 Task: Find a one-way flight from Baltimore (BWI) to Saipan (SPN) for 3 passengers in premium economy on May 9th, departing between 08:00 and 09:00.
Action: Mouse moved to (392, 128)
Screenshot: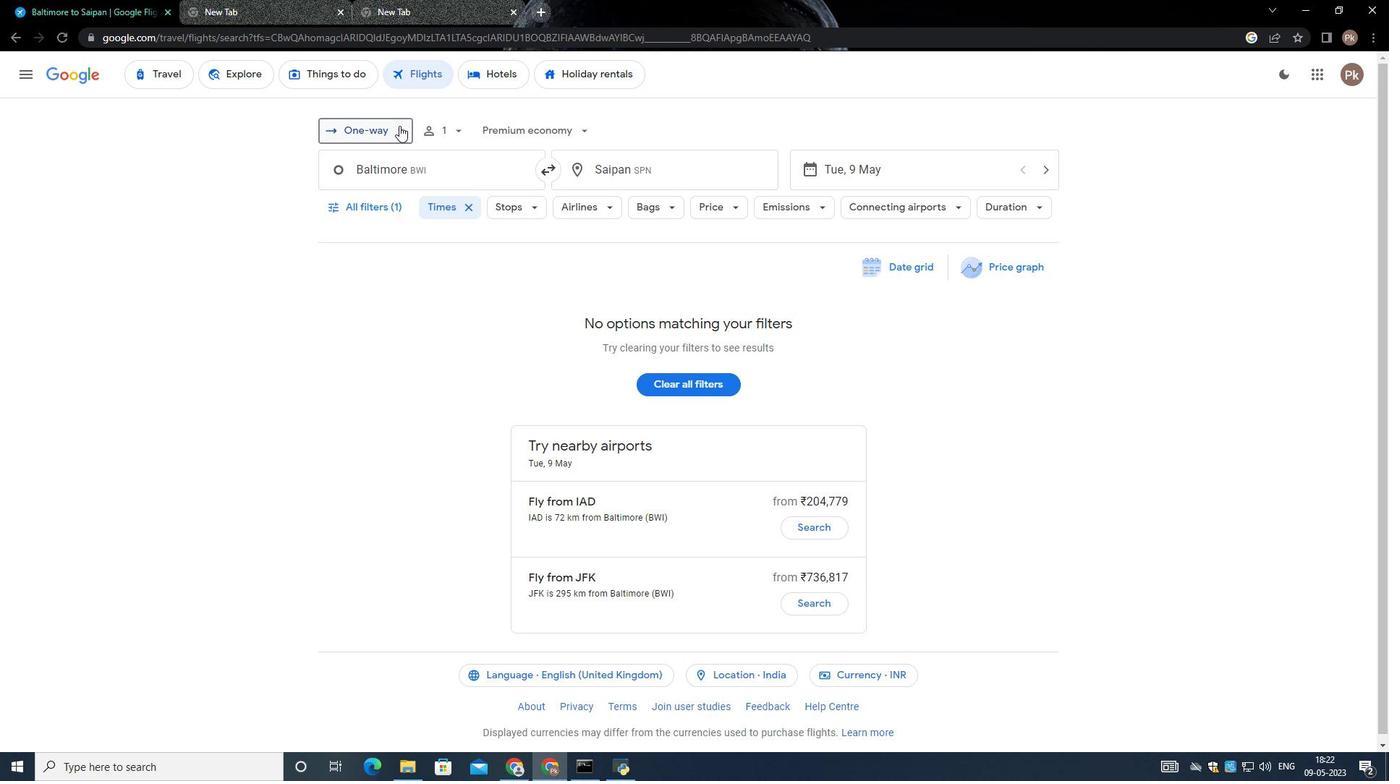 
Action: Mouse pressed left at (392, 128)
Screenshot: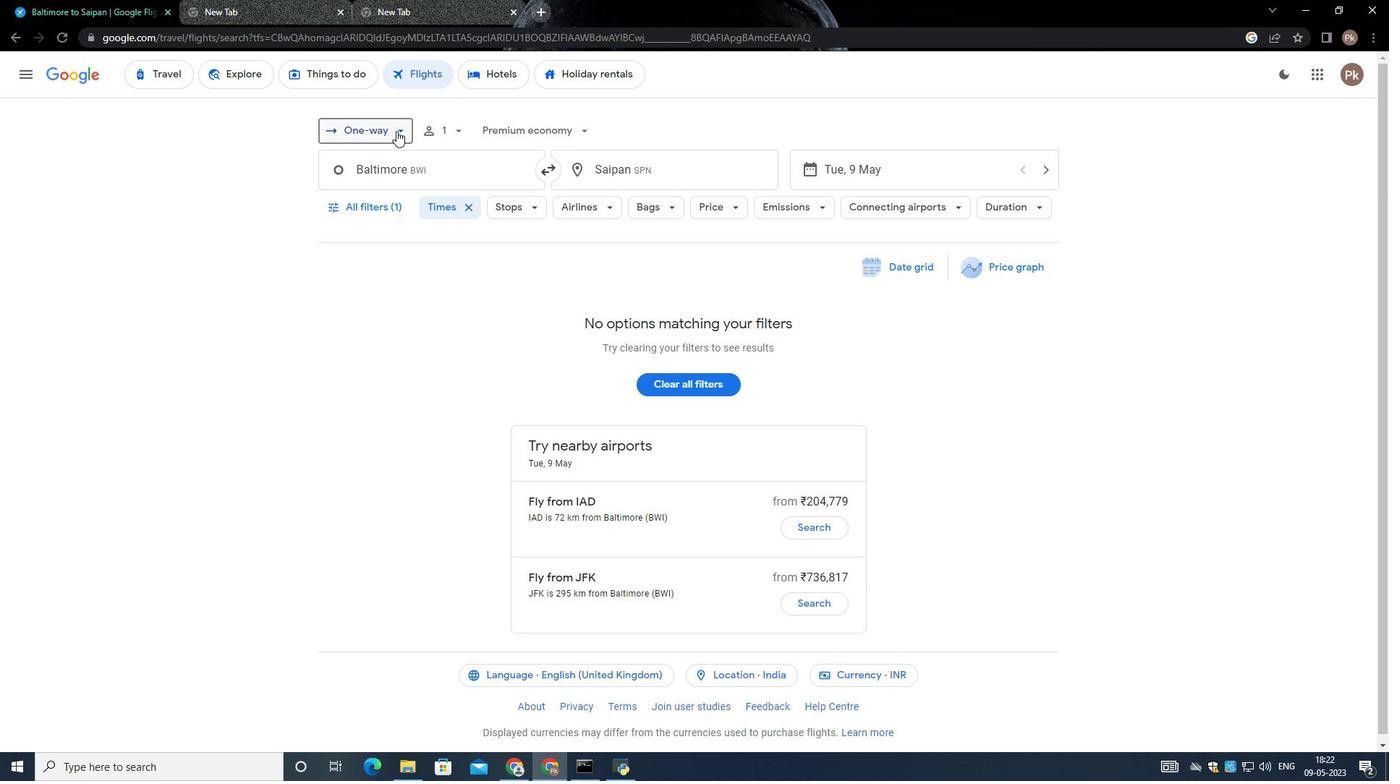 
Action: Mouse moved to (387, 200)
Screenshot: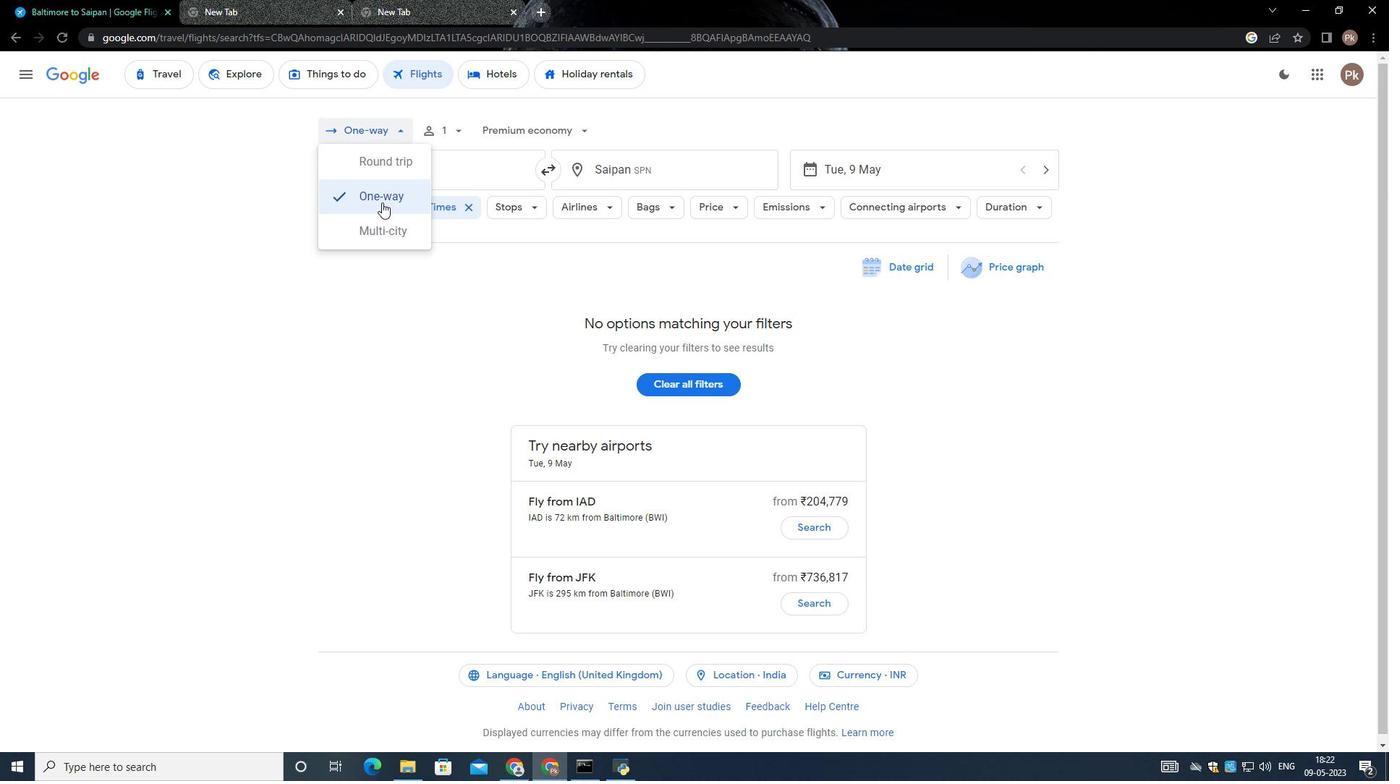 
Action: Mouse pressed left at (387, 200)
Screenshot: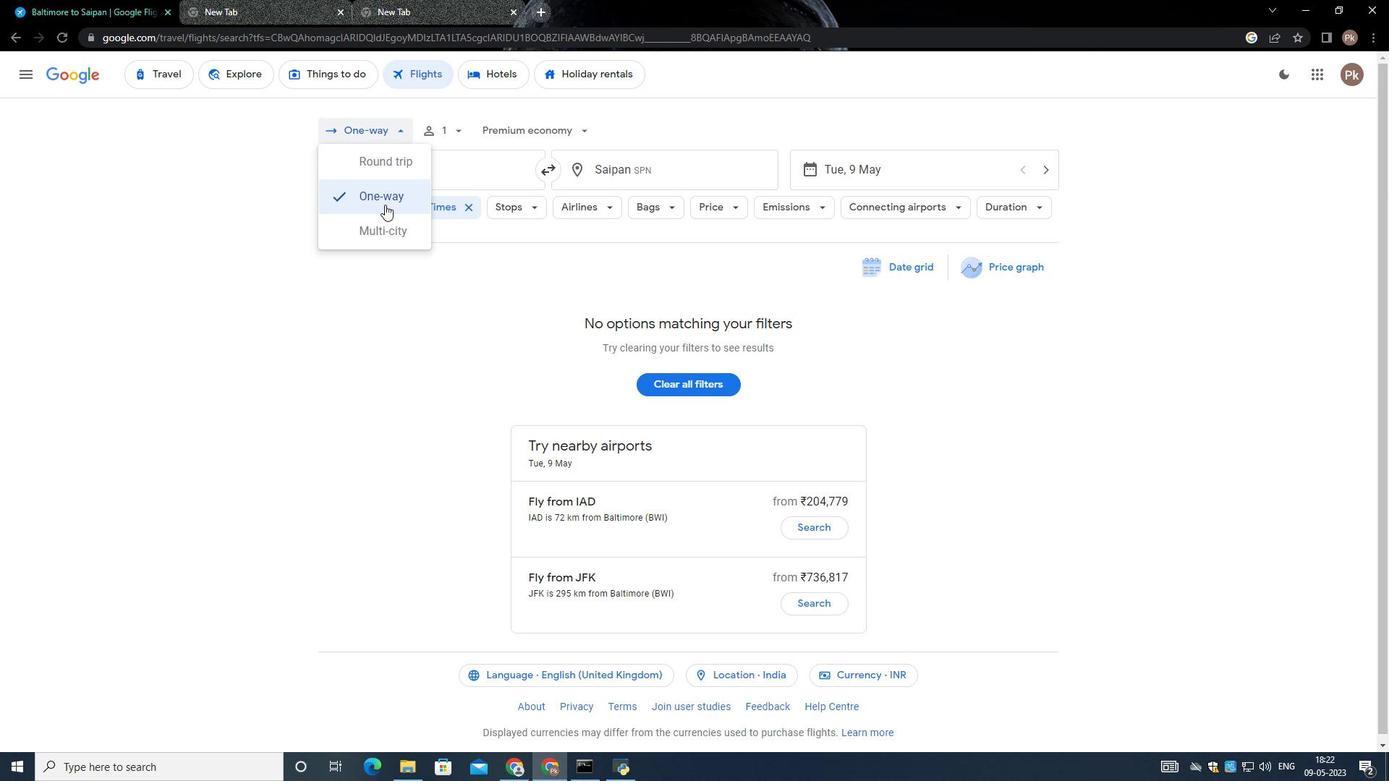
Action: Mouse moved to (452, 137)
Screenshot: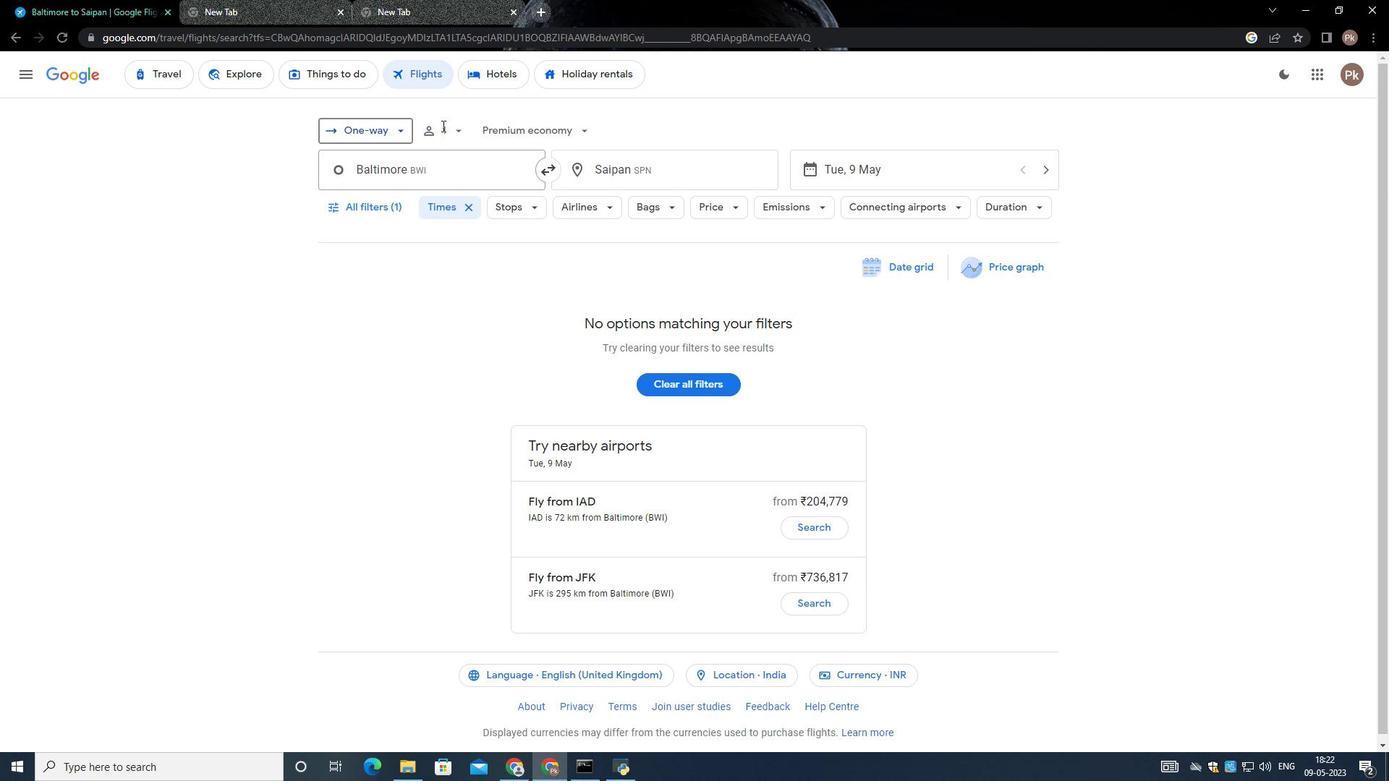 
Action: Mouse pressed left at (452, 137)
Screenshot: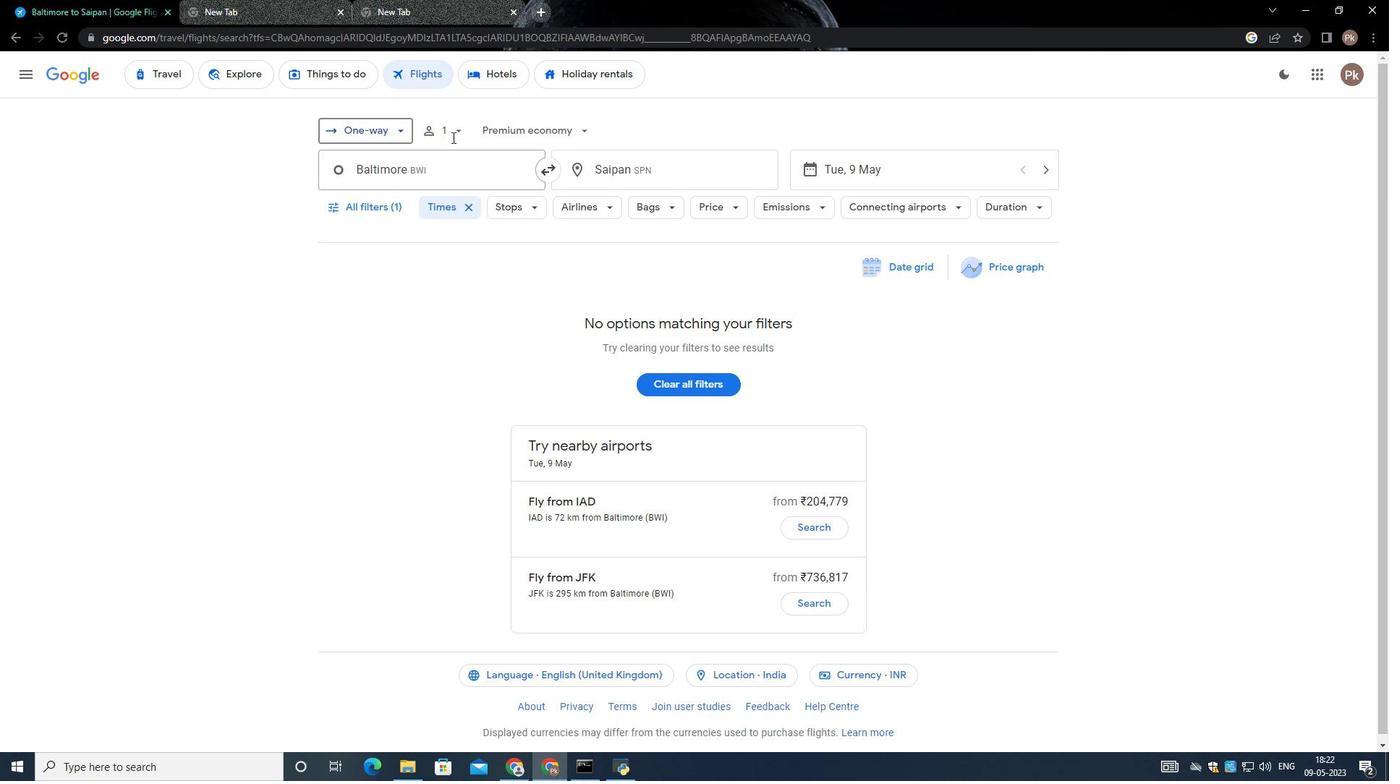 
Action: Mouse moved to (563, 199)
Screenshot: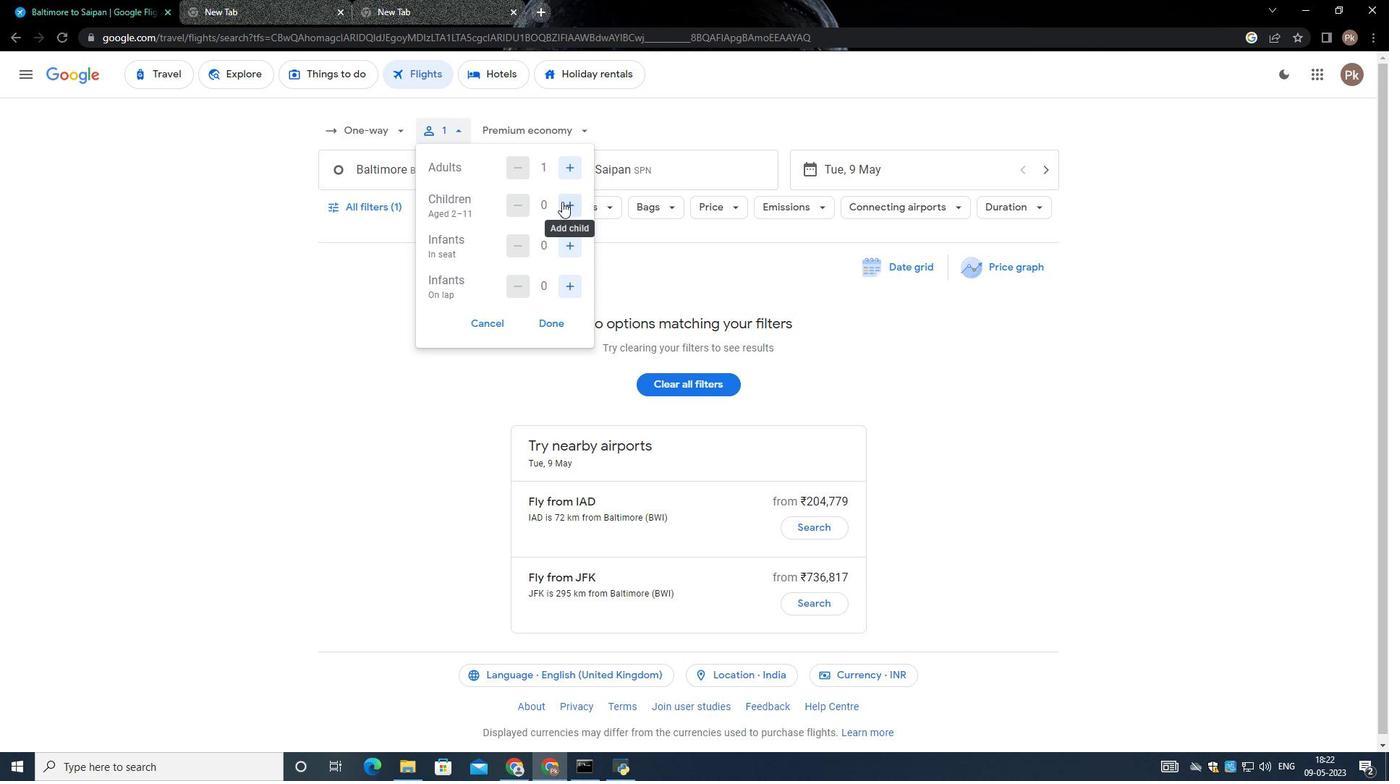 
Action: Mouse pressed left at (563, 199)
Screenshot: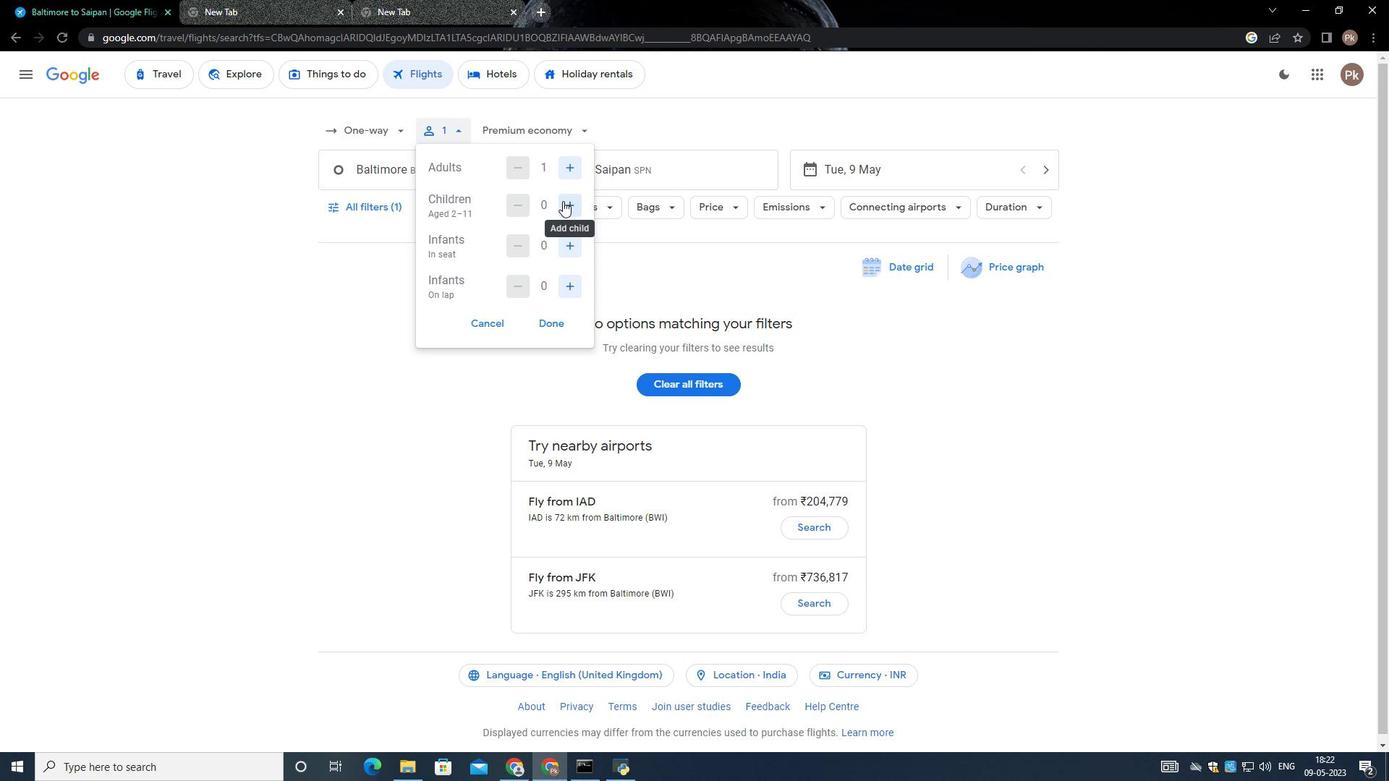 
Action: Mouse moved to (573, 240)
Screenshot: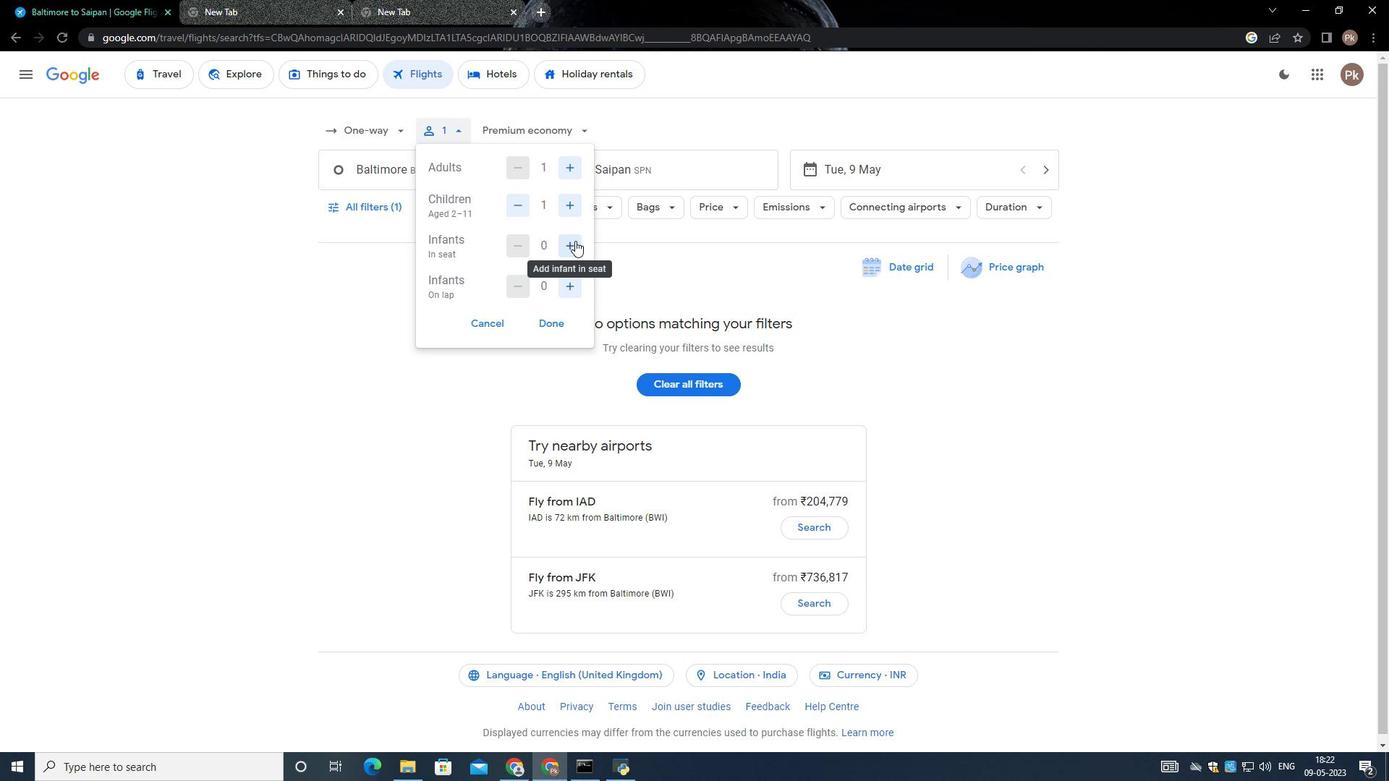 
Action: Mouse pressed left at (573, 240)
Screenshot: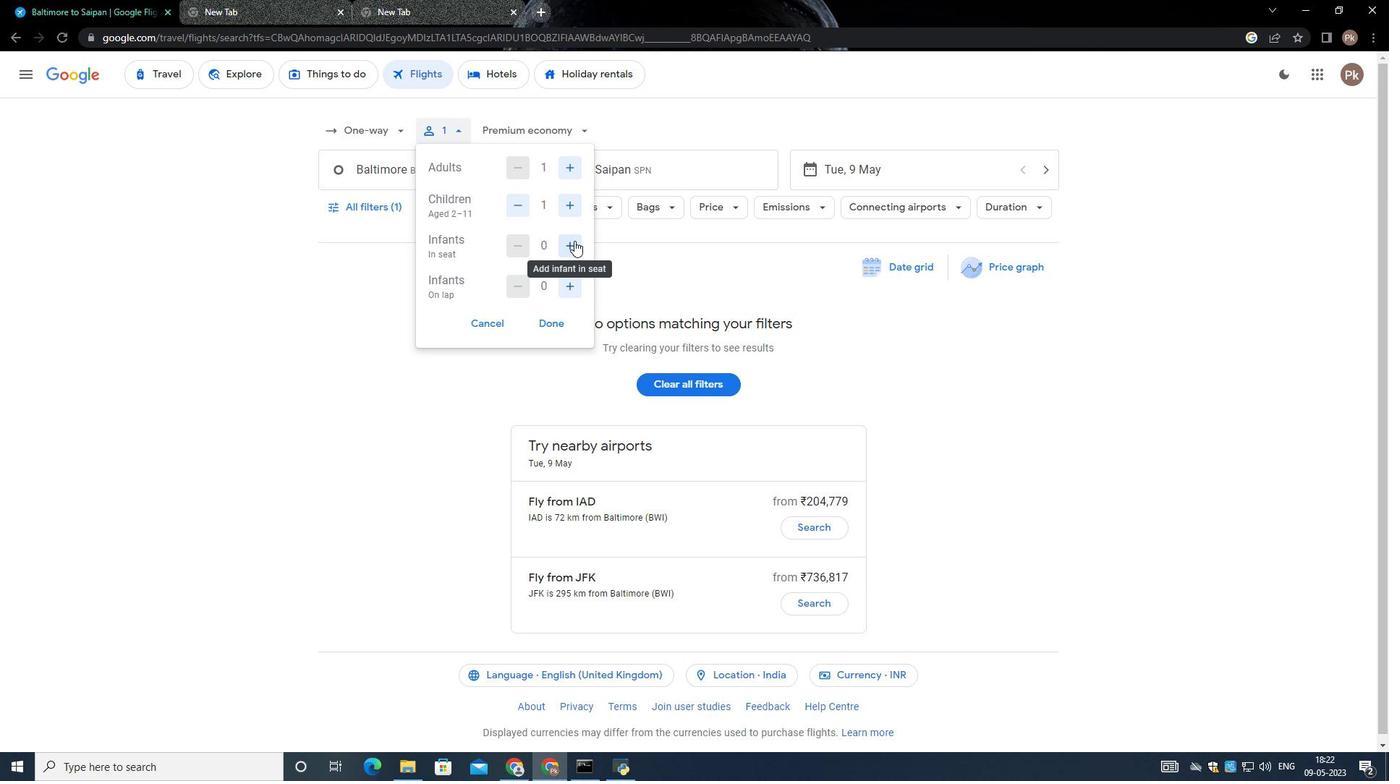 
Action: Mouse moved to (551, 327)
Screenshot: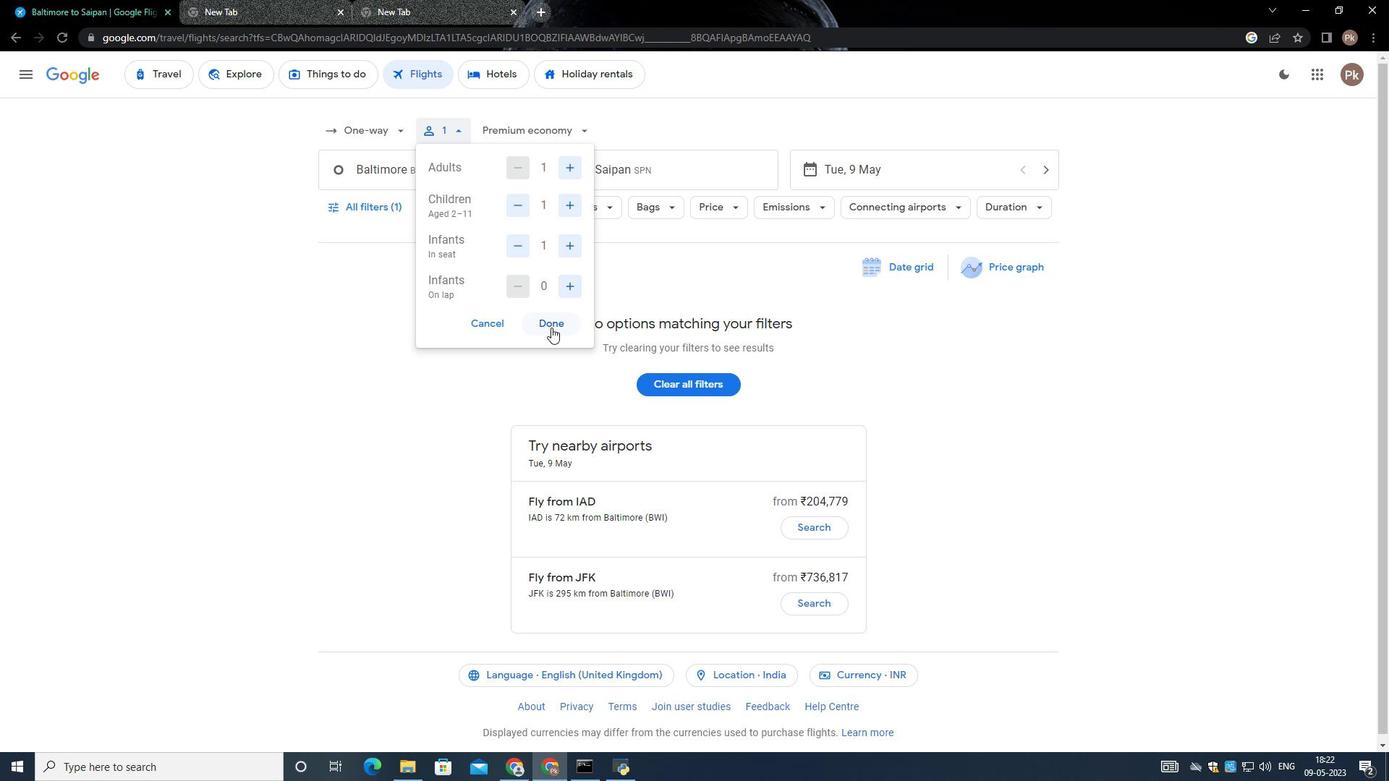 
Action: Mouse pressed left at (551, 327)
Screenshot: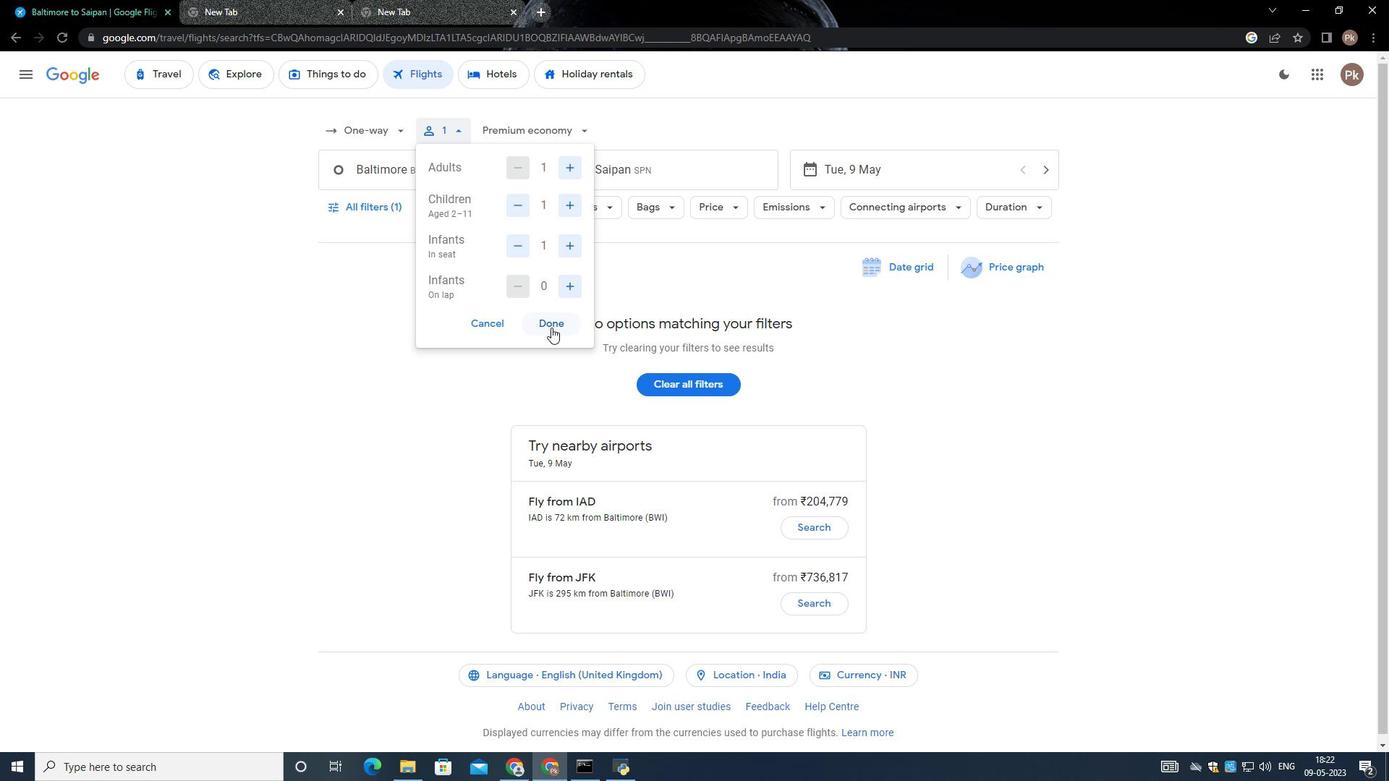 
Action: Mouse moved to (557, 131)
Screenshot: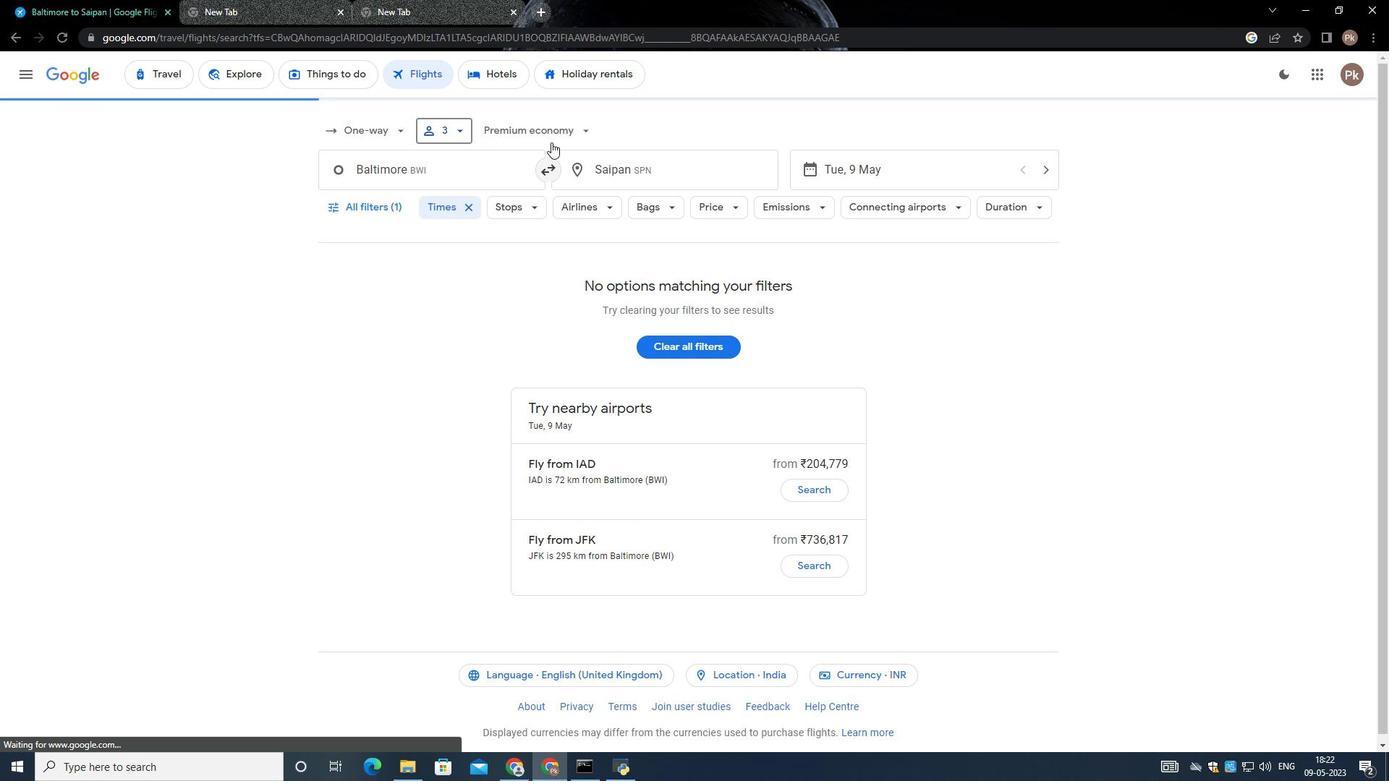 
Action: Mouse pressed left at (557, 131)
Screenshot: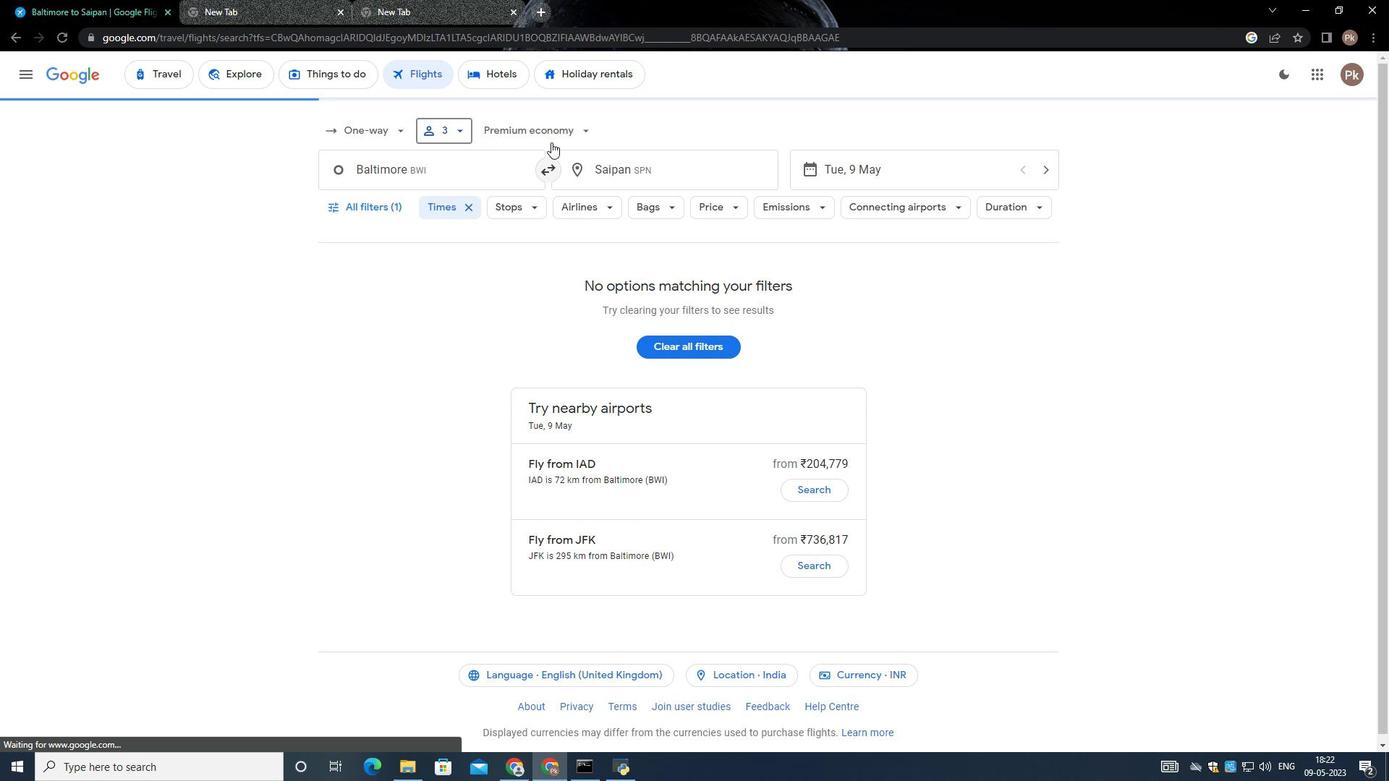 
Action: Mouse moved to (547, 196)
Screenshot: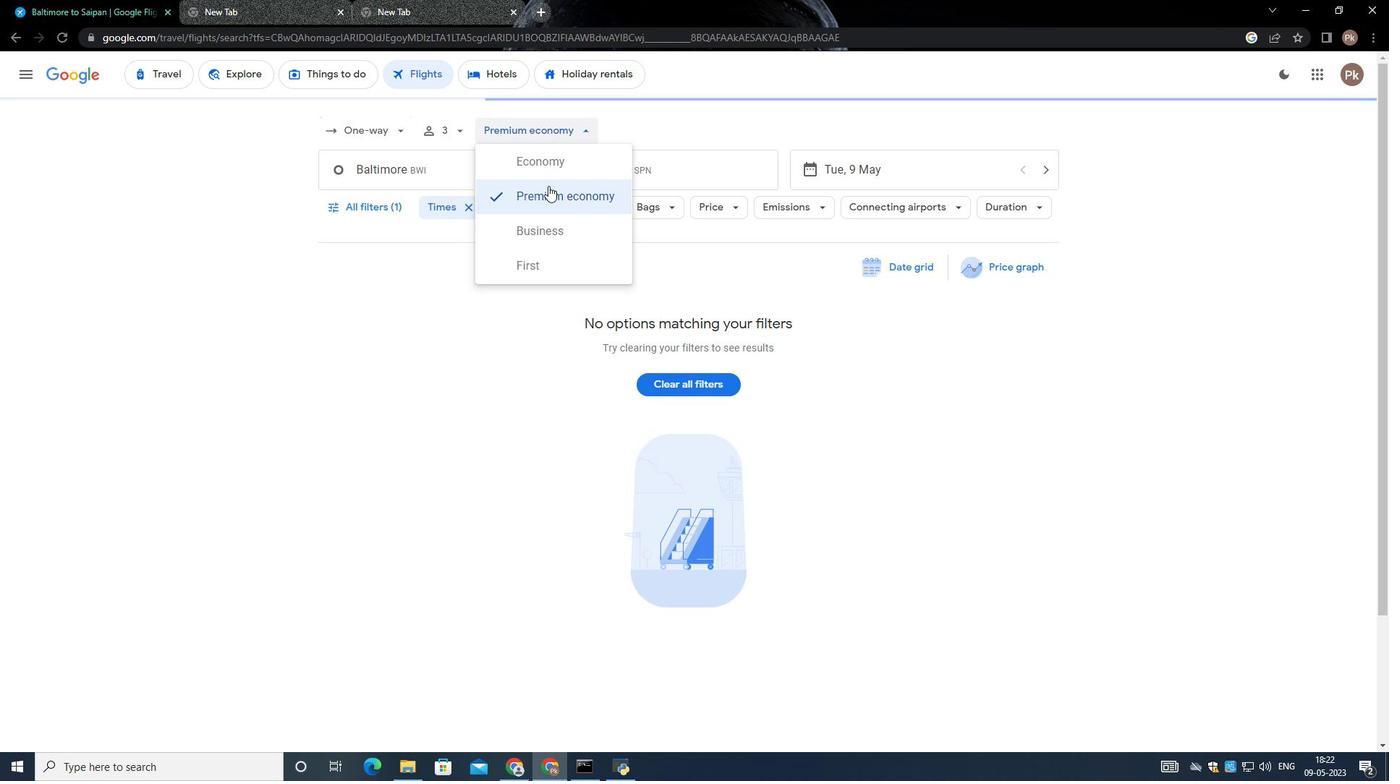 
Action: Mouse pressed left at (547, 196)
Screenshot: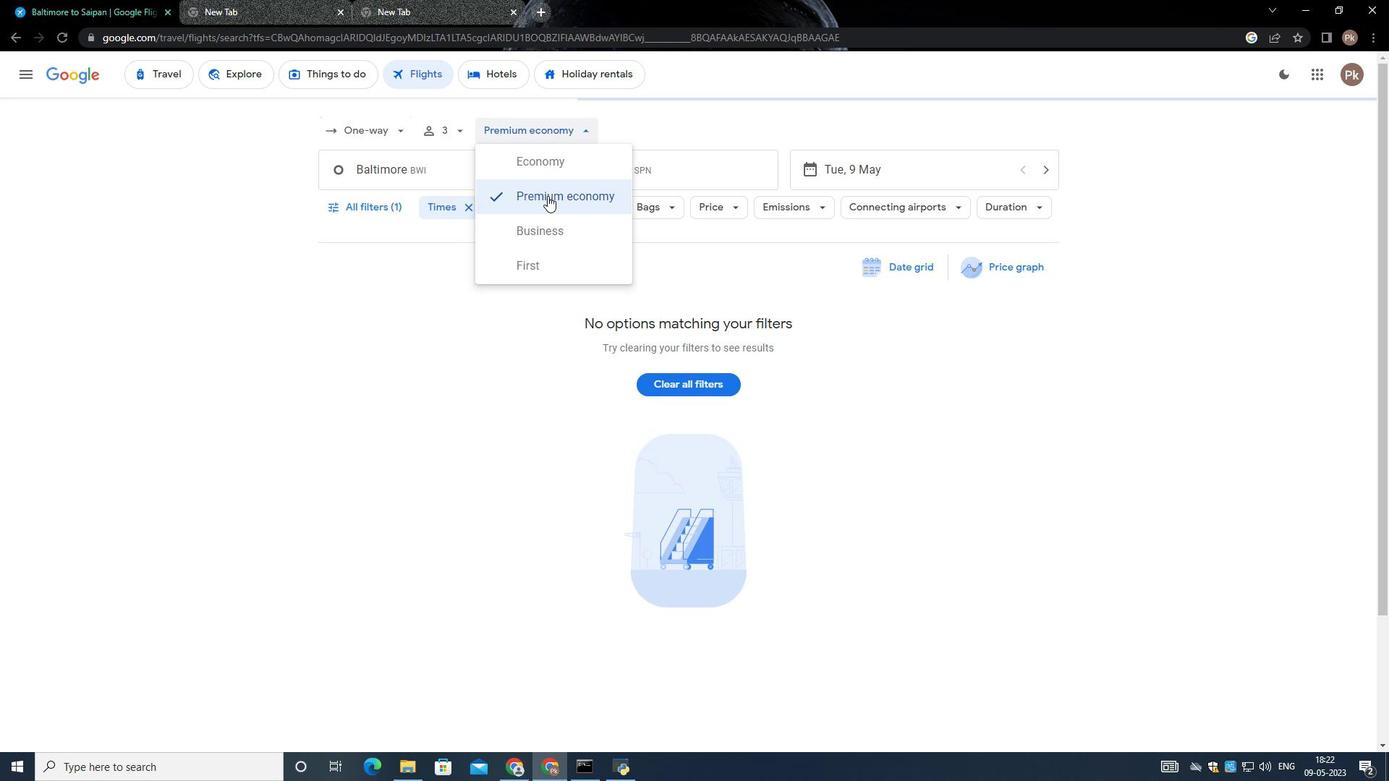 
Action: Mouse moved to (468, 175)
Screenshot: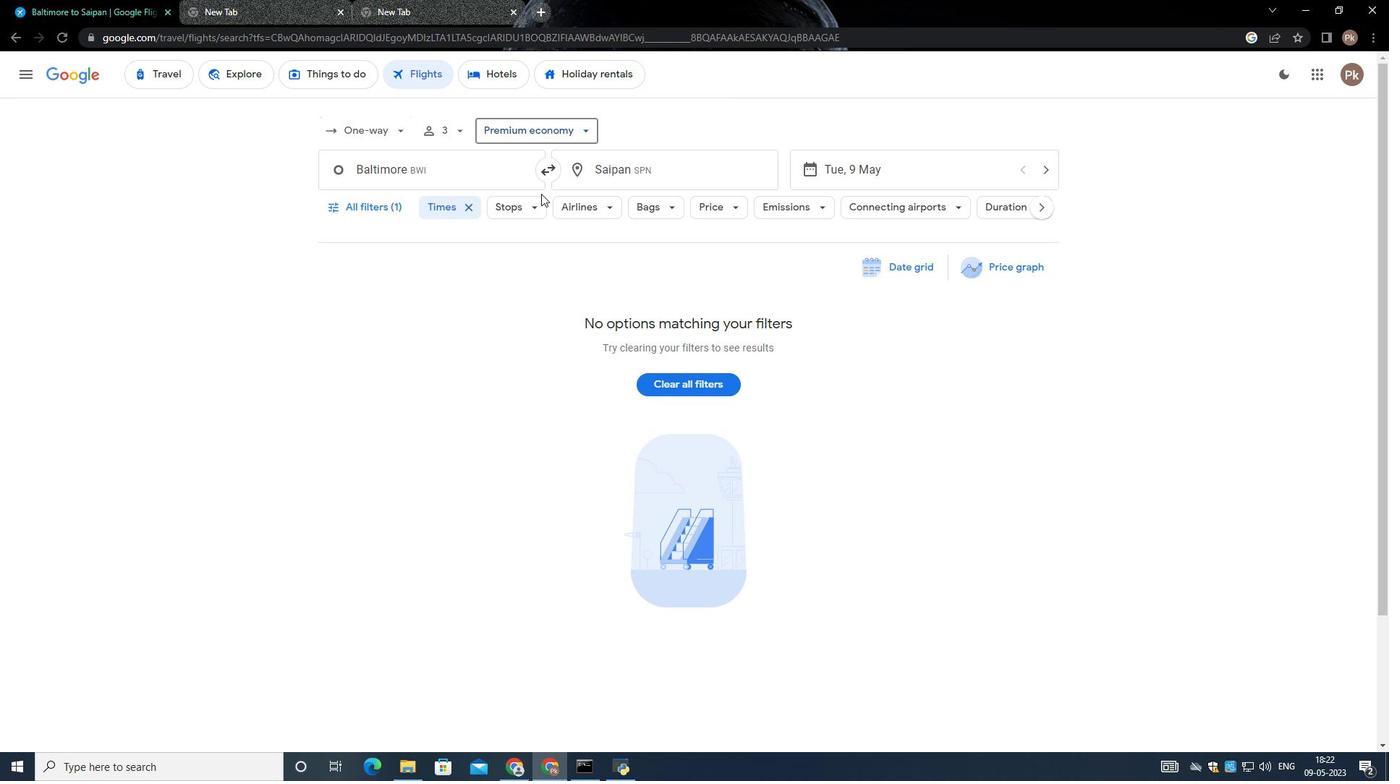 
Action: Mouse pressed left at (468, 175)
Screenshot: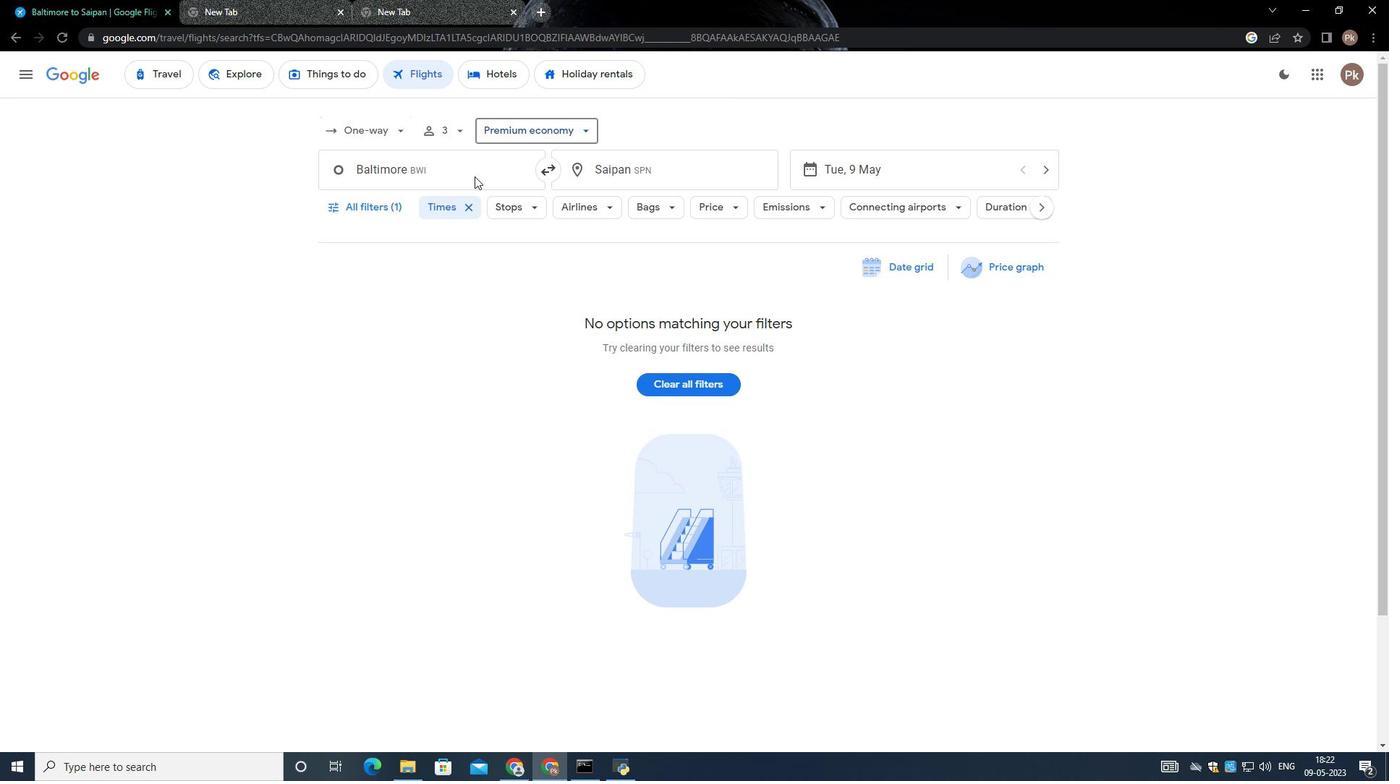 
Action: Mouse moved to (468, 175)
Screenshot: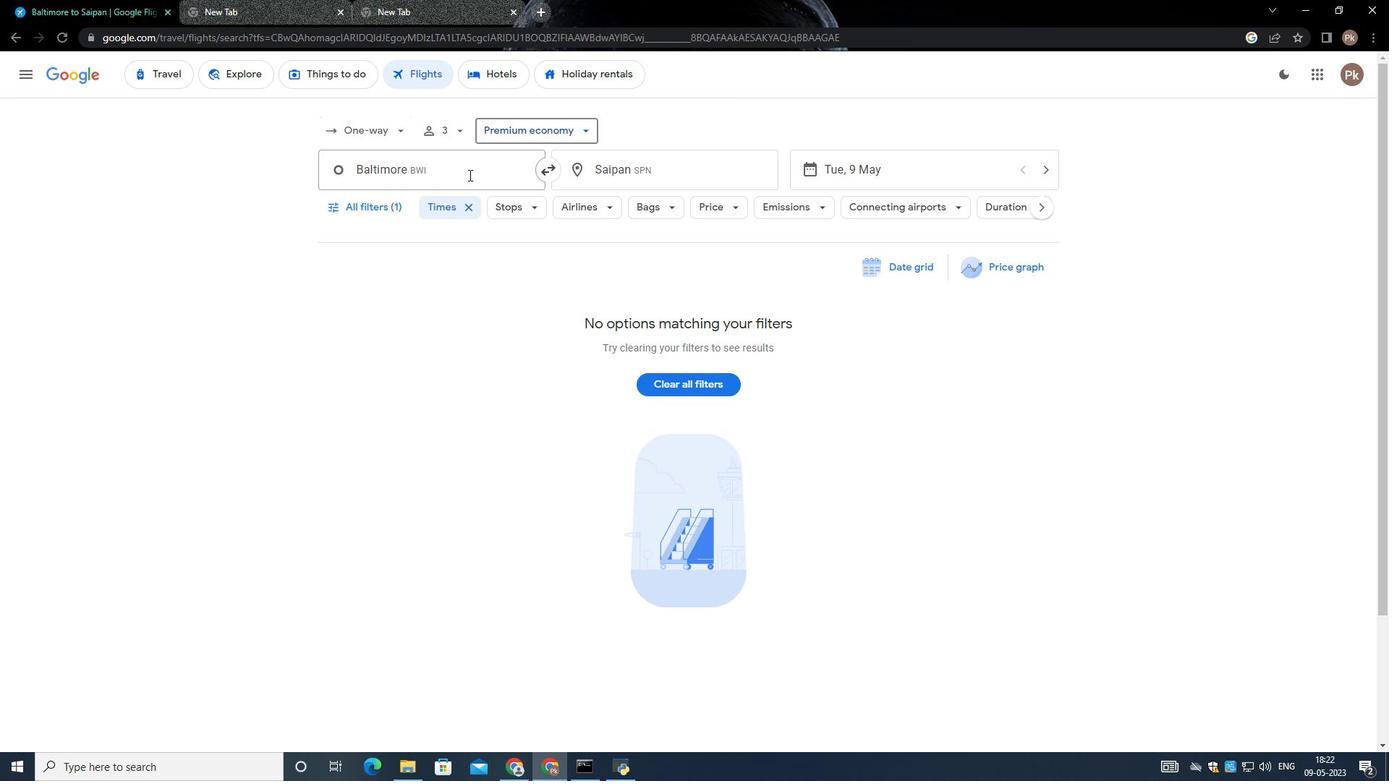 
Action: Key pressed <Key.backspace><Key.shift>Detroit<Key.space><Key.shift><Key.shift><Key.shift><Key.shift><Key.shift><Key.shift><Key.shift><Key.shift><Key.shift>Mer<Key.backspace>tro<Key.space><Key.shift>Wayne<Key.space><Key.shift>Country<Key.space><Key.shift><Key.shift><Key.shift><Key.shift>Airport
Screenshot: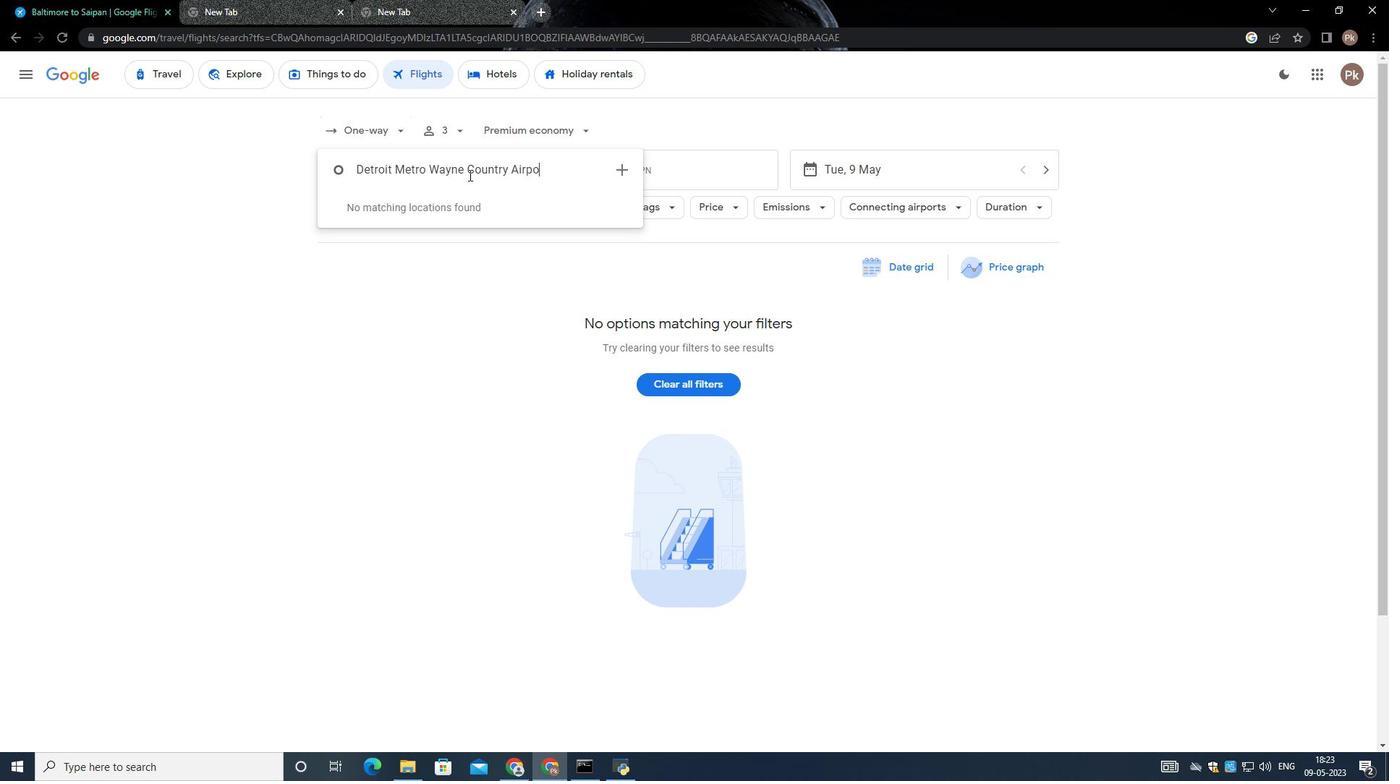 
Action: Mouse moved to (483, 387)
Screenshot: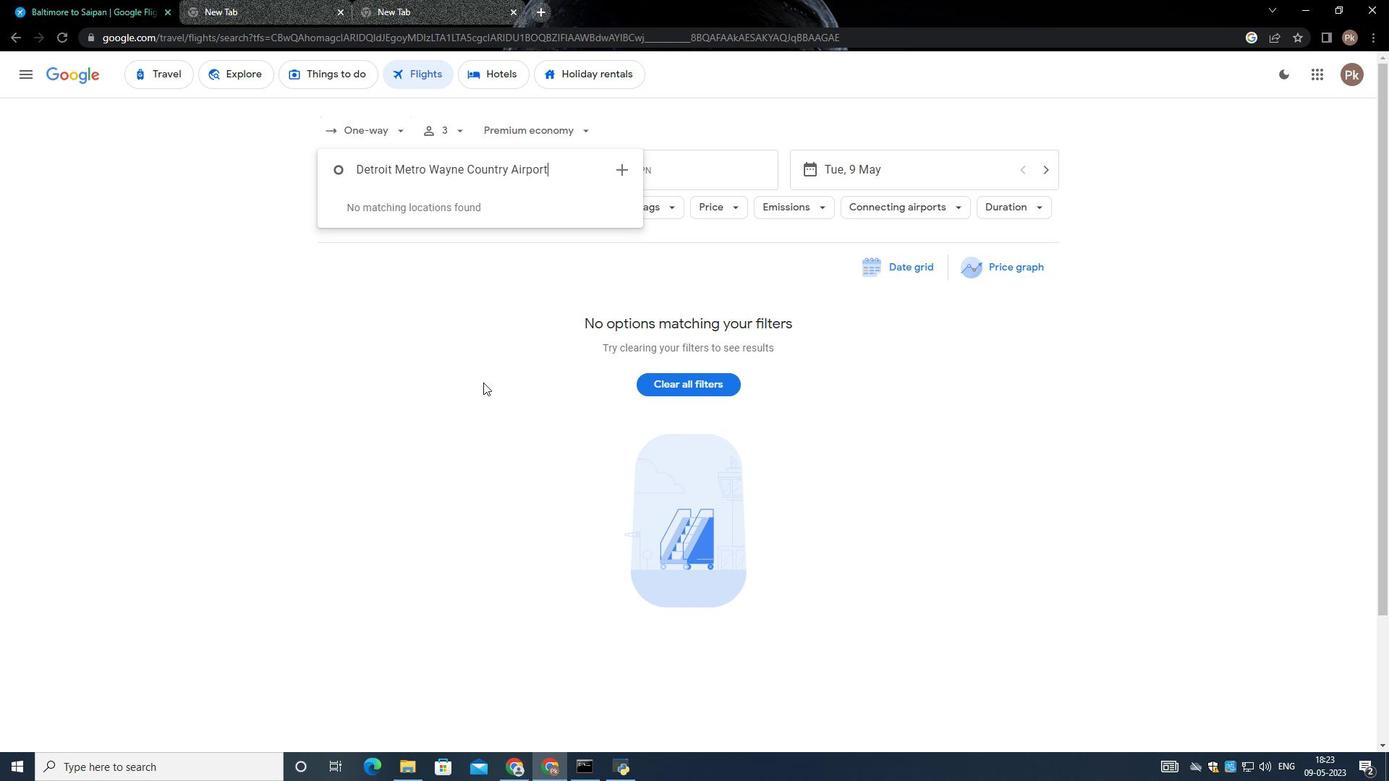 
Action: Key pressed <Key.enter>
Screenshot: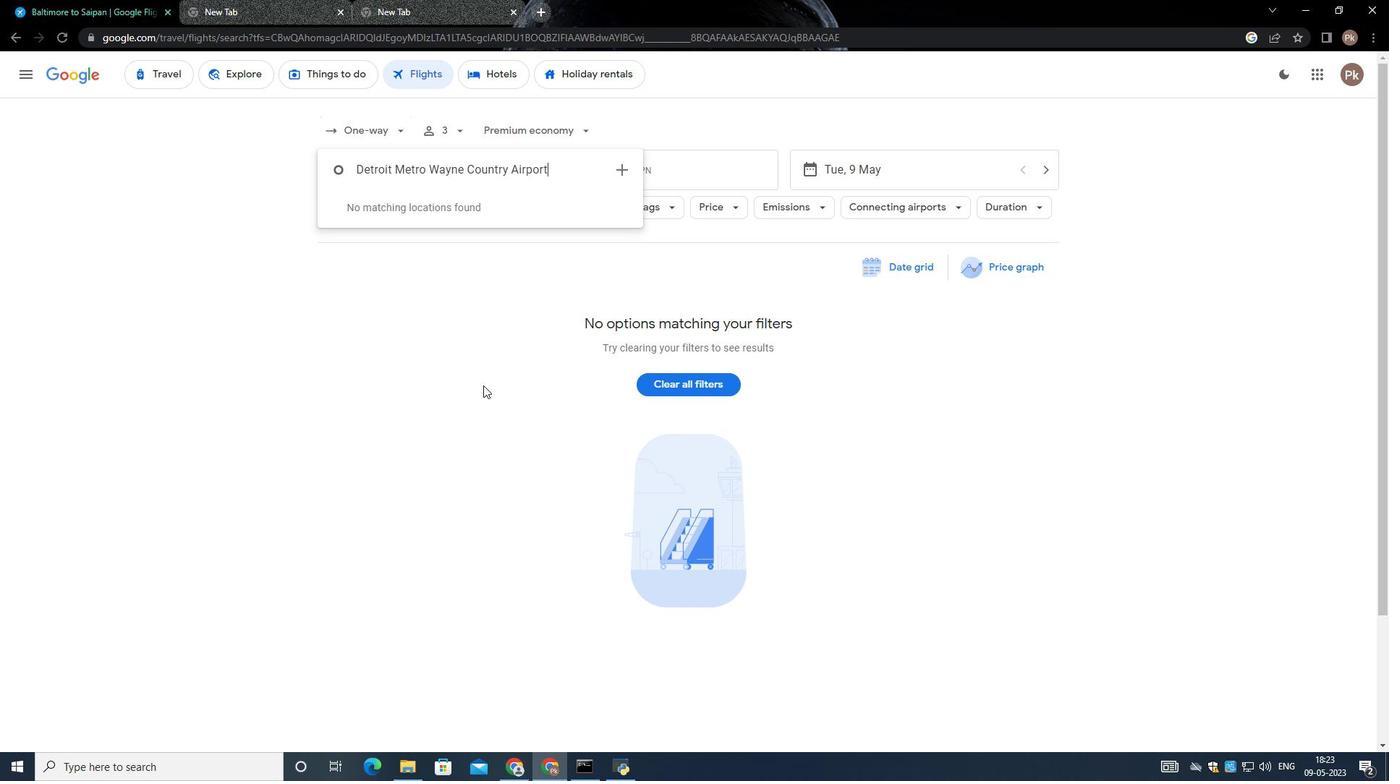 
Action: Mouse moved to (666, 174)
Screenshot: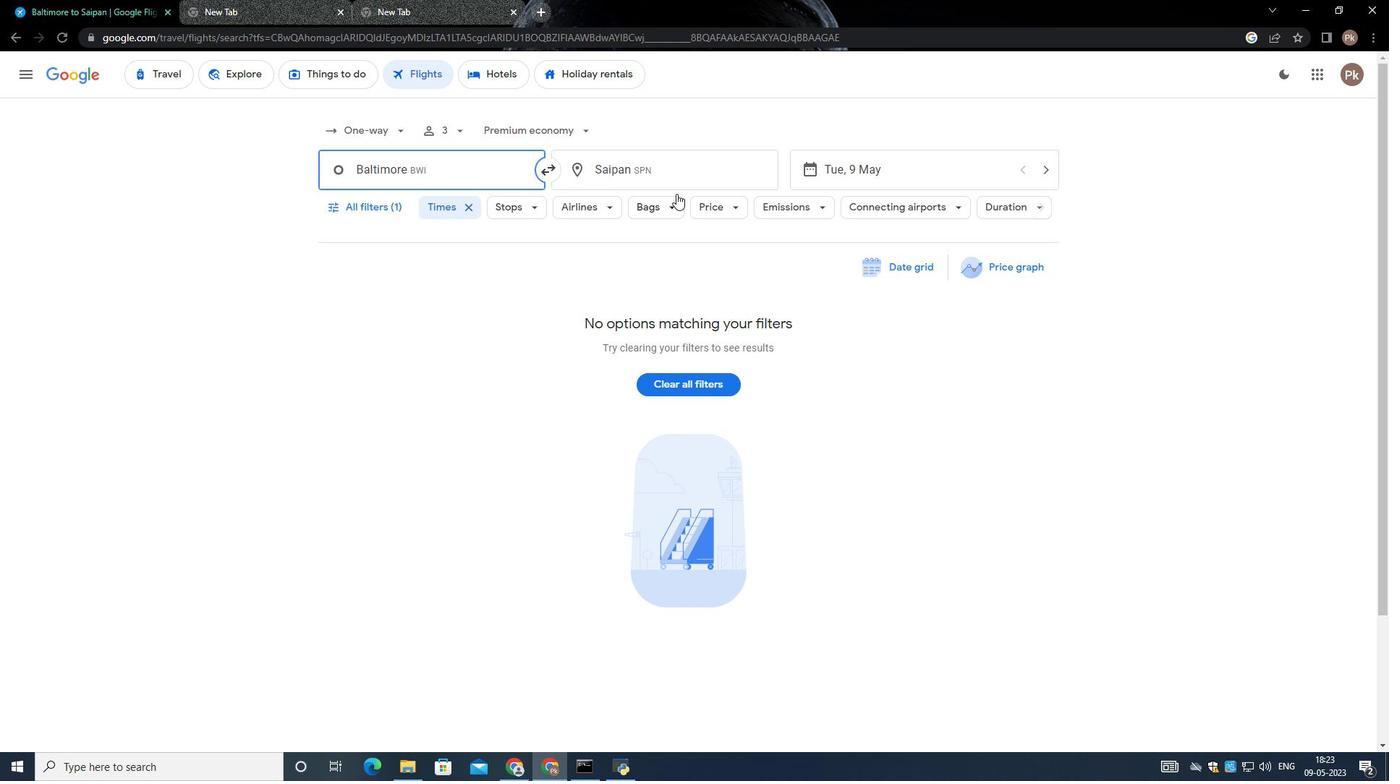 
Action: Mouse pressed left at (666, 174)
Screenshot: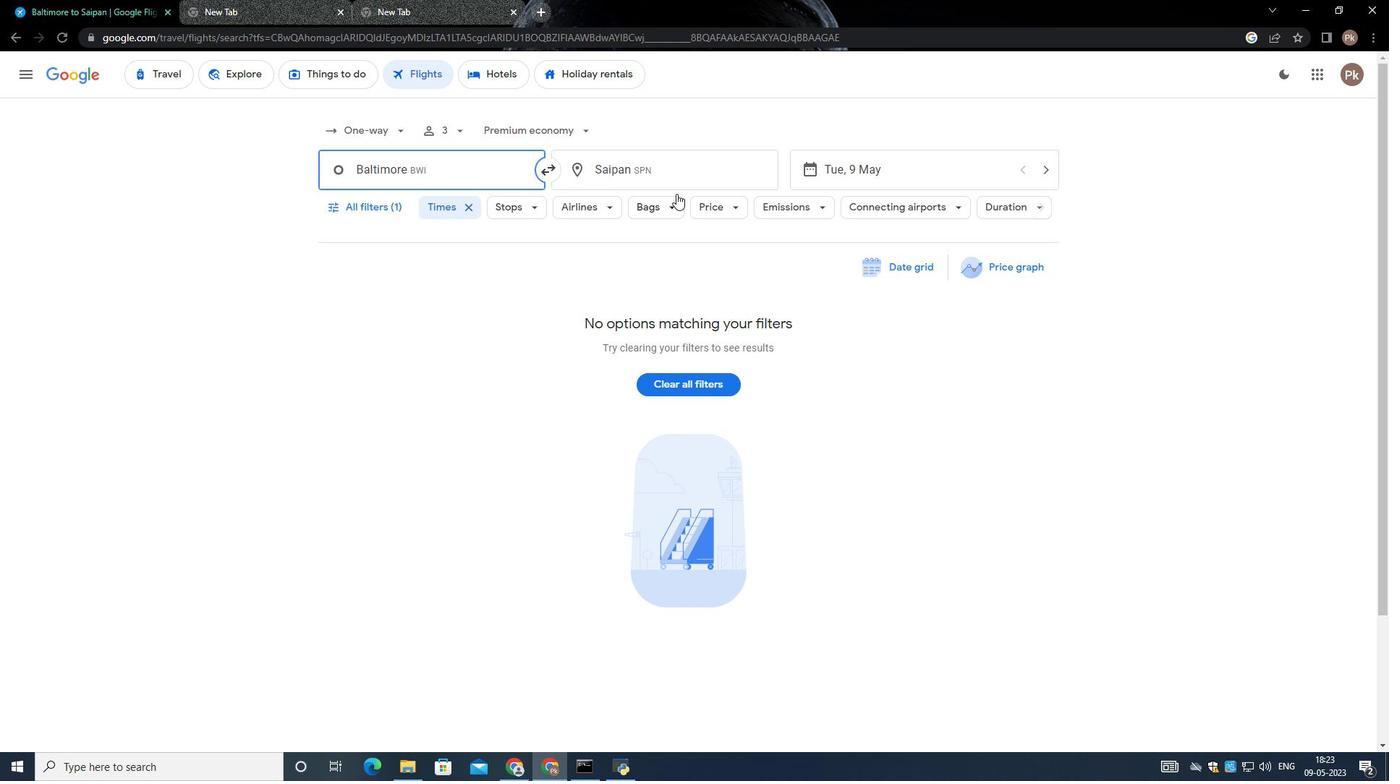 
Action: Mouse moved to (669, 174)
Screenshot: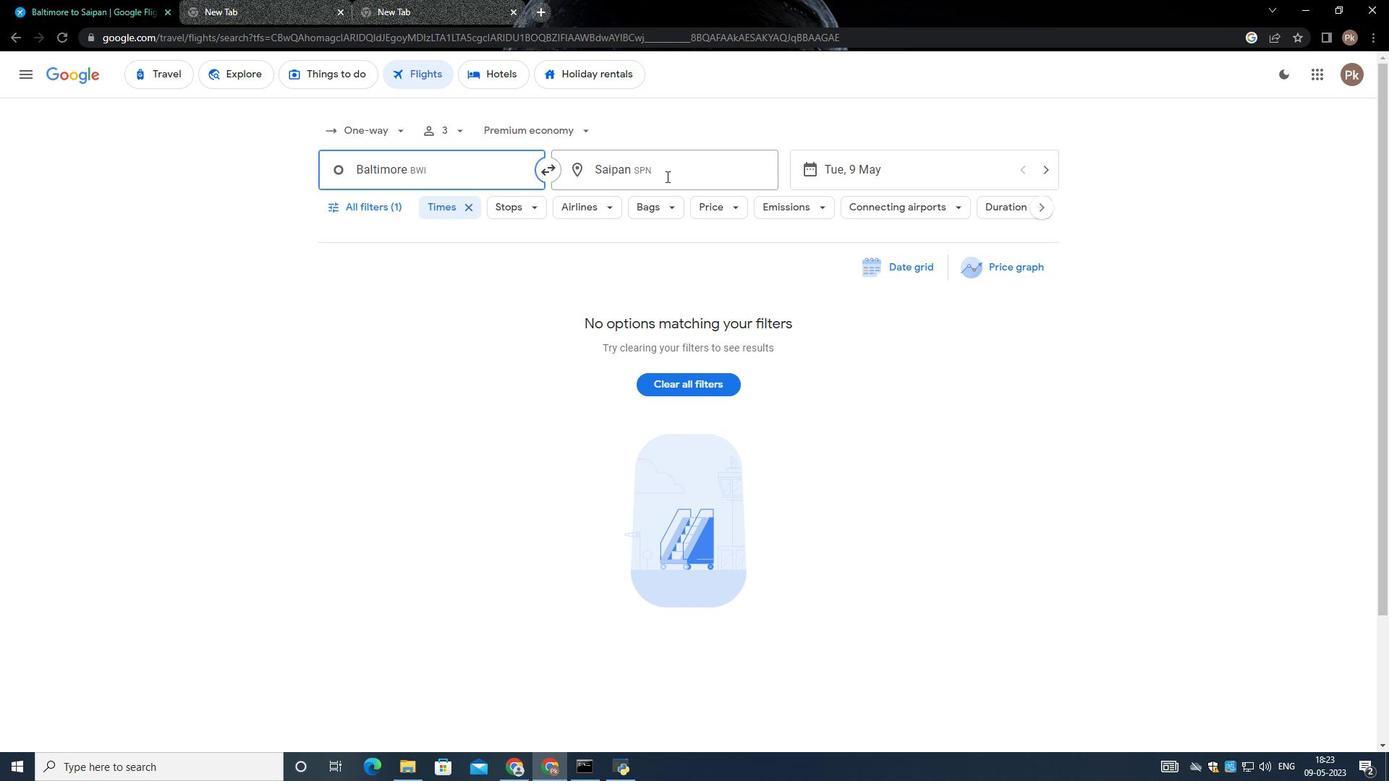 
Action: Key pressed <Key.backspace><Key.shift>Saipan
Screenshot: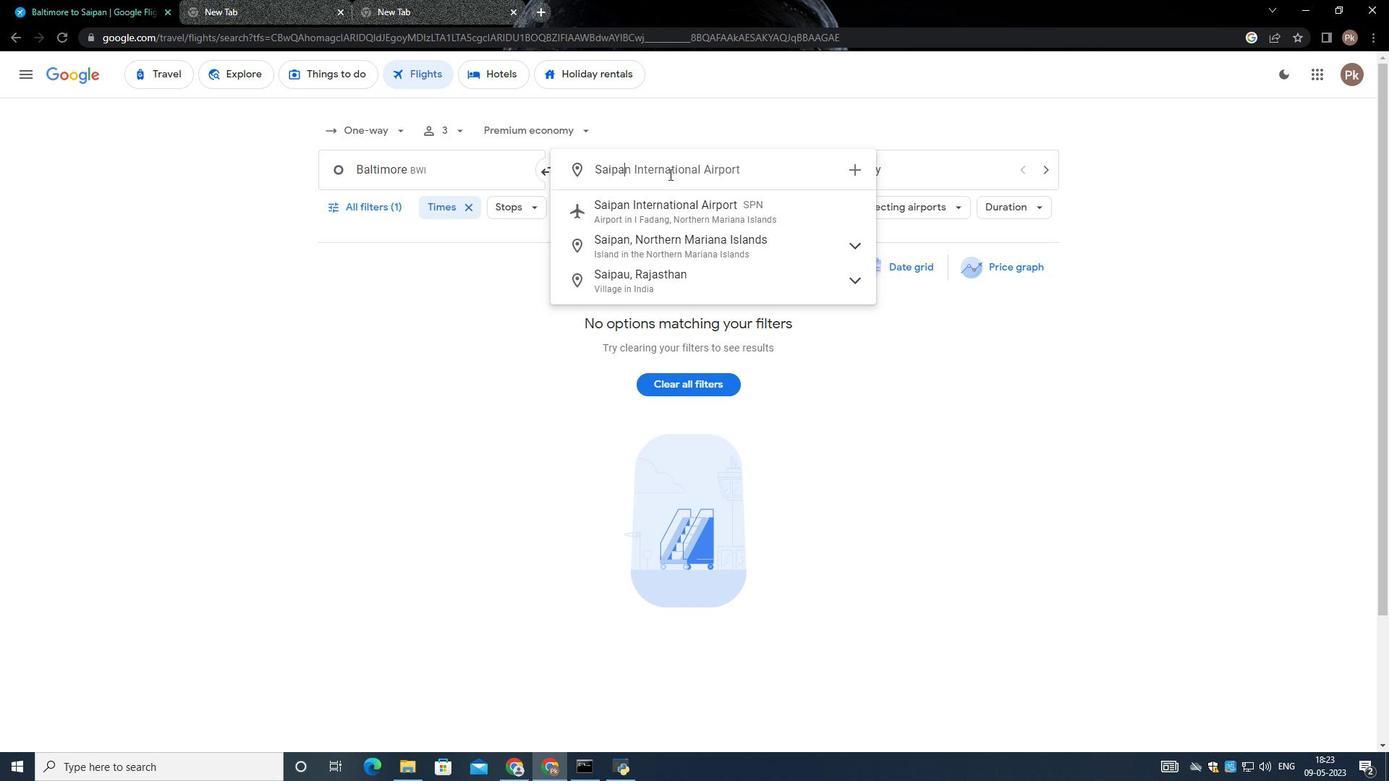 
Action: Mouse moved to (675, 199)
Screenshot: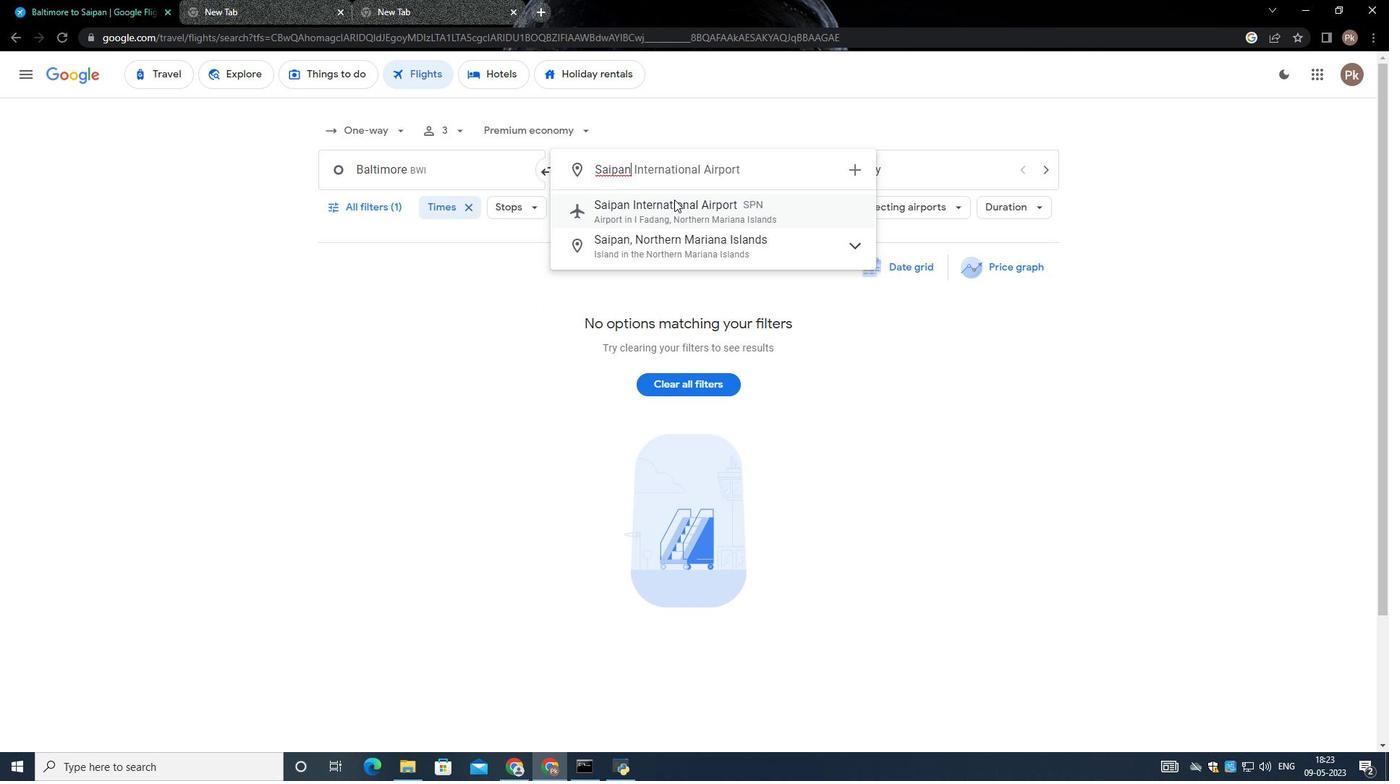 
Action: Mouse pressed left at (675, 199)
Screenshot: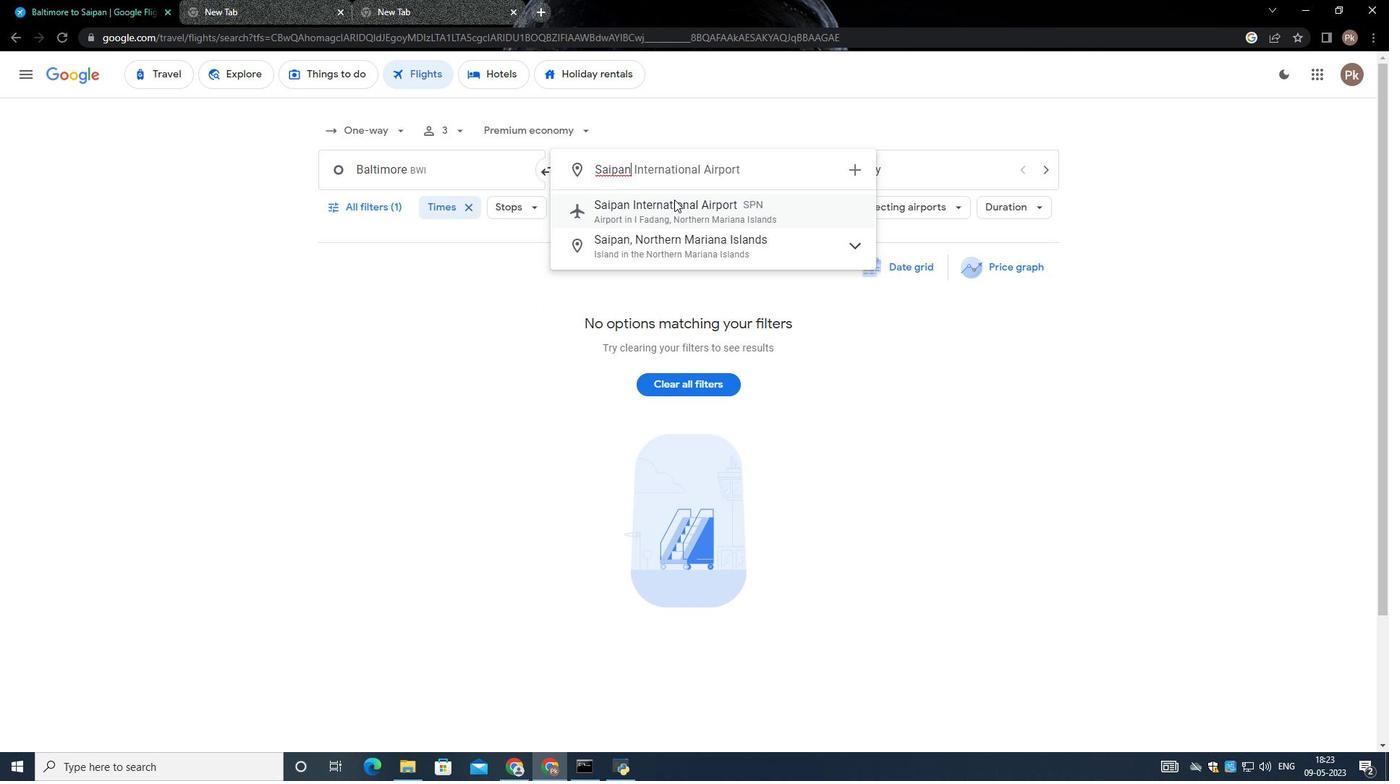 
Action: Mouse moved to (861, 164)
Screenshot: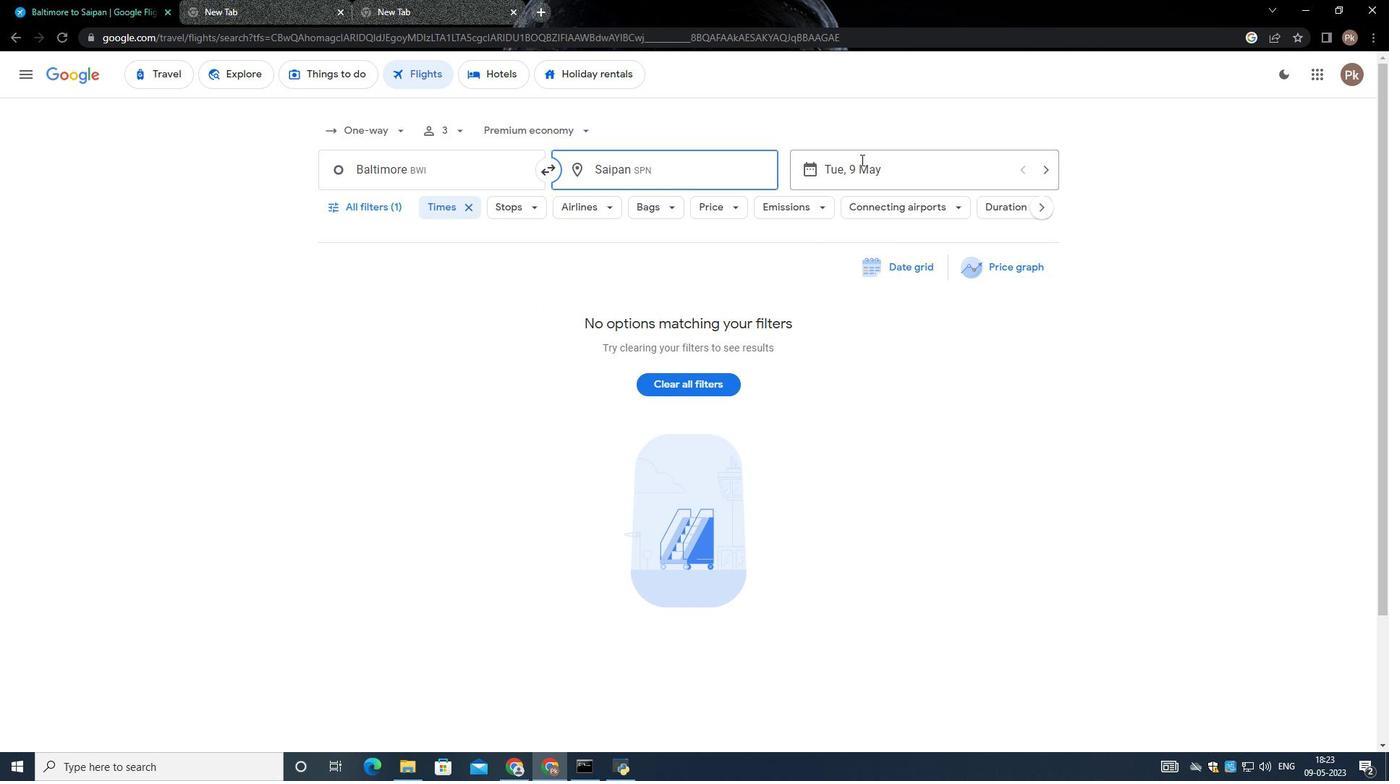 
Action: Mouse pressed left at (861, 164)
Screenshot: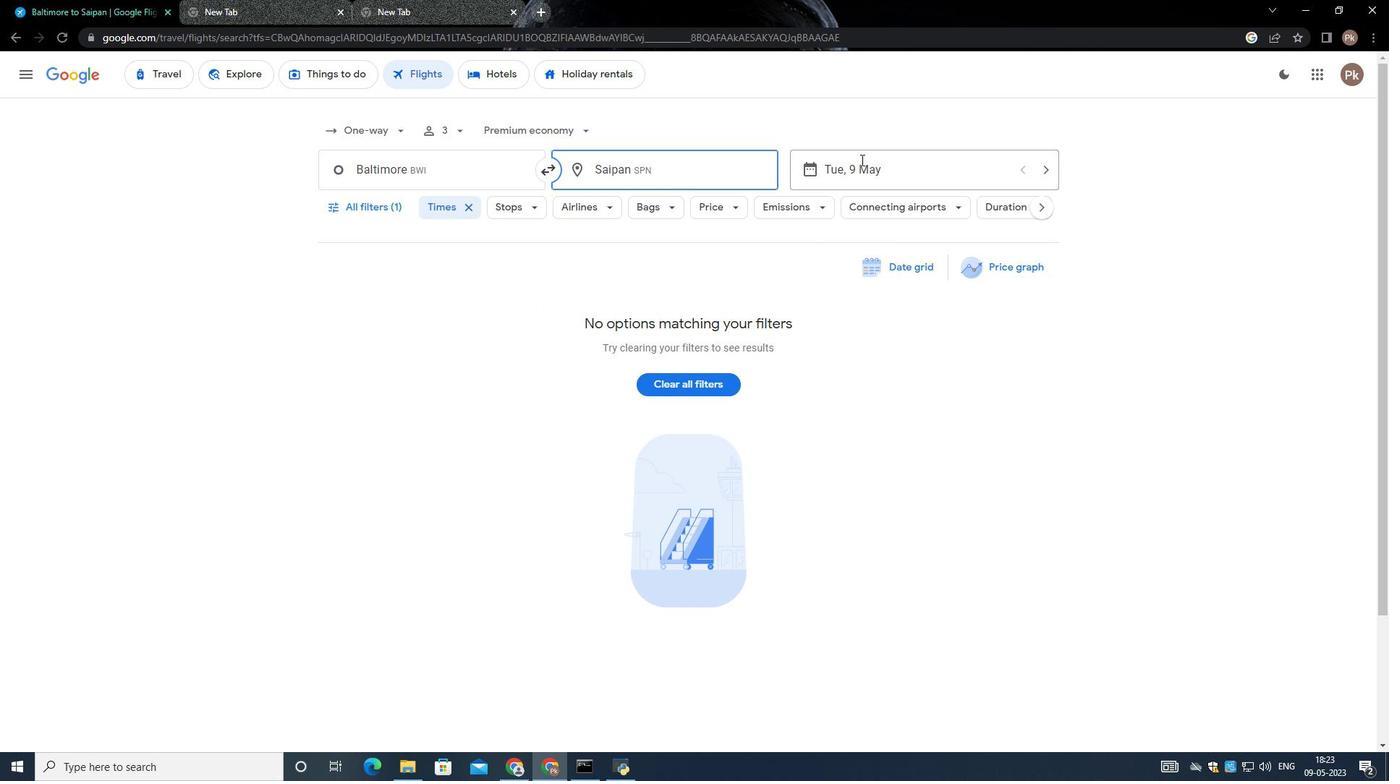
Action: Mouse moved to (613, 319)
Screenshot: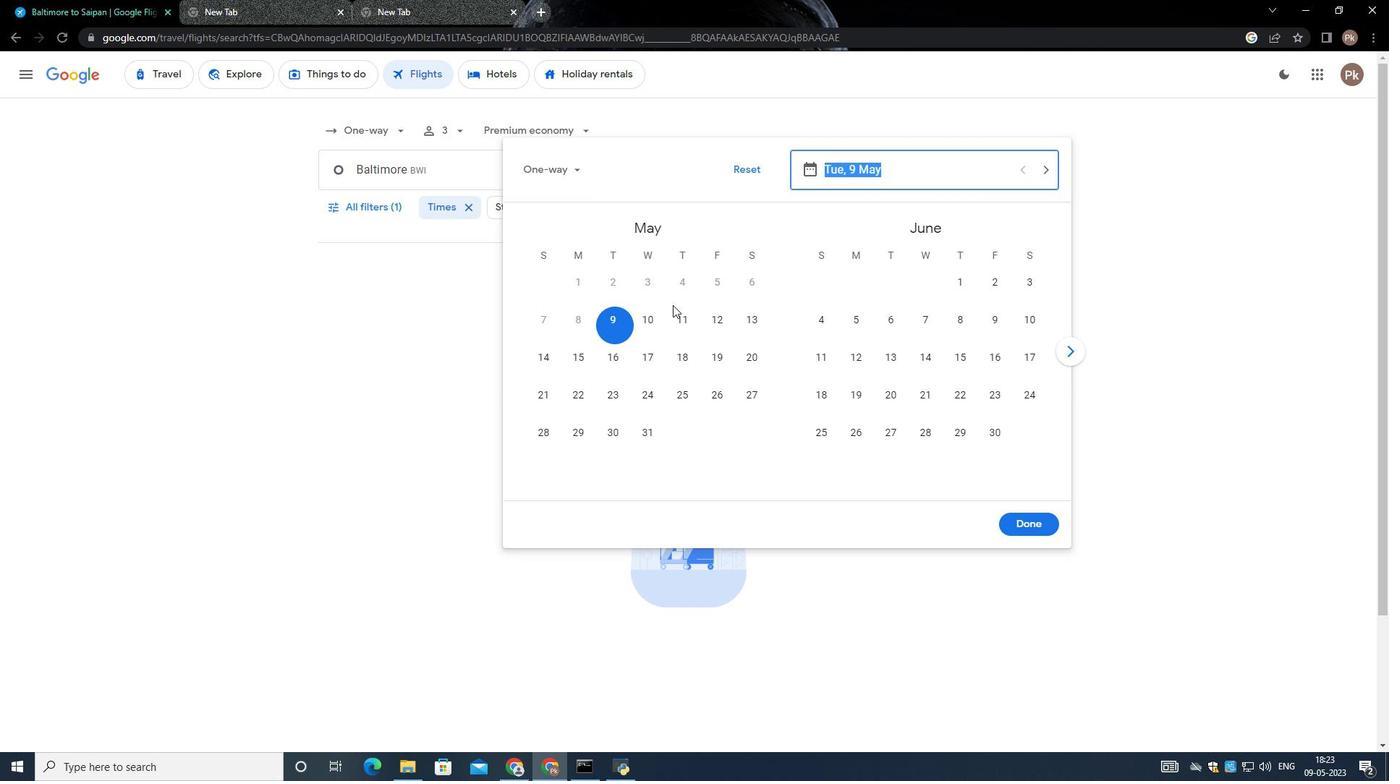 
Action: Mouse pressed left at (613, 319)
Screenshot: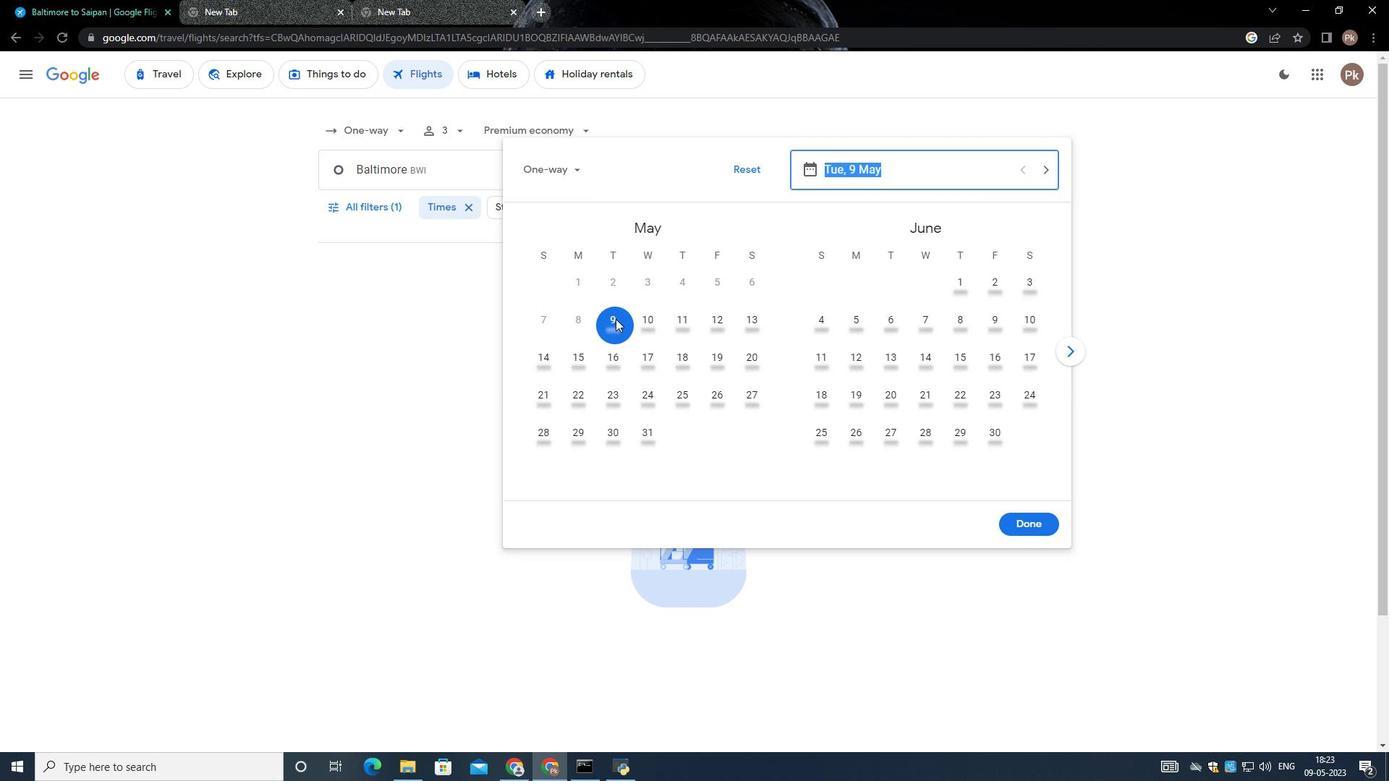 
Action: Mouse moved to (1025, 510)
Screenshot: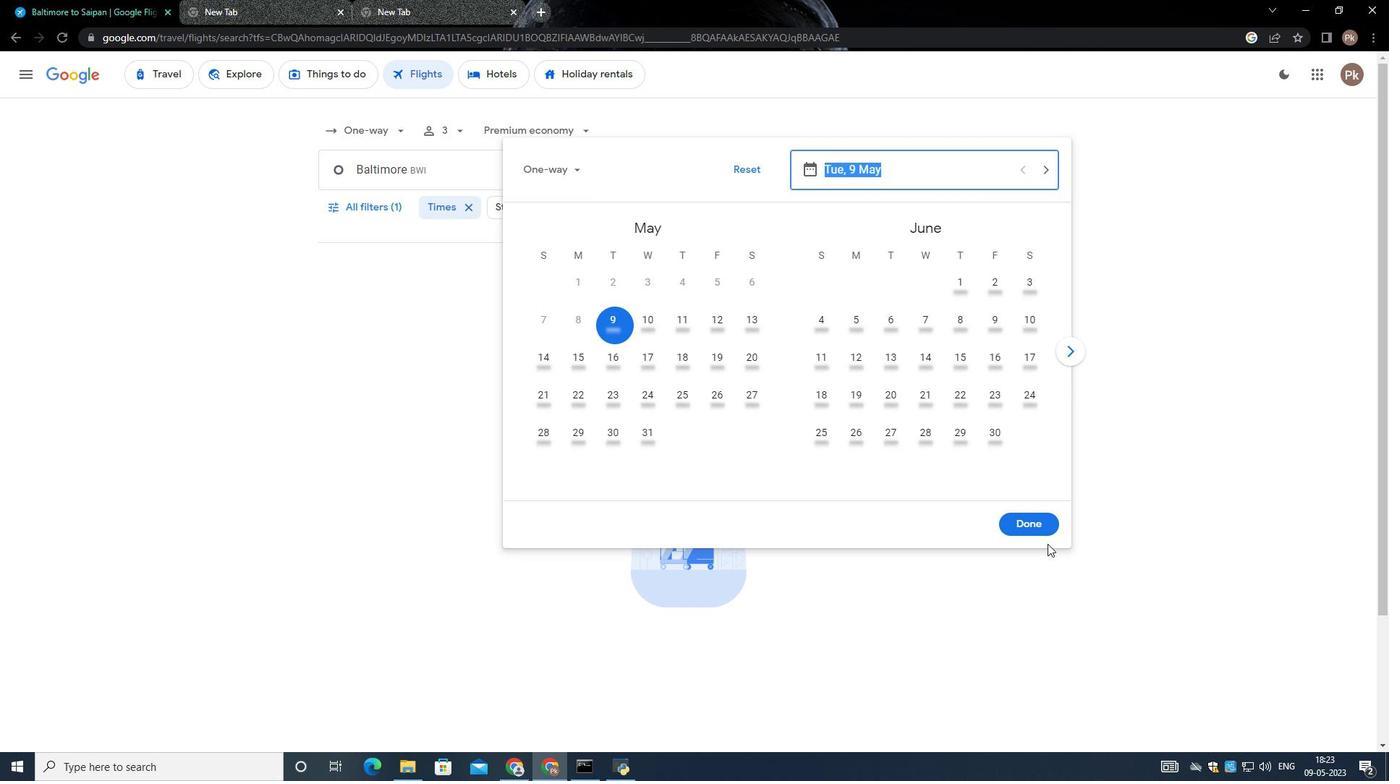 
Action: Mouse pressed left at (1025, 510)
Screenshot: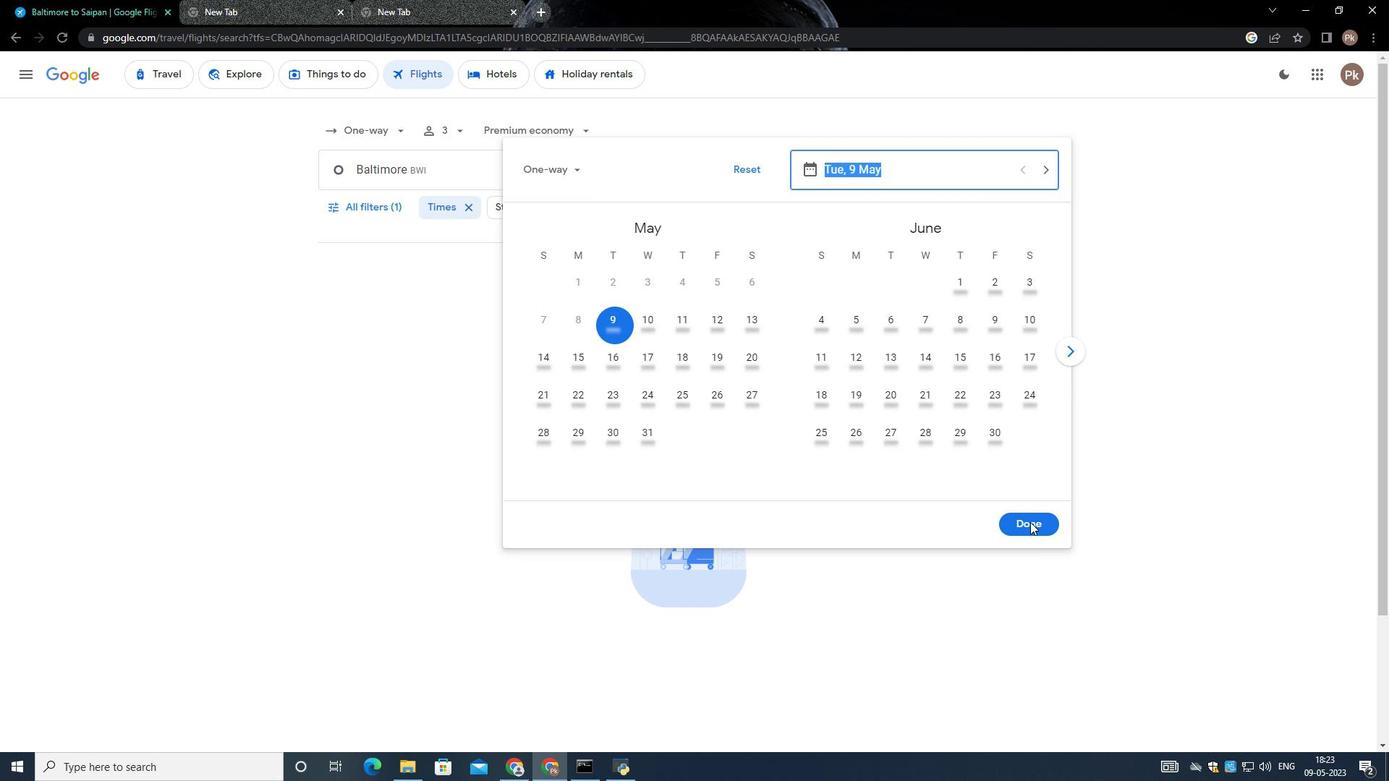 
Action: Mouse moved to (343, 196)
Screenshot: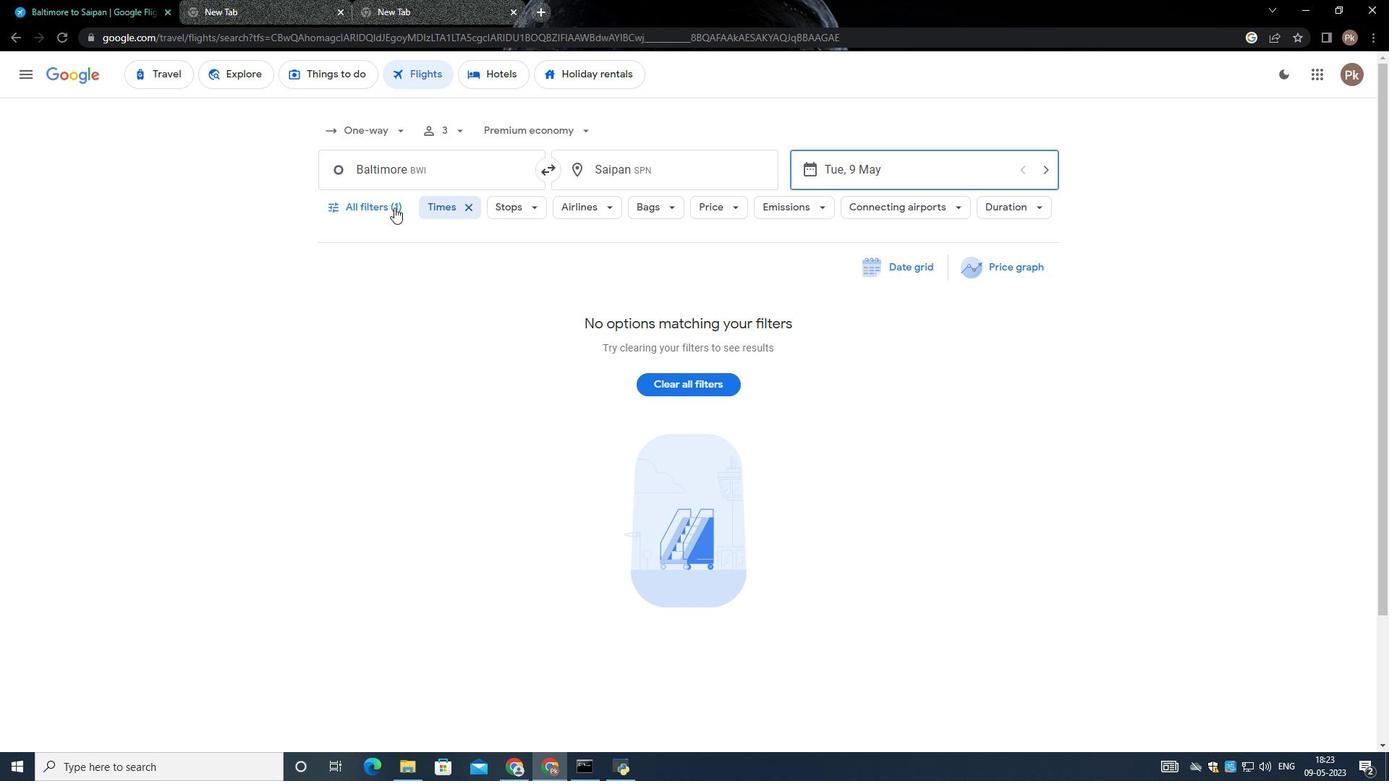 
Action: Mouse pressed left at (343, 196)
Screenshot: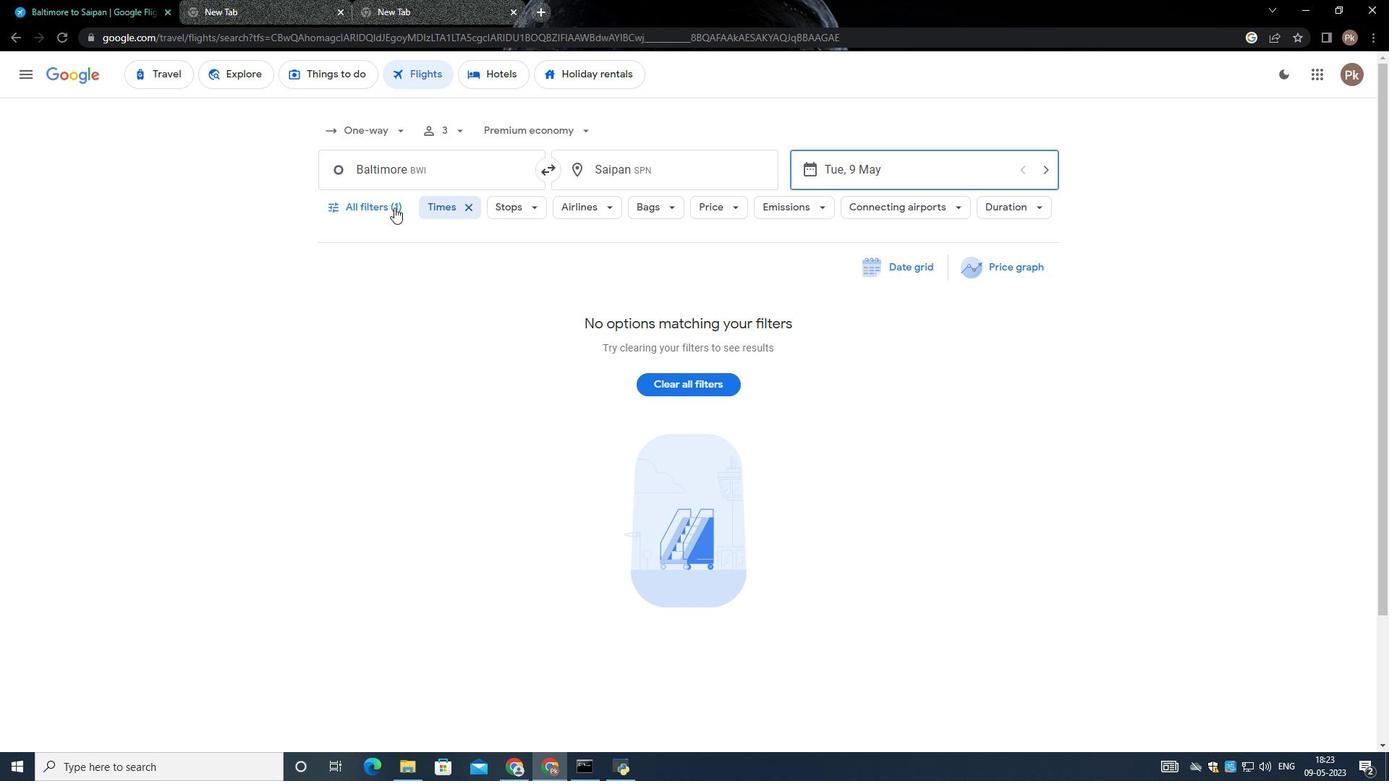 
Action: Mouse moved to (411, 273)
Screenshot: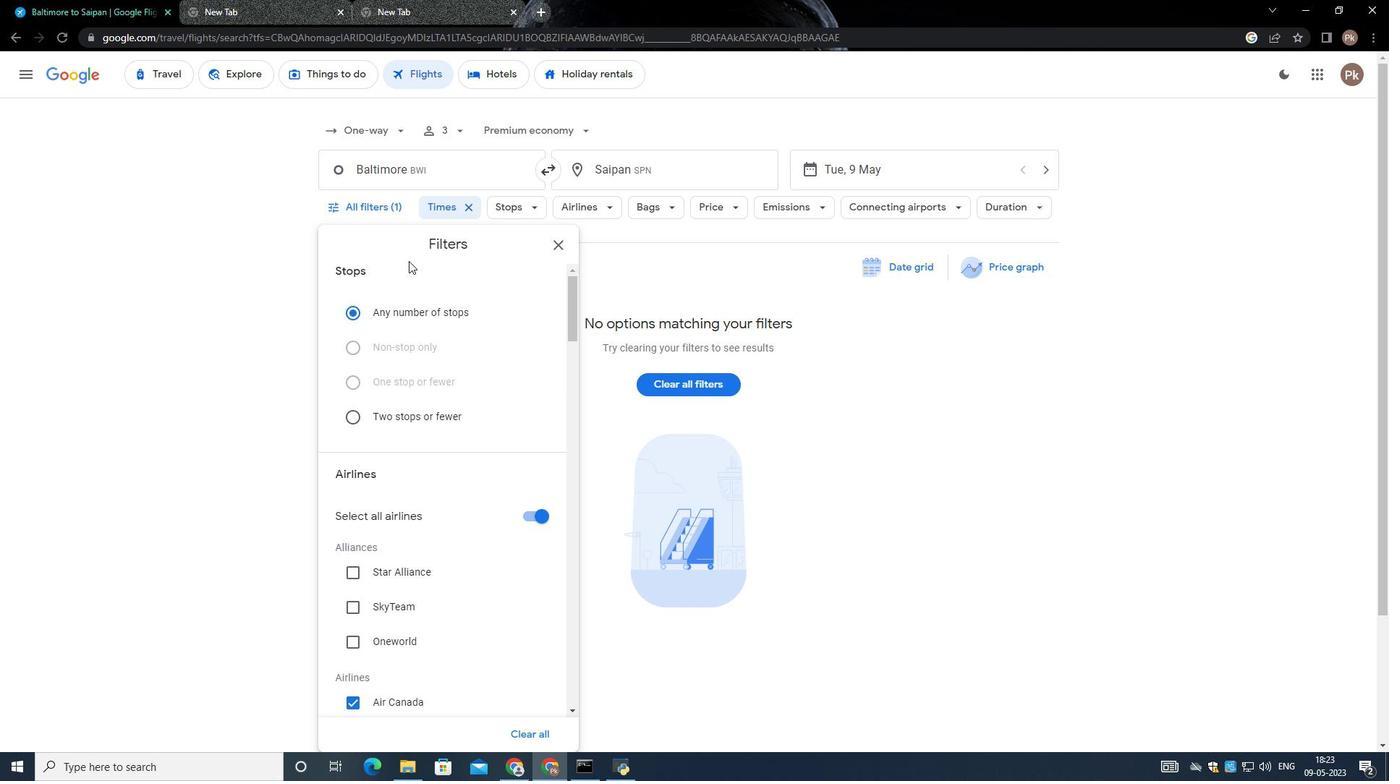 
Action: Mouse scrolled (411, 272) with delta (0, 0)
Screenshot: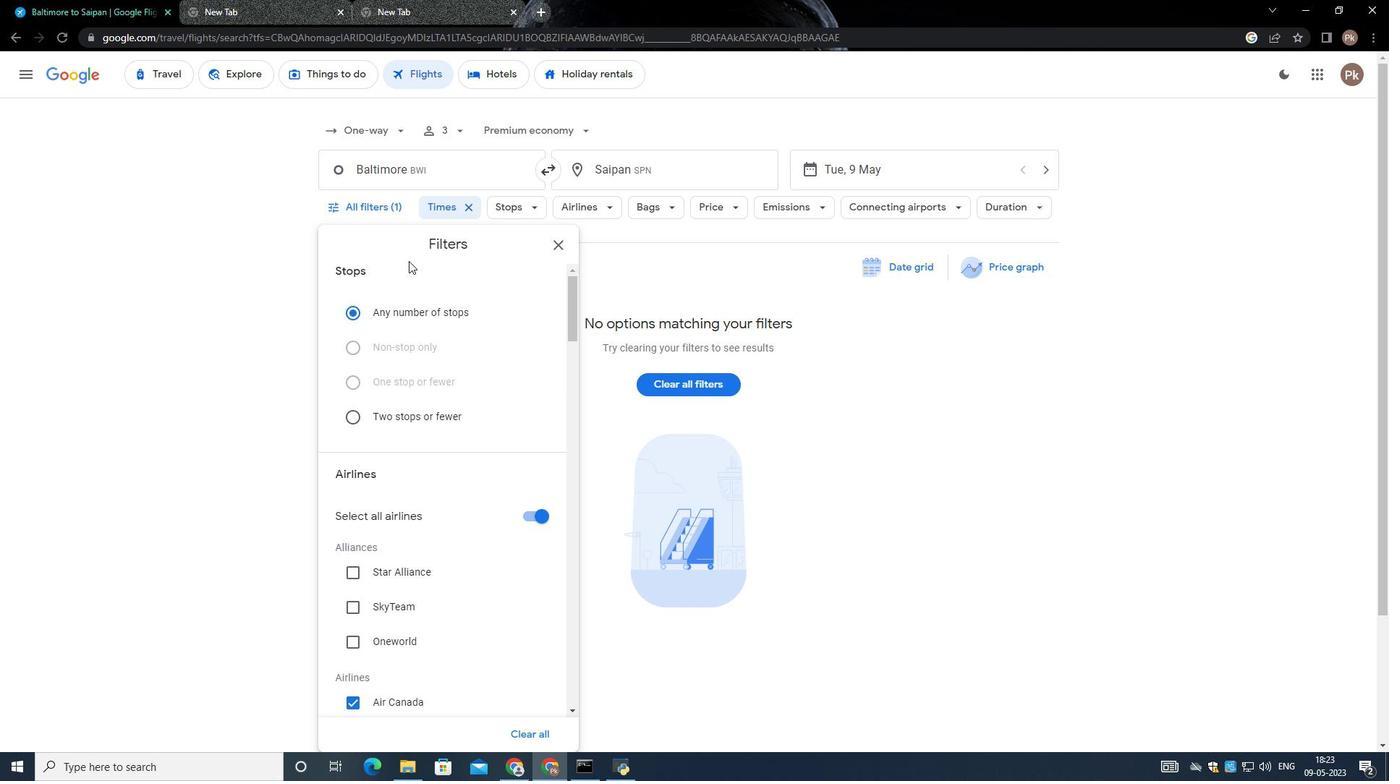 
Action: Mouse moved to (411, 278)
Screenshot: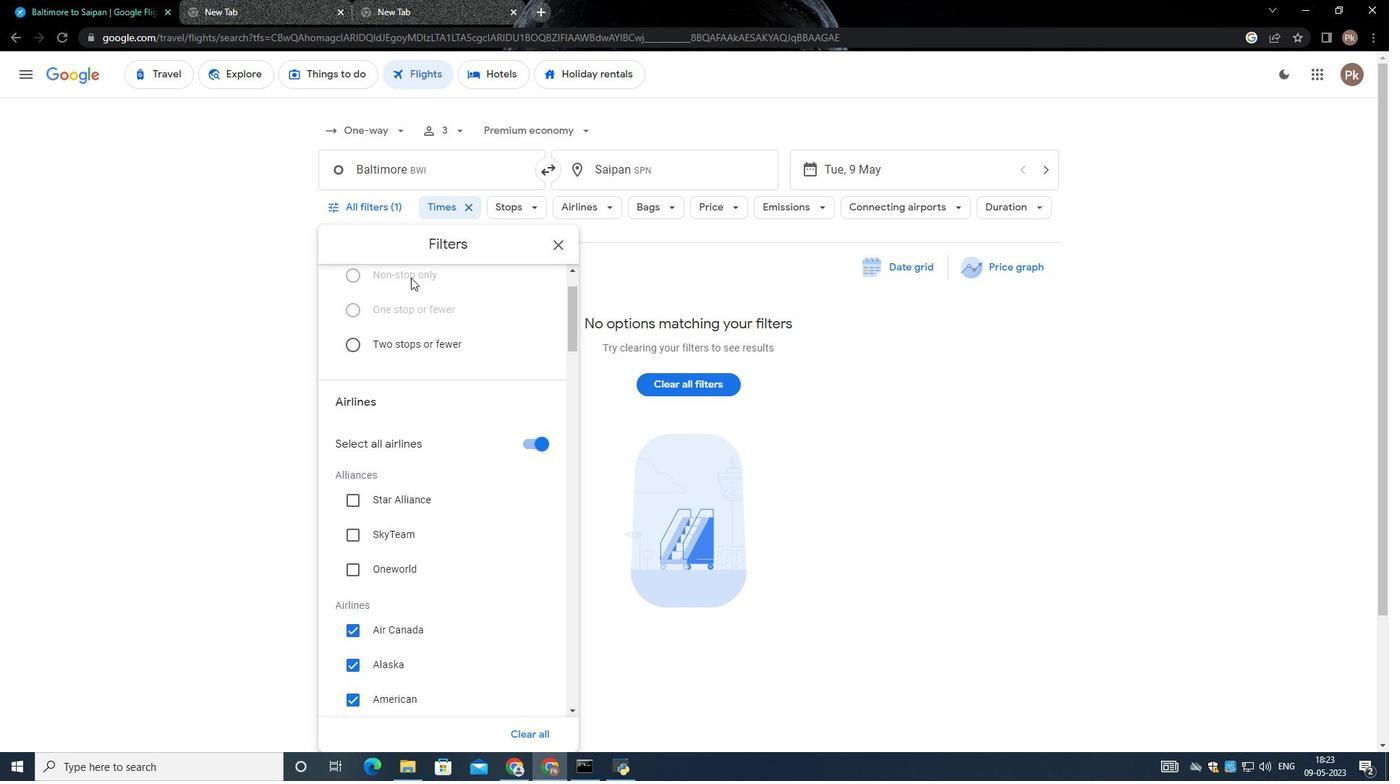 
Action: Mouse scrolled (411, 277) with delta (0, 0)
Screenshot: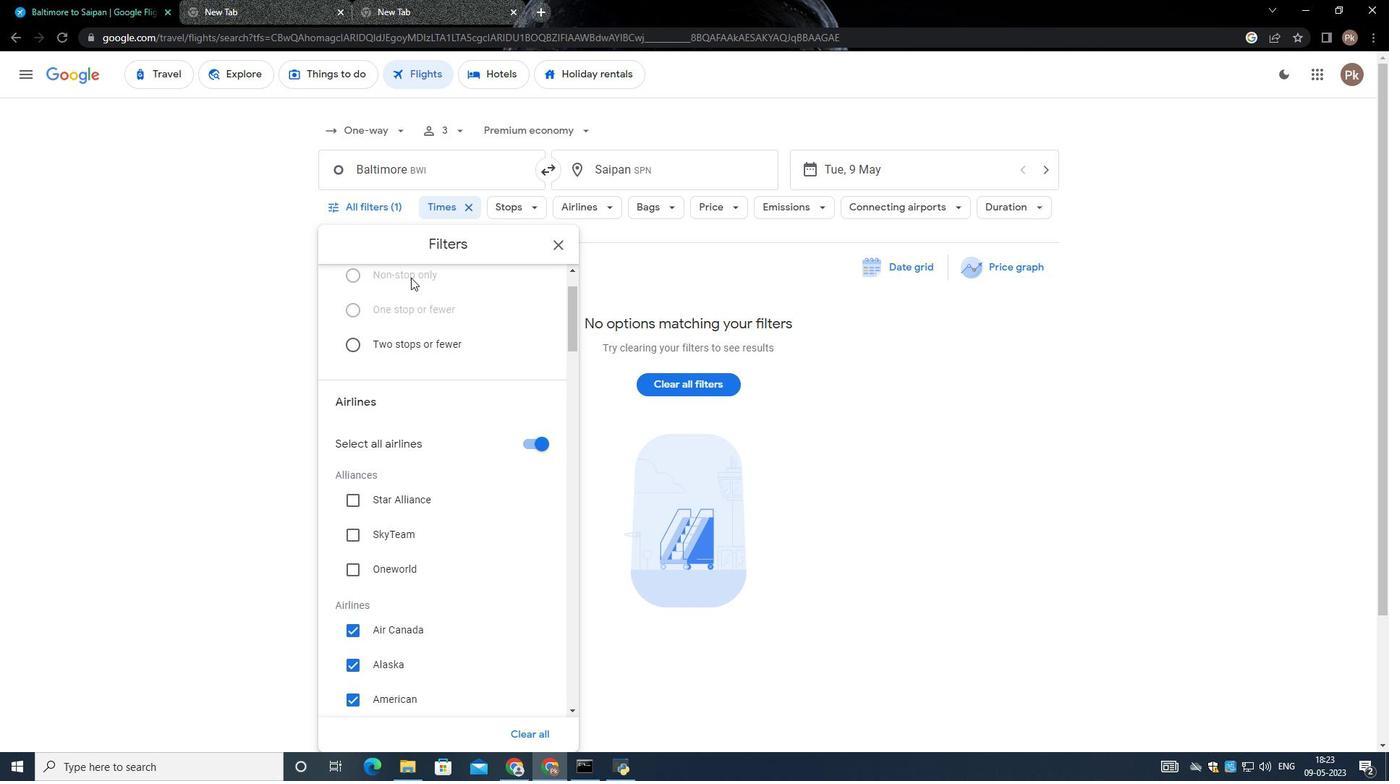 
Action: Mouse moved to (412, 288)
Screenshot: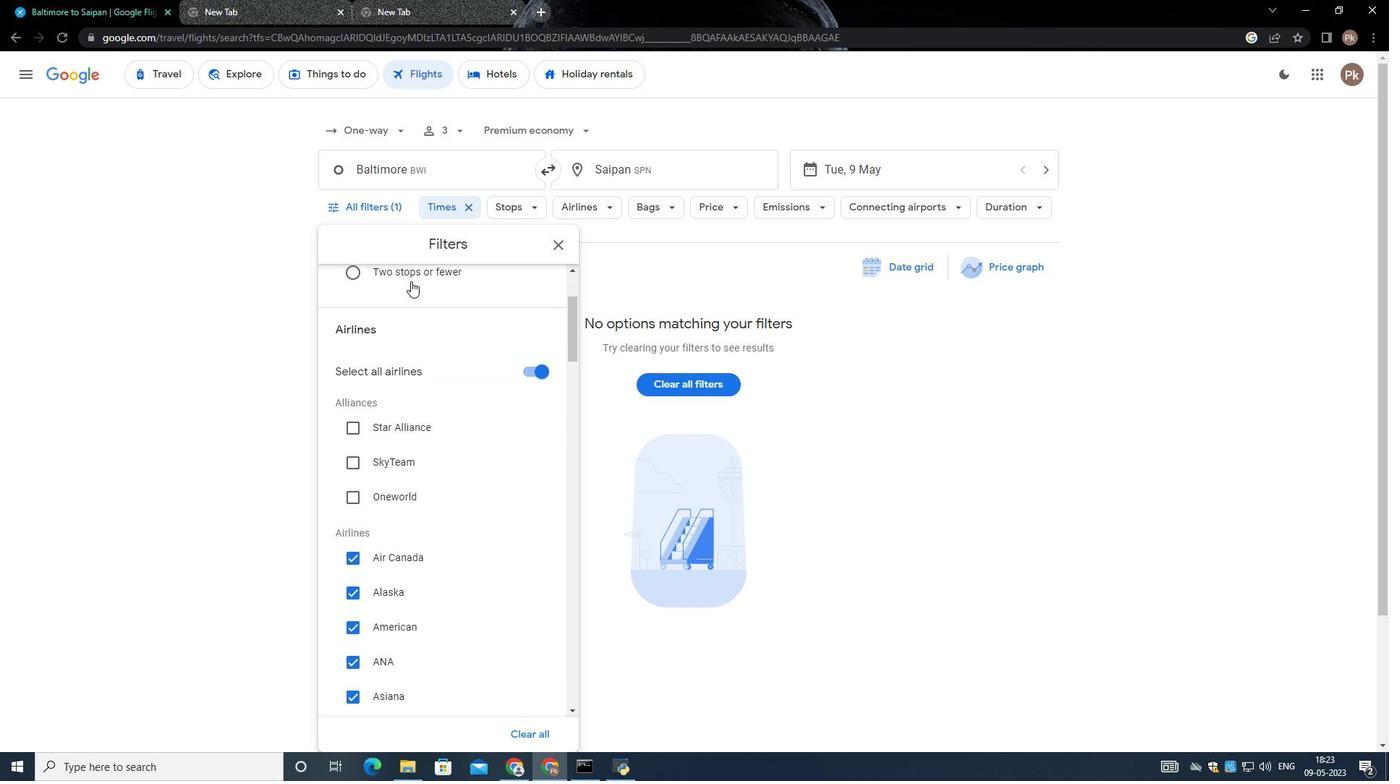 
Action: Mouse scrolled (412, 287) with delta (0, 0)
Screenshot: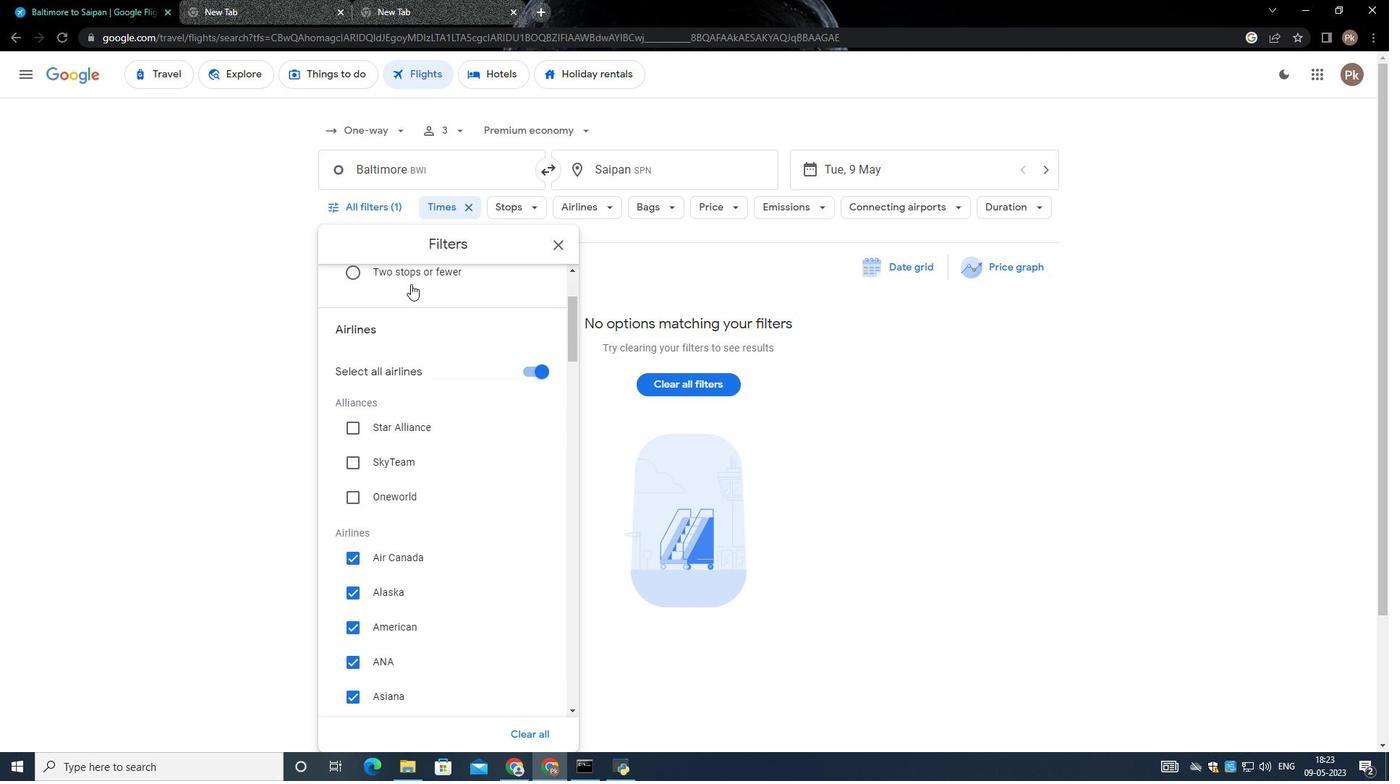 
Action: Mouse moved to (412, 289)
Screenshot: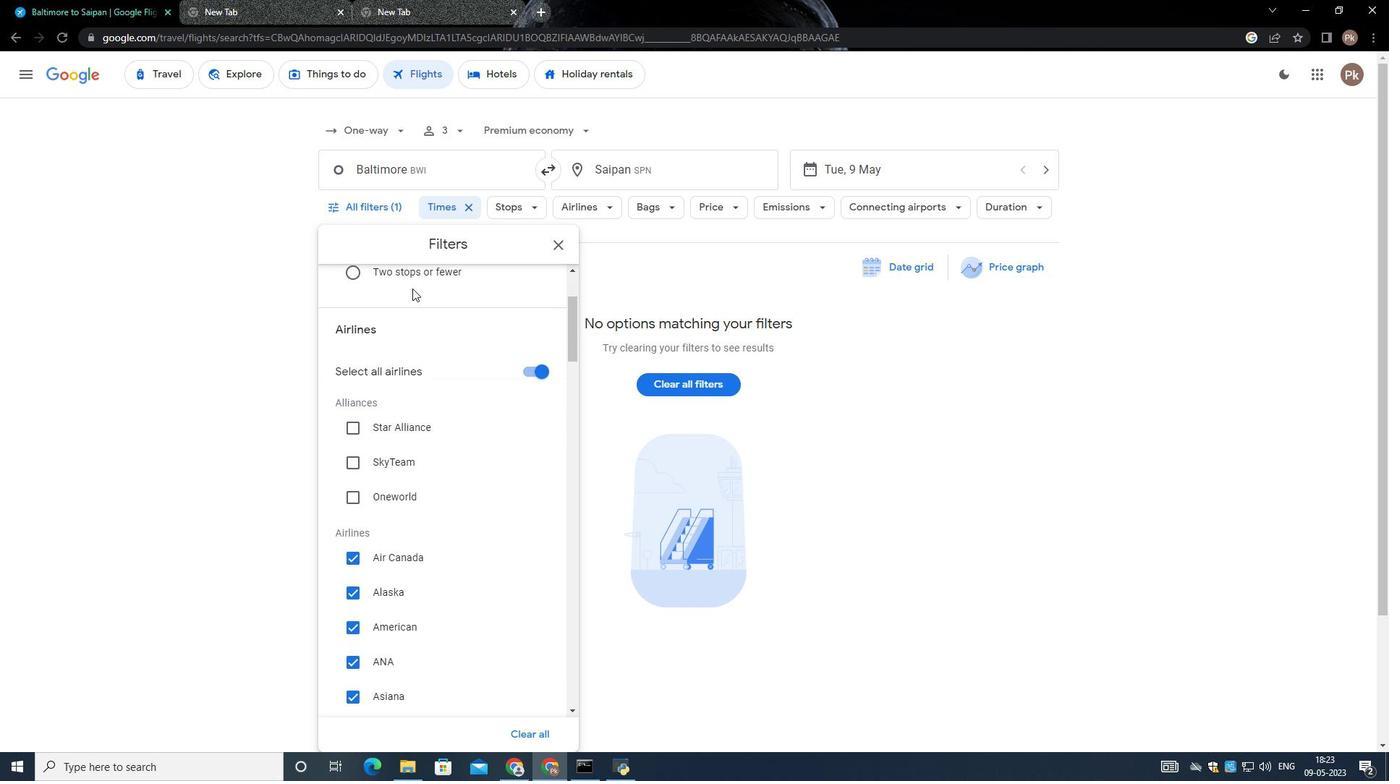 
Action: Mouse scrolled (412, 288) with delta (0, 0)
Screenshot: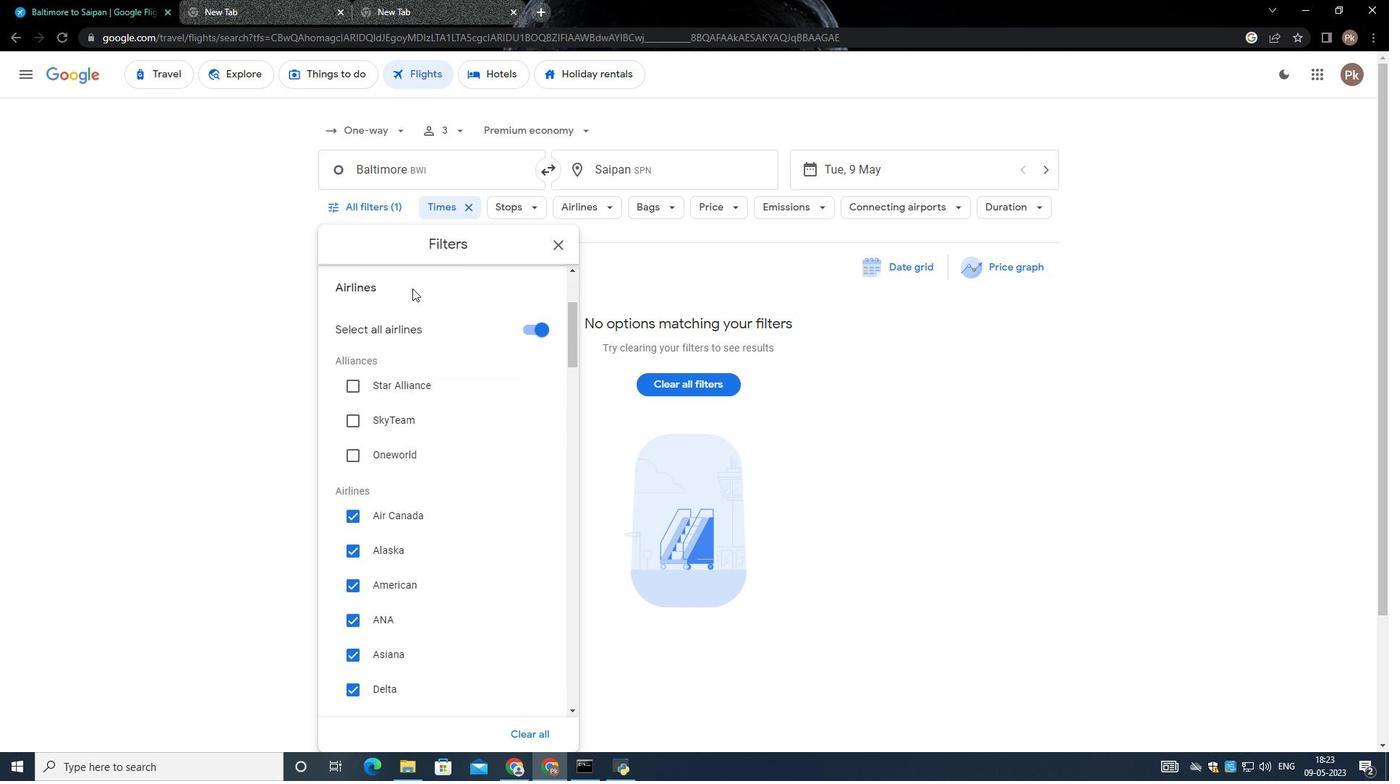 
Action: Mouse moved to (426, 314)
Screenshot: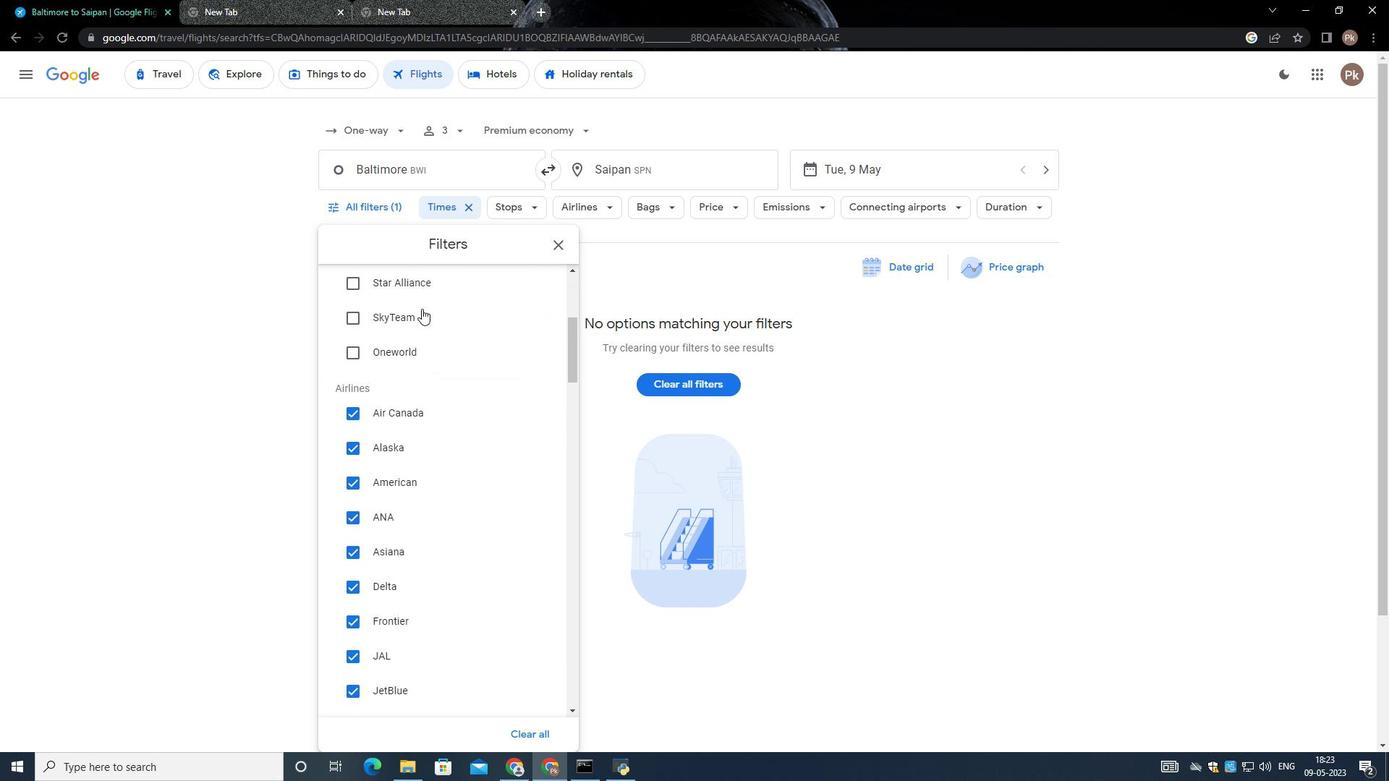 
Action: Mouse scrolled (426, 313) with delta (0, 0)
Screenshot: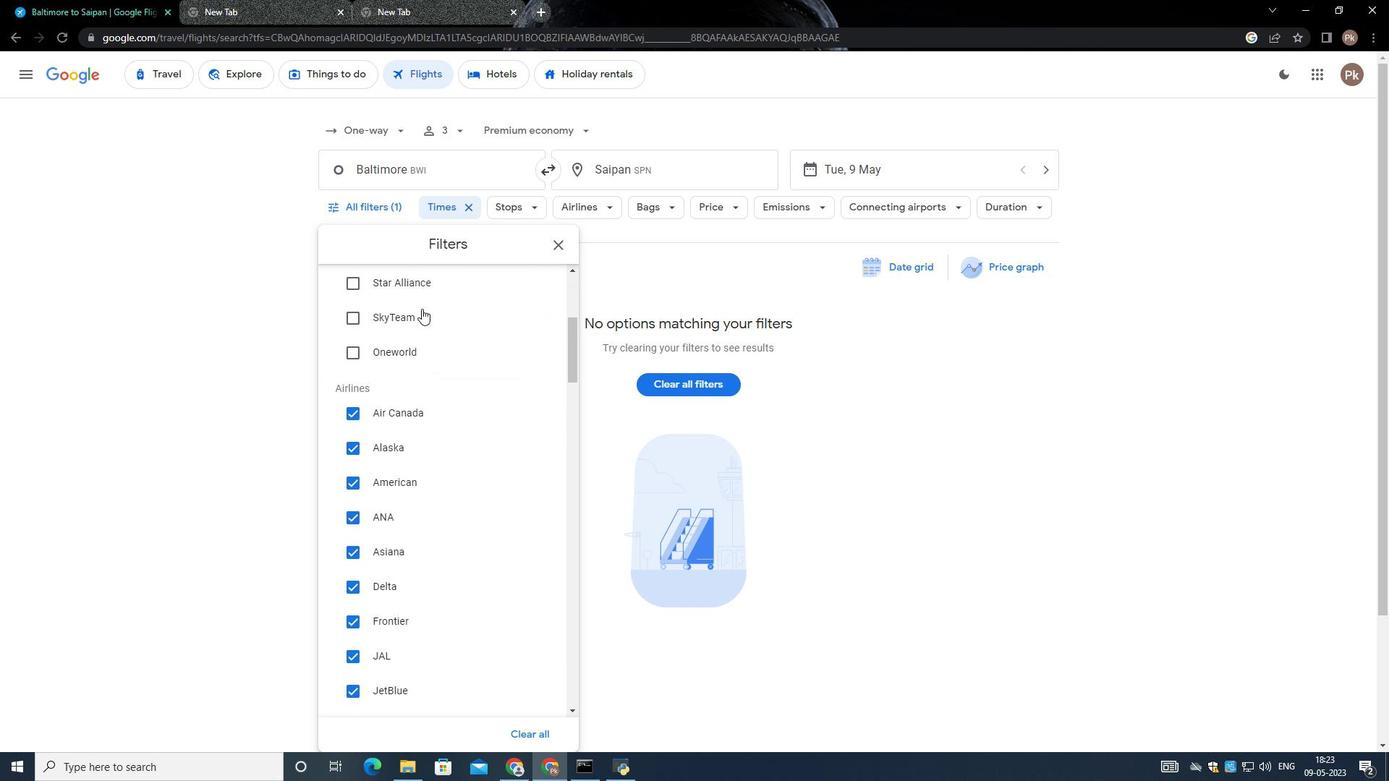 
Action: Mouse moved to (560, 413)
Screenshot: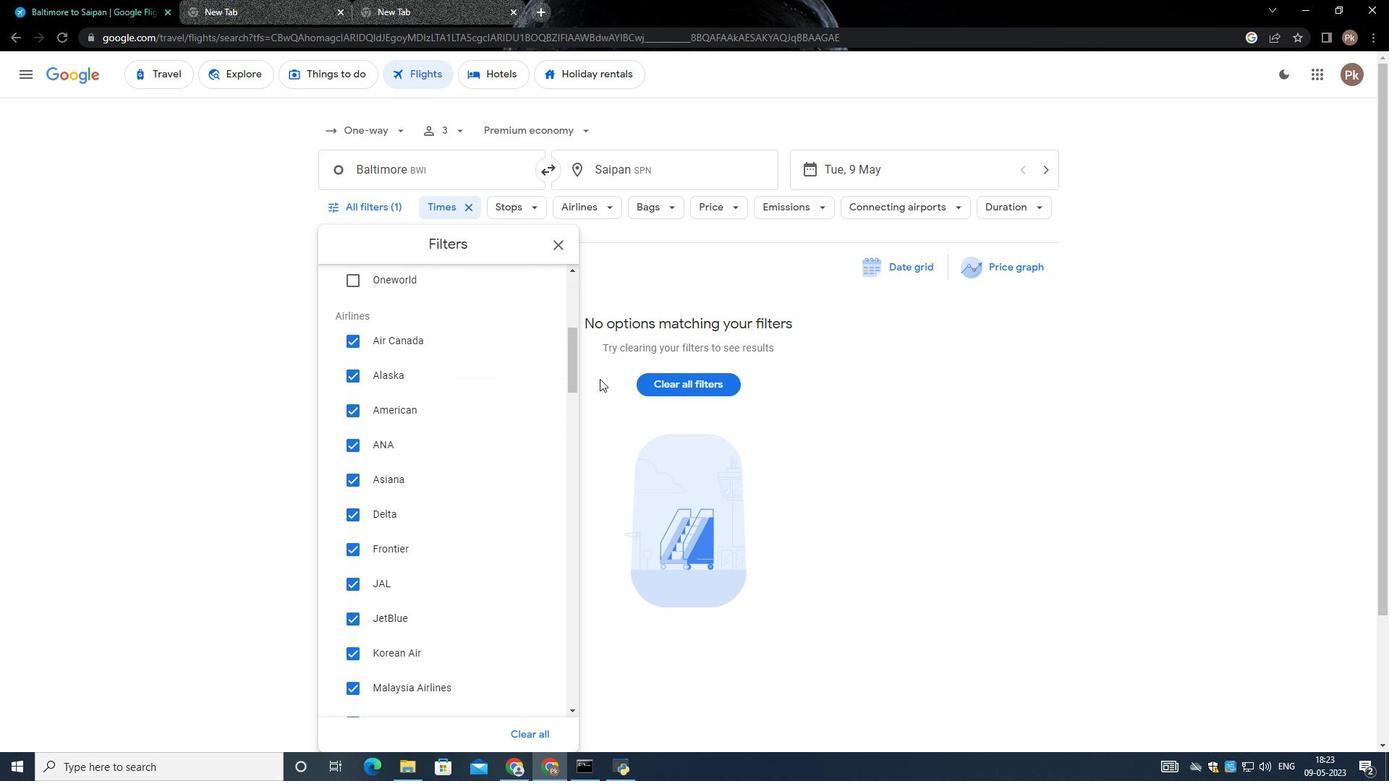 
Action: Mouse scrolled (560, 414) with delta (0, 0)
Screenshot: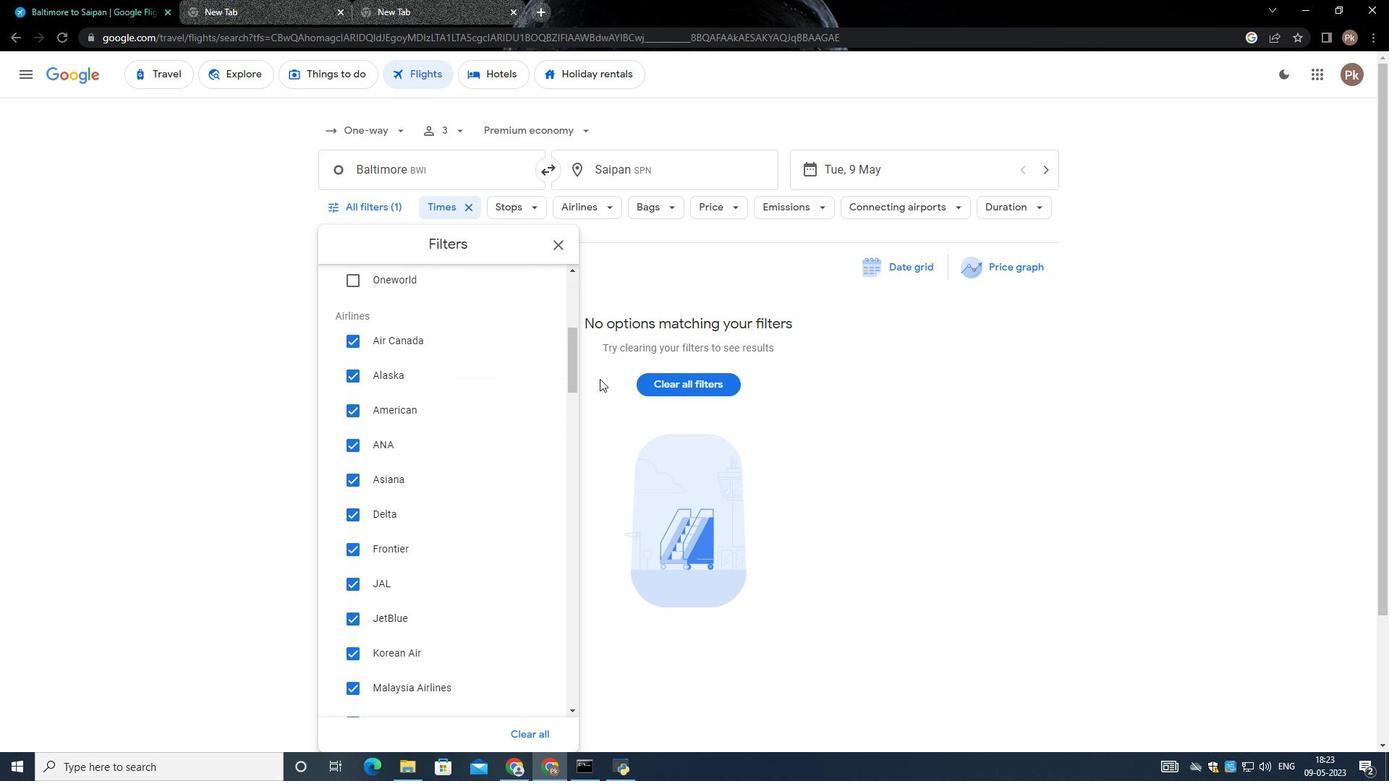 
Action: Mouse moved to (556, 413)
Screenshot: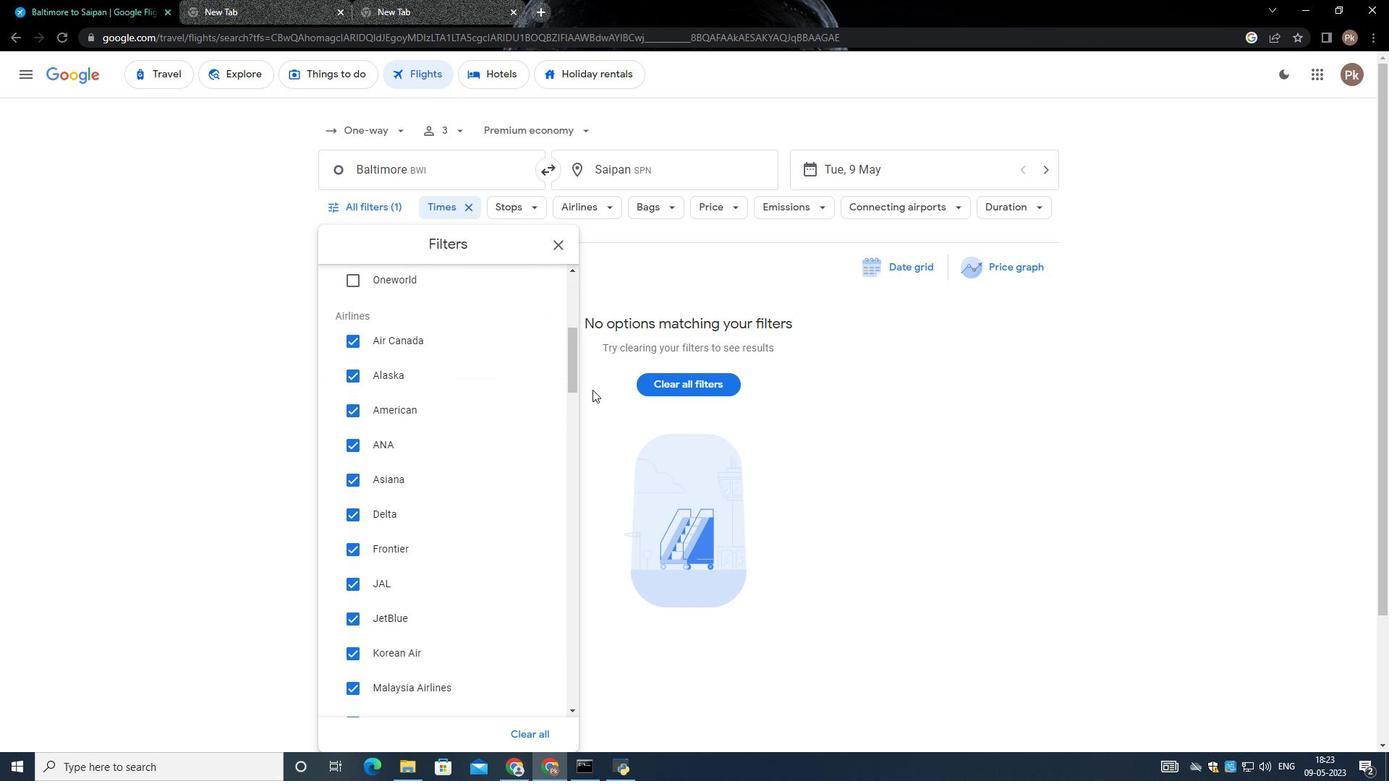 
Action: Mouse scrolled (556, 414) with delta (0, 0)
Screenshot: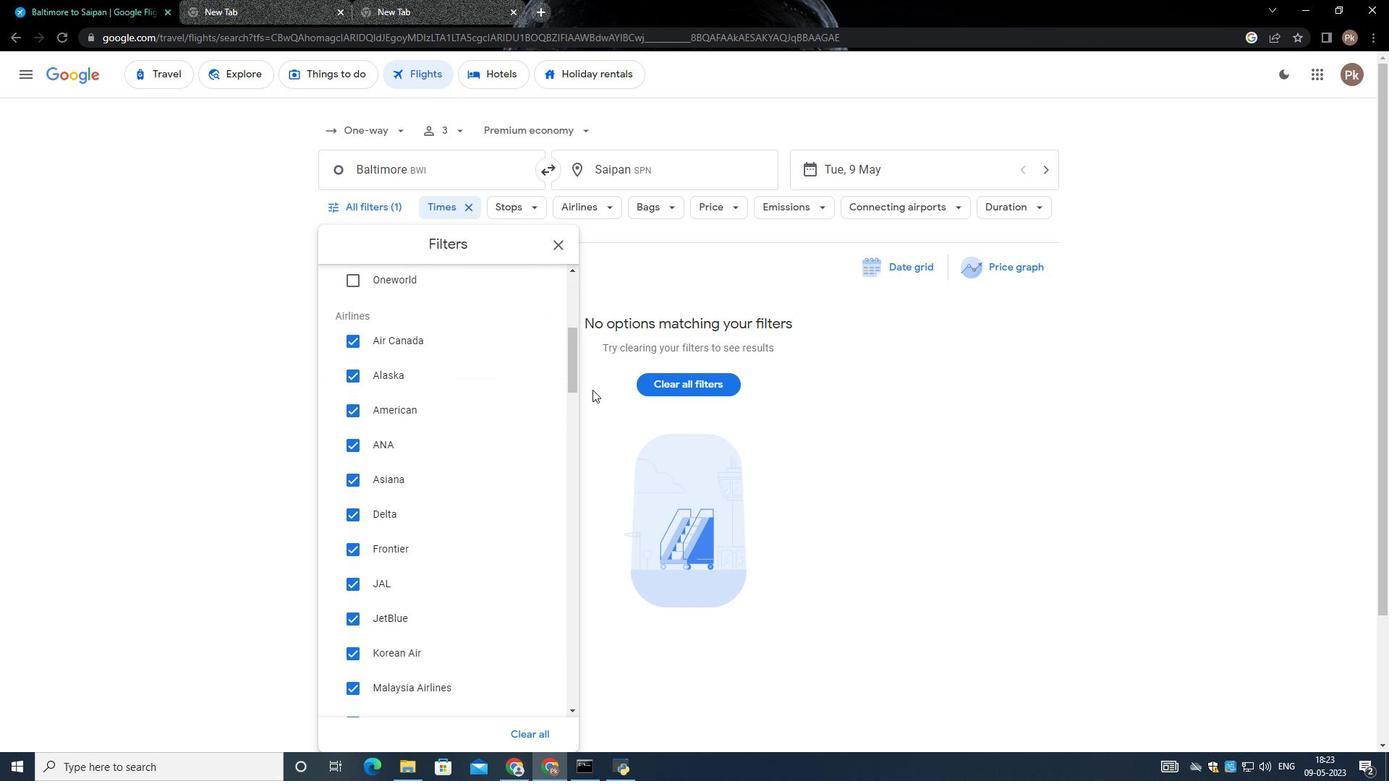 
Action: Mouse moved to (552, 411)
Screenshot: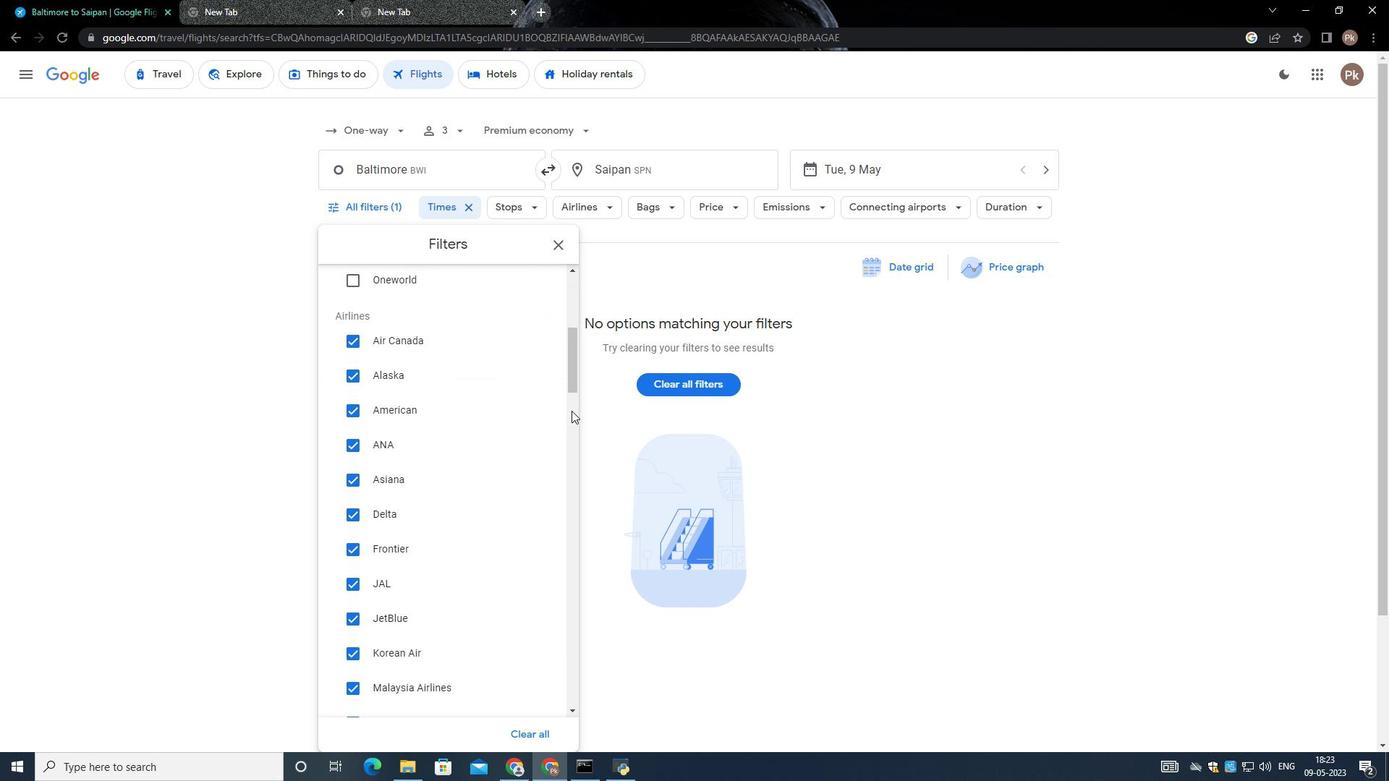 
Action: Mouse scrolled (552, 412) with delta (0, 0)
Screenshot: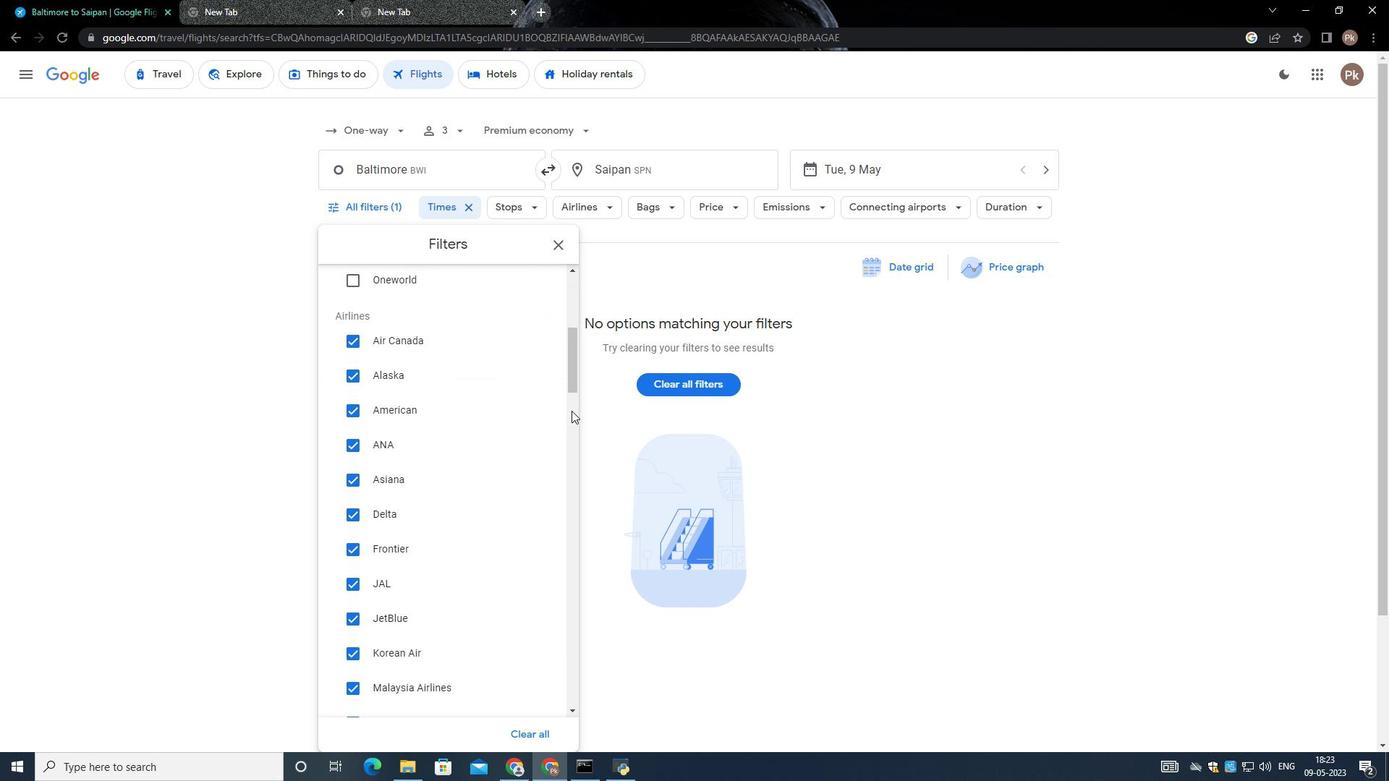 
Action: Mouse moved to (537, 369)
Screenshot: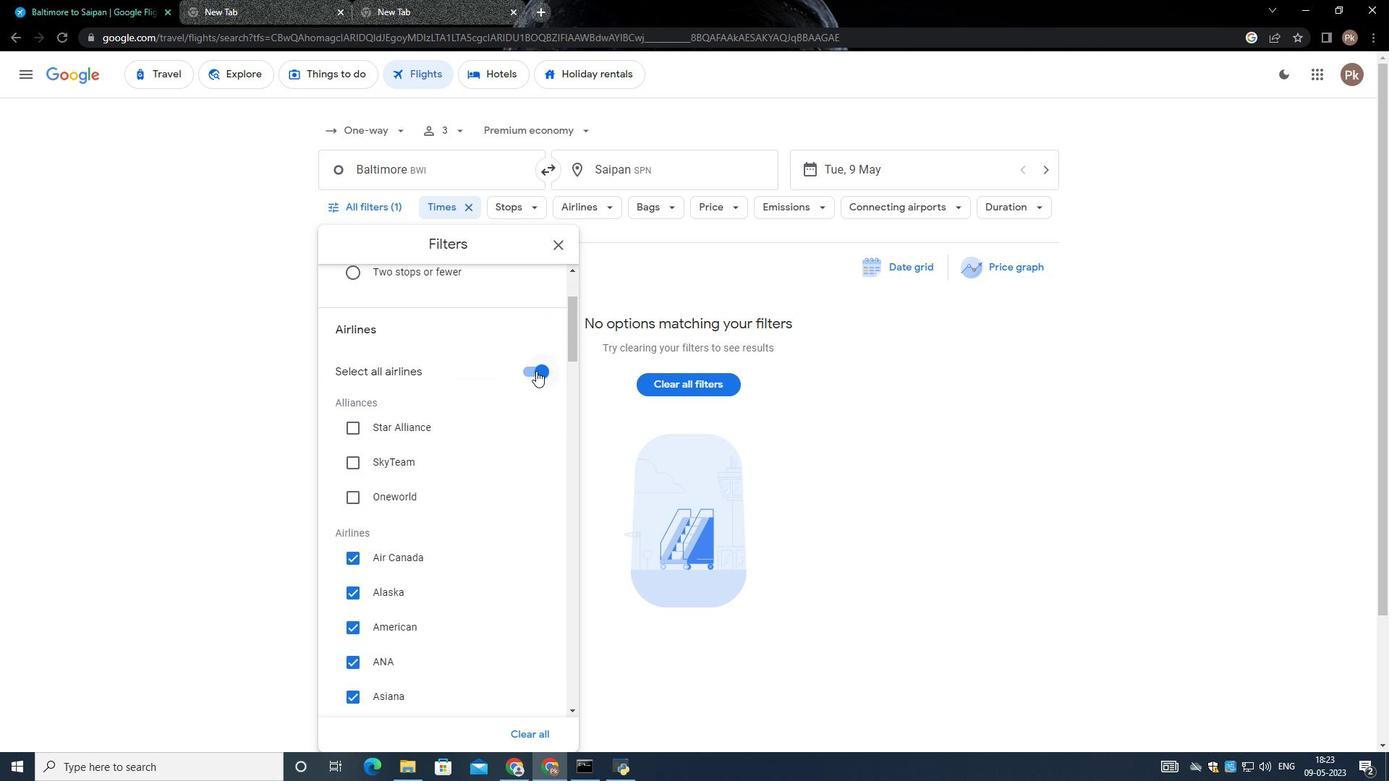 
Action: Mouse pressed left at (537, 369)
Screenshot: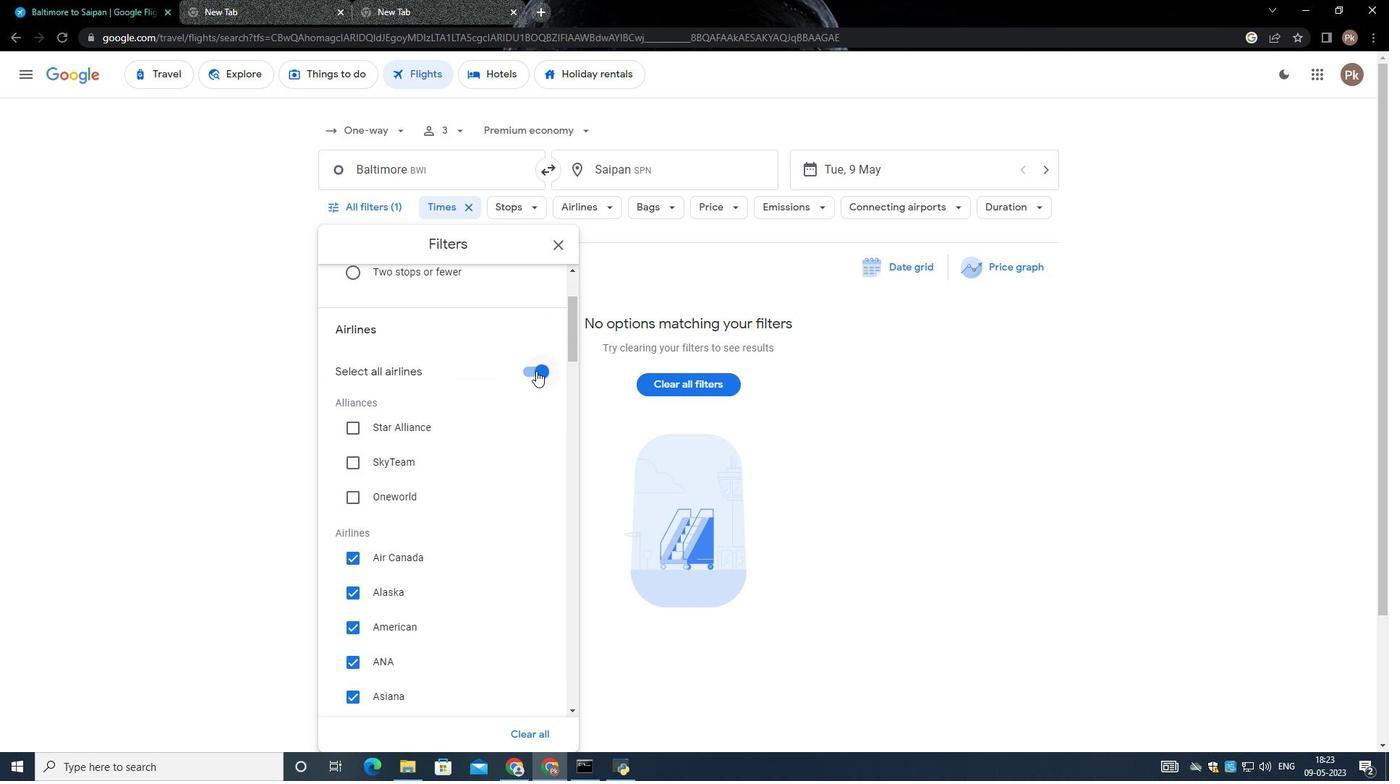 
Action: Mouse moved to (524, 382)
Screenshot: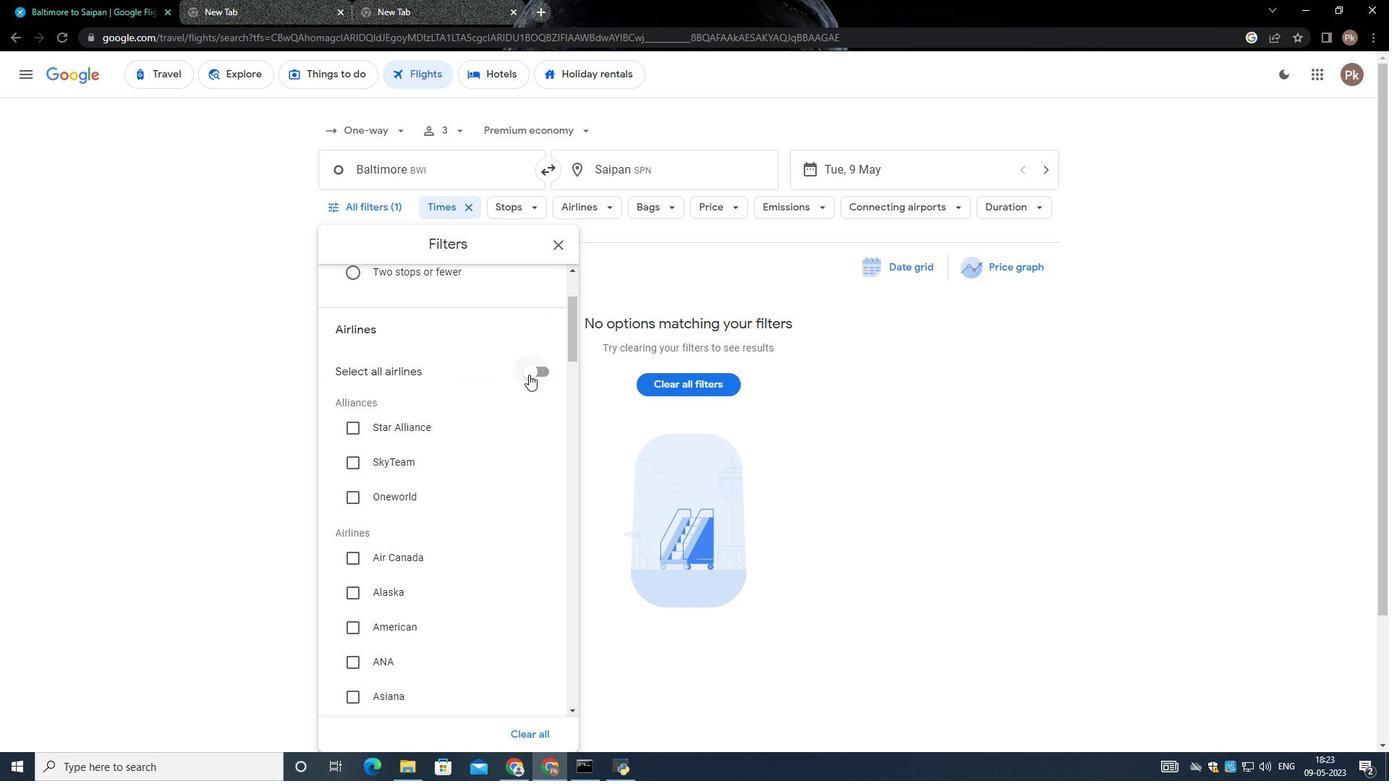 
Action: Mouse scrolled (524, 381) with delta (0, 0)
Screenshot: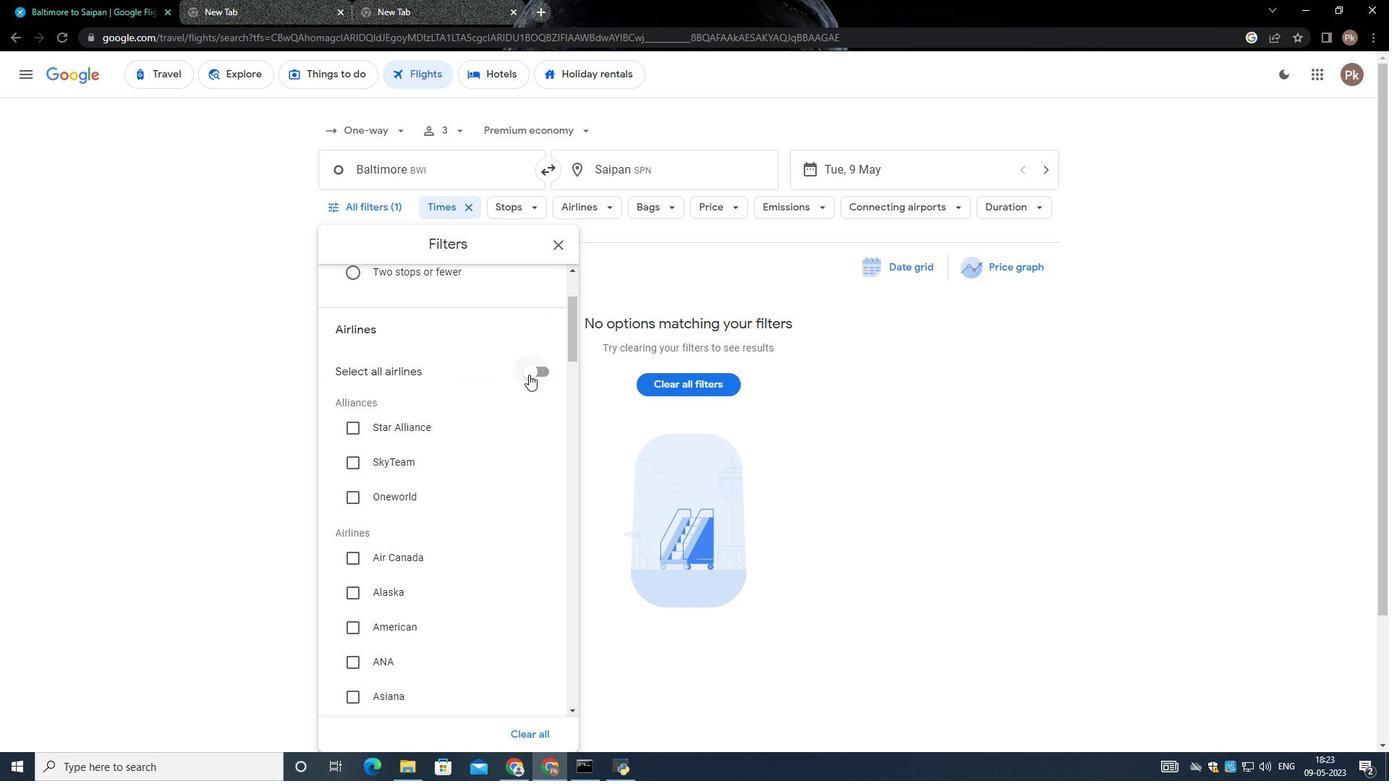 
Action: Mouse moved to (524, 386)
Screenshot: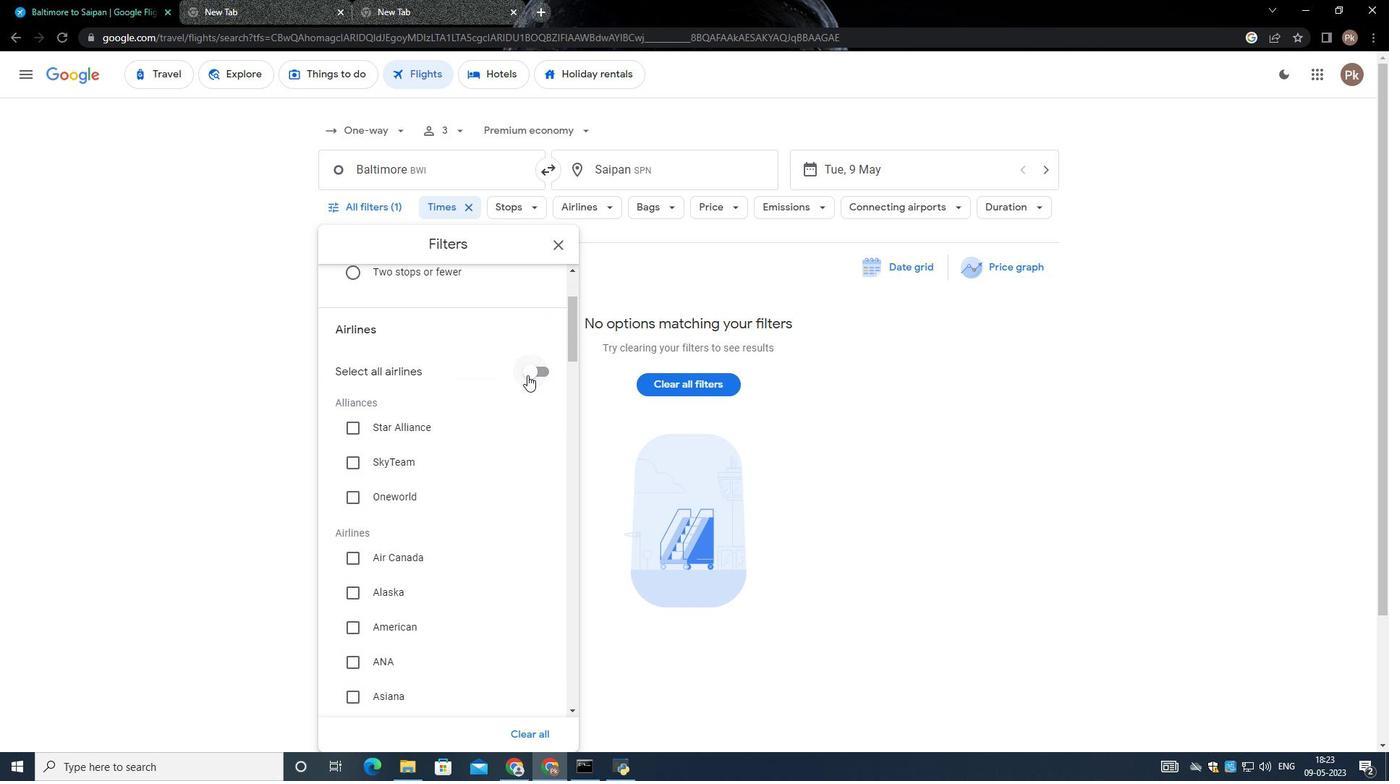 
Action: Mouse scrolled (524, 385) with delta (0, 0)
Screenshot: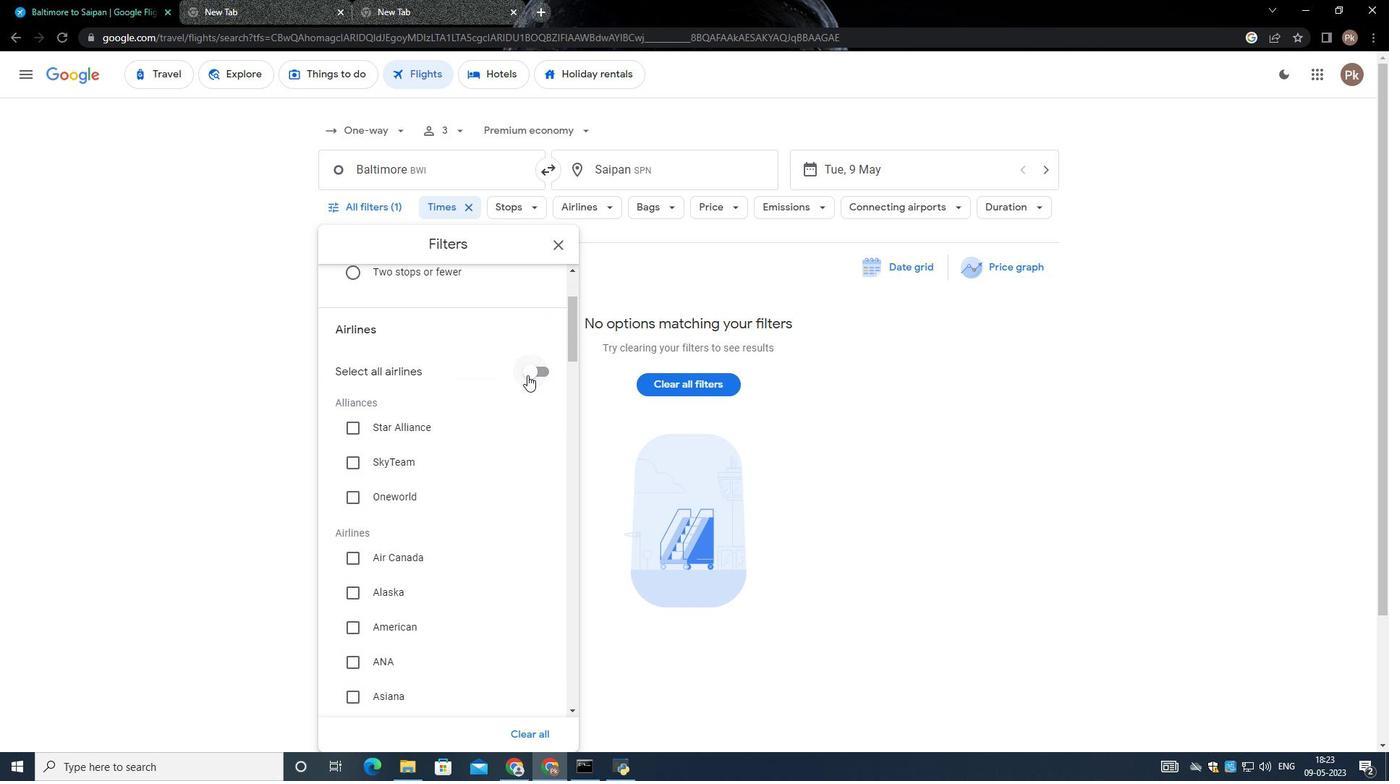 
Action: Mouse moved to (524, 389)
Screenshot: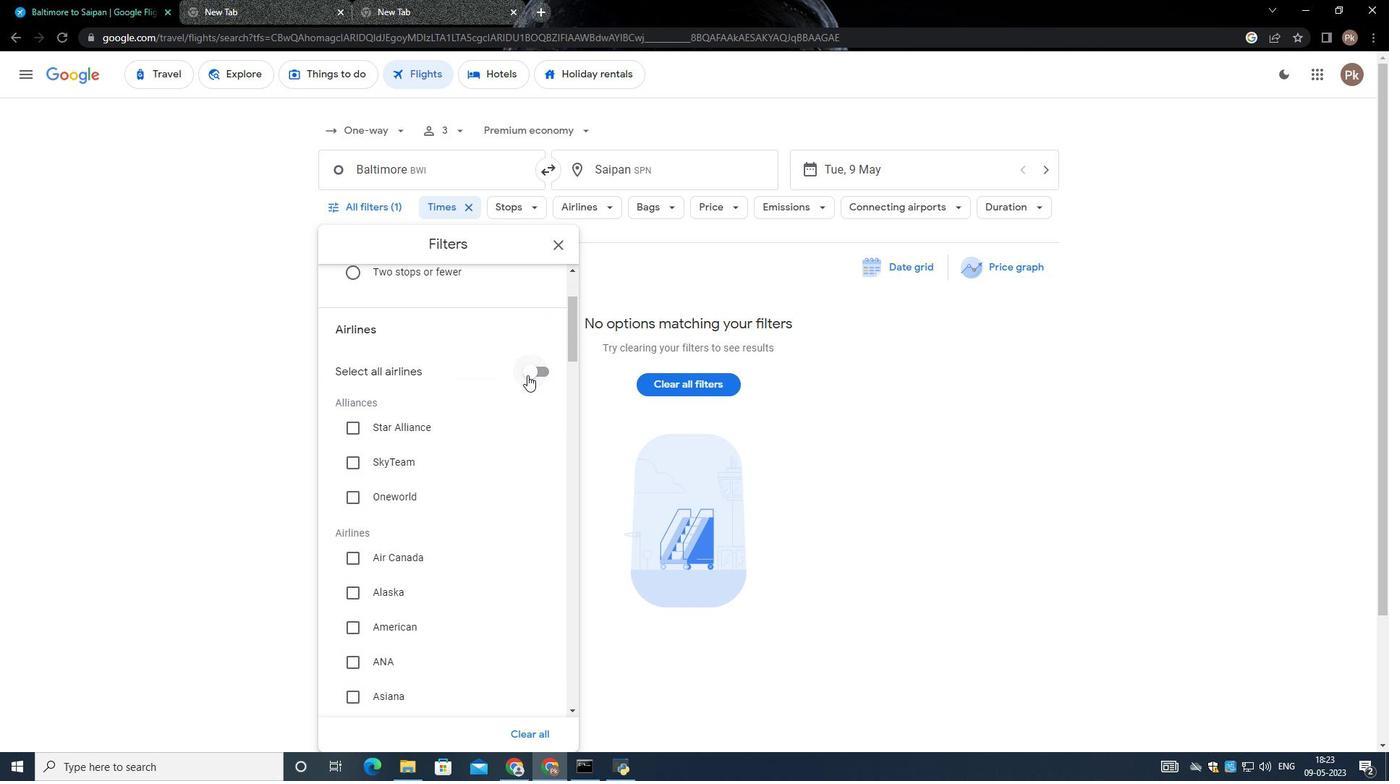 
Action: Mouse scrolled (524, 388) with delta (0, 0)
Screenshot: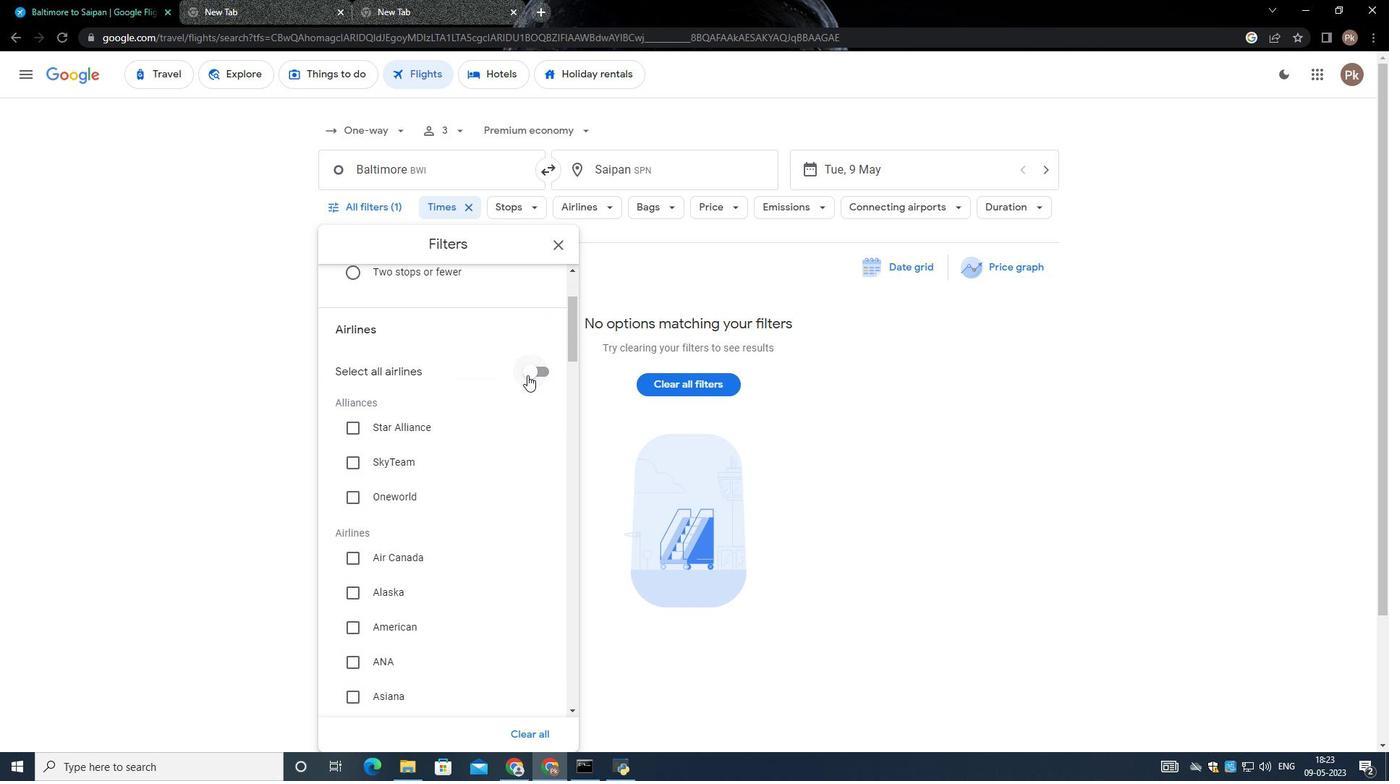 
Action: Mouse moved to (523, 390)
Screenshot: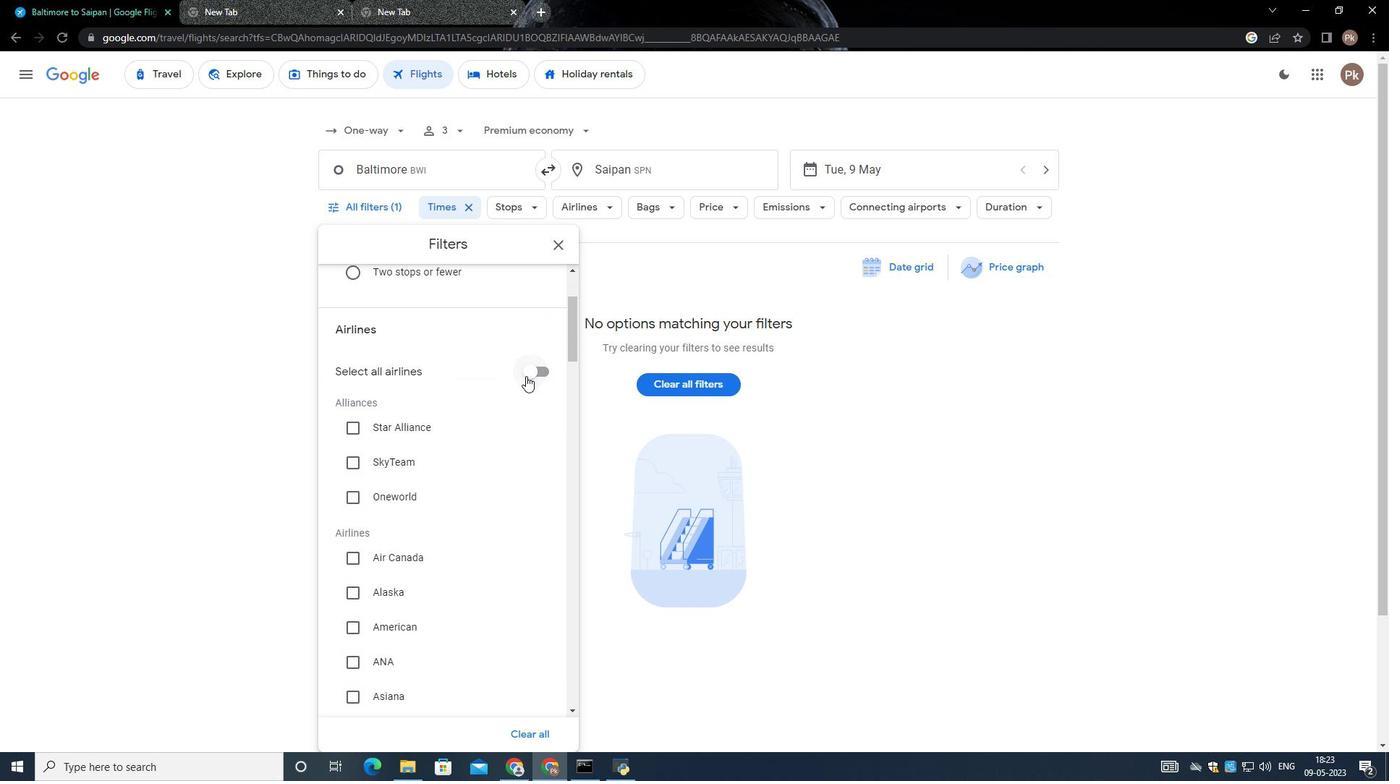 
Action: Mouse scrolled (523, 389) with delta (0, 0)
Screenshot: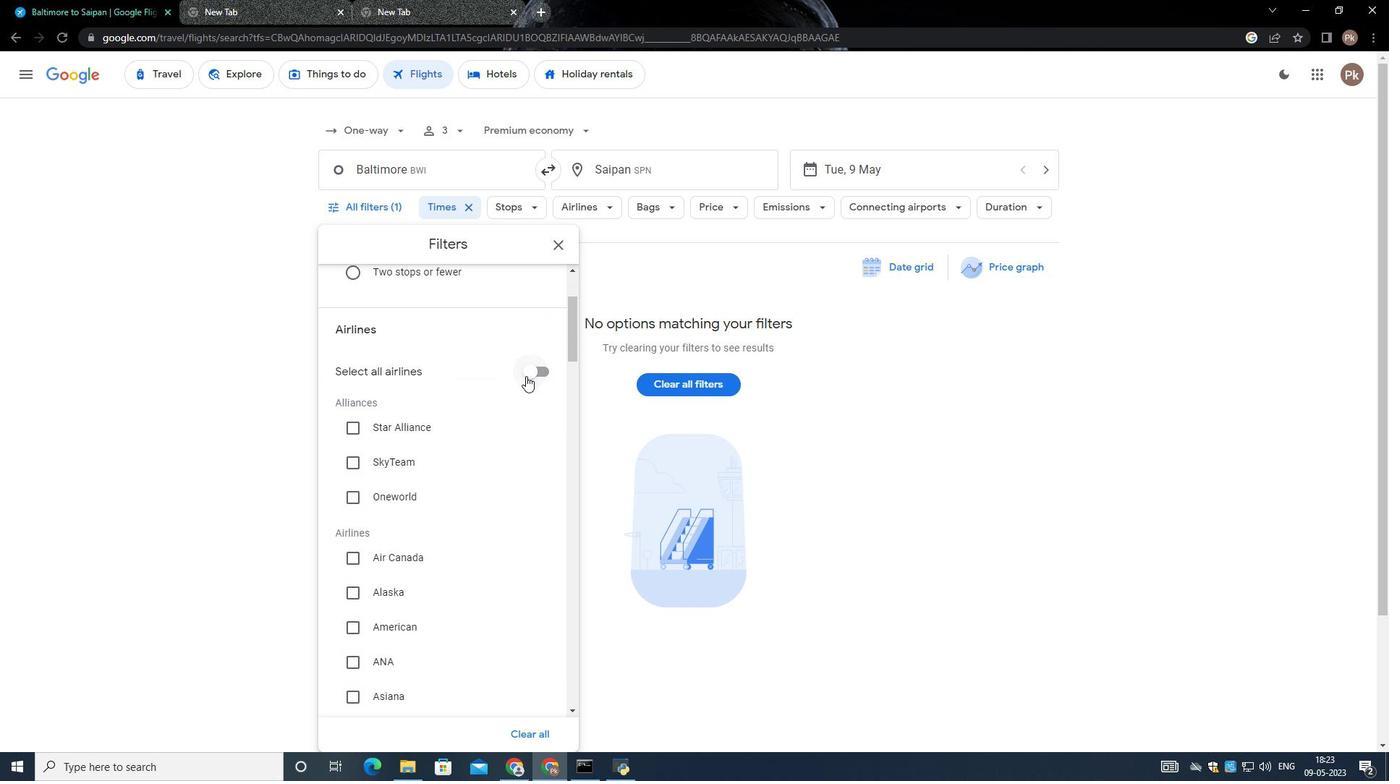 
Action: Mouse scrolled (523, 389) with delta (0, 0)
Screenshot: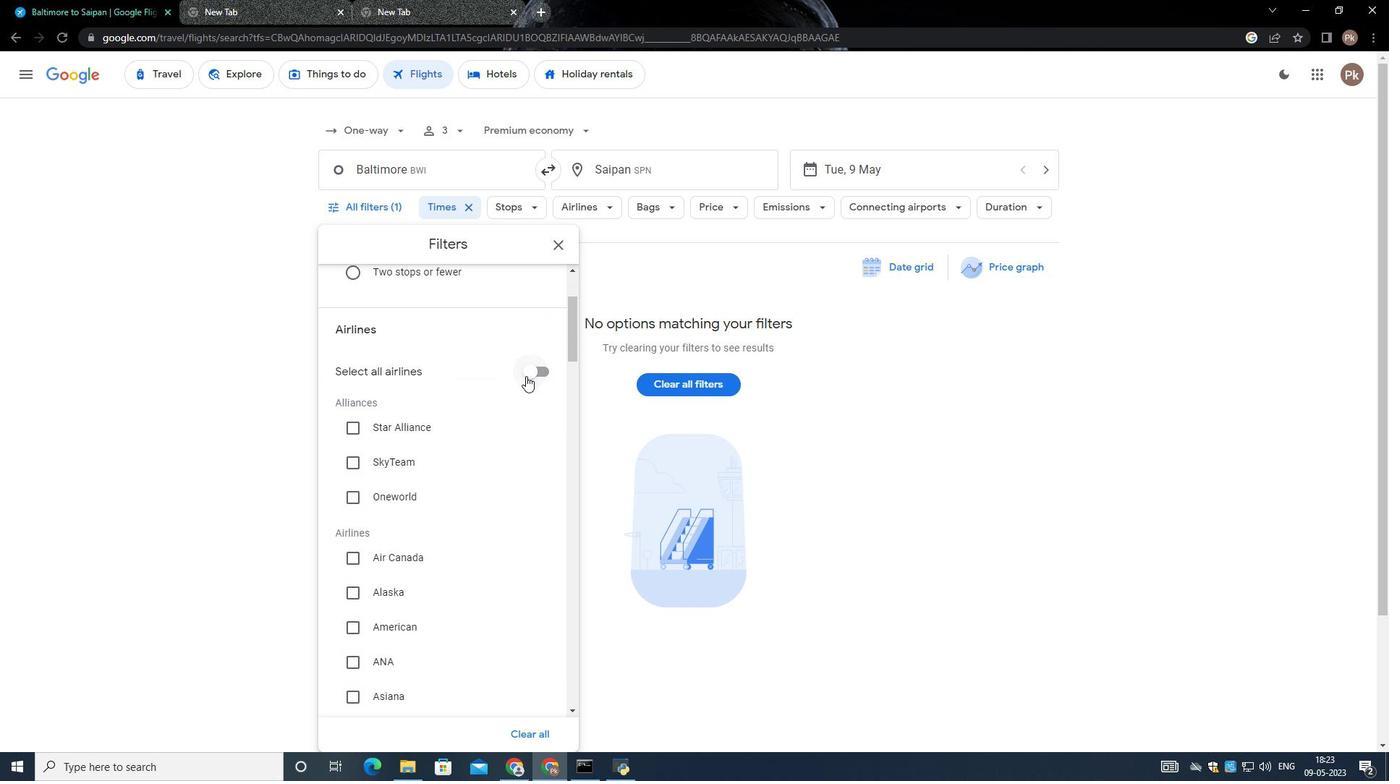 
Action: Mouse moved to (523, 390)
Screenshot: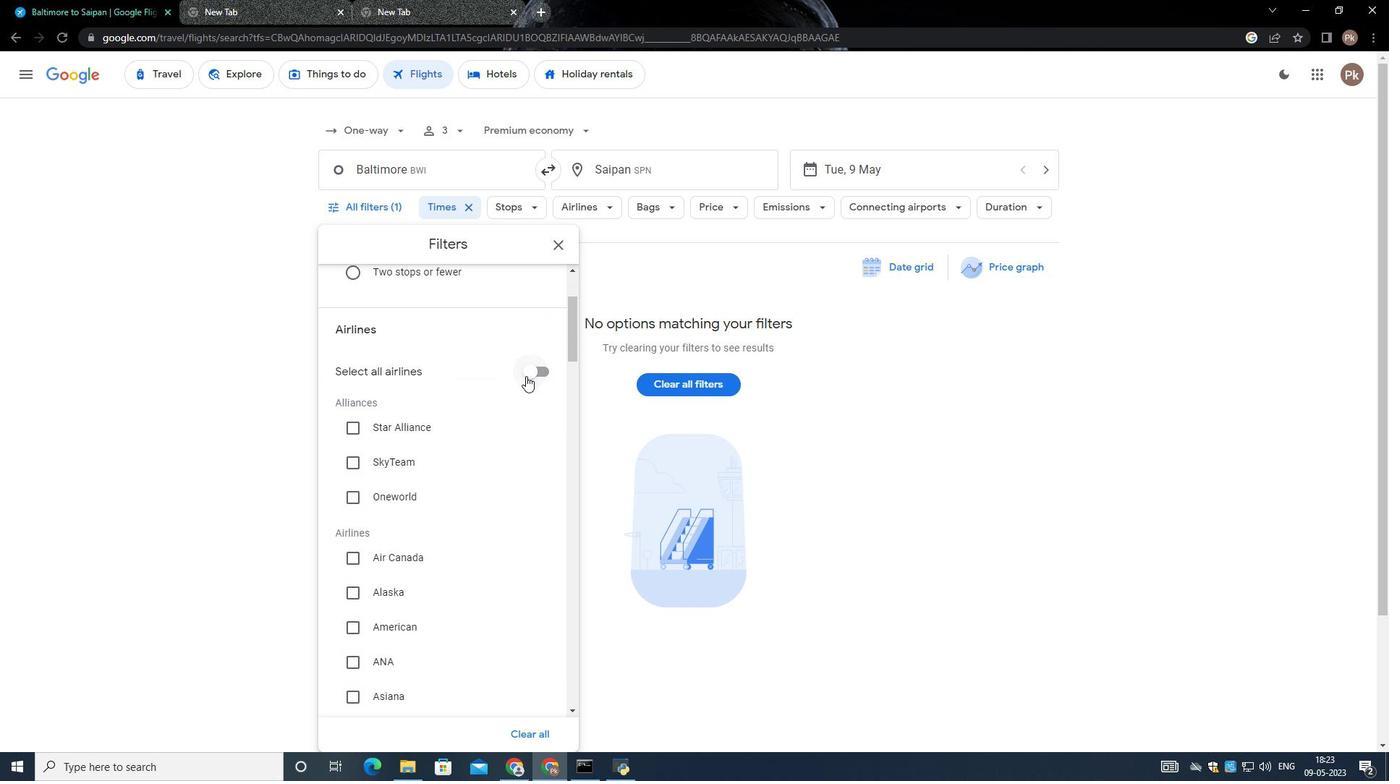 
Action: Mouse scrolled (523, 389) with delta (0, 0)
Screenshot: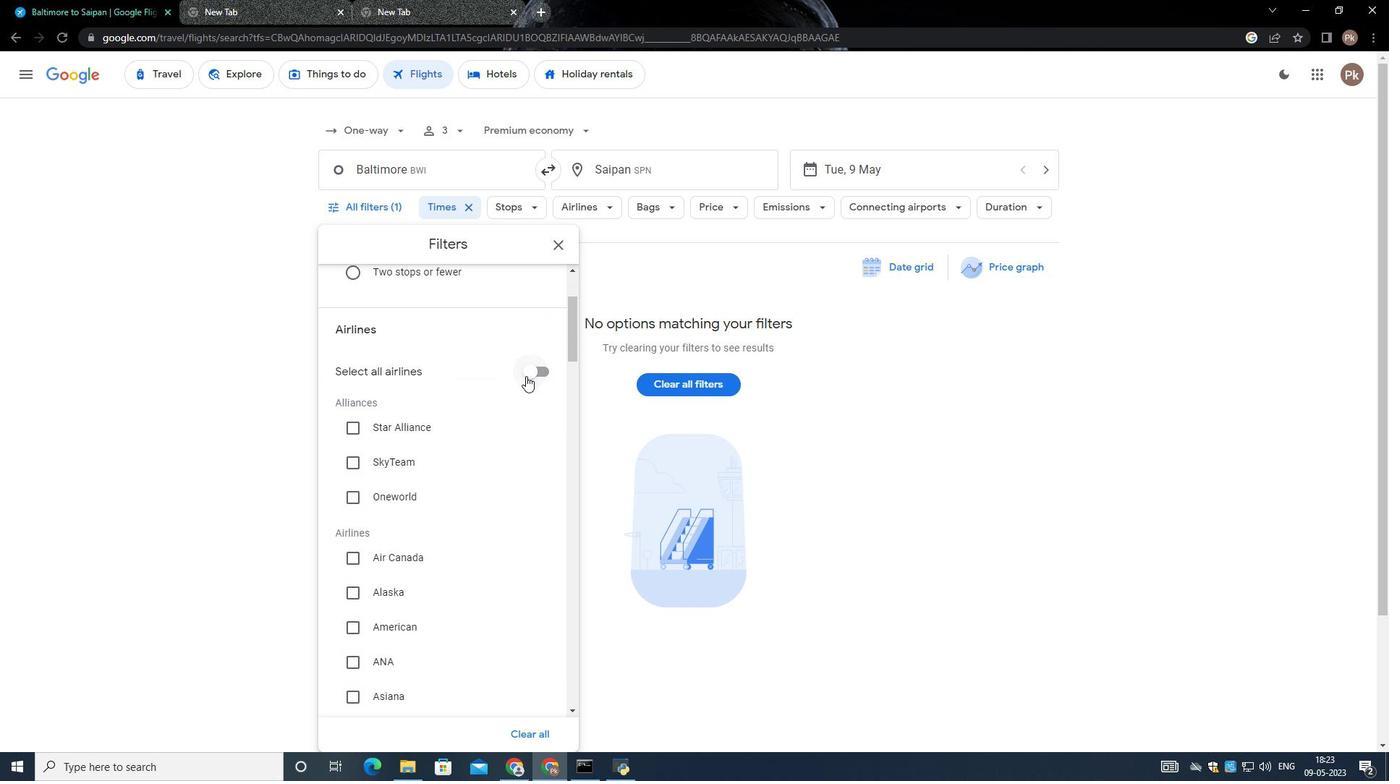 
Action: Mouse moved to (495, 534)
Screenshot: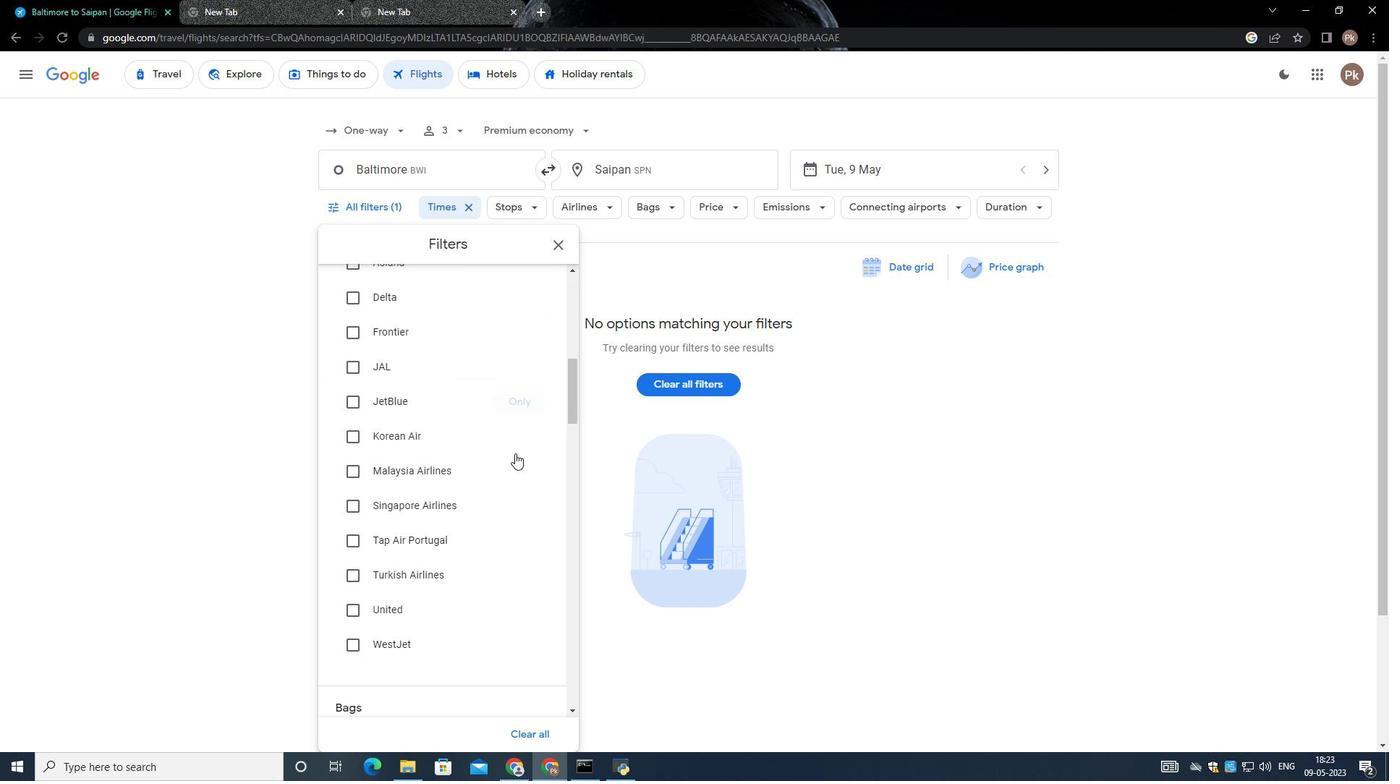 
Action: Mouse scrolled (495, 534) with delta (0, 0)
Screenshot: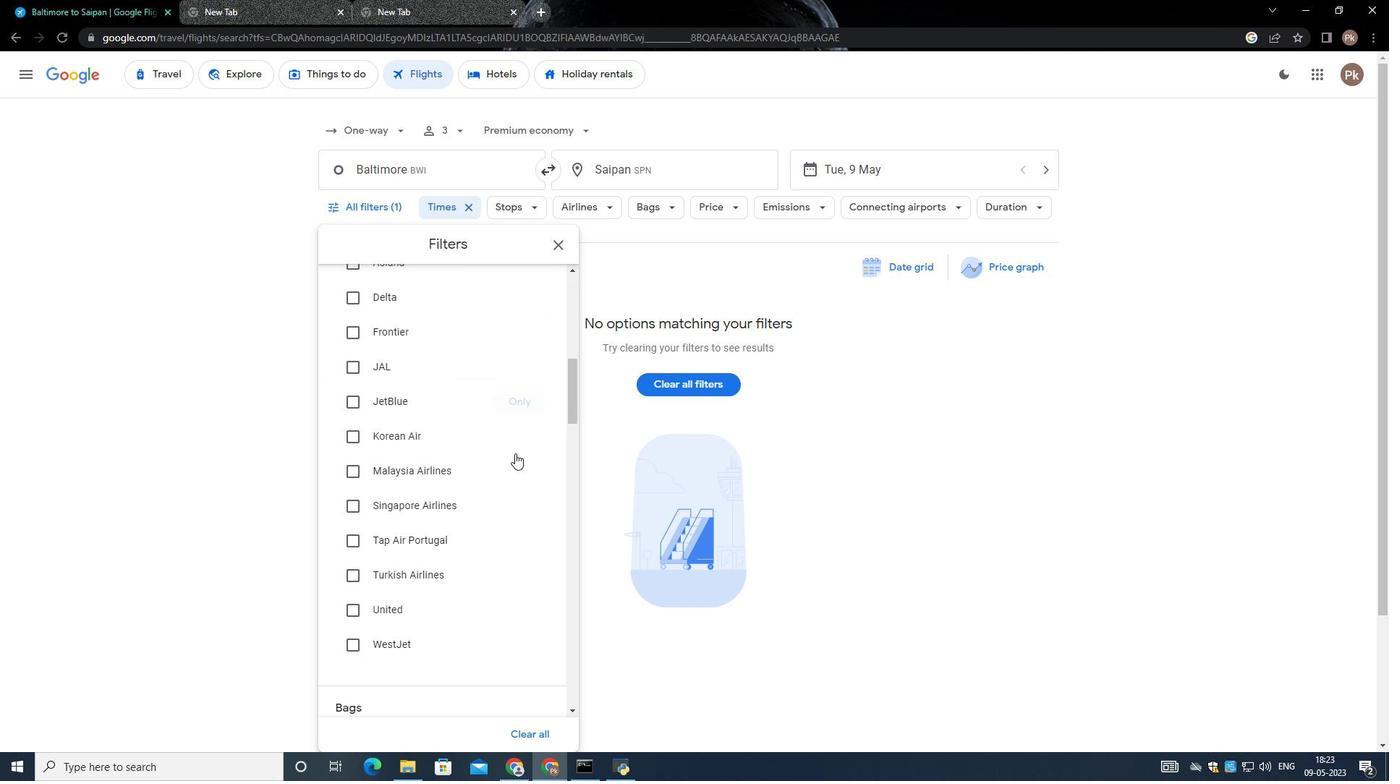 
Action: Mouse moved to (493, 540)
Screenshot: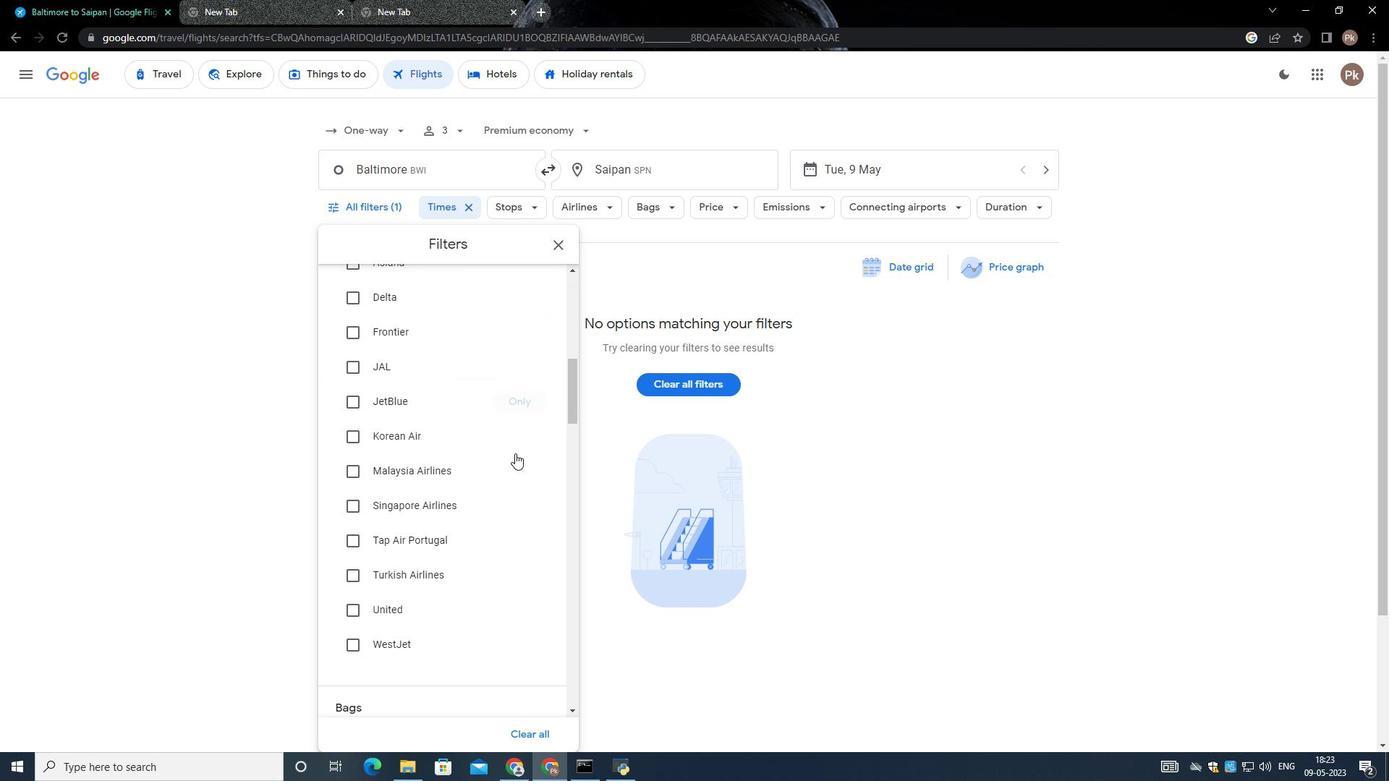 
Action: Mouse scrolled (493, 539) with delta (0, 0)
Screenshot: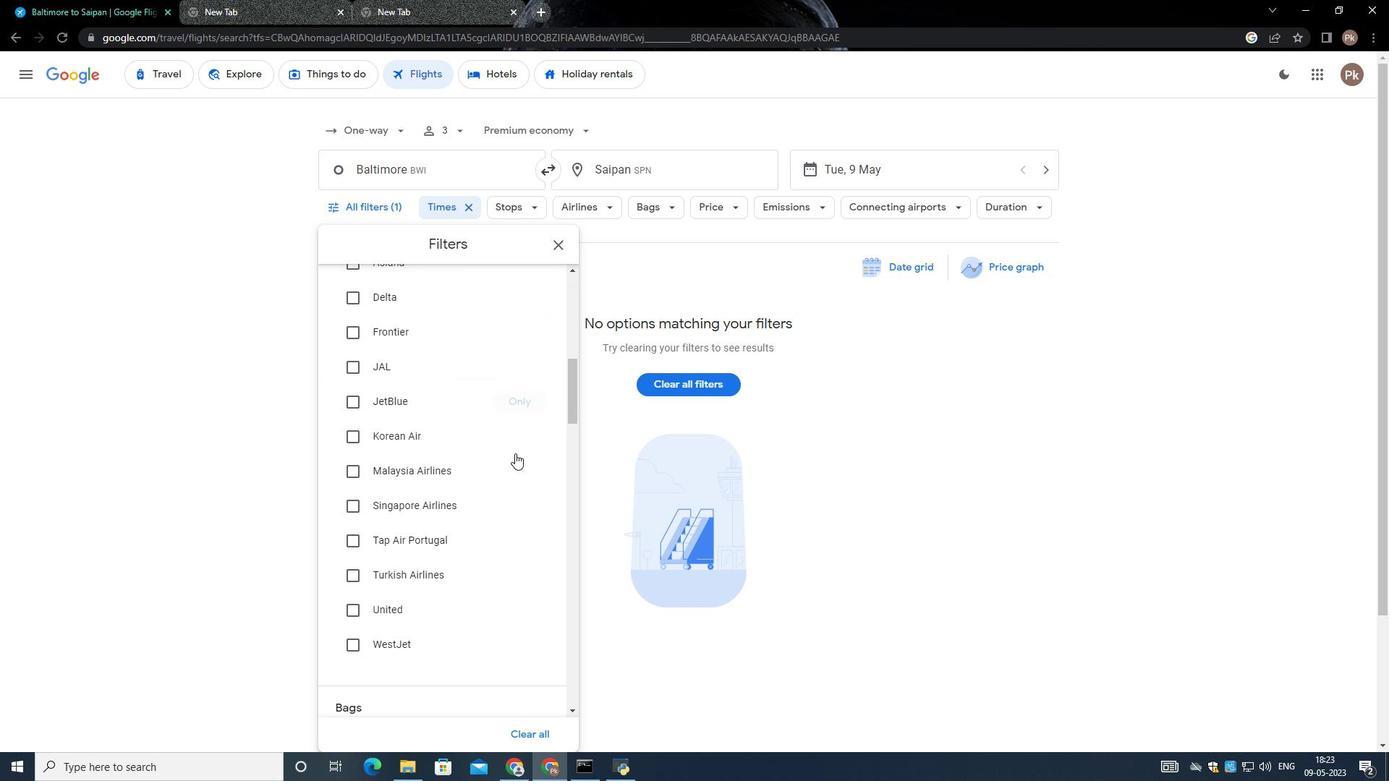 
Action: Mouse moved to (493, 541)
Screenshot: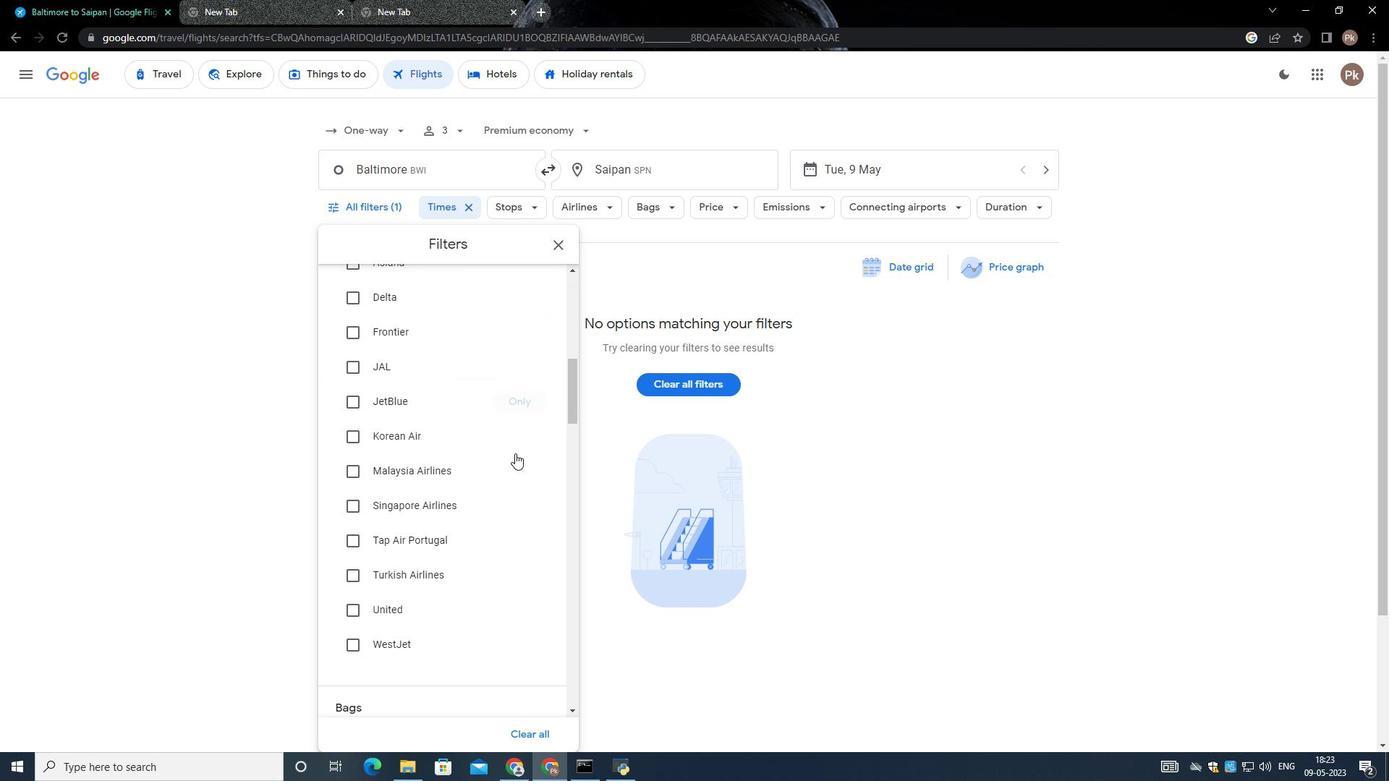 
Action: Mouse scrolled (493, 541) with delta (0, 0)
Screenshot: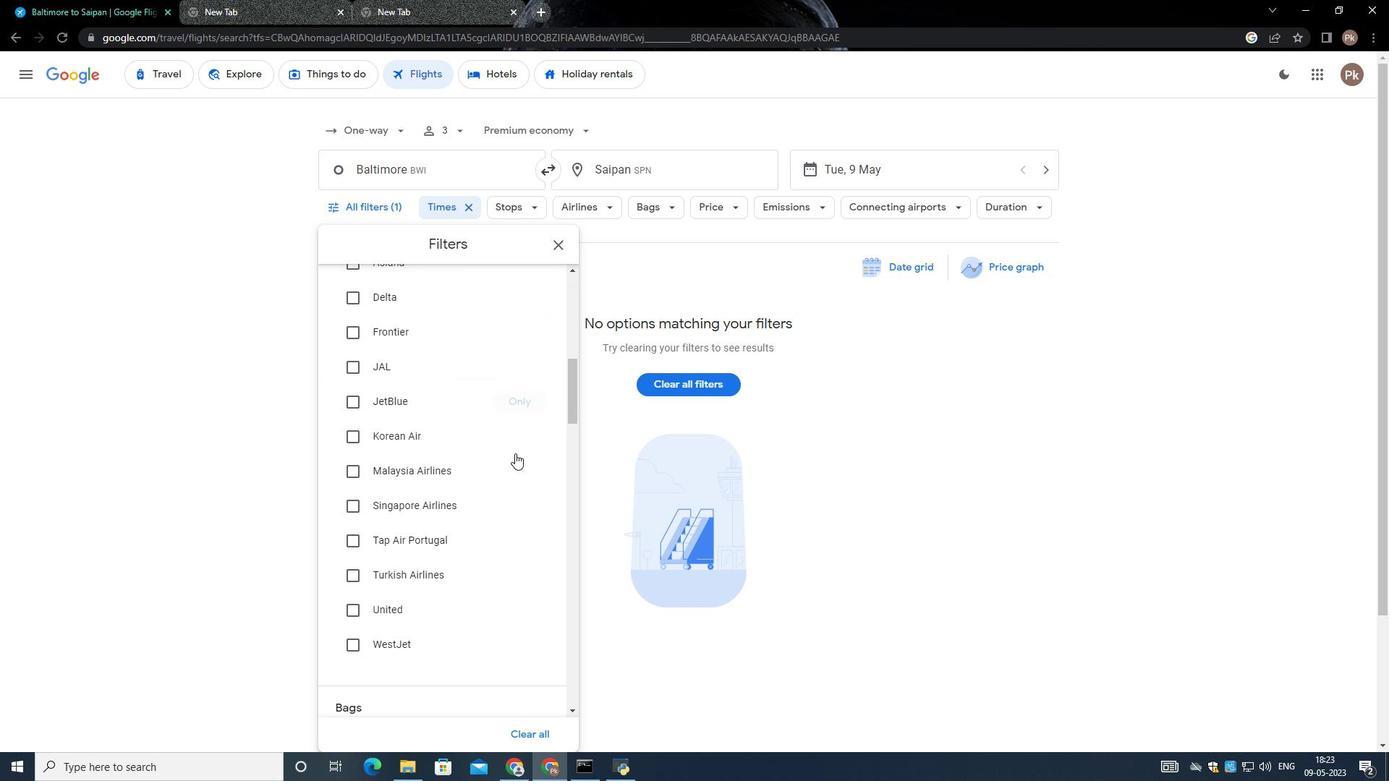 
Action: Mouse scrolled (493, 541) with delta (0, 0)
Screenshot: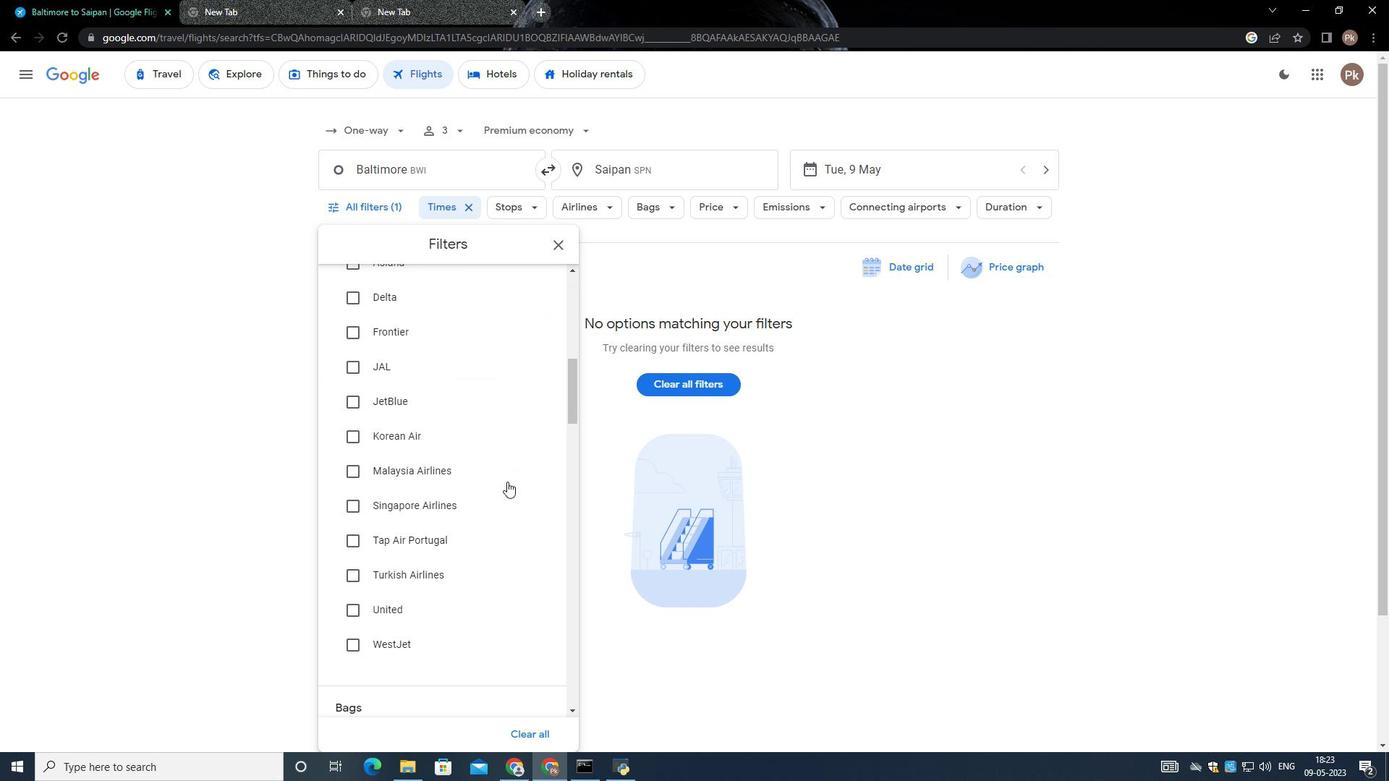 
Action: Mouse scrolled (493, 541) with delta (0, 0)
Screenshot: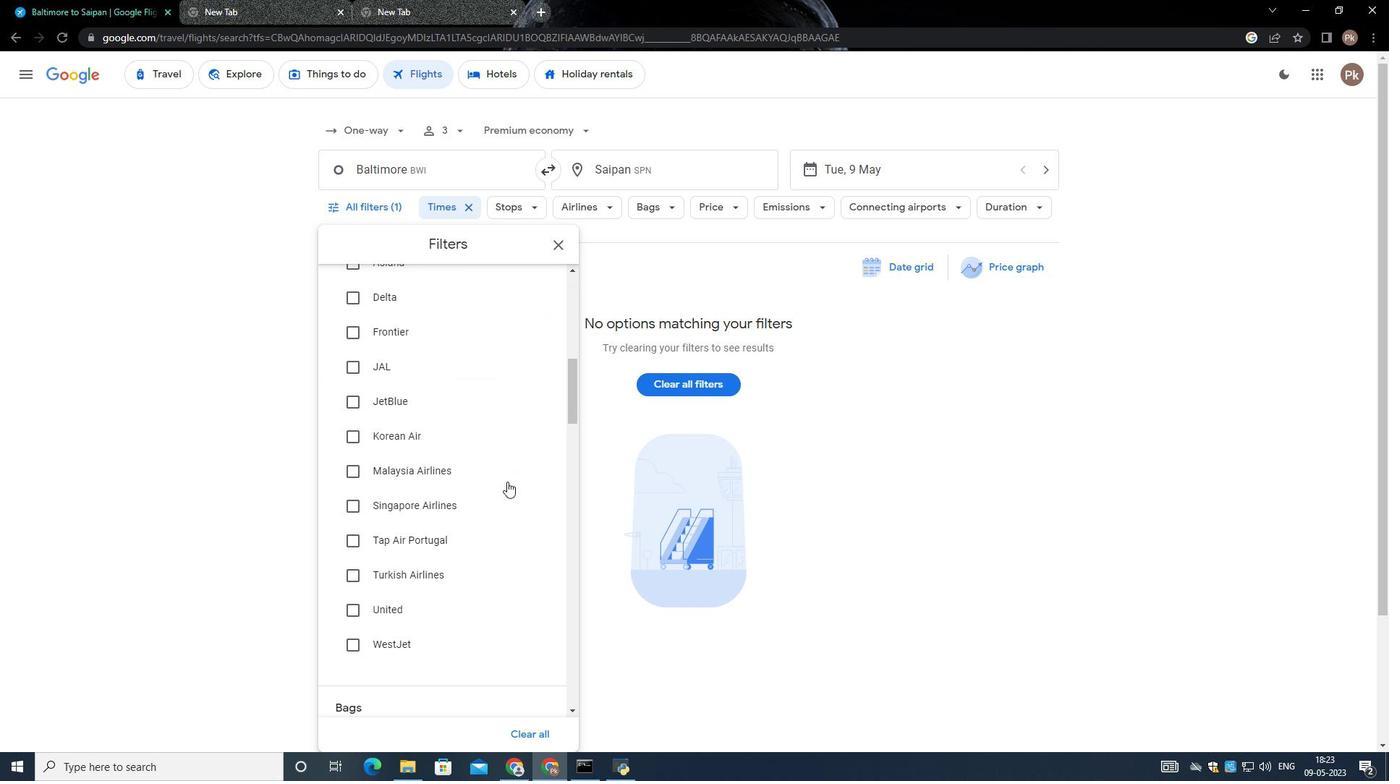 
Action: Mouse moved to (539, 520)
Screenshot: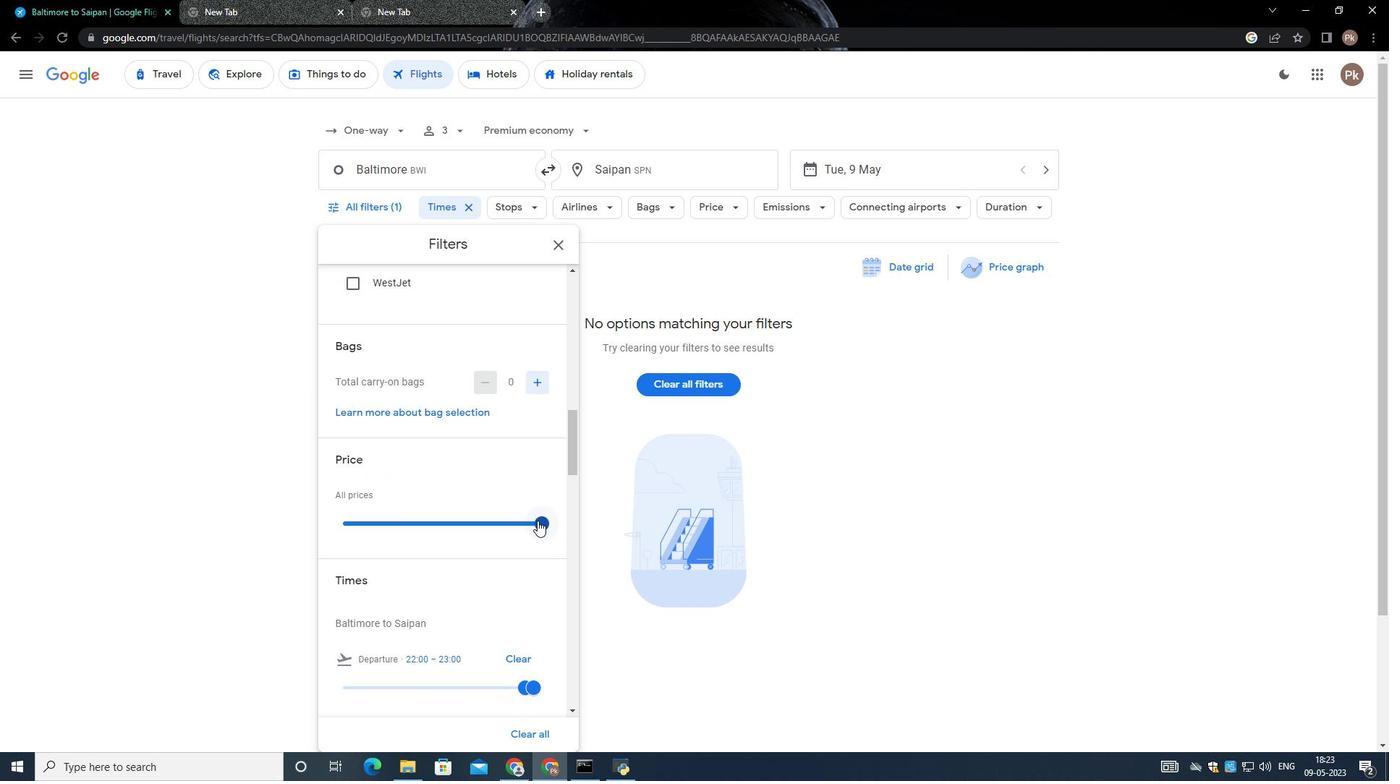 
Action: Mouse pressed left at (539, 520)
Screenshot: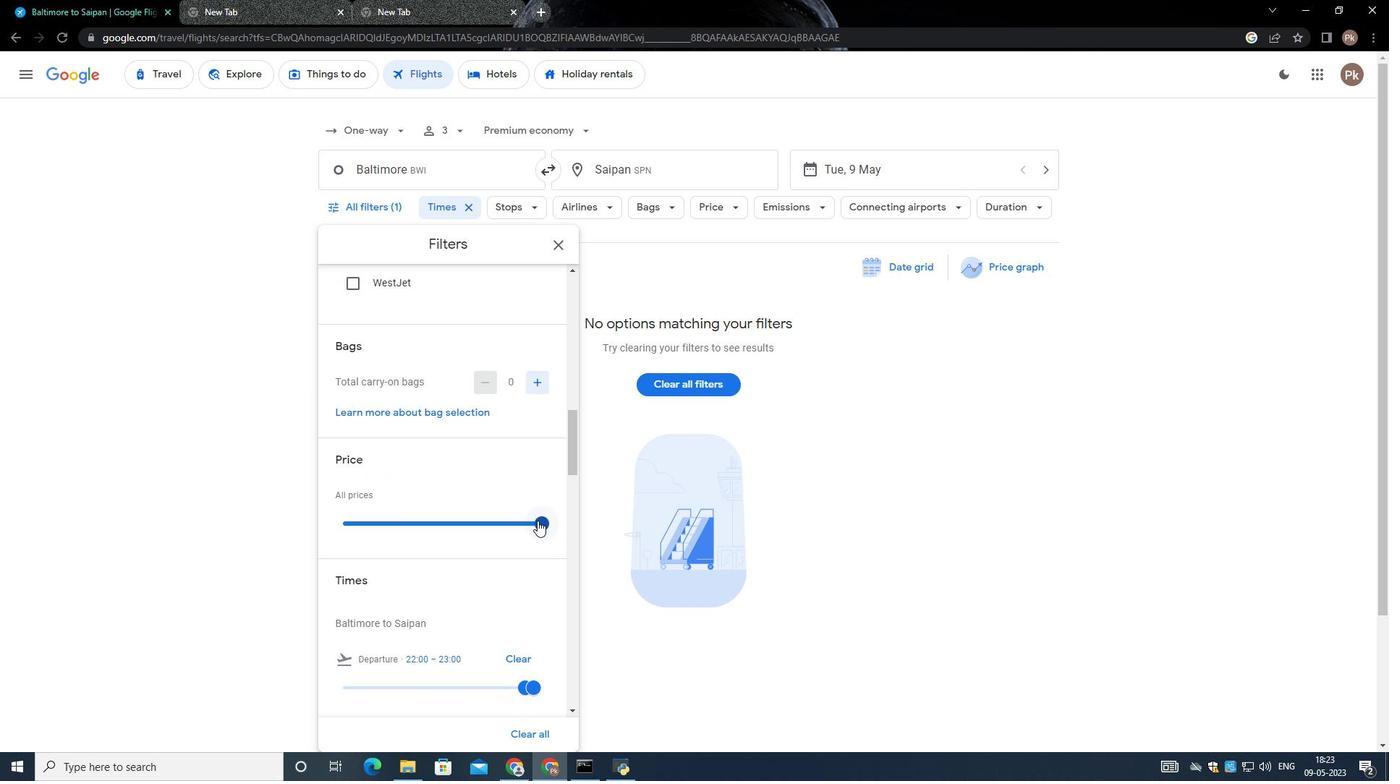 
Action: Mouse moved to (495, 494)
Screenshot: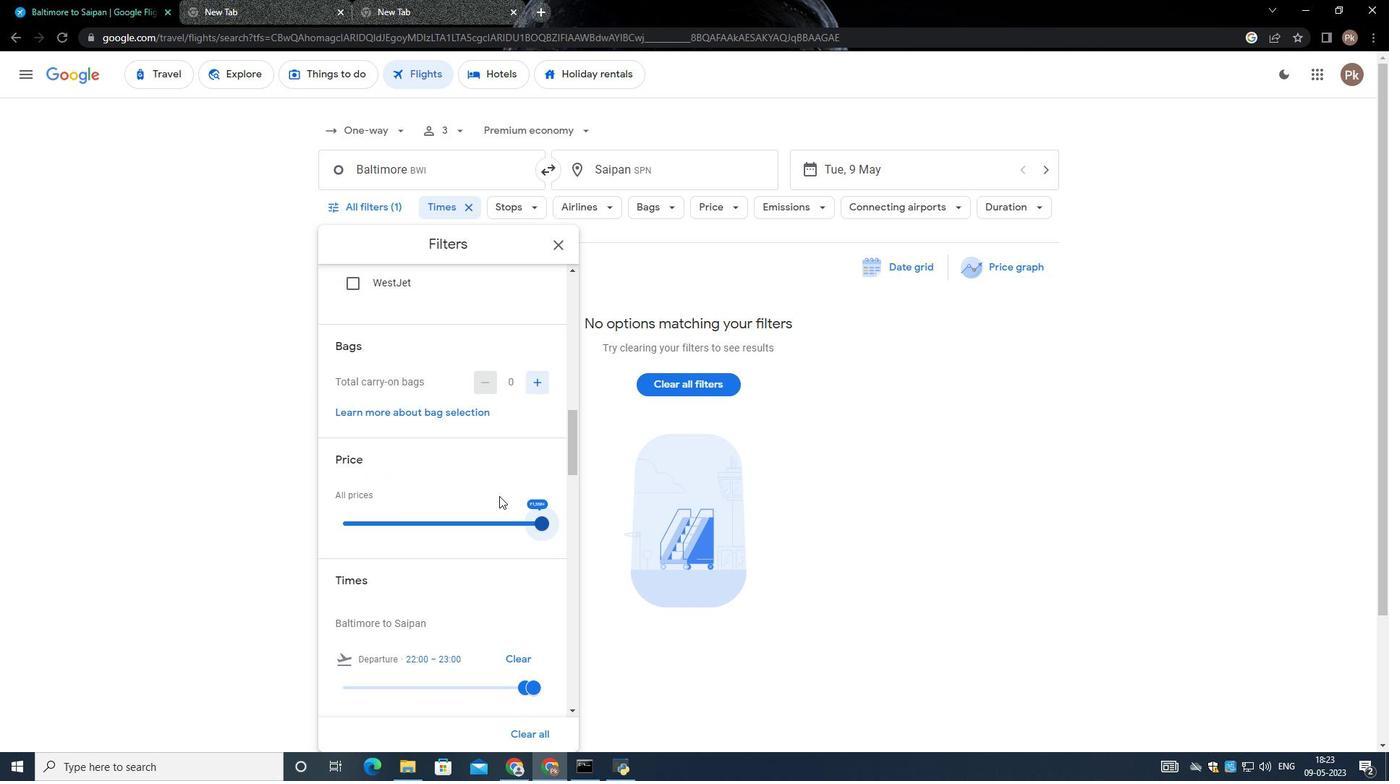 
Action: Mouse scrolled (495, 494) with delta (0, 0)
Screenshot: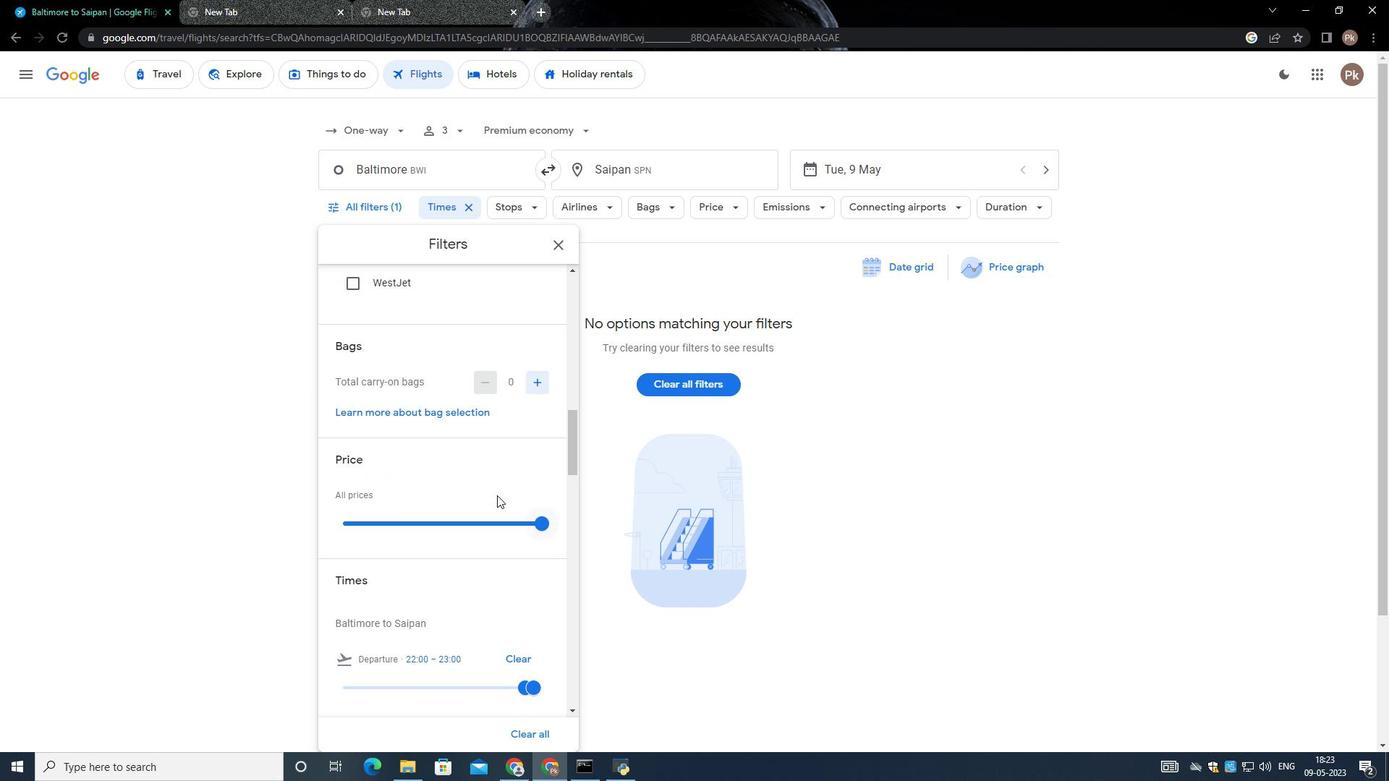 
Action: Mouse scrolled (495, 494) with delta (0, 0)
Screenshot: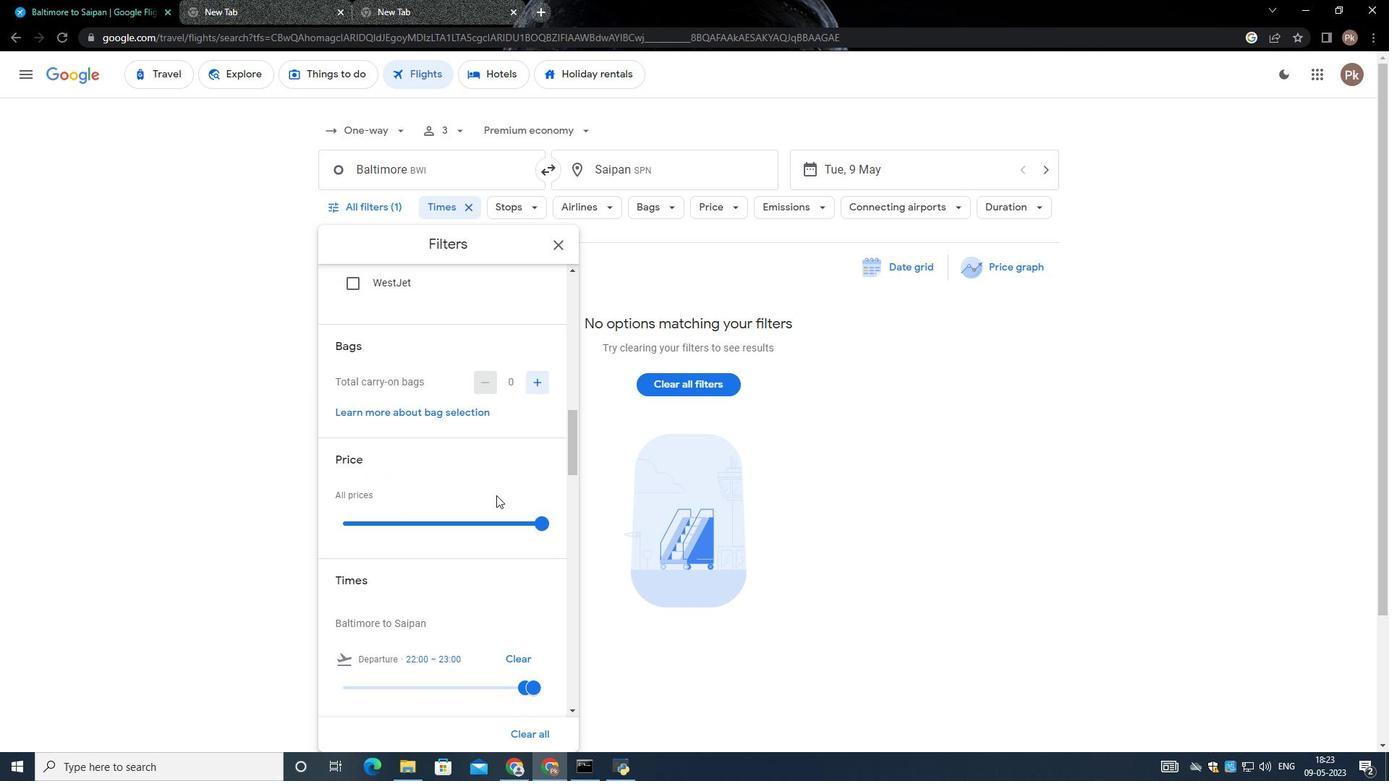 
Action: Mouse scrolled (495, 494) with delta (0, 0)
Screenshot: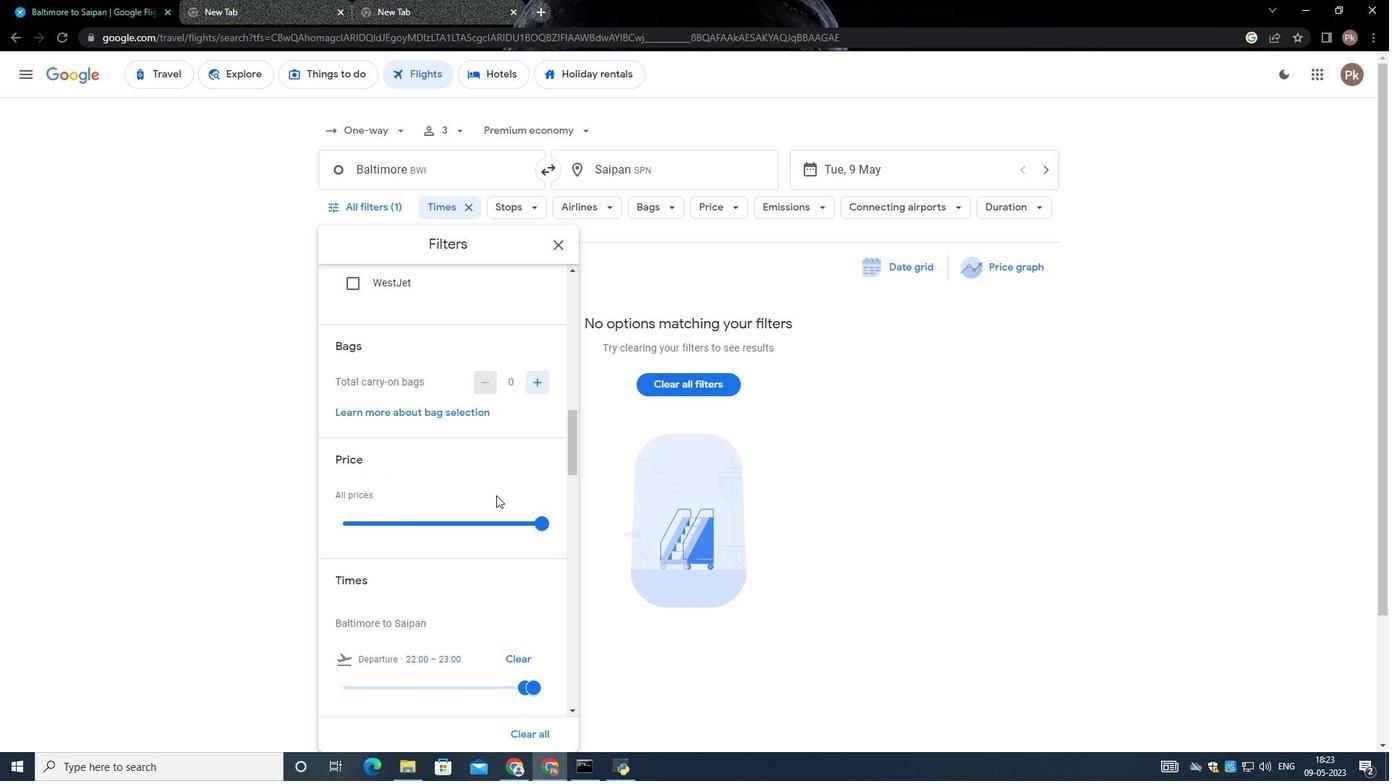 
Action: Mouse scrolled (495, 494) with delta (0, 0)
Screenshot: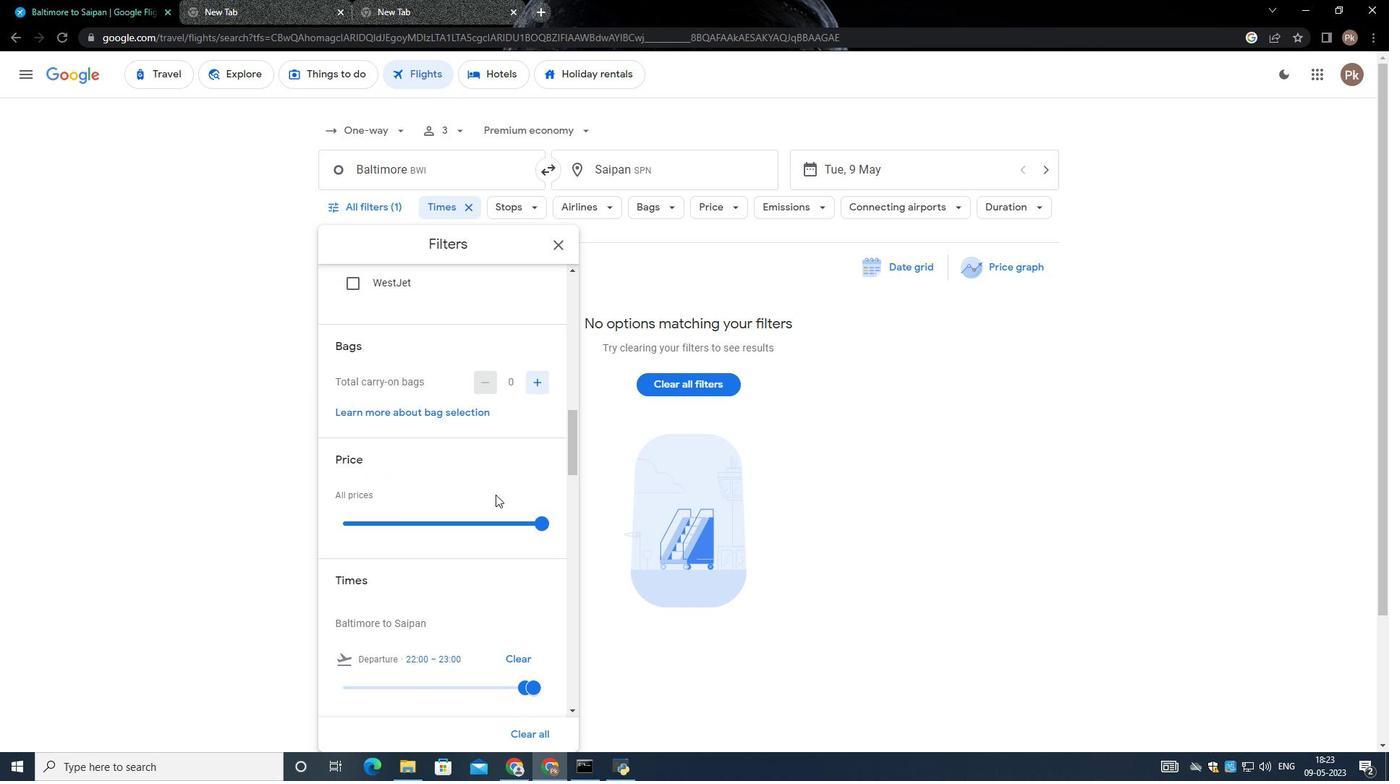
Action: Mouse scrolled (495, 494) with delta (0, 0)
Screenshot: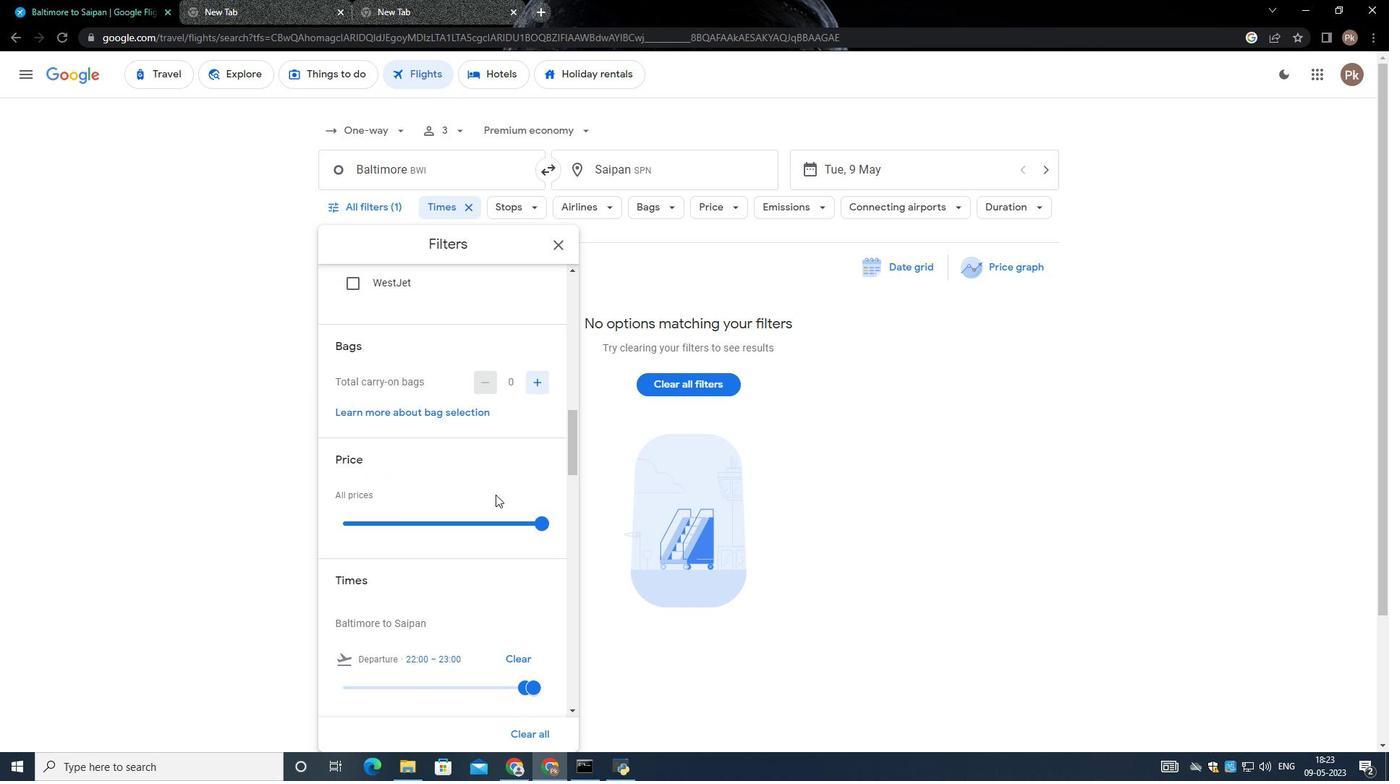 
Action: Mouse moved to (471, 507)
Screenshot: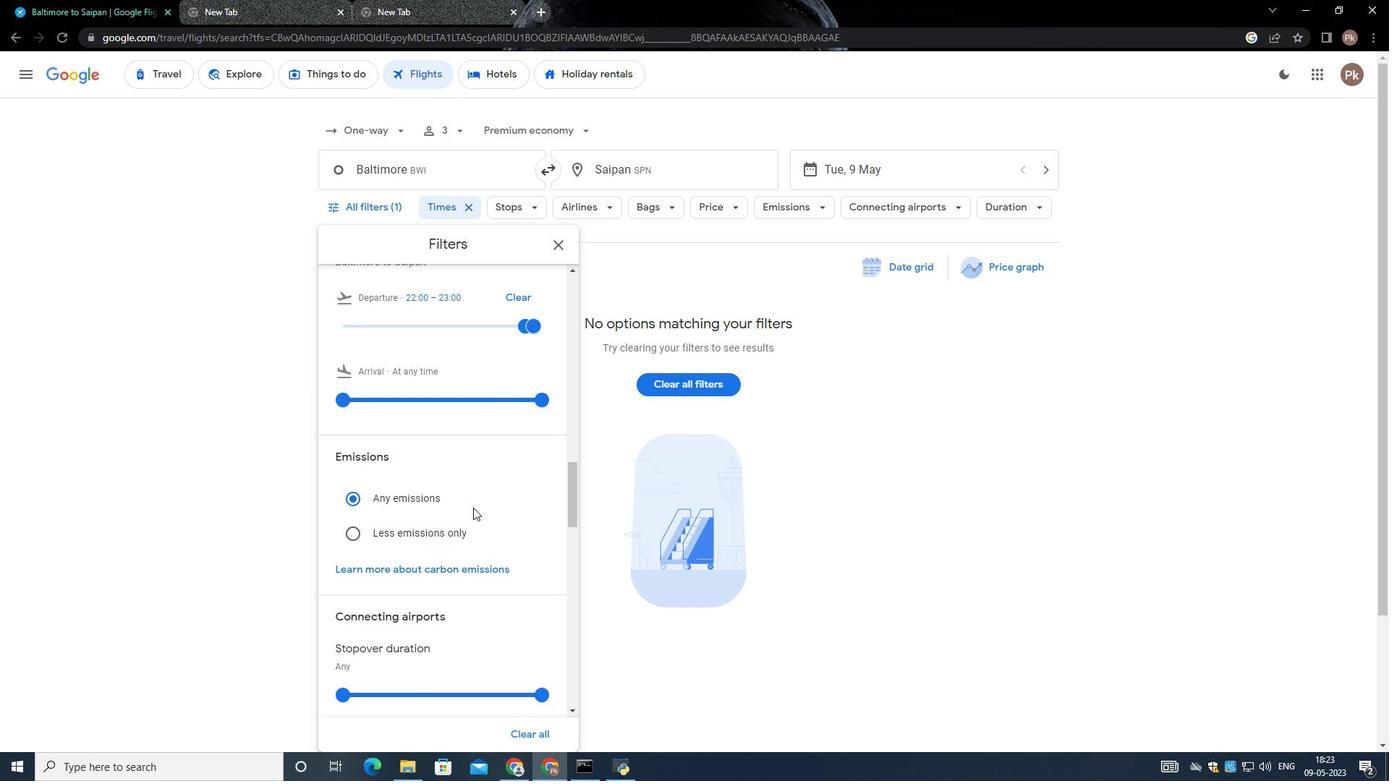 
Action: Mouse scrolled (471, 507) with delta (0, 0)
Screenshot: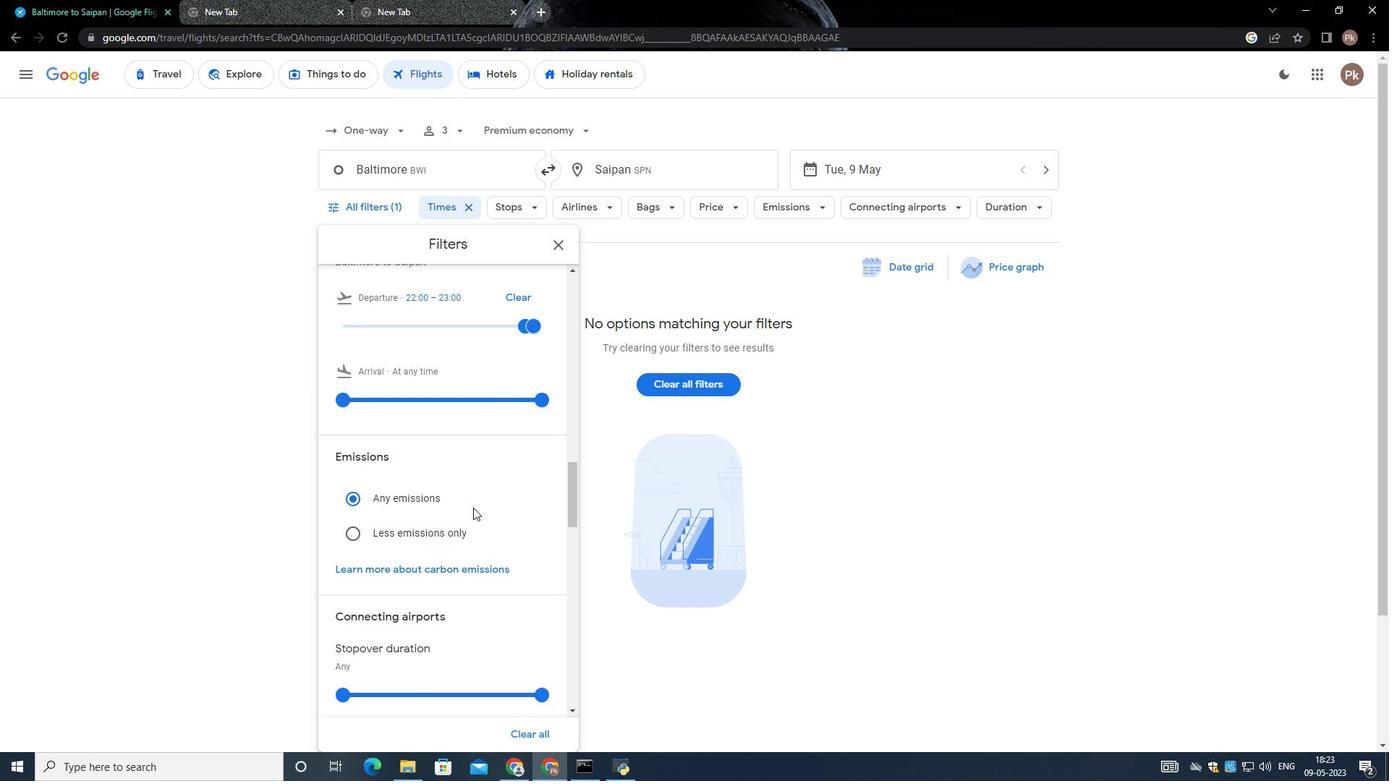 
Action: Mouse moved to (470, 508)
Screenshot: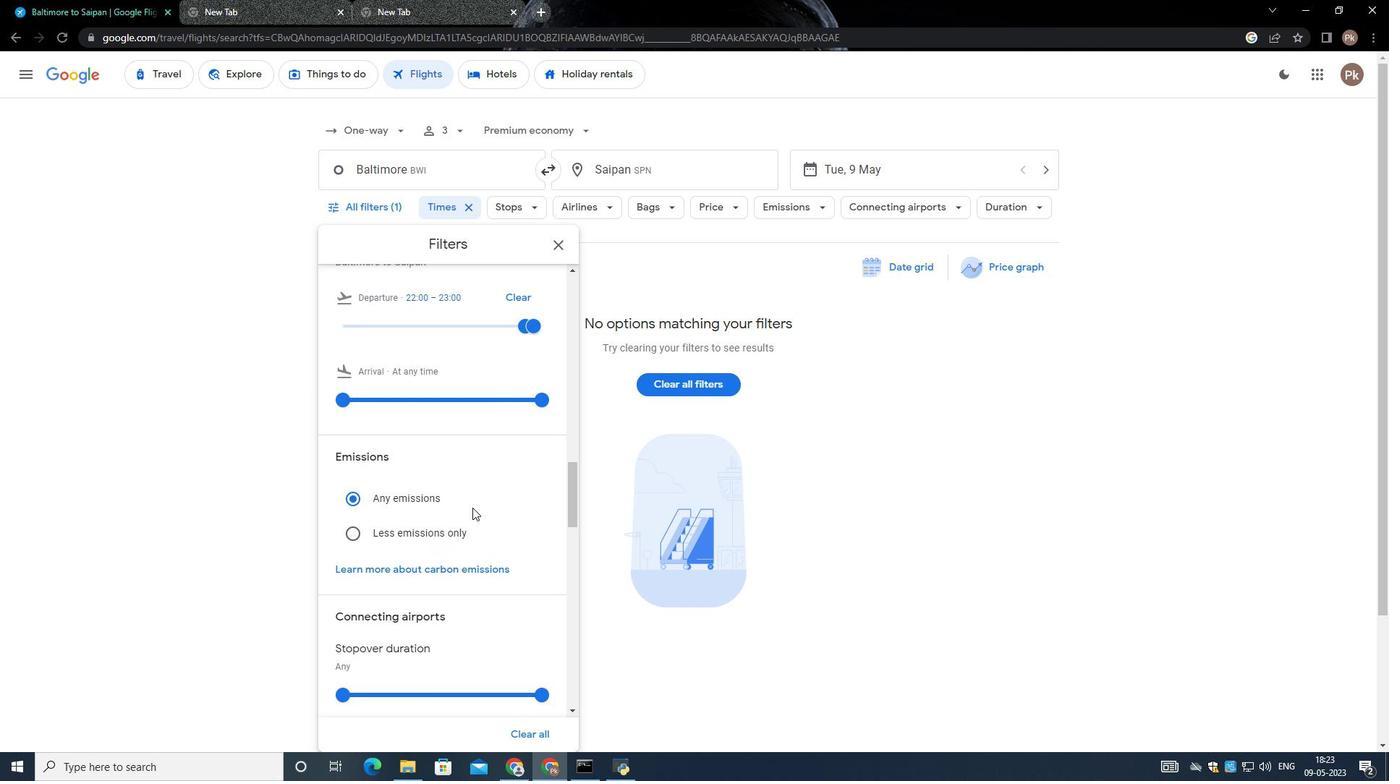 
Action: Mouse scrolled (470, 507) with delta (0, 0)
Screenshot: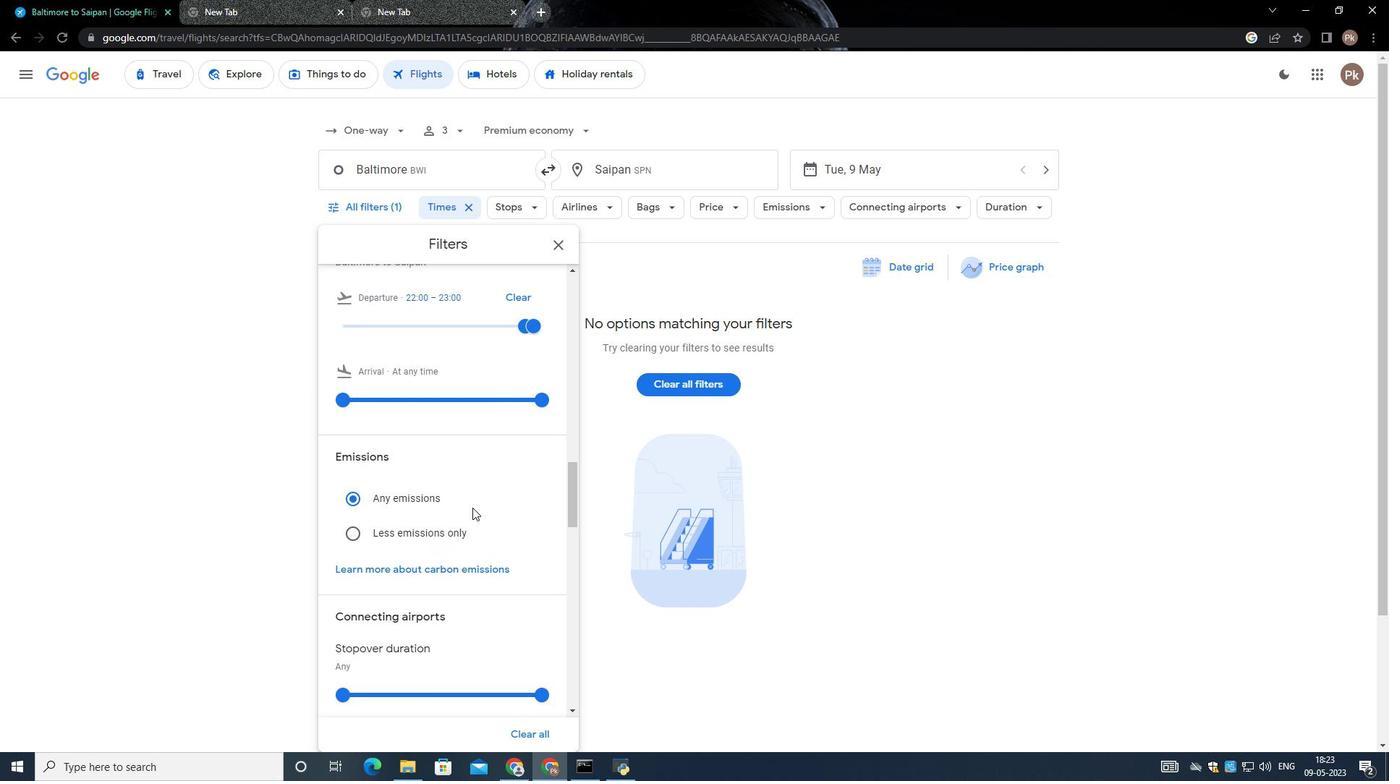 
Action: Mouse scrolled (470, 507) with delta (0, 0)
Screenshot: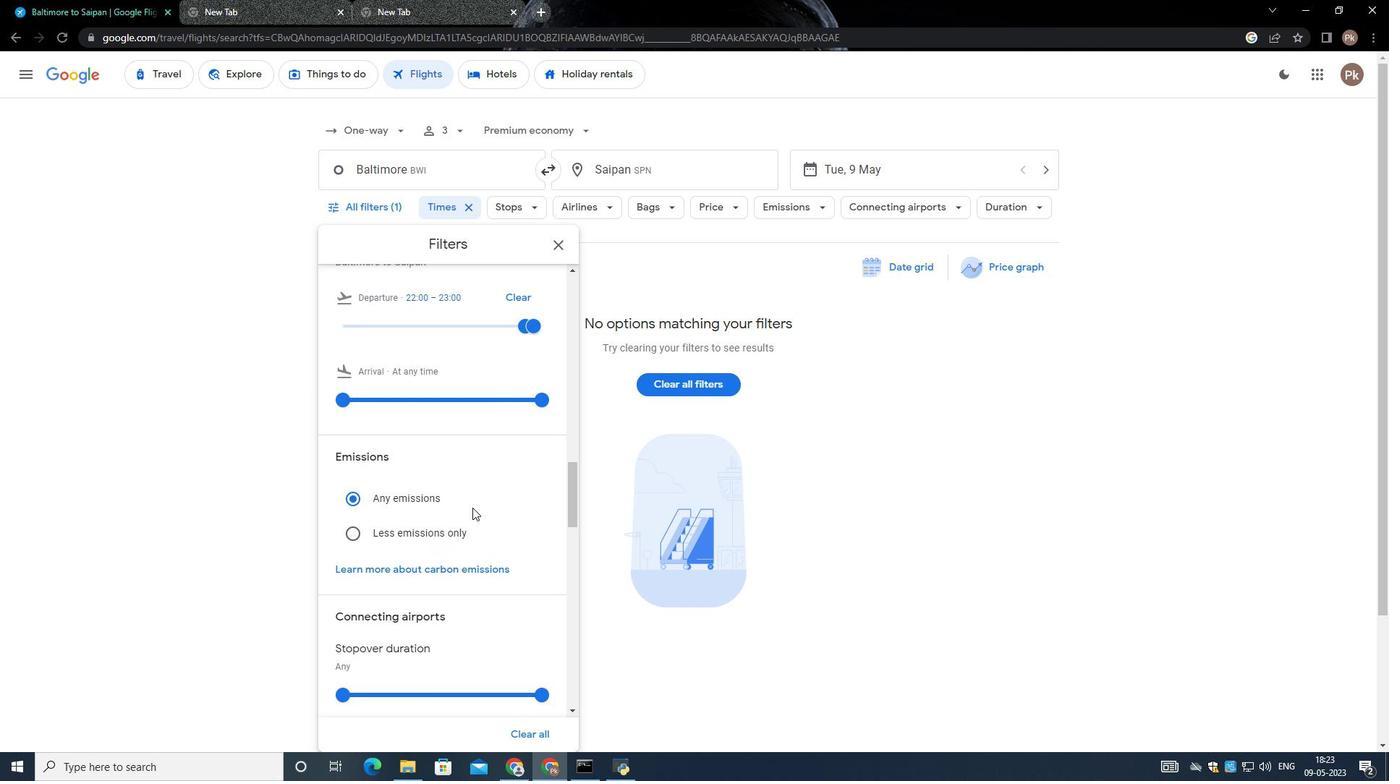 
Action: Mouse moved to (470, 508)
Screenshot: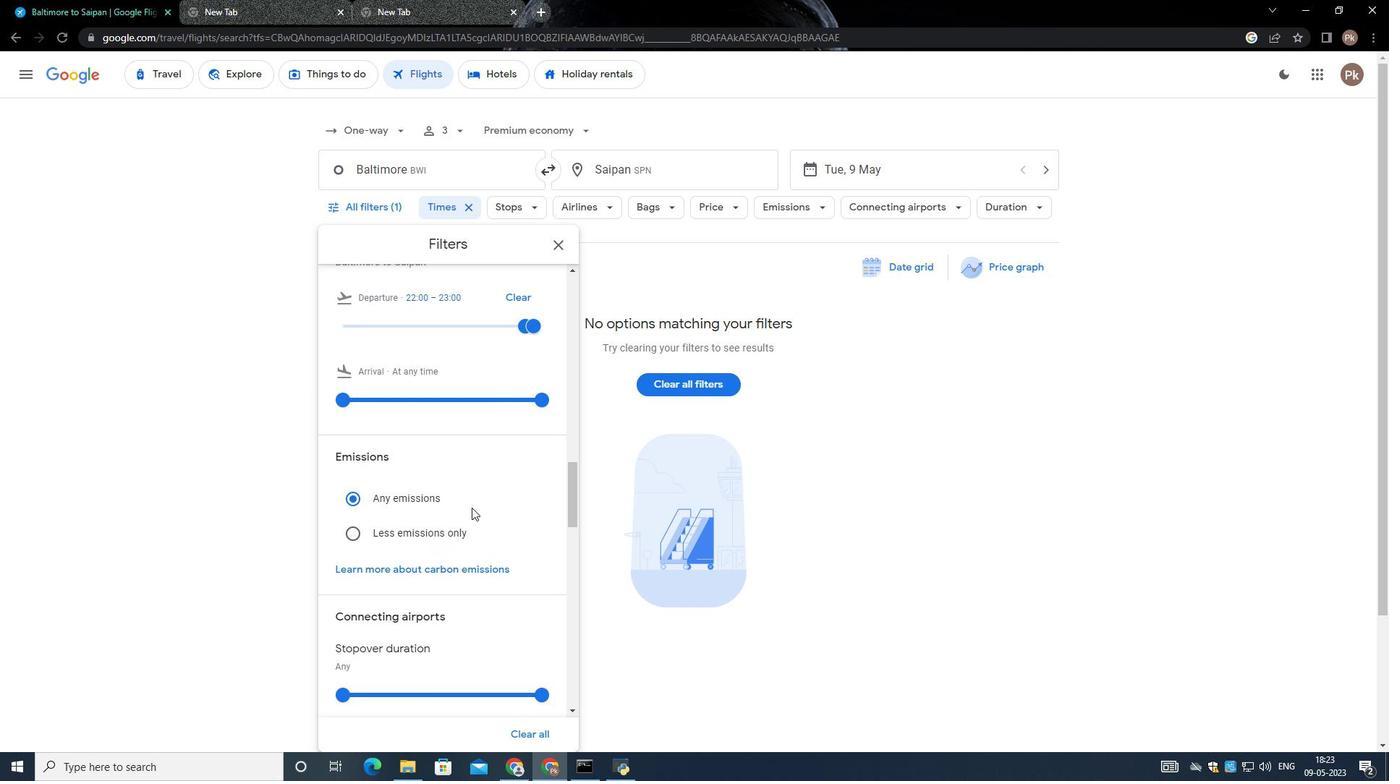 
Action: Mouse scrolled (470, 507) with delta (0, 0)
Screenshot: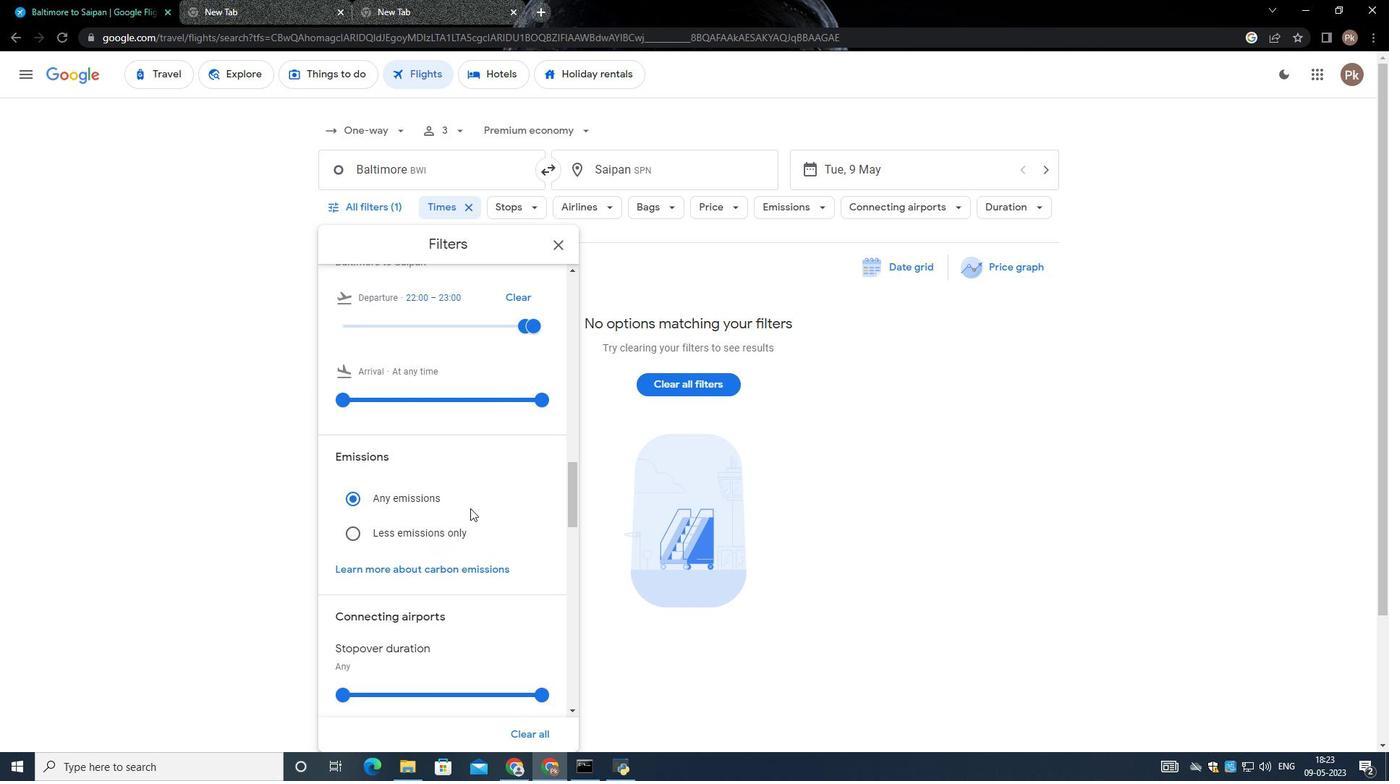 
Action: Mouse scrolled (470, 507) with delta (0, 0)
Screenshot: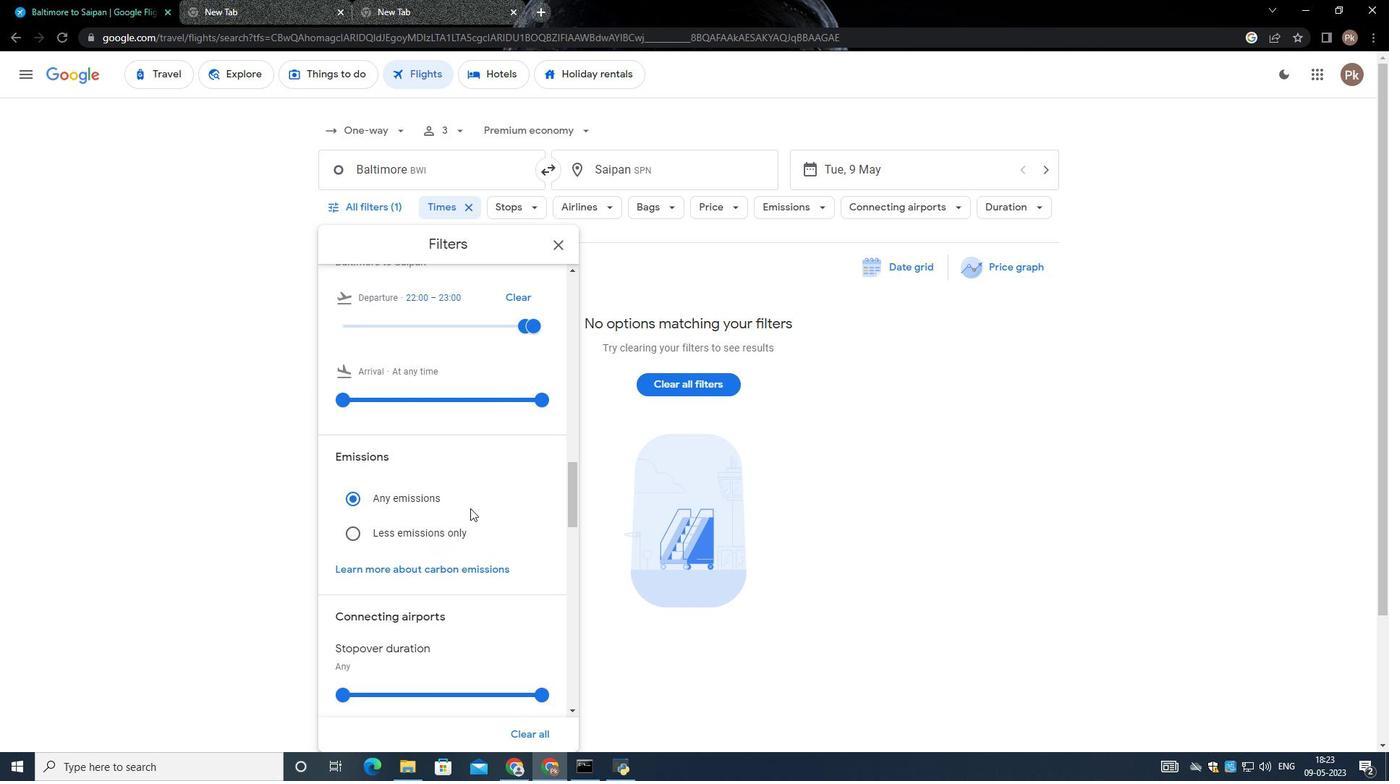 
Action: Mouse scrolled (470, 507) with delta (0, 0)
Screenshot: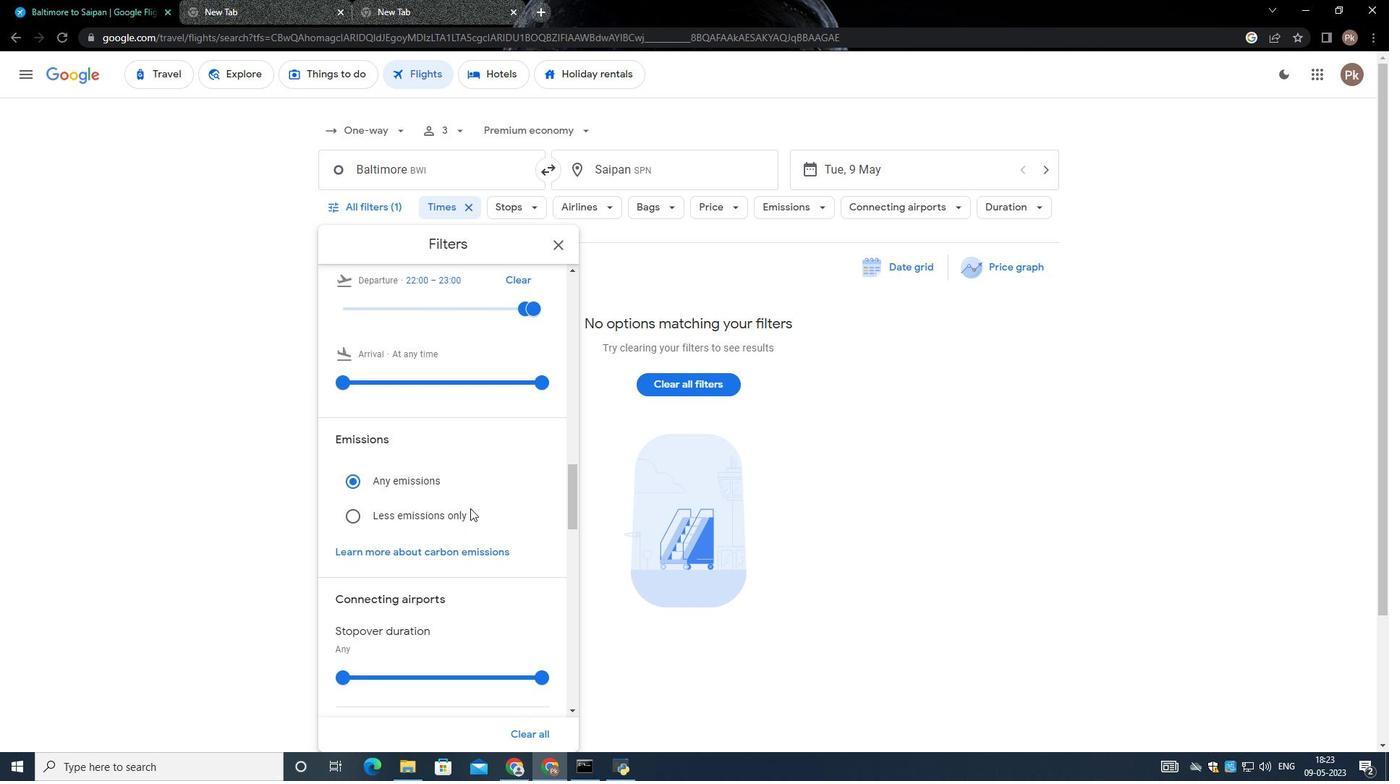 
Action: Mouse scrolled (470, 509) with delta (0, 0)
Screenshot: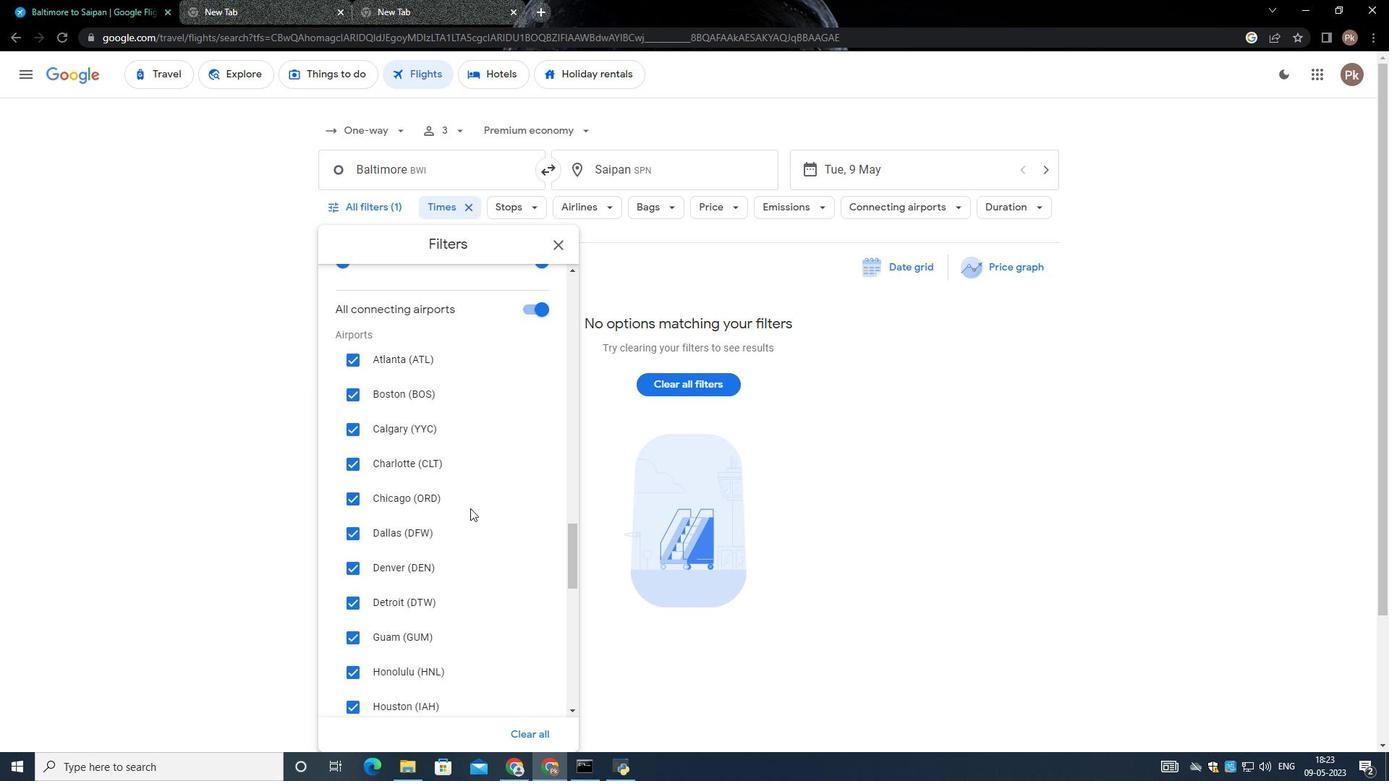 
Action: Mouse scrolled (470, 509) with delta (0, 0)
Screenshot: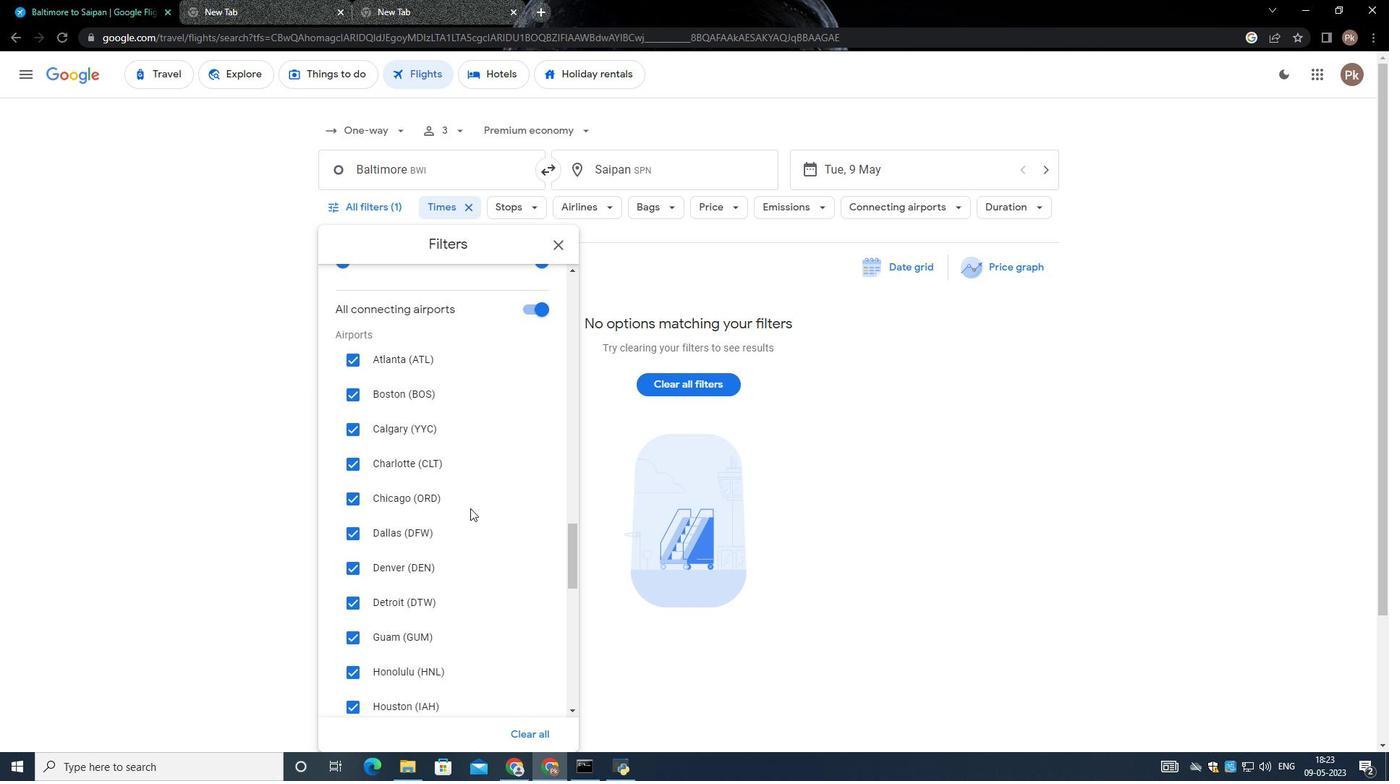 
Action: Mouse scrolled (470, 509) with delta (0, 0)
Screenshot: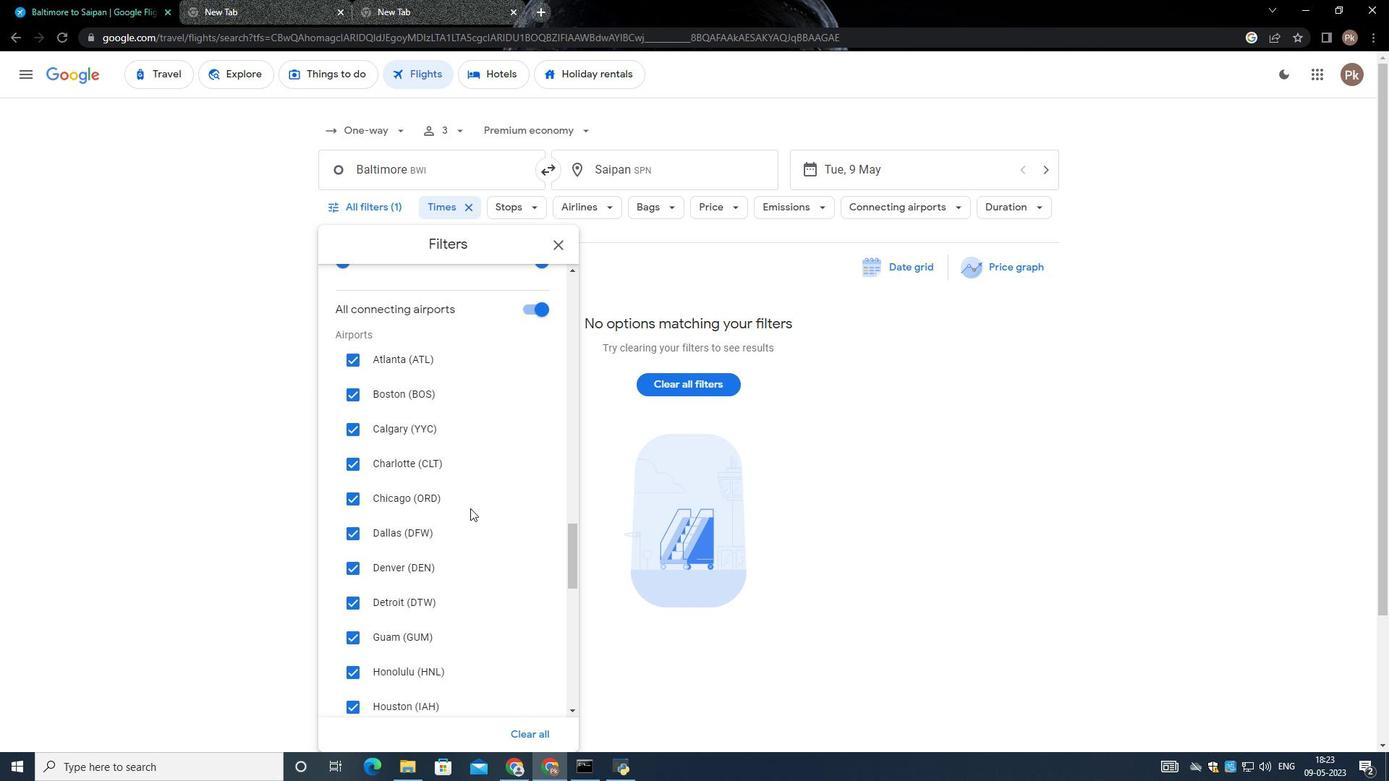 
Action: Mouse scrolled (470, 509) with delta (0, 0)
Screenshot: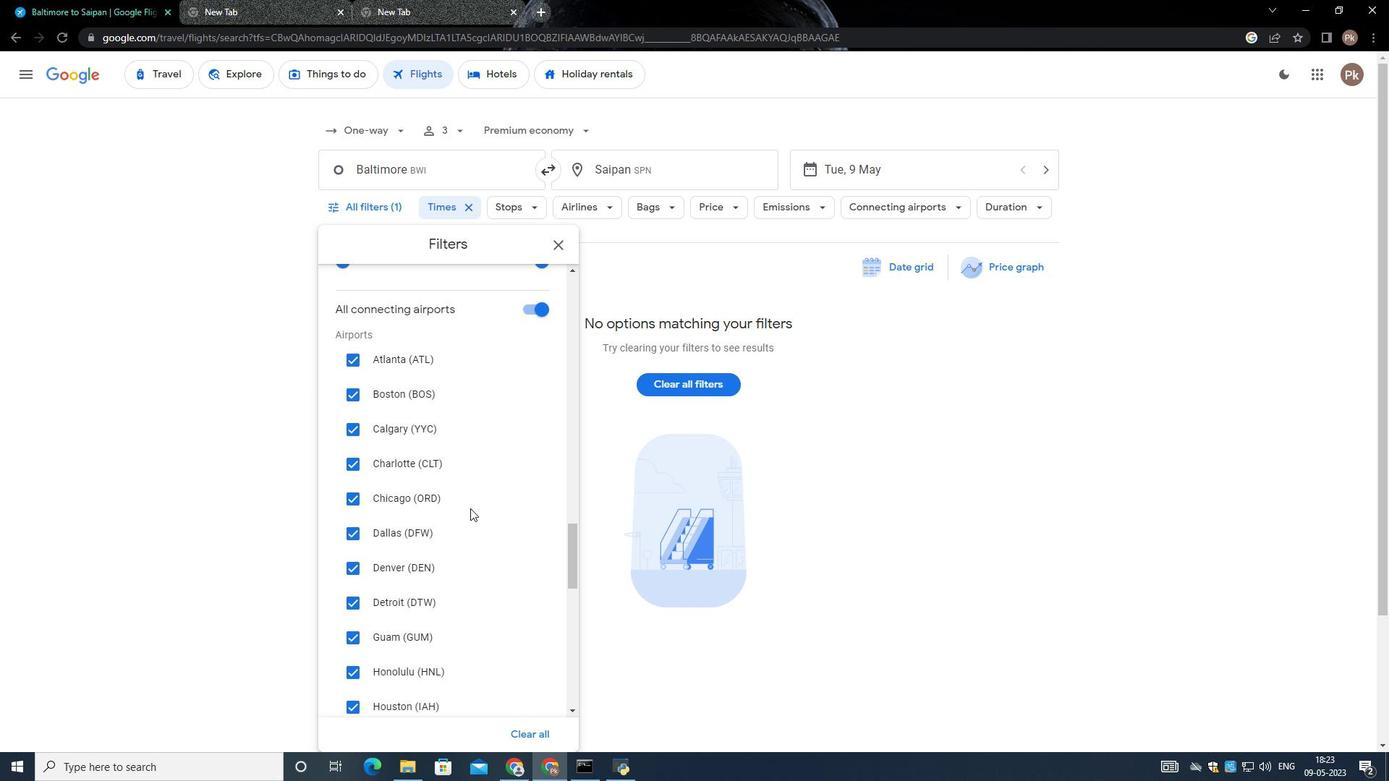 
Action: Mouse scrolled (470, 509) with delta (0, 0)
Screenshot: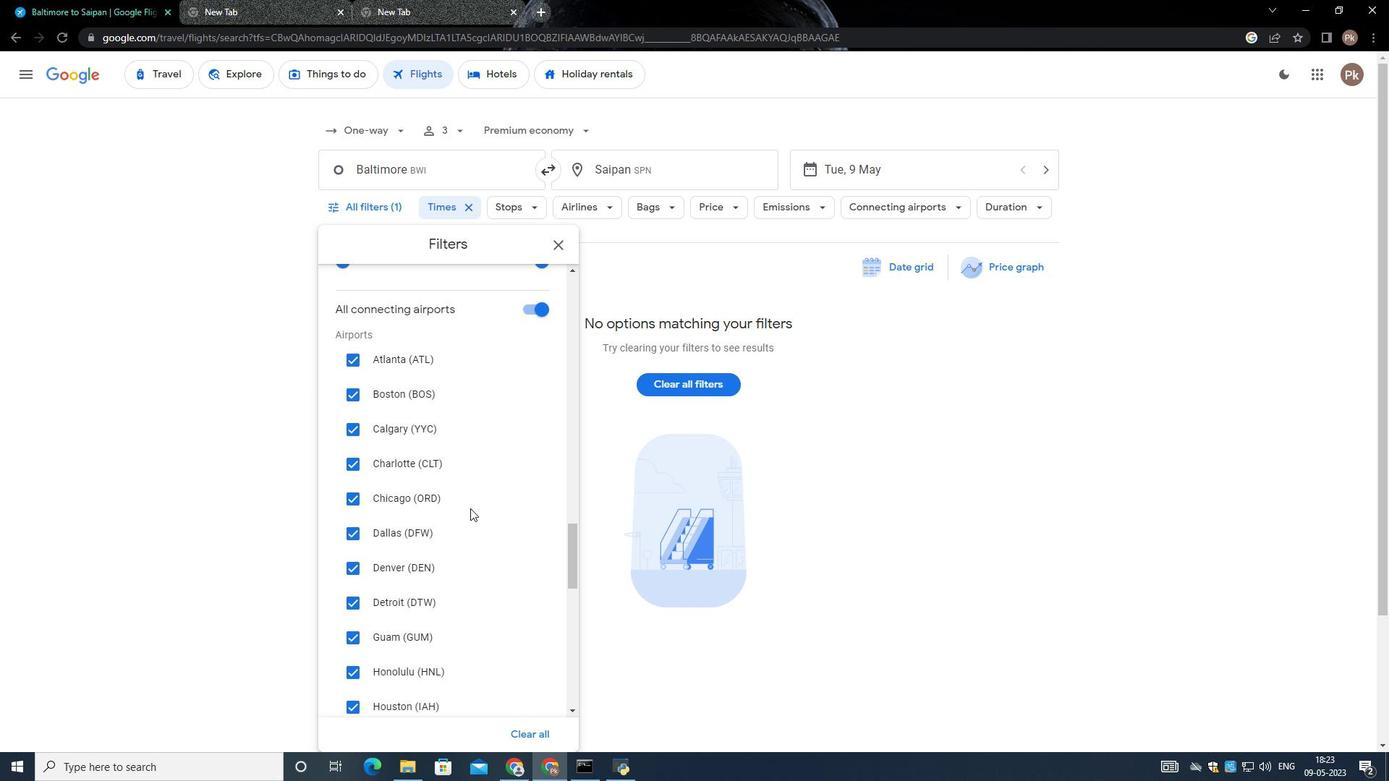 
Action: Mouse scrolled (470, 509) with delta (0, 0)
Screenshot: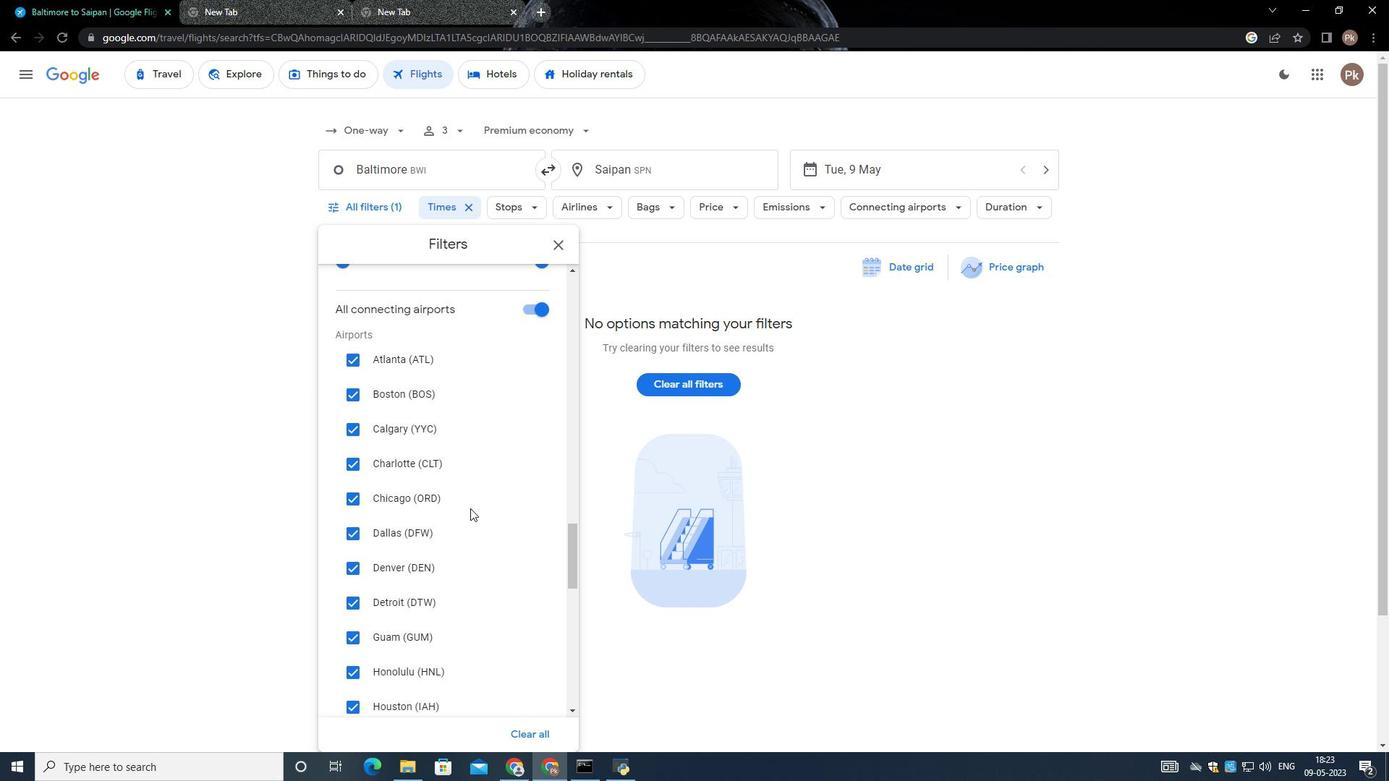 
Action: Mouse scrolled (470, 509) with delta (0, 0)
Screenshot: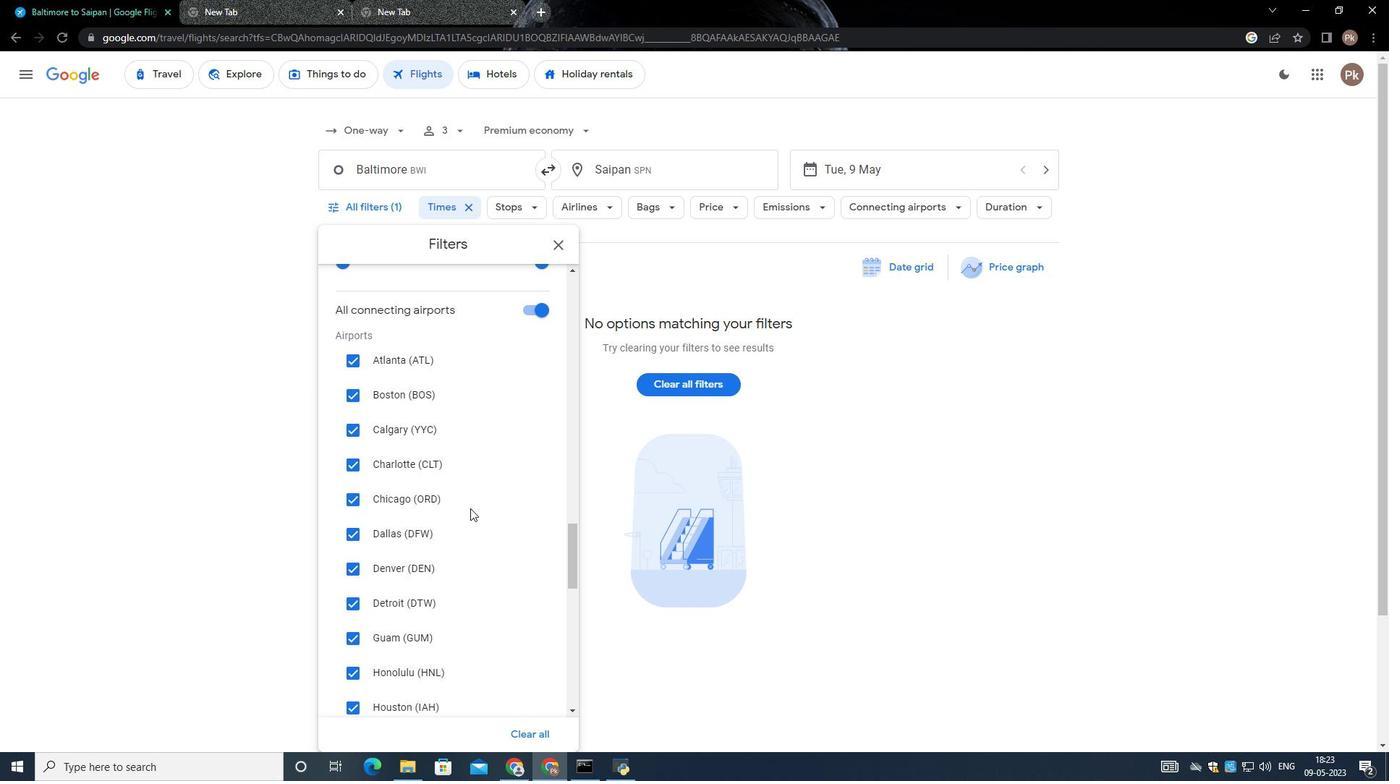 
Action: Mouse scrolled (470, 509) with delta (0, 0)
Screenshot: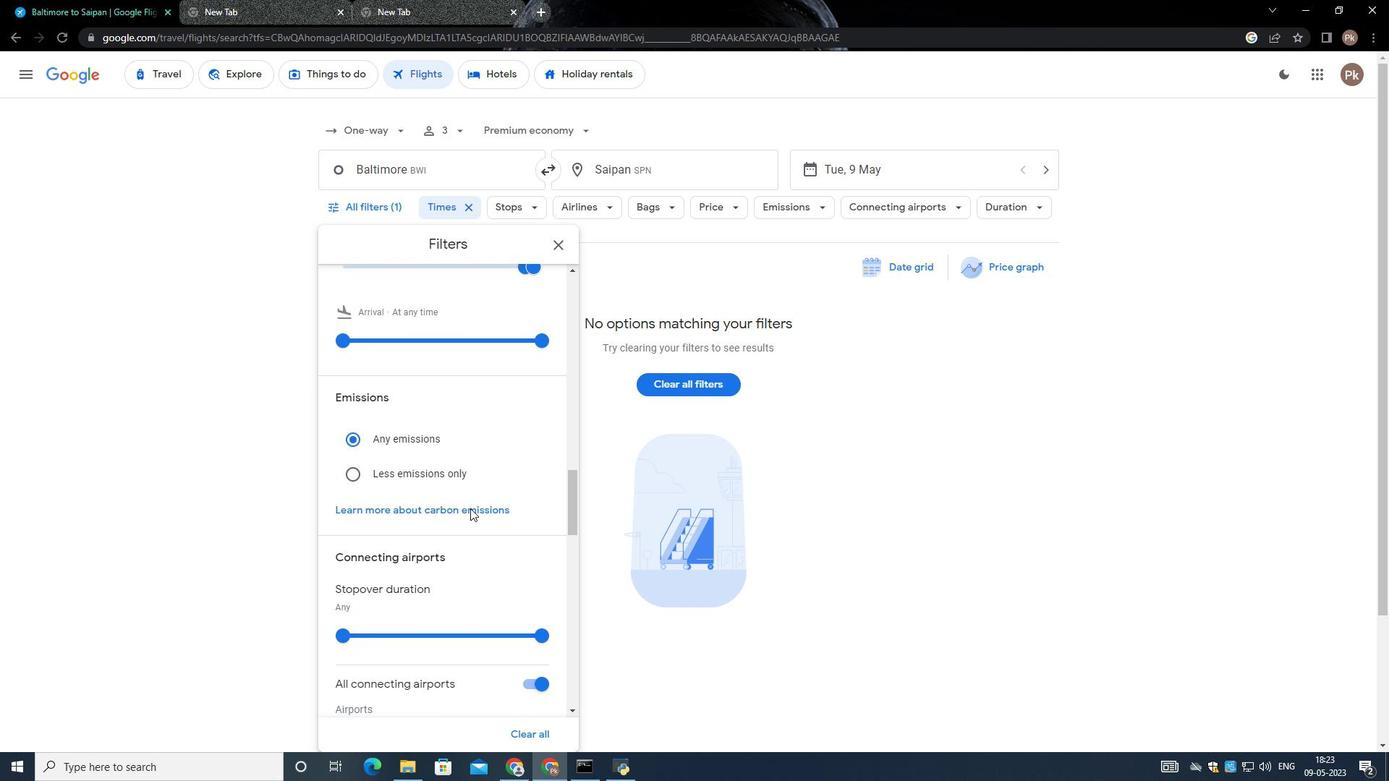 
Action: Mouse moved to (435, 466)
Screenshot: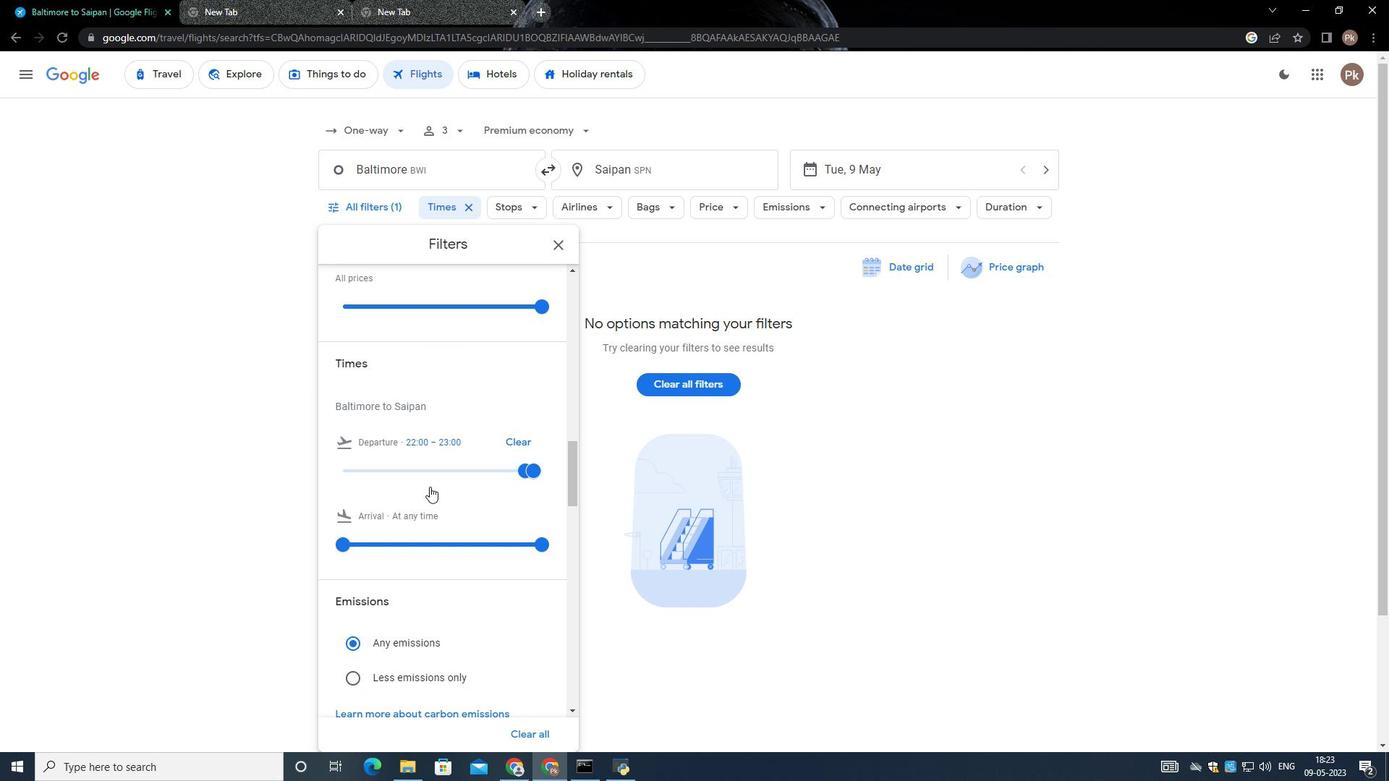 
Action: Mouse pressed left at (435, 466)
Screenshot: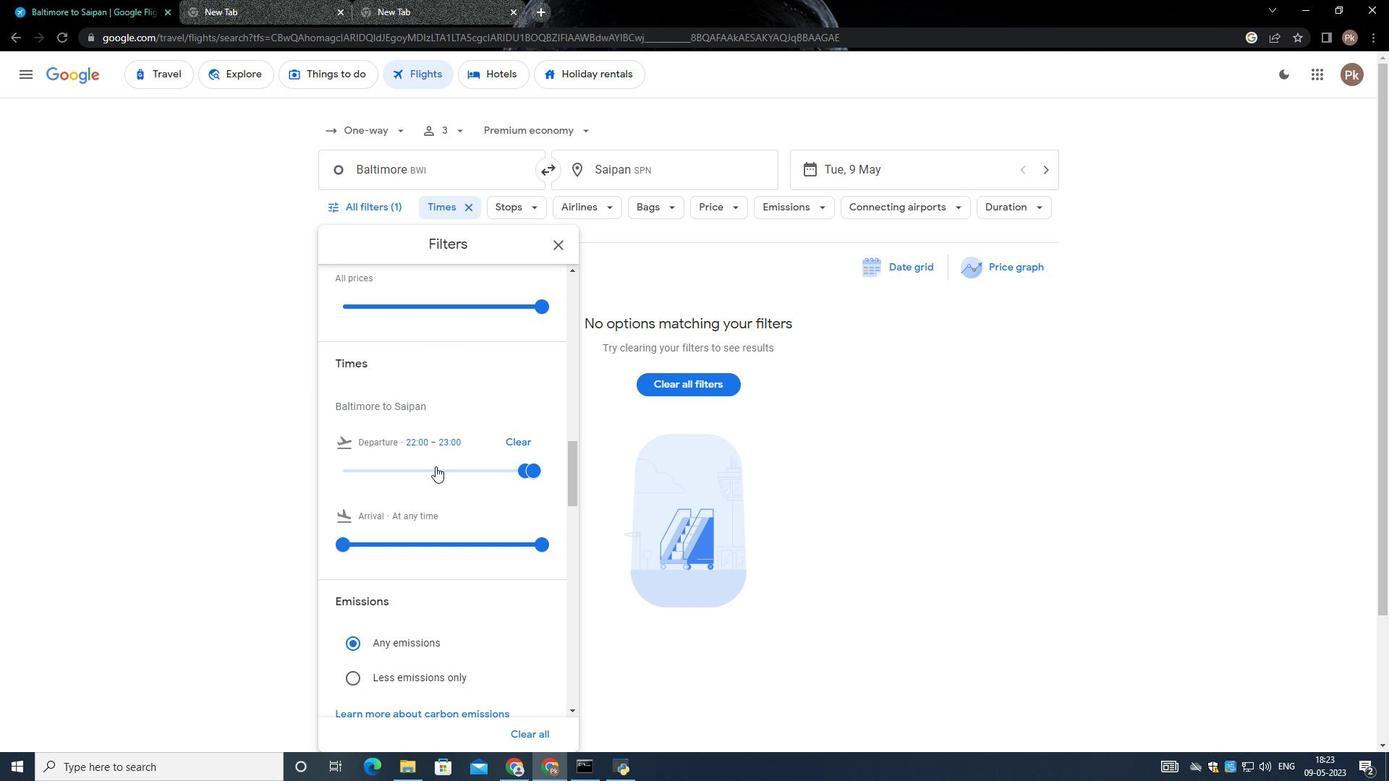 
Action: Mouse moved to (421, 468)
Screenshot: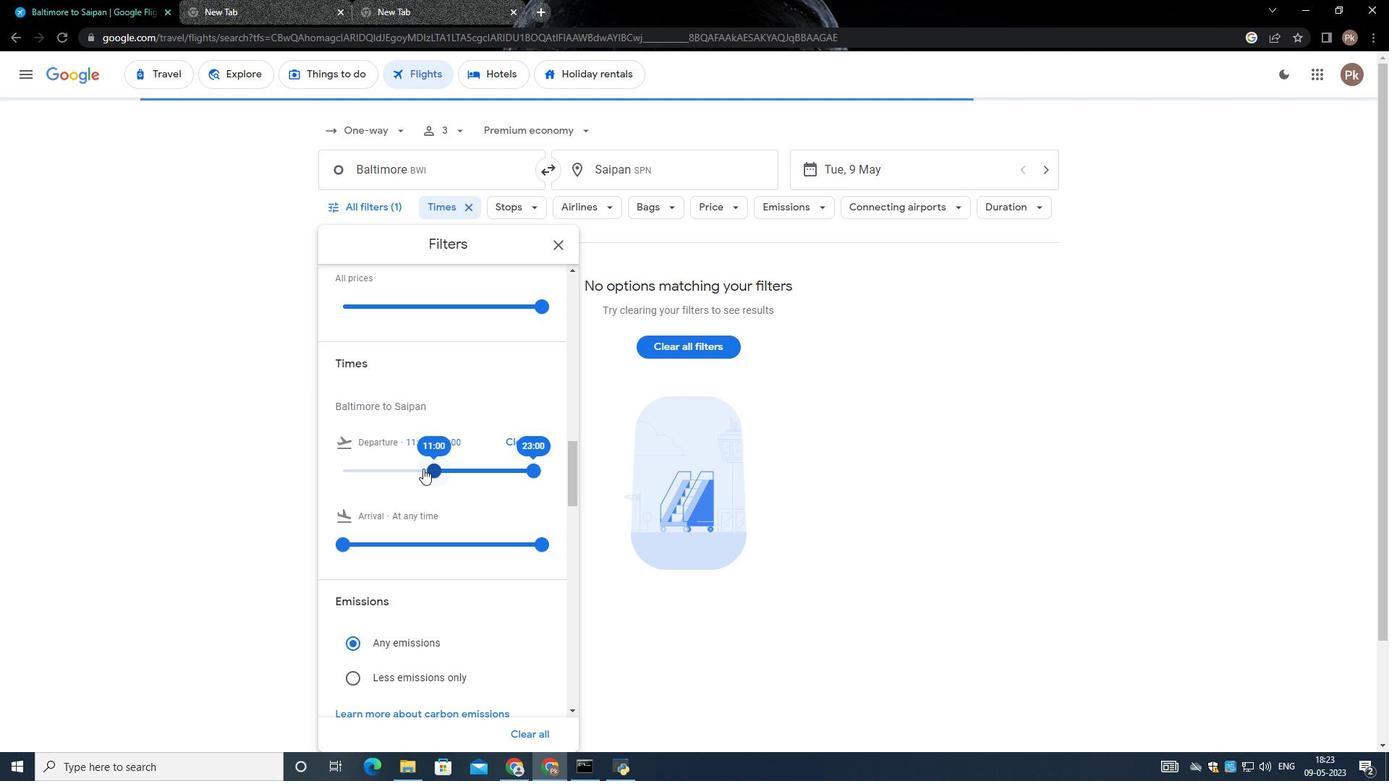 
Action: Mouse pressed left at (421, 468)
Screenshot: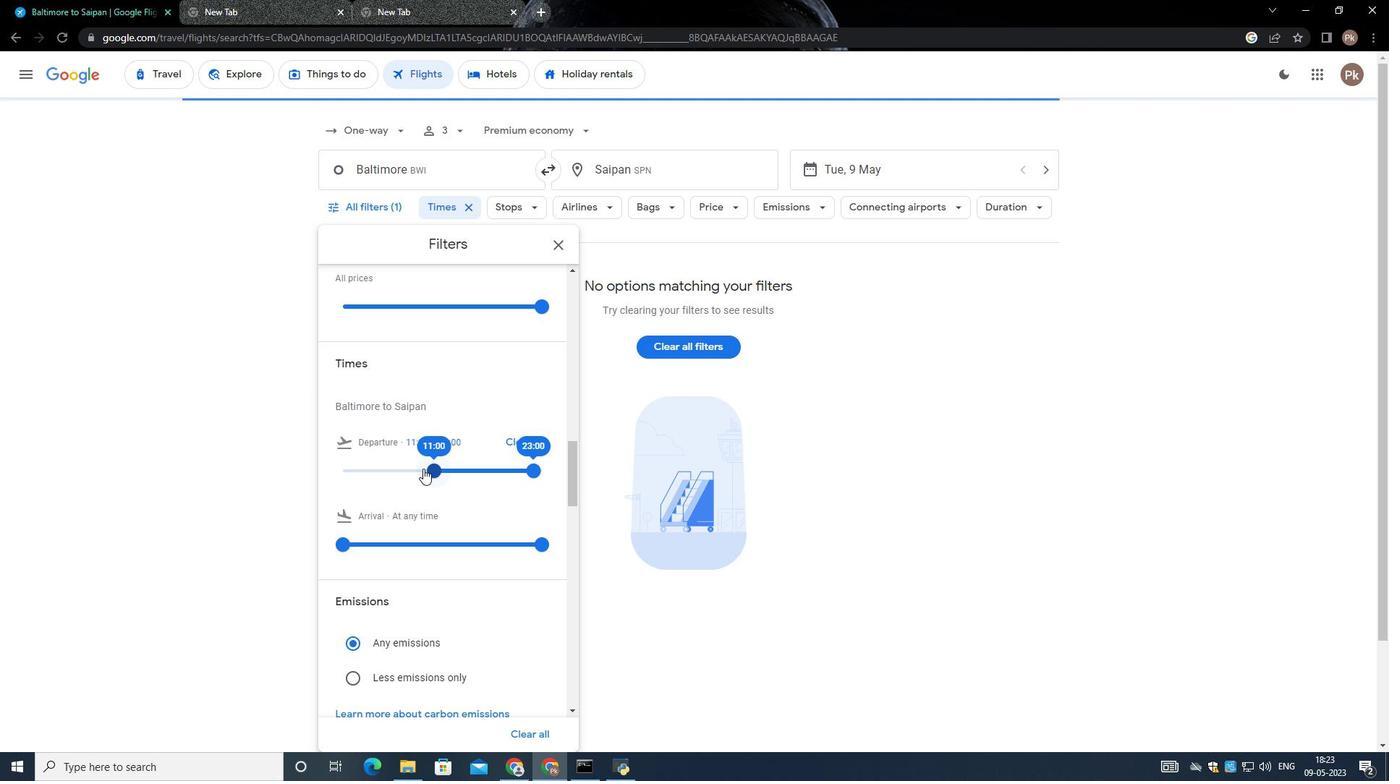 
Action: Mouse moved to (400, 468)
Screenshot: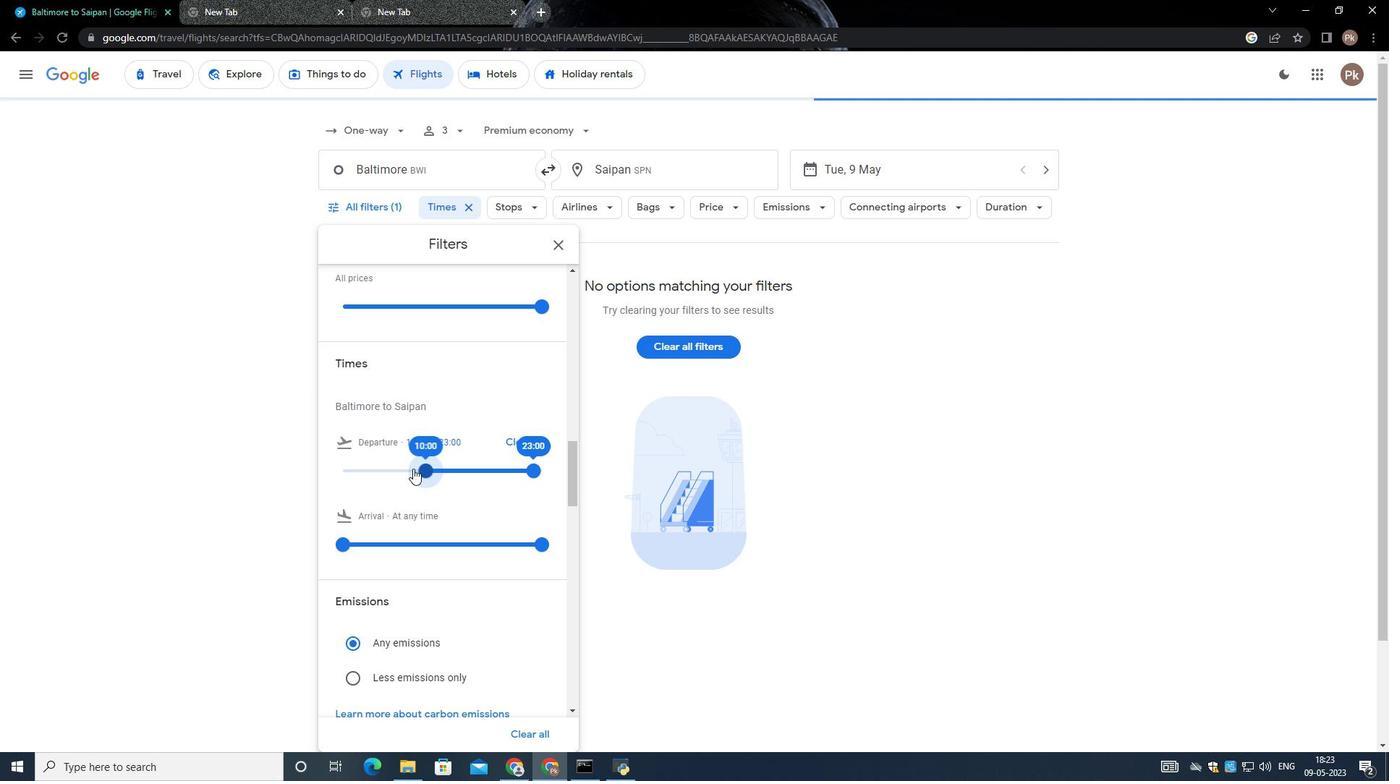 
Action: Mouse pressed left at (400, 468)
Screenshot: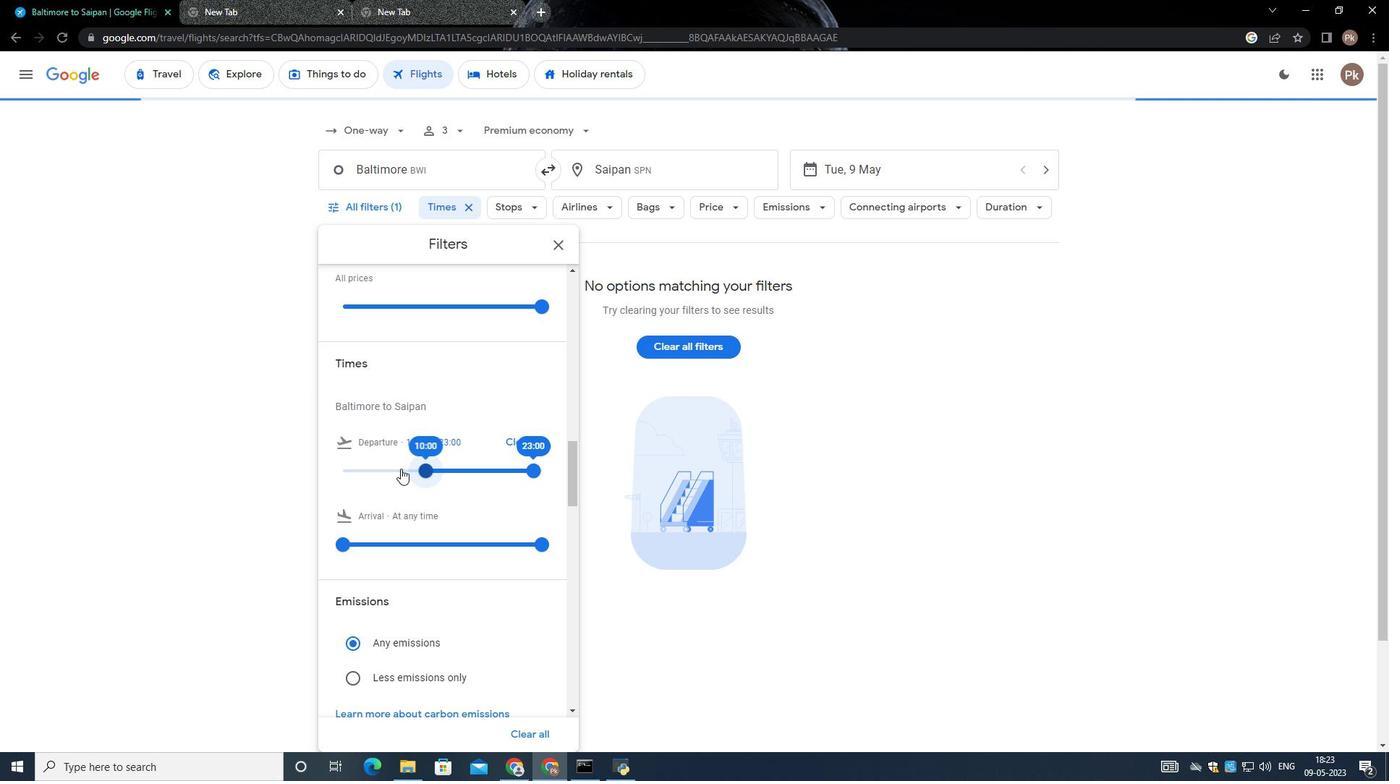 
Action: Mouse moved to (413, 466)
Screenshot: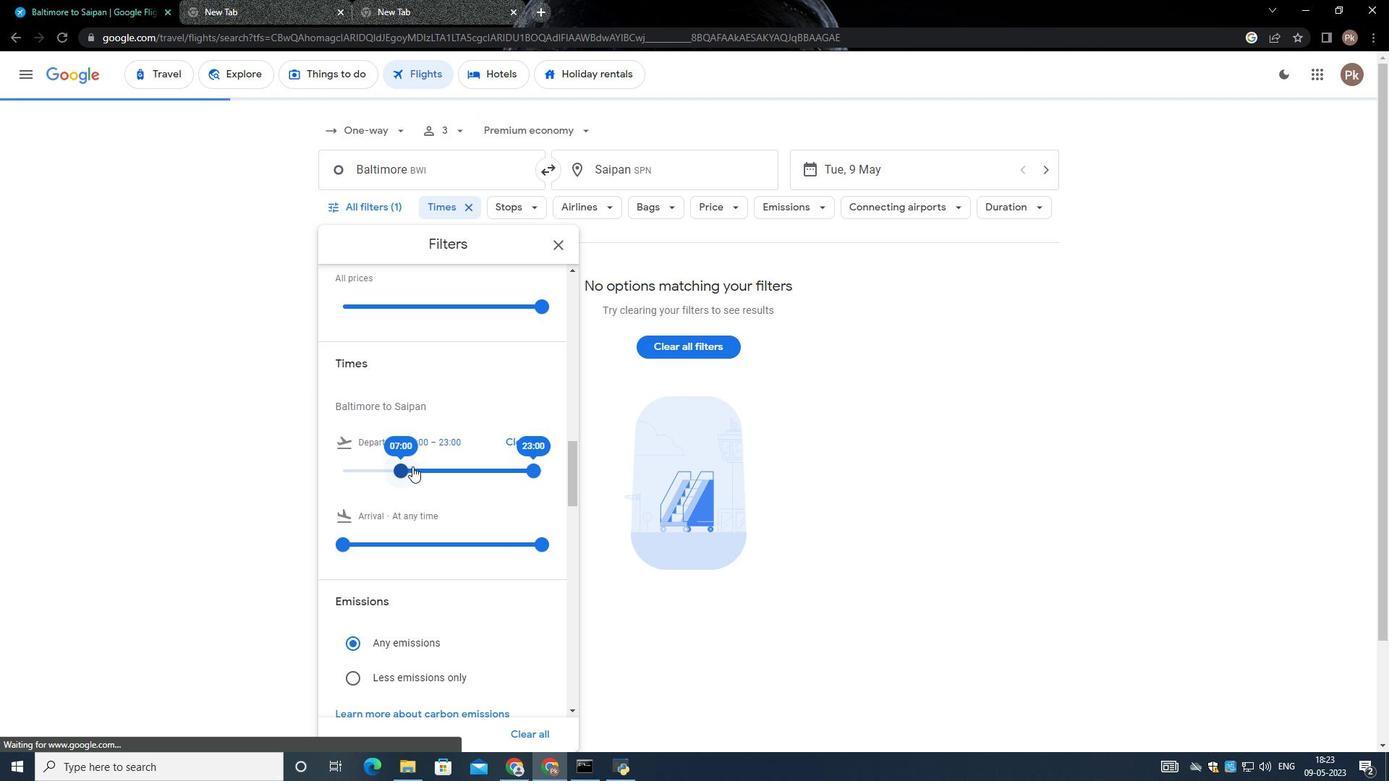 
Action: Mouse pressed left at (413, 466)
Screenshot: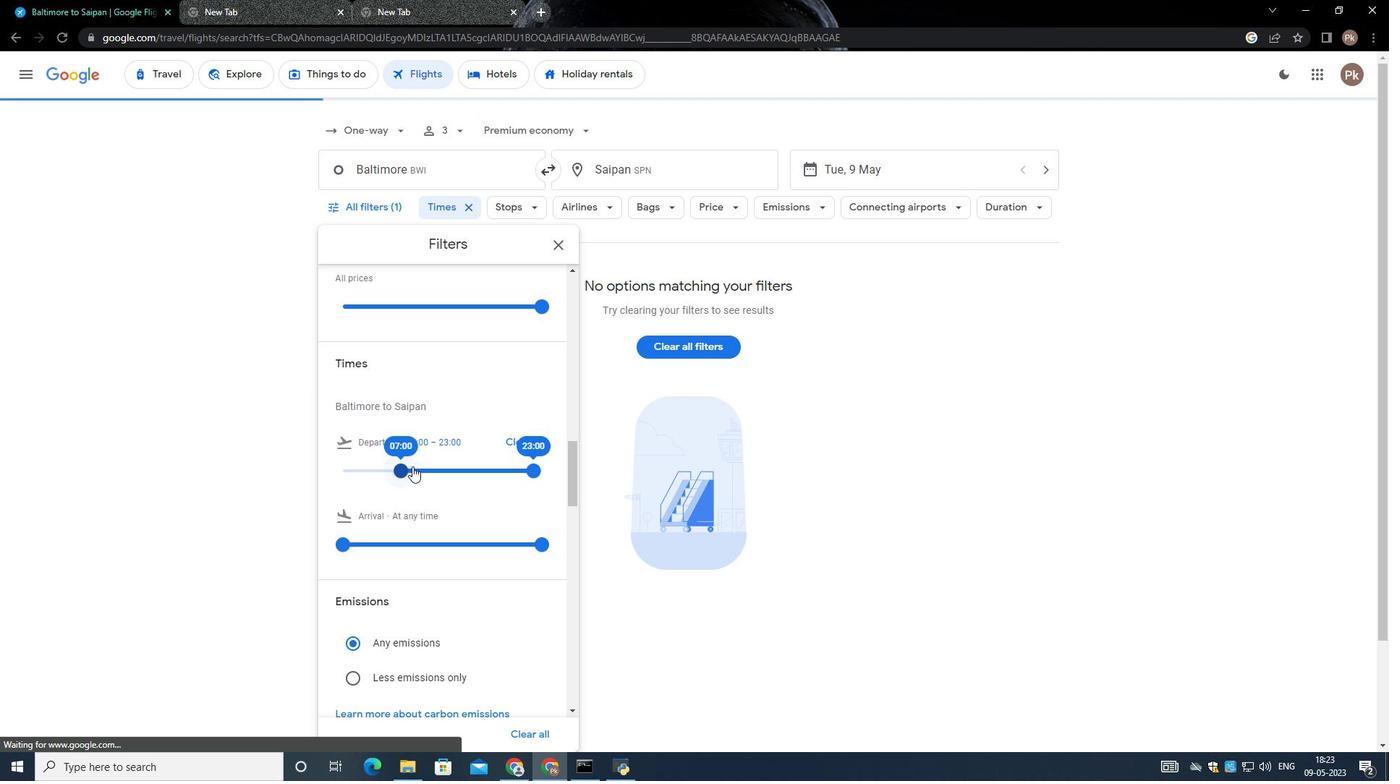 
Action: Mouse moved to (415, 467)
Screenshot: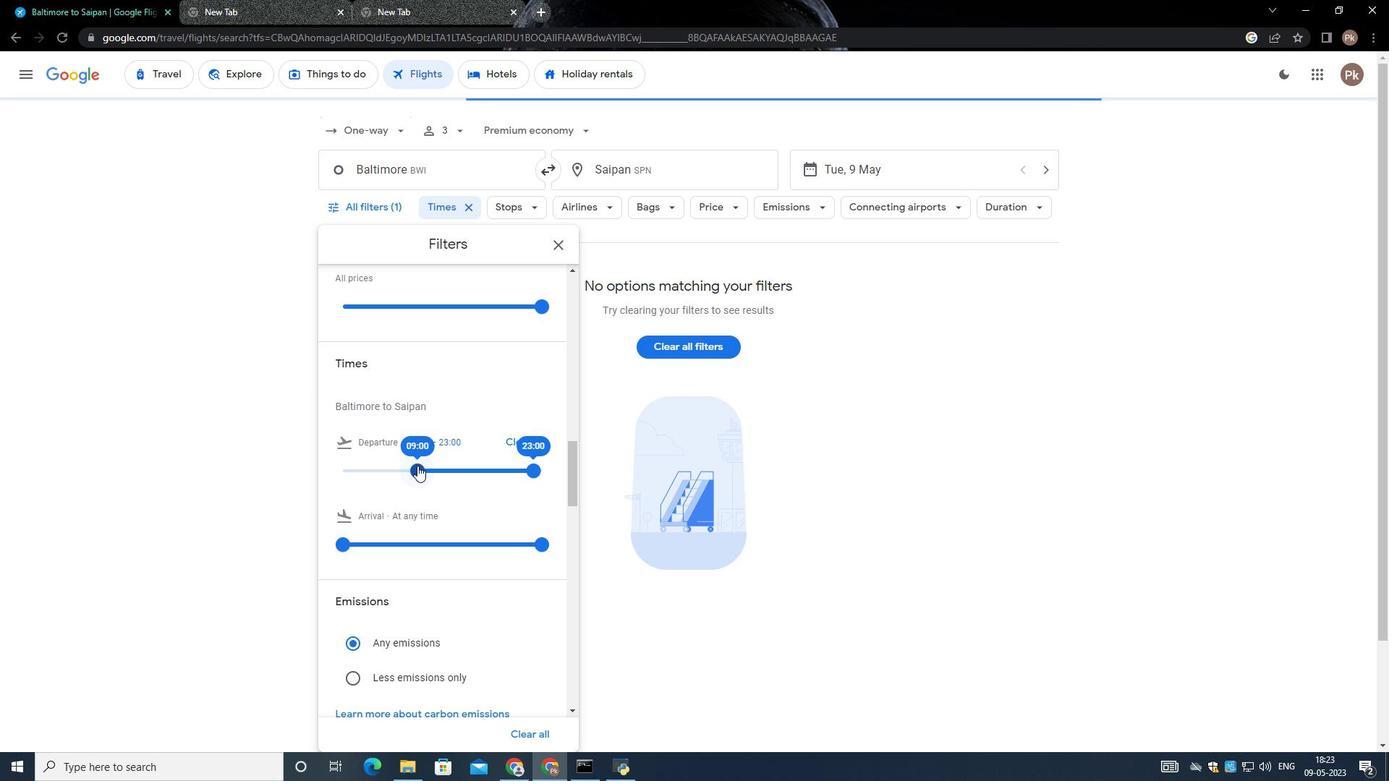 
Action: Mouse pressed left at (415, 467)
Screenshot: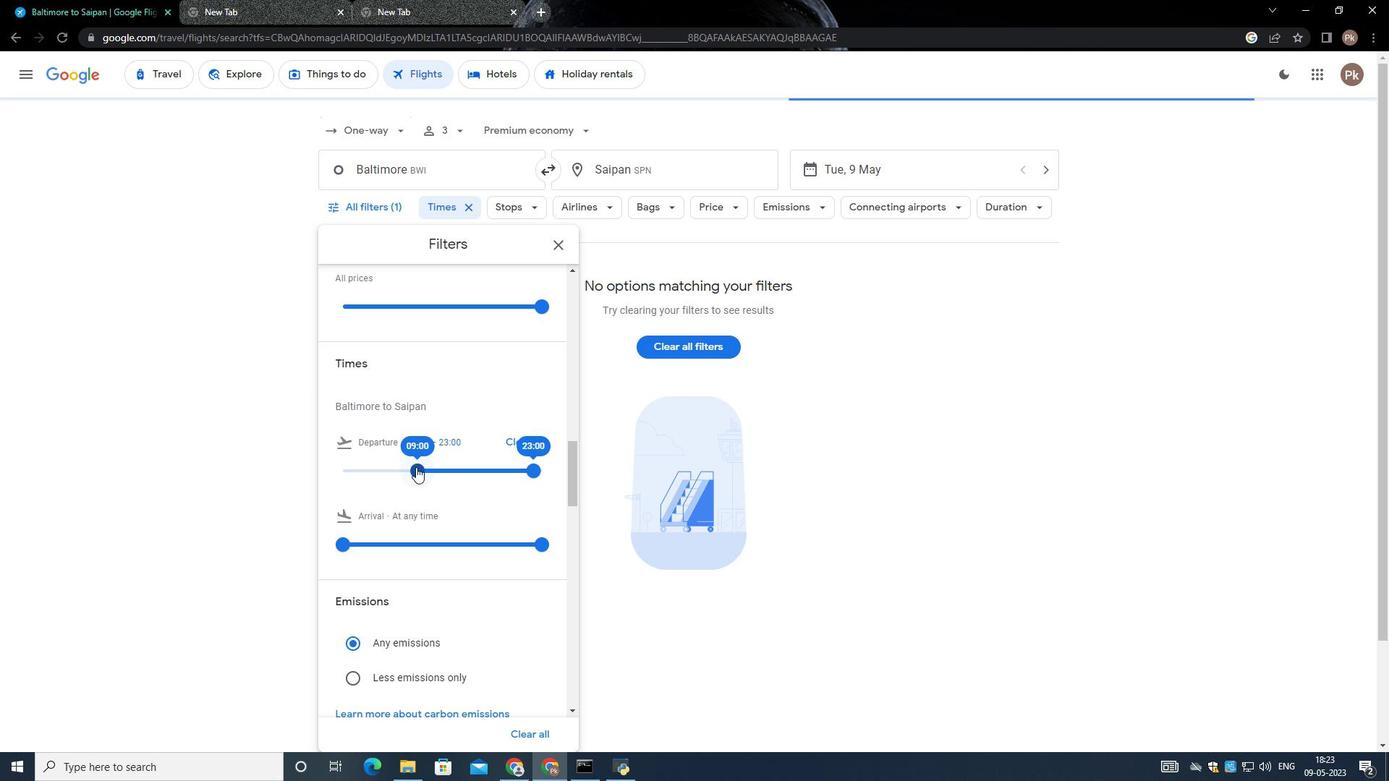 
Action: Mouse moved to (407, 468)
Screenshot: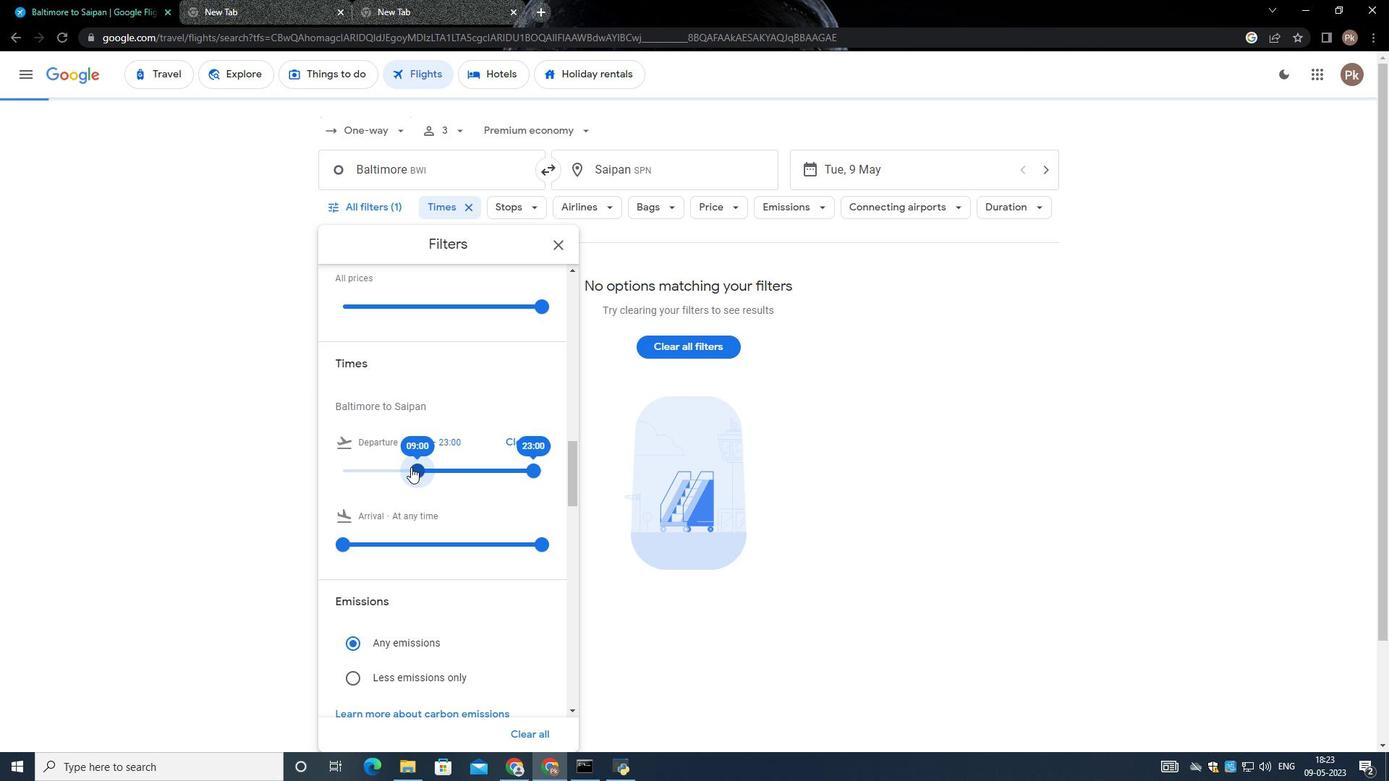 
Action: Mouse pressed left at (407, 468)
Screenshot: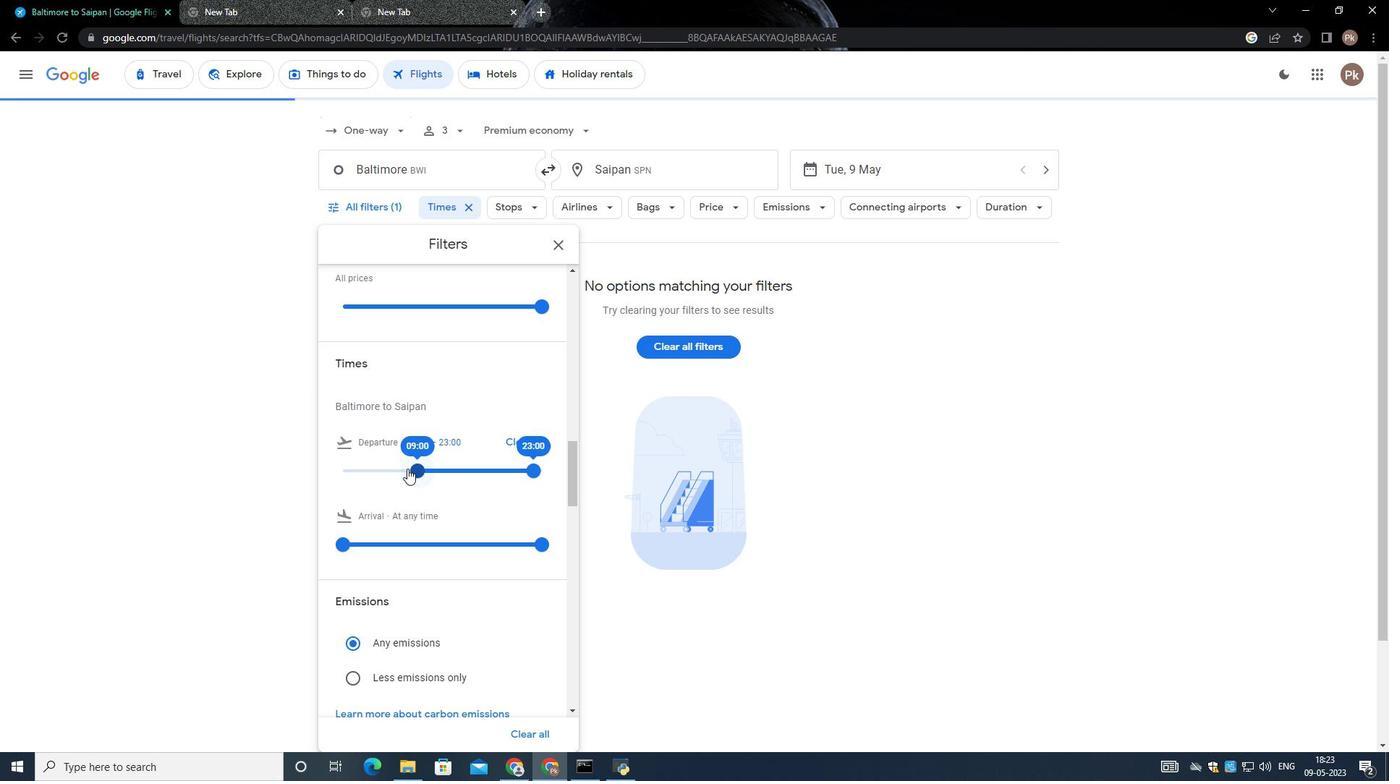 
Action: Mouse moved to (528, 463)
Screenshot: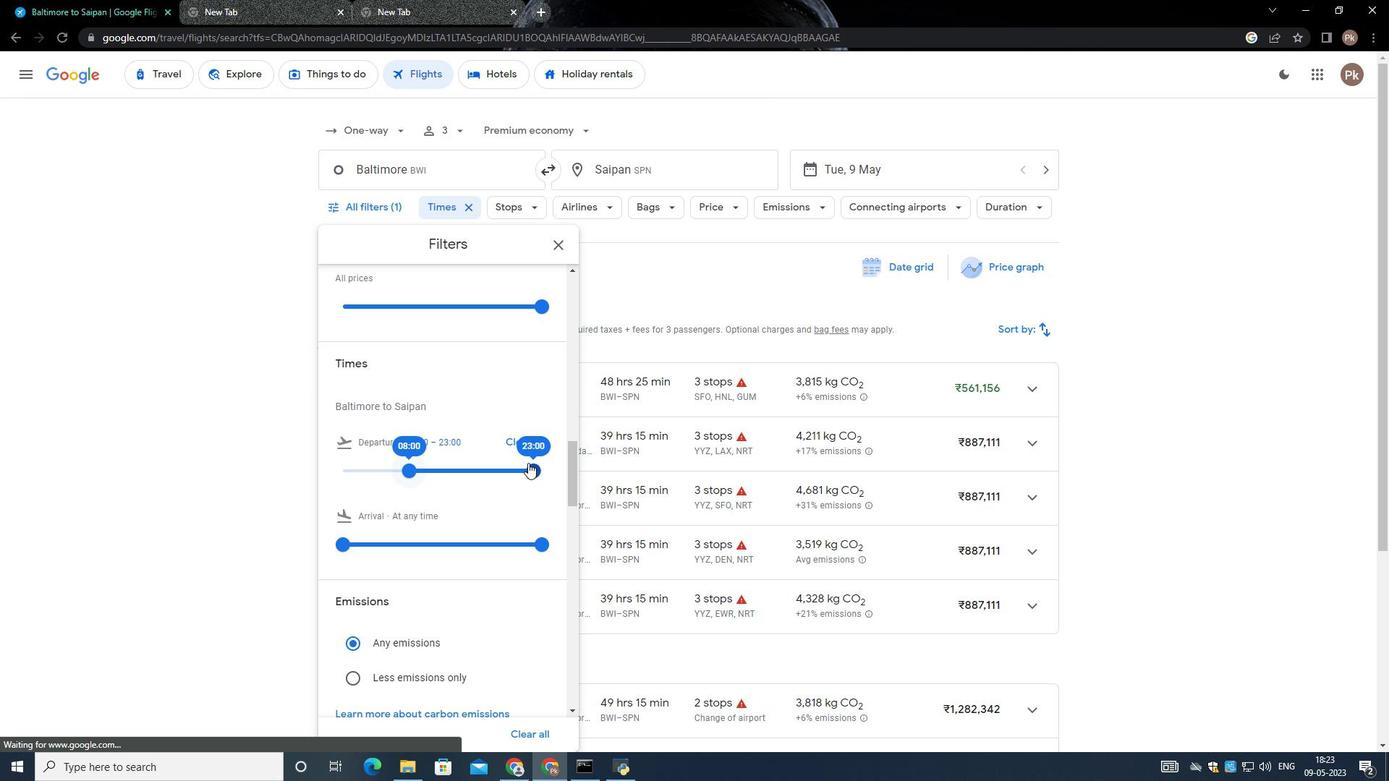 
Action: Mouse pressed left at (528, 463)
Screenshot: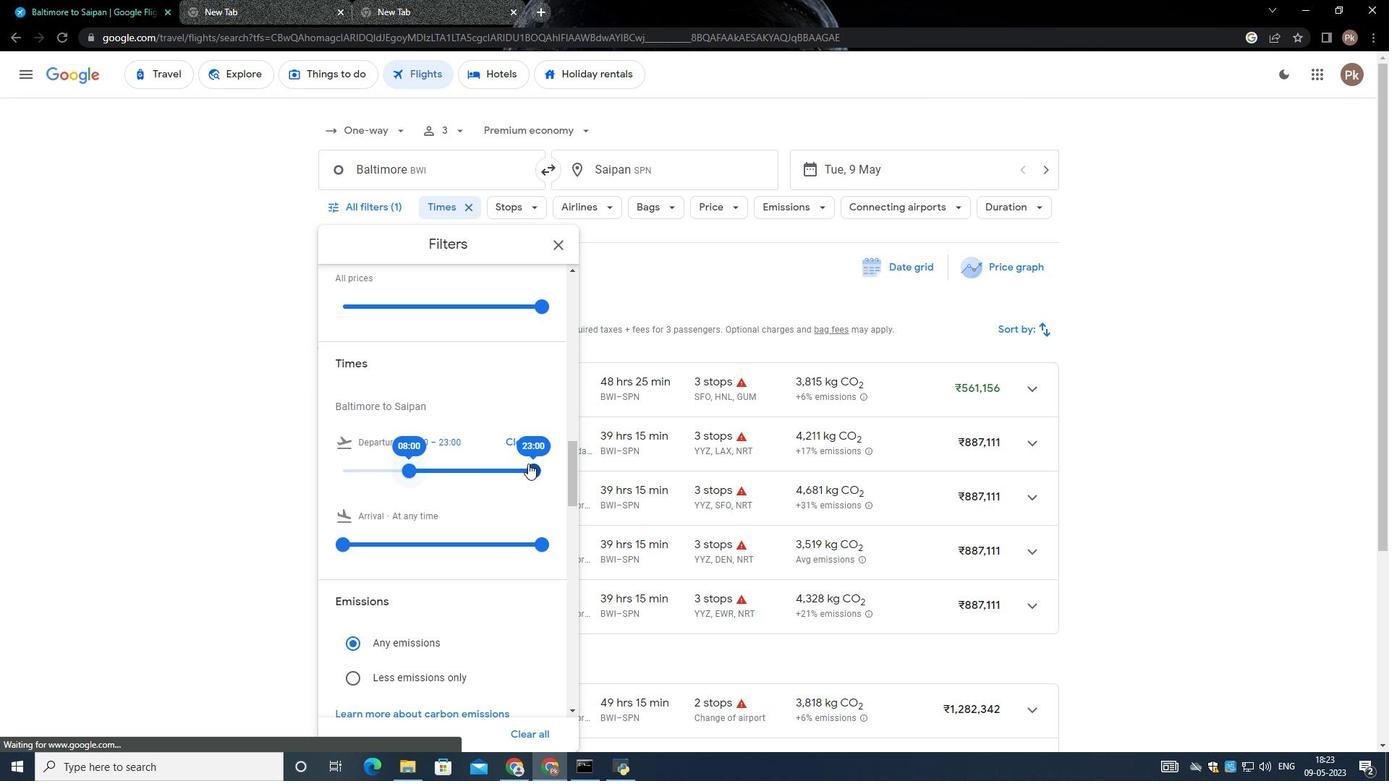 
Action: Mouse moved to (439, 456)
Screenshot: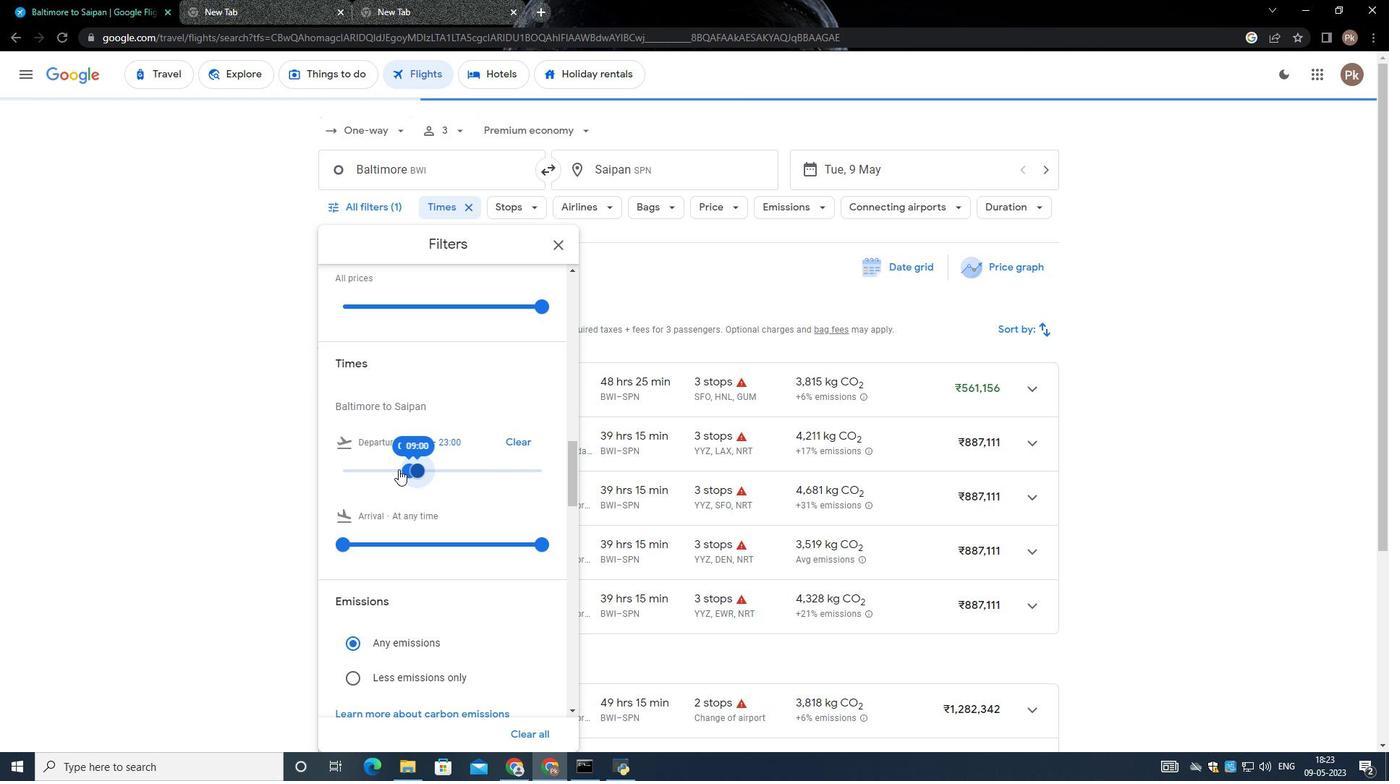 
Action: Mouse scrolled (439, 455) with delta (0, 0)
Screenshot: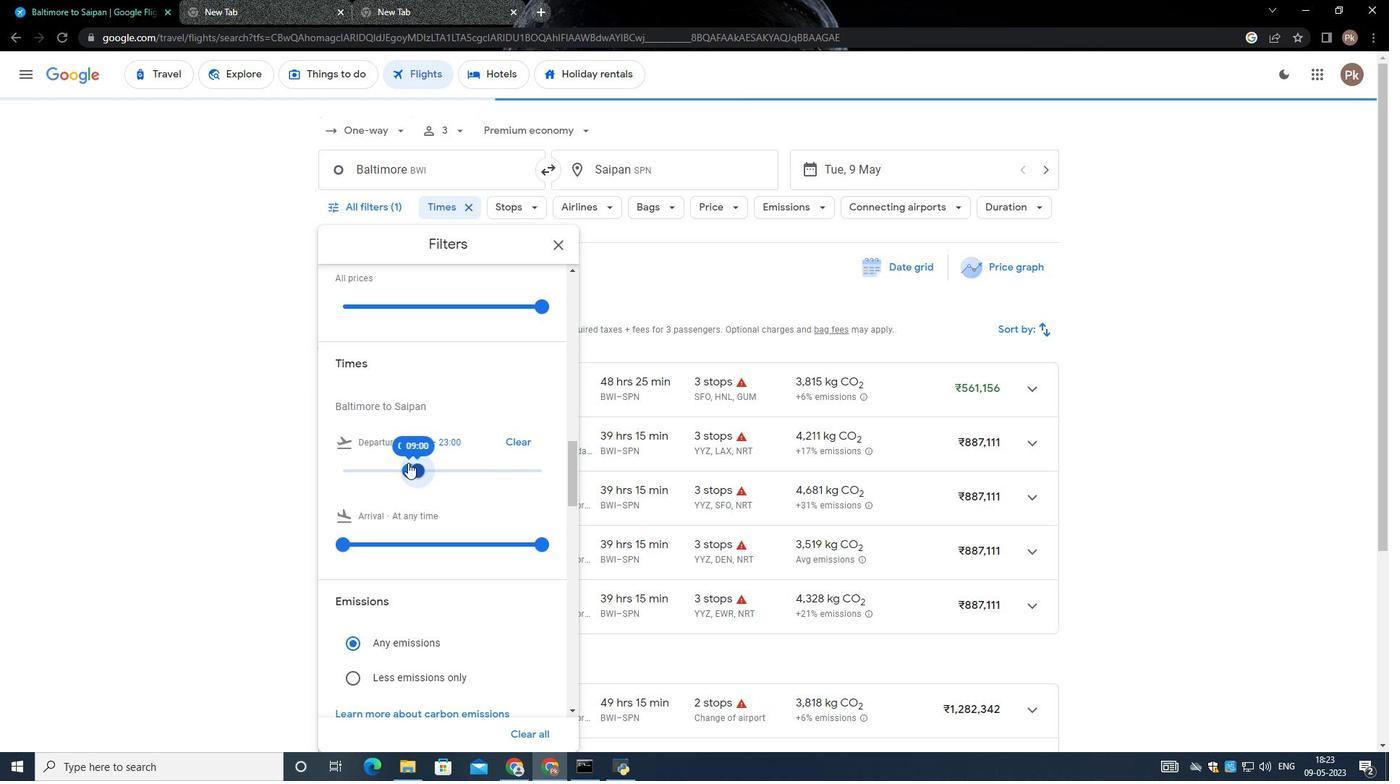 
Action: Mouse moved to (440, 456)
Screenshot: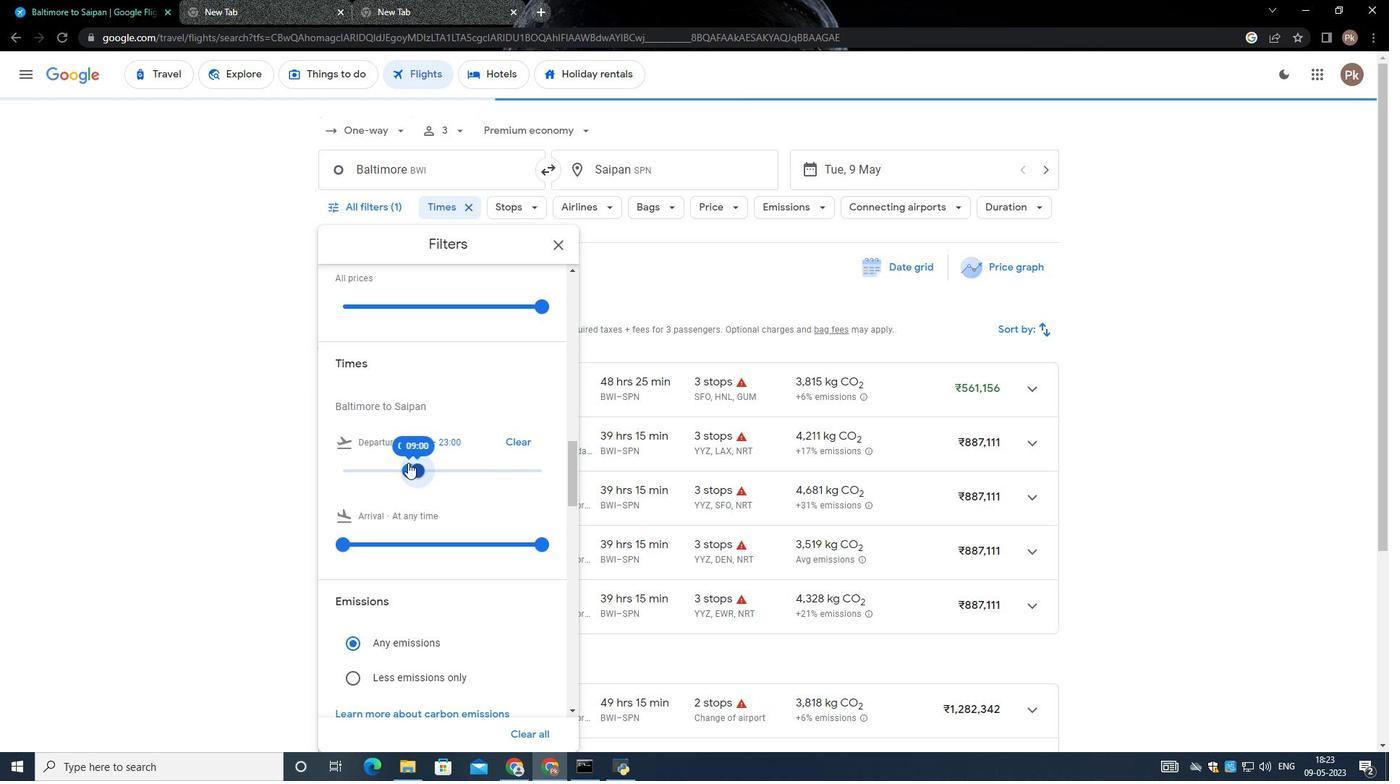 
Action: Mouse scrolled (440, 455) with delta (0, 0)
Screenshot: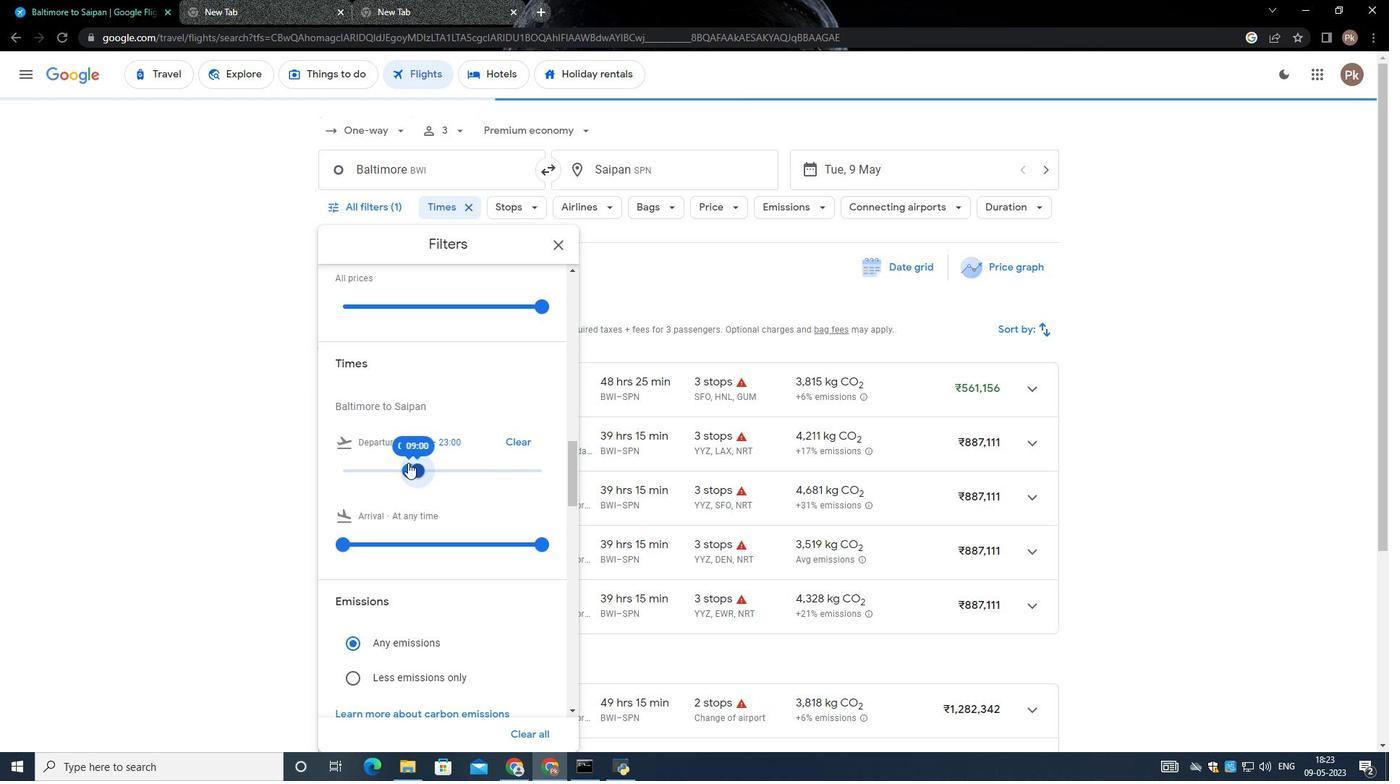 
Action: Mouse moved to (440, 458)
Screenshot: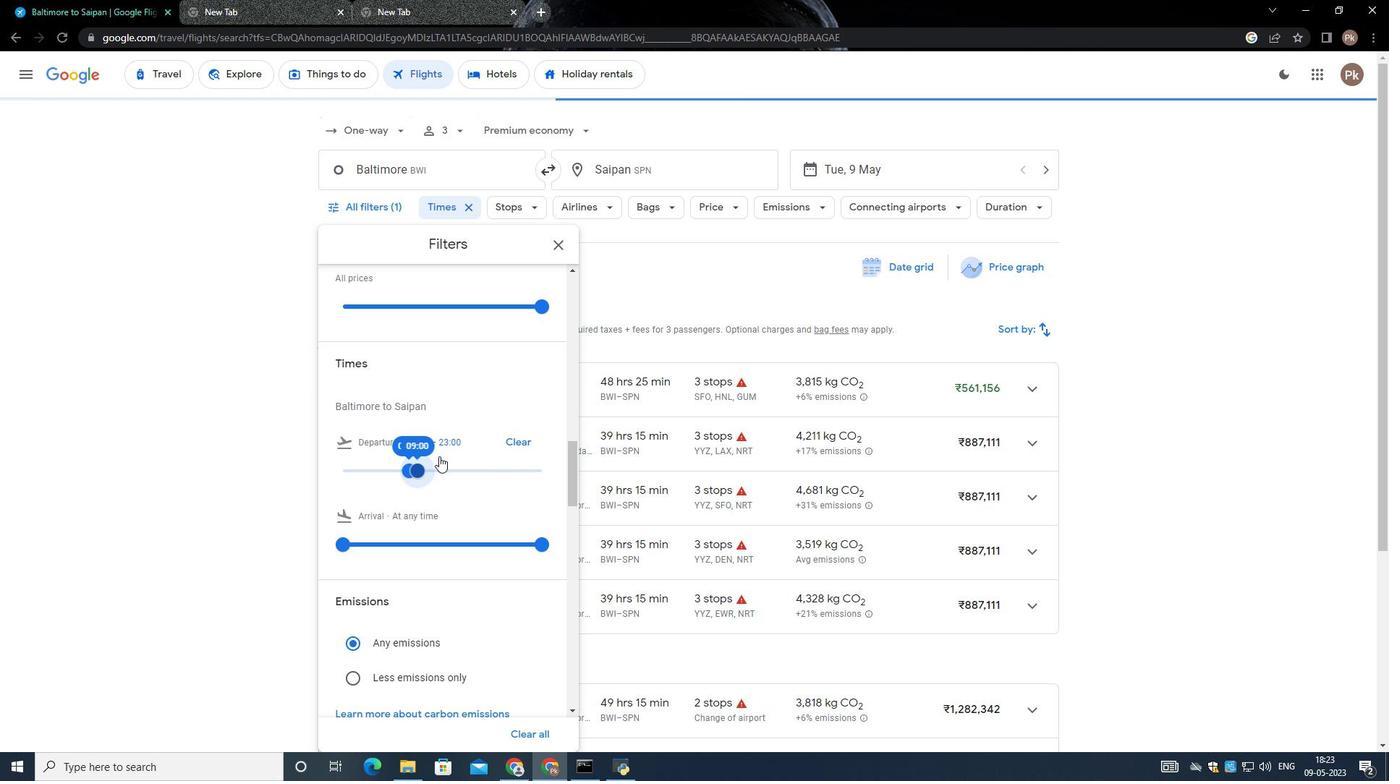 
Action: Mouse scrolled (440, 457) with delta (0, 0)
Screenshot: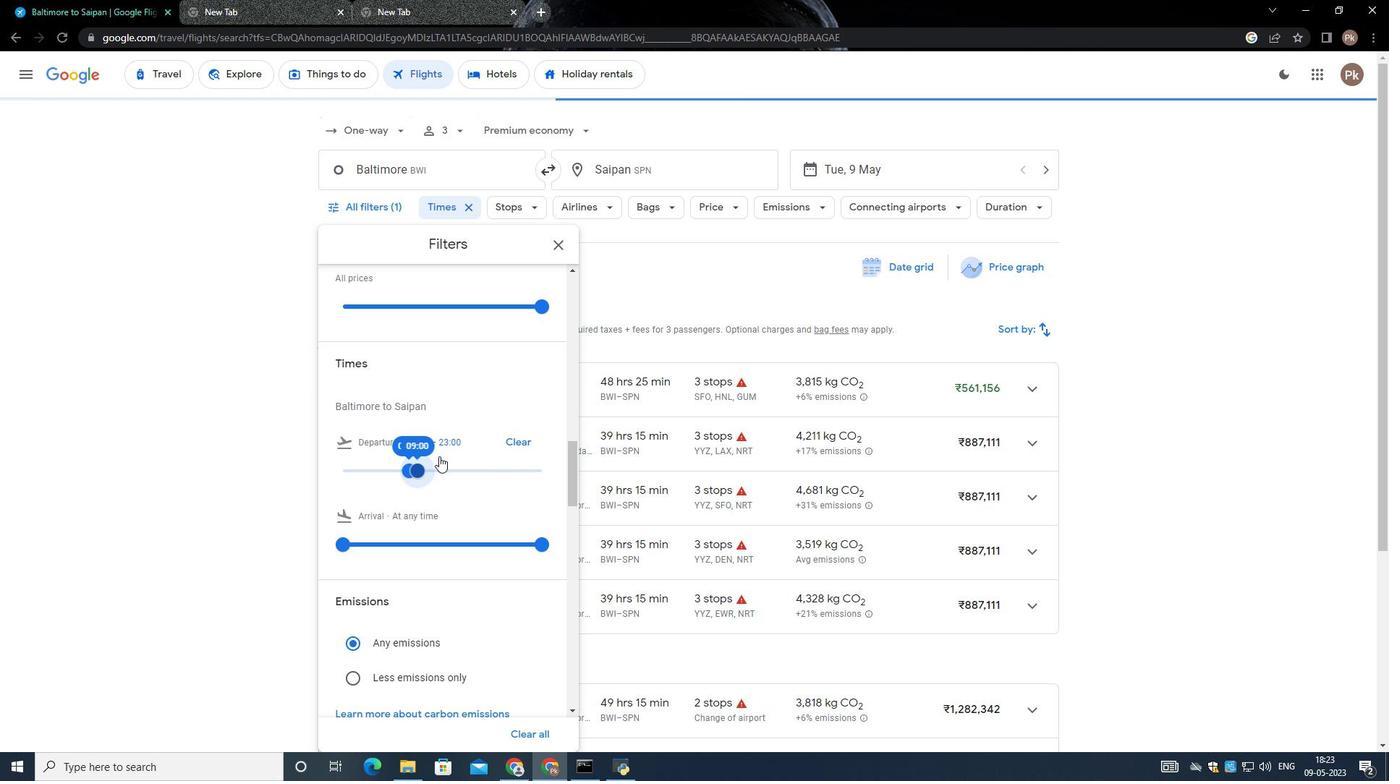 
Action: Mouse moved to (440, 458)
Screenshot: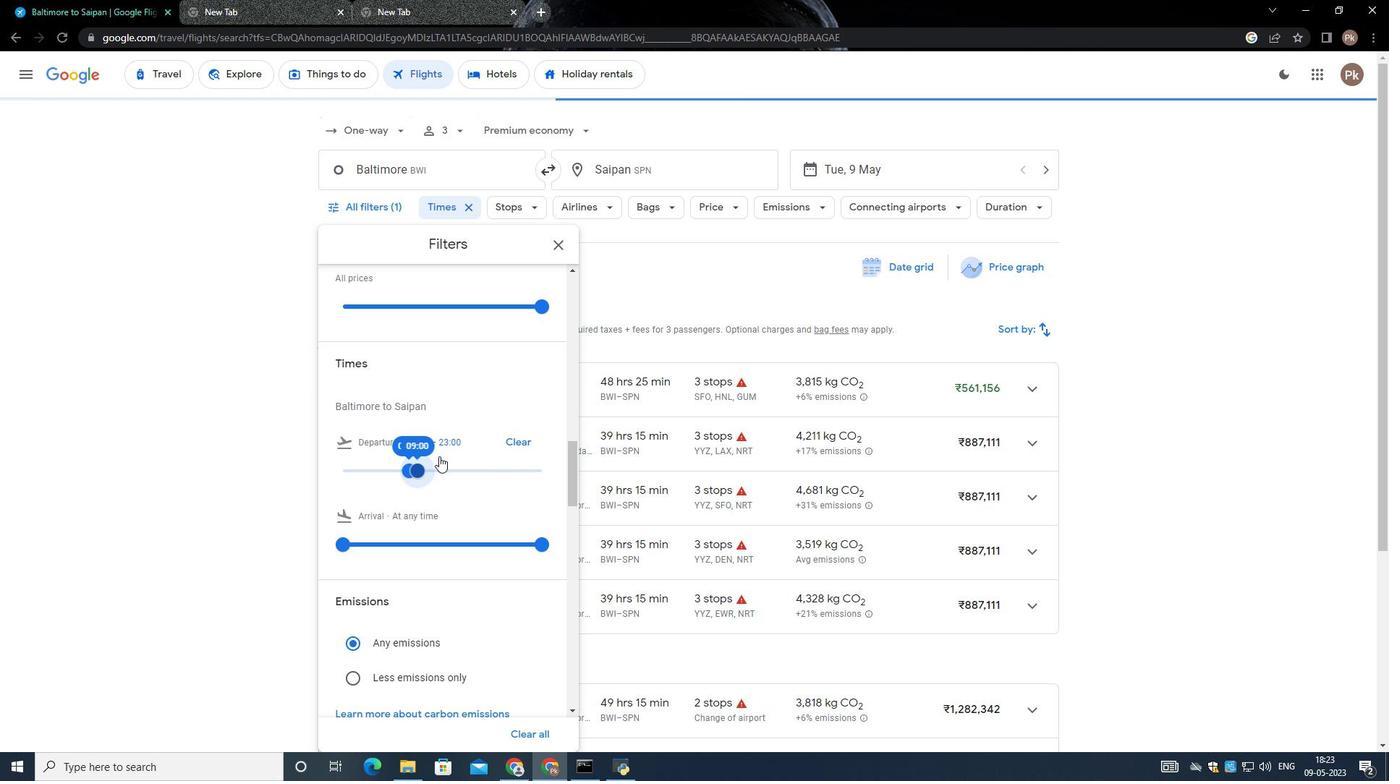 
Action: Mouse scrolled (440, 457) with delta (0, 0)
Screenshot: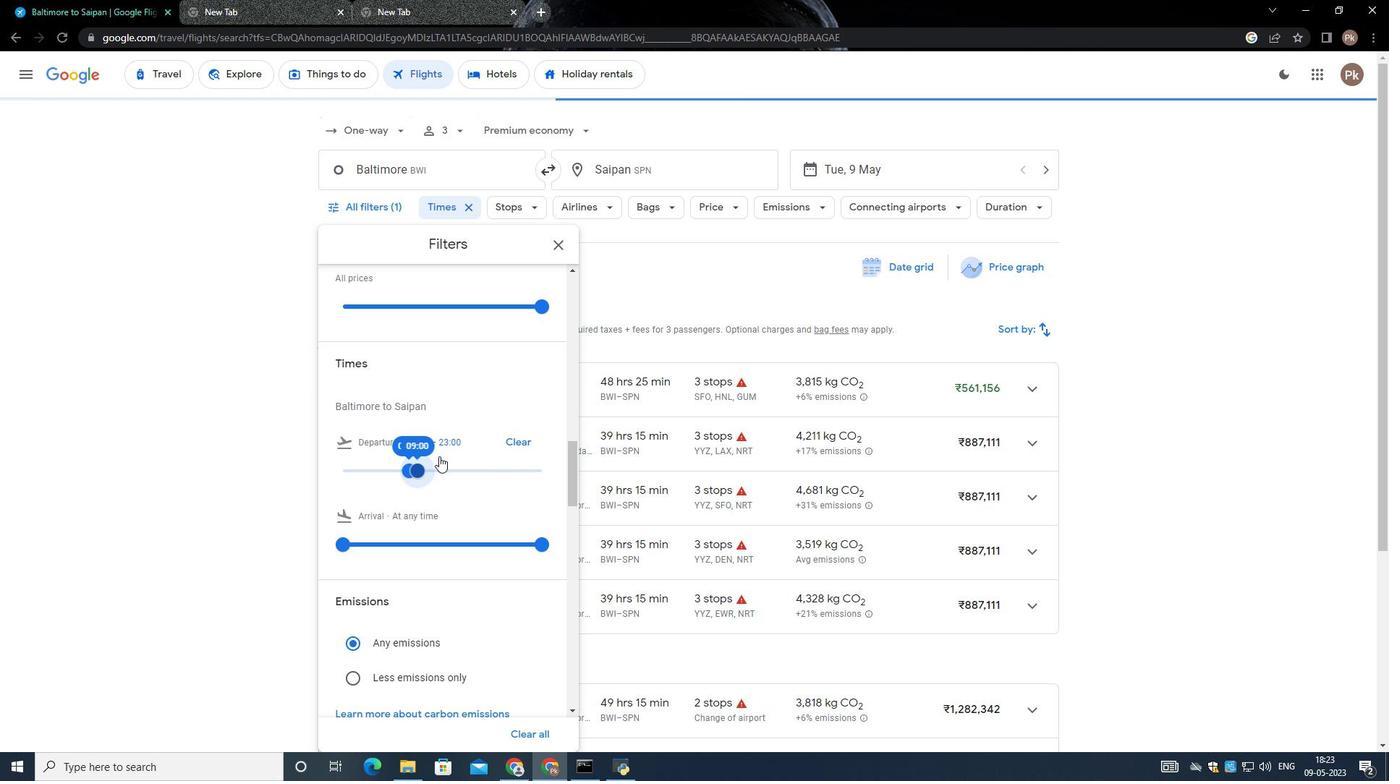 
Action: Mouse scrolled (440, 457) with delta (0, 0)
Screenshot: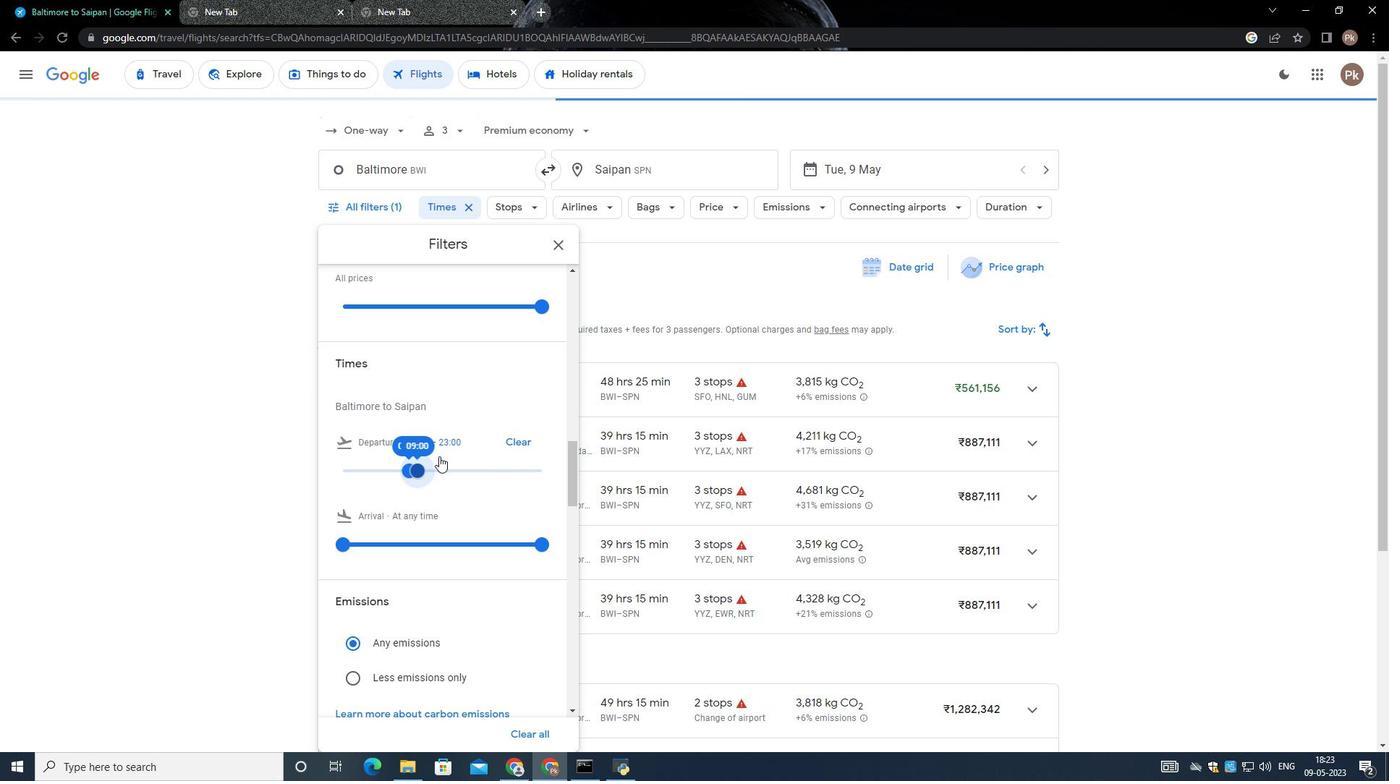 
Action: Mouse scrolled (440, 457) with delta (0, 0)
Screenshot: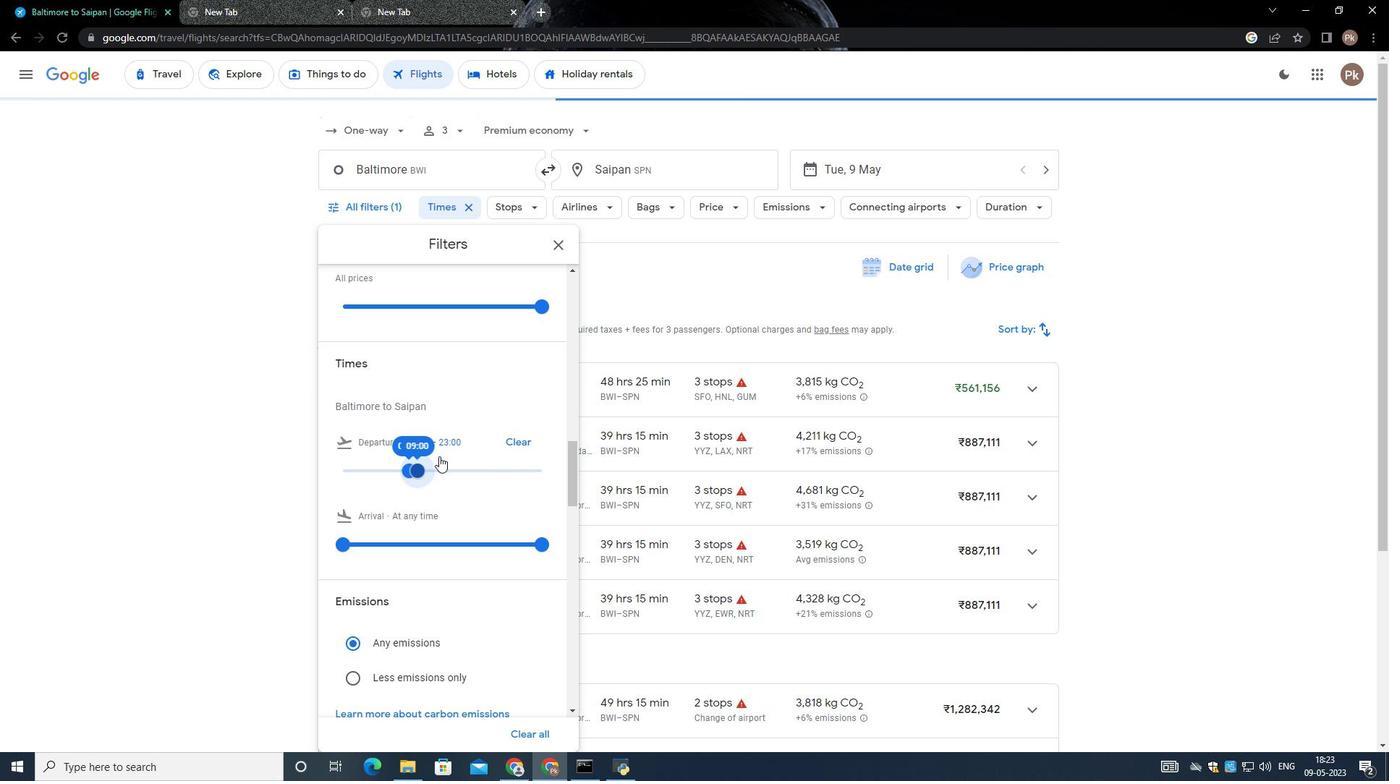 
Action: Mouse moved to (439, 460)
Screenshot: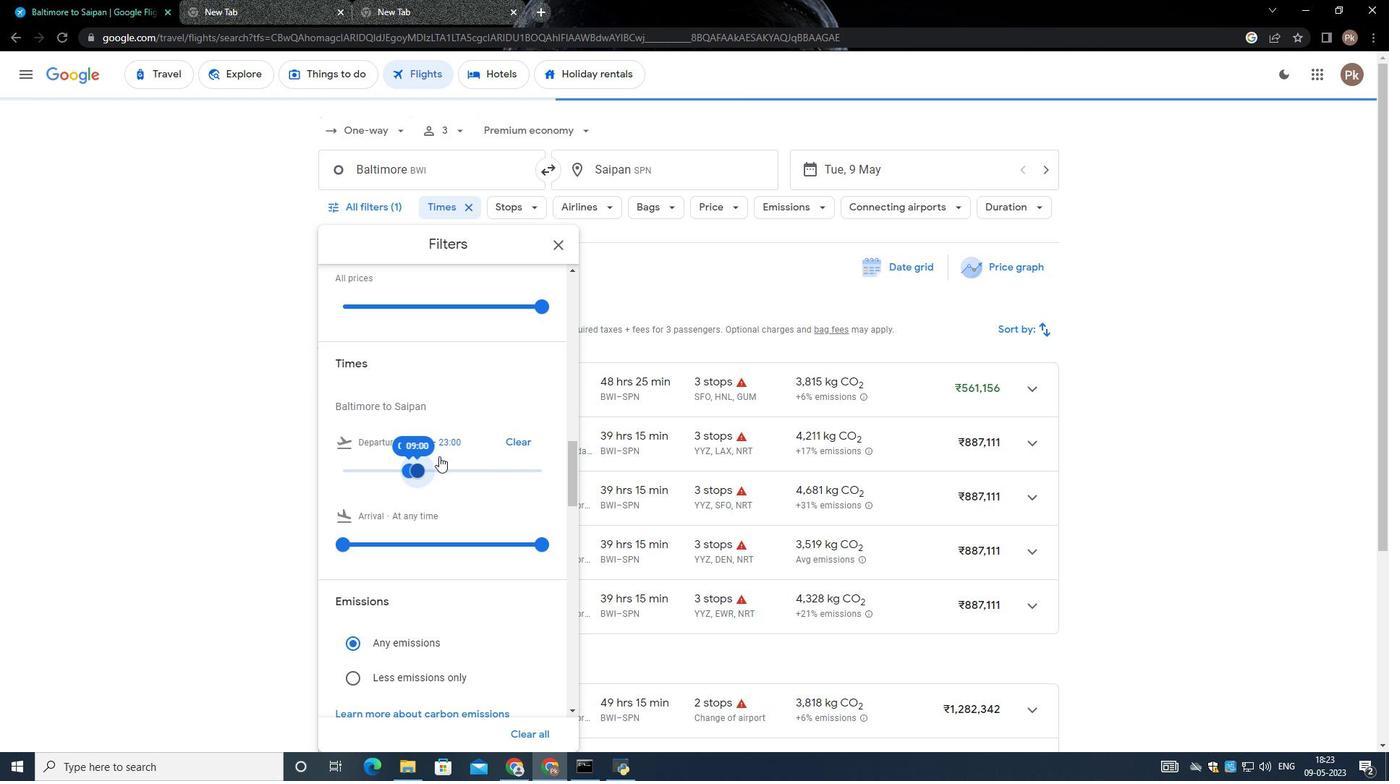 
Action: Mouse scrolled (440, 458) with delta (0, 0)
Screenshot: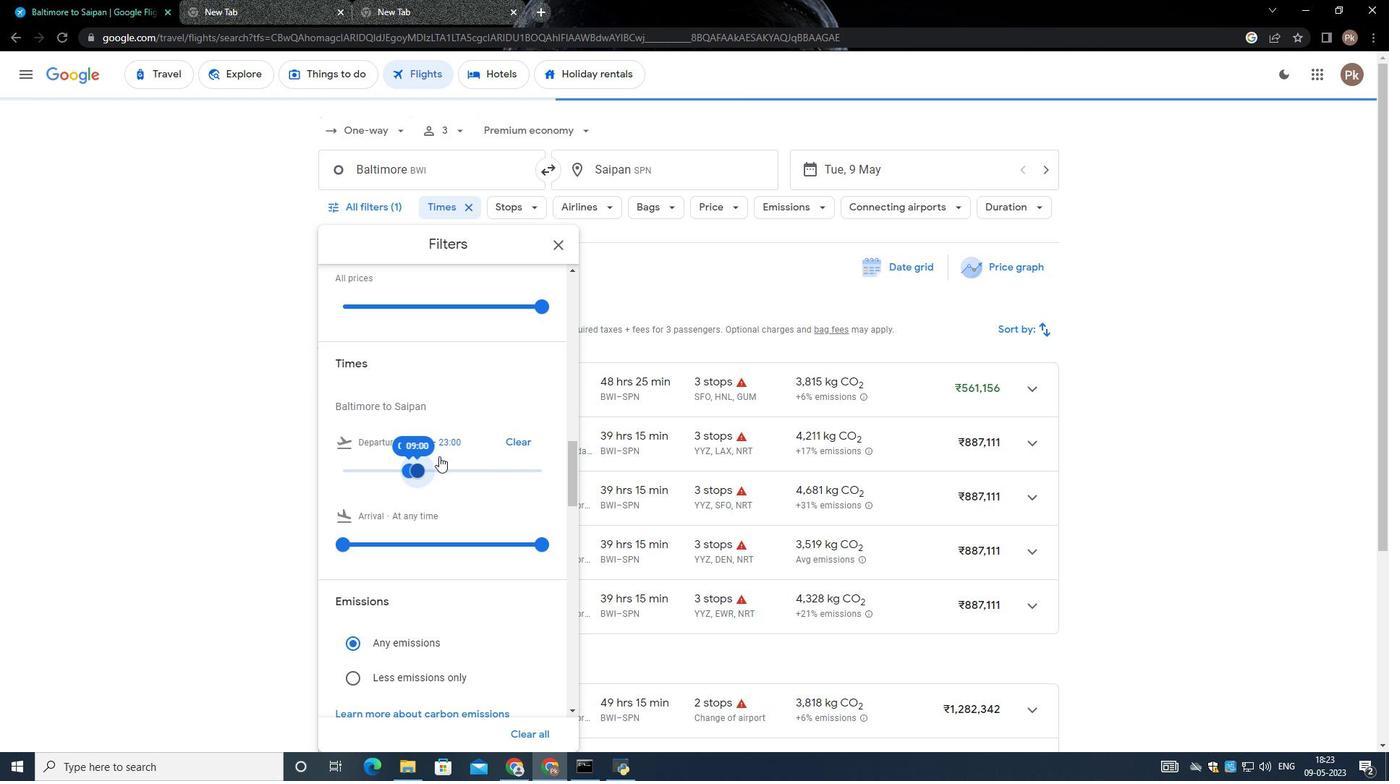
Action: Mouse moved to (394, 466)
Screenshot: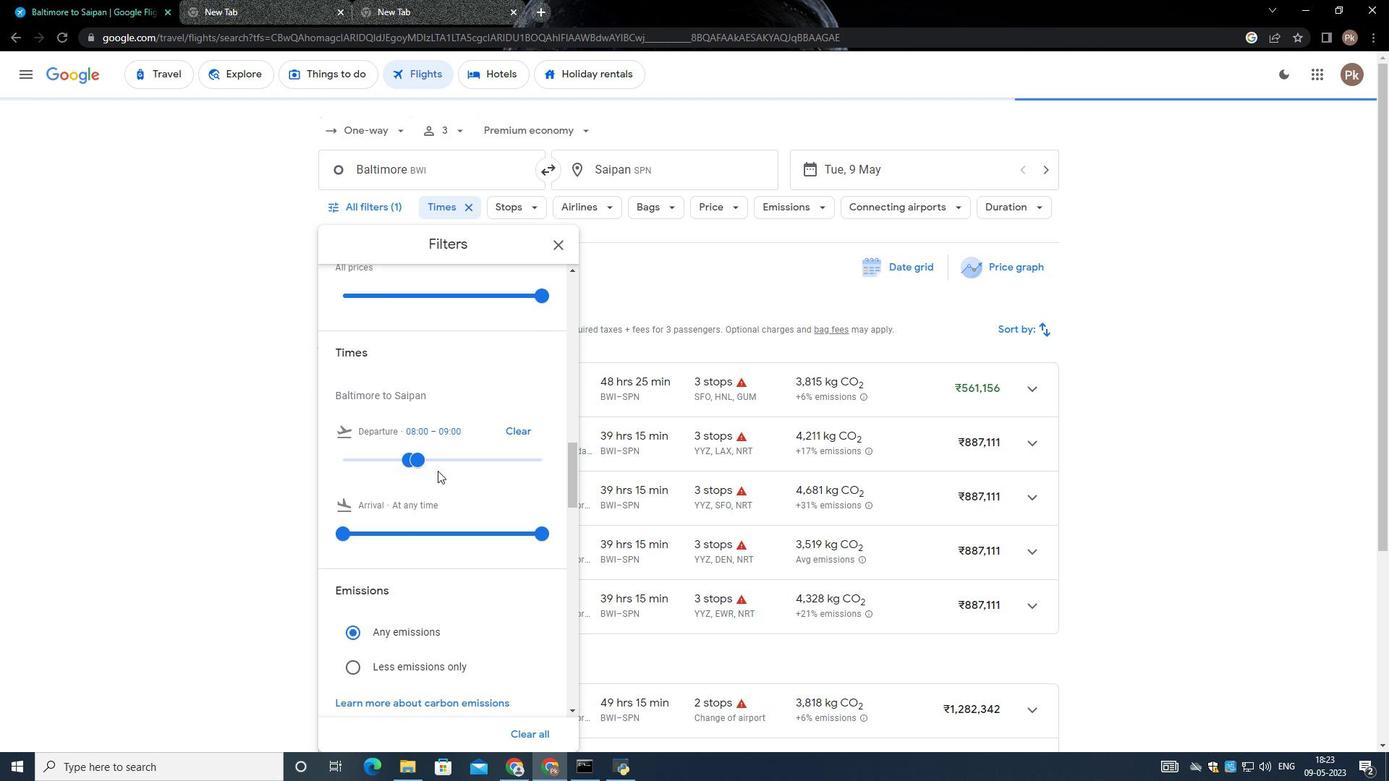 
Action: Mouse scrolled (394, 465) with delta (0, 0)
Screenshot: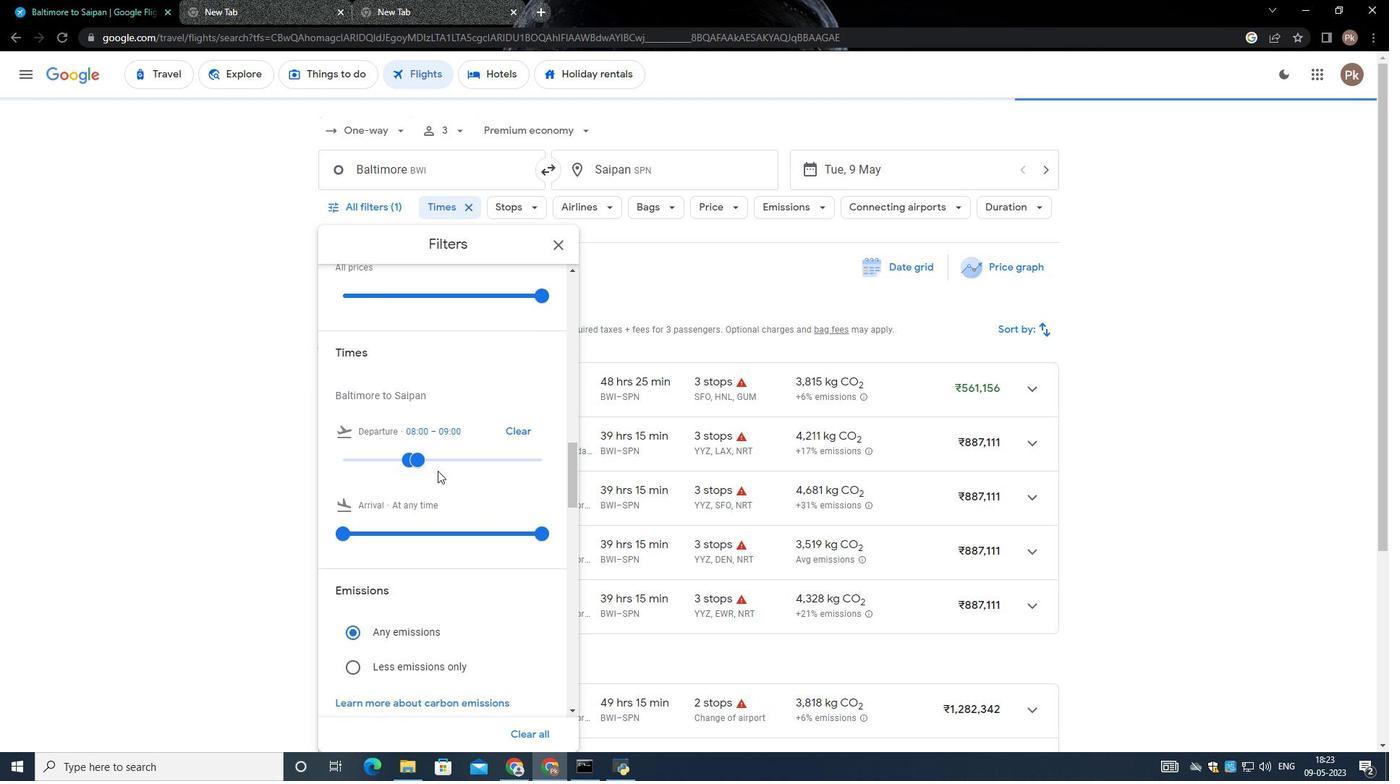 
Action: Mouse moved to (393, 466)
Screenshot: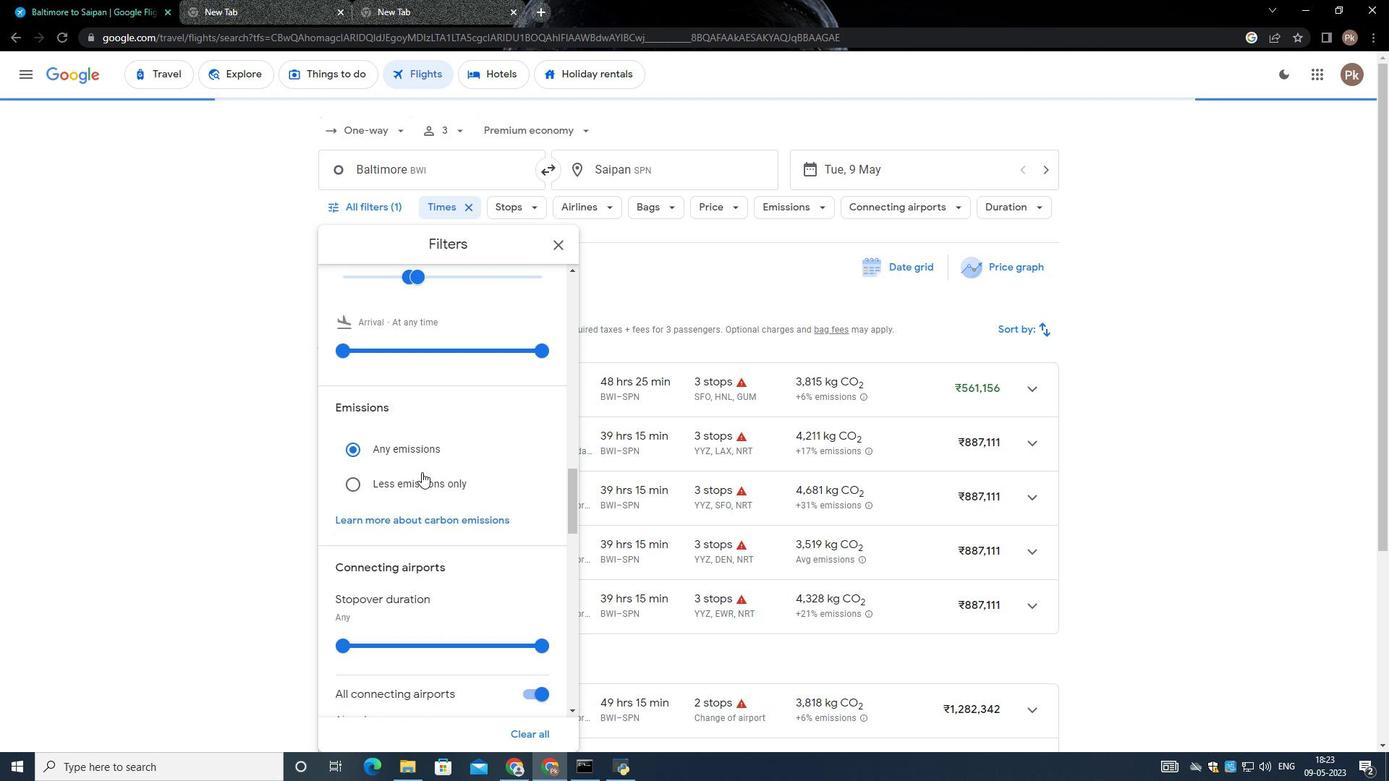 
Action: Mouse scrolled (393, 466) with delta (0, 0)
Screenshot: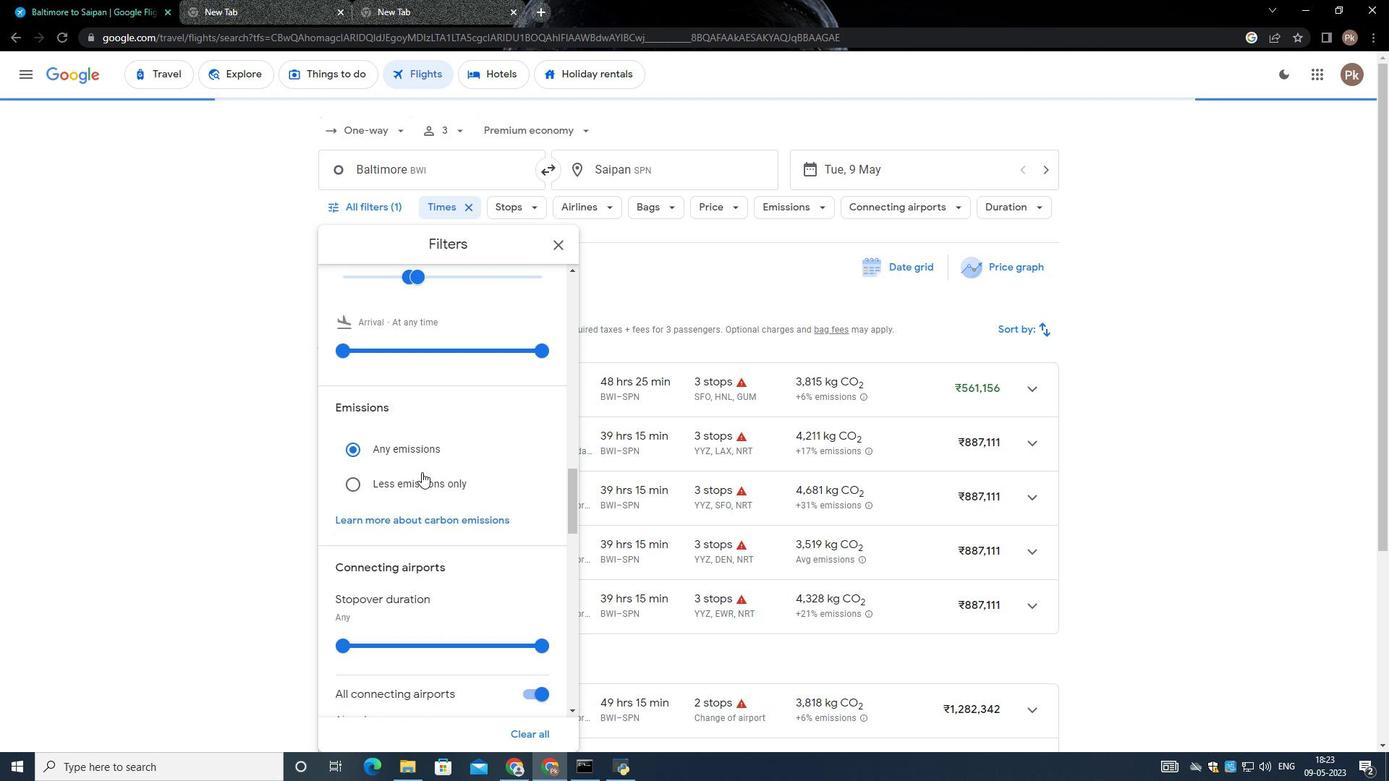 
Action: Mouse moved to (392, 466)
Screenshot: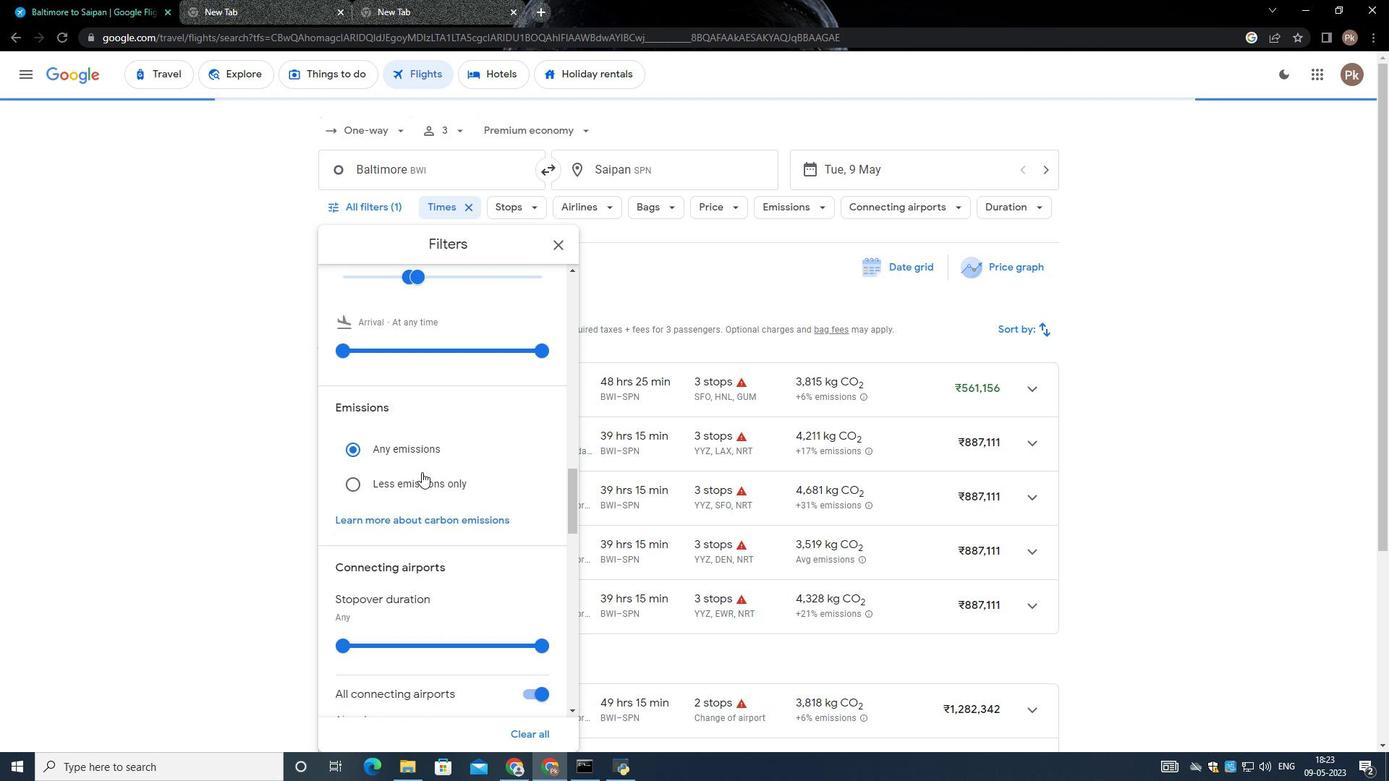 
Action: Mouse scrolled (392, 466) with delta (0, 0)
Screenshot: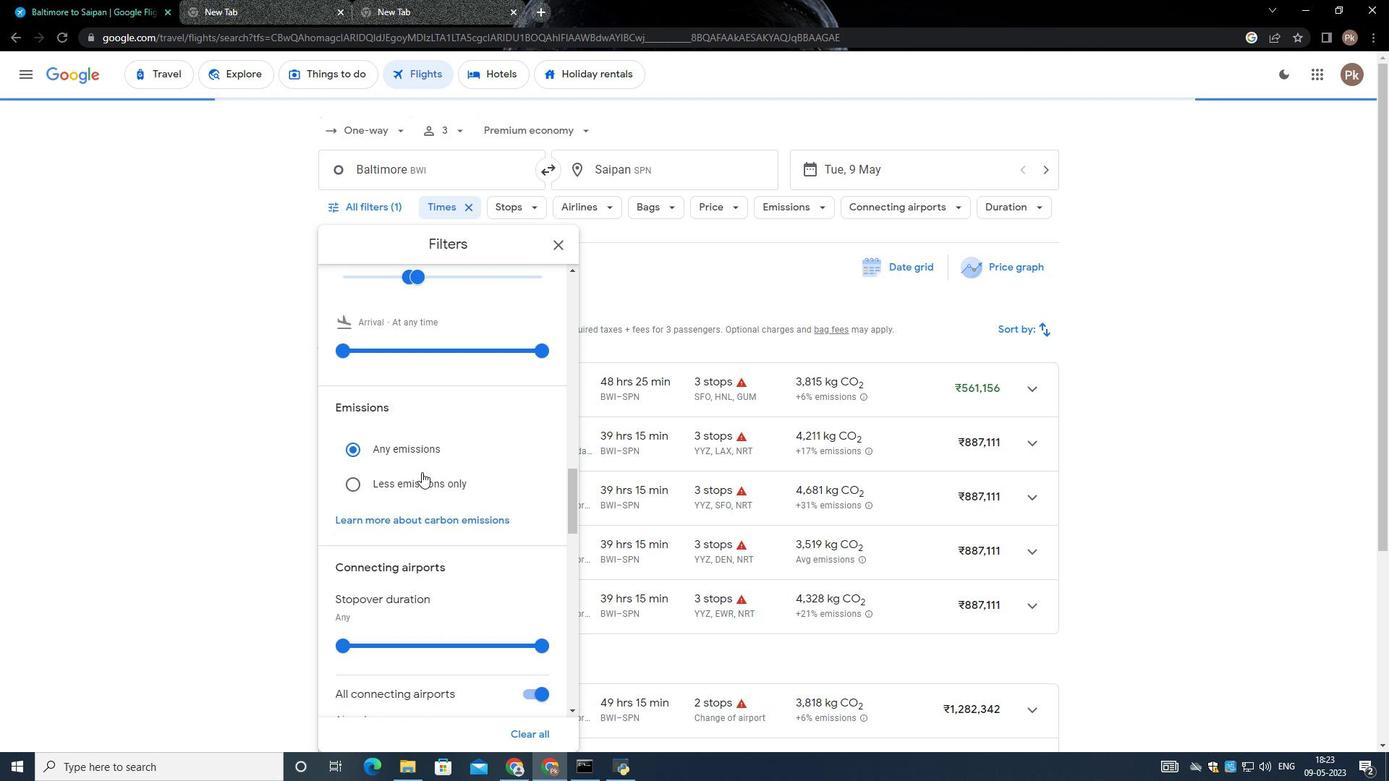 
Action: Mouse moved to (392, 467)
Screenshot: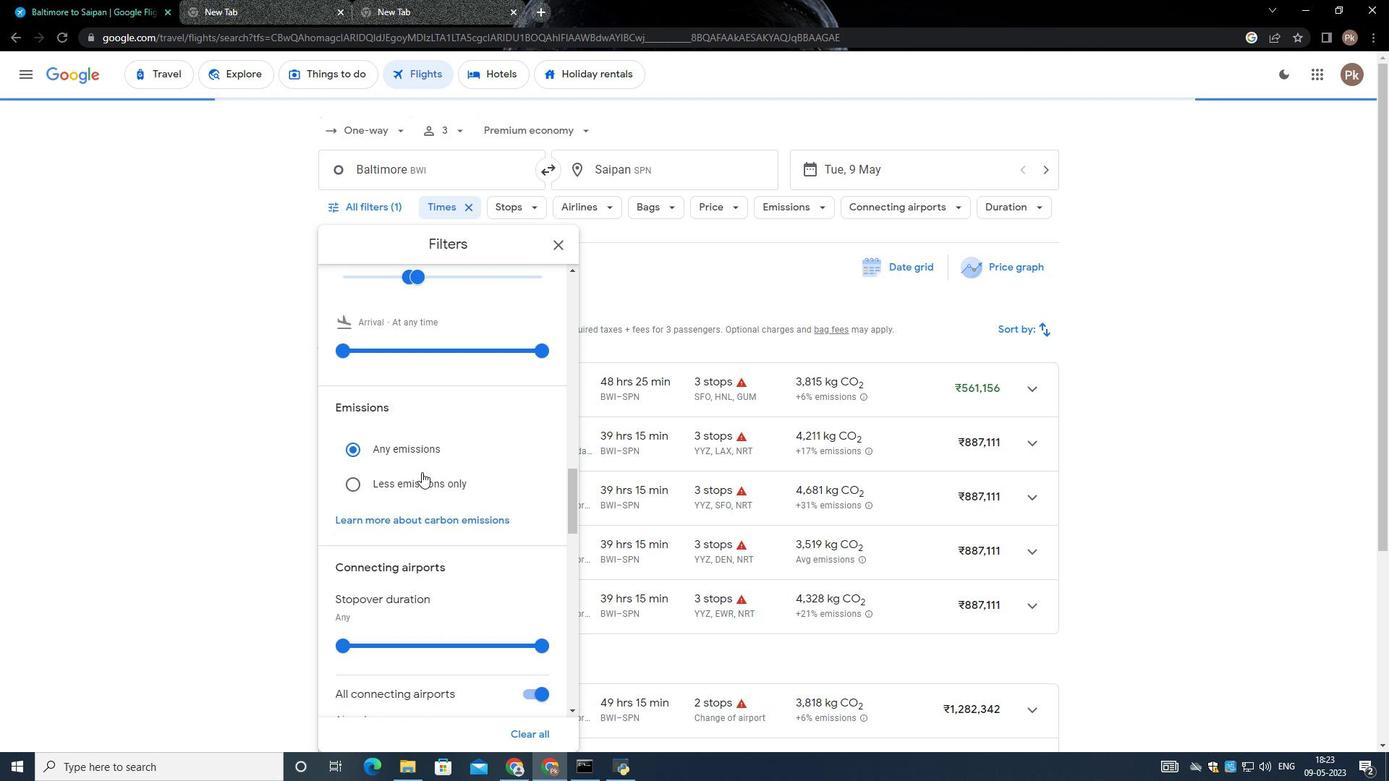 
Action: Mouse scrolled (392, 466) with delta (0, 0)
Screenshot: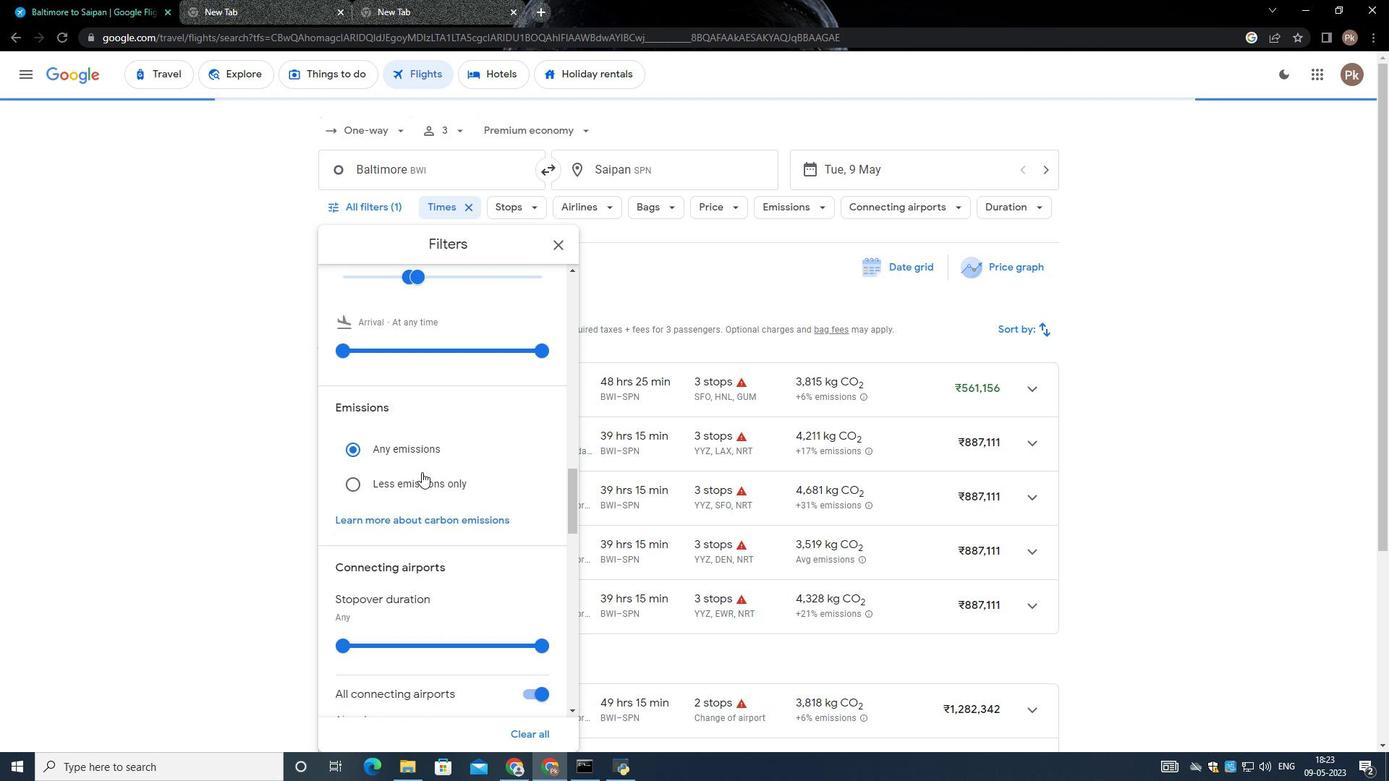 
Action: Mouse scrolled (392, 466) with delta (0, 0)
Screenshot: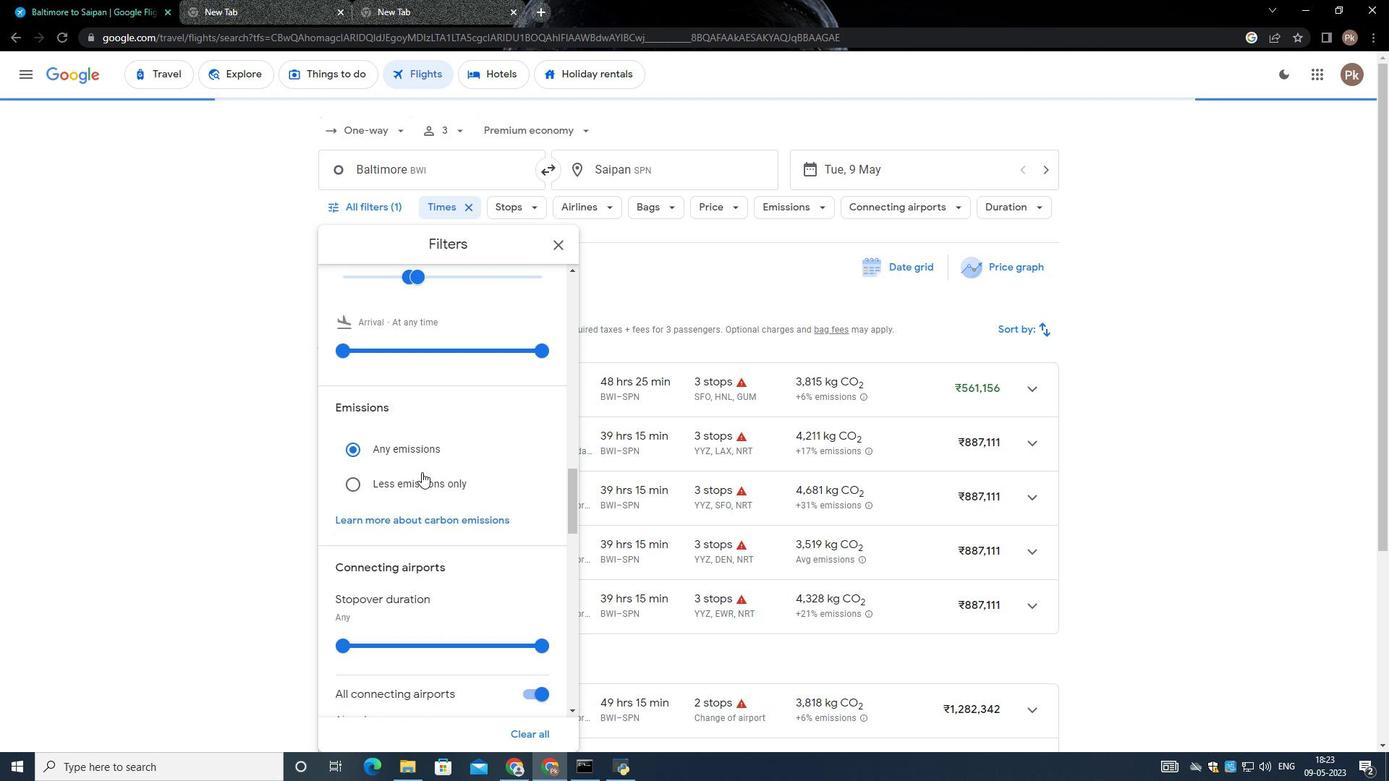 
Action: Mouse scrolled (392, 466) with delta (0, 0)
Screenshot: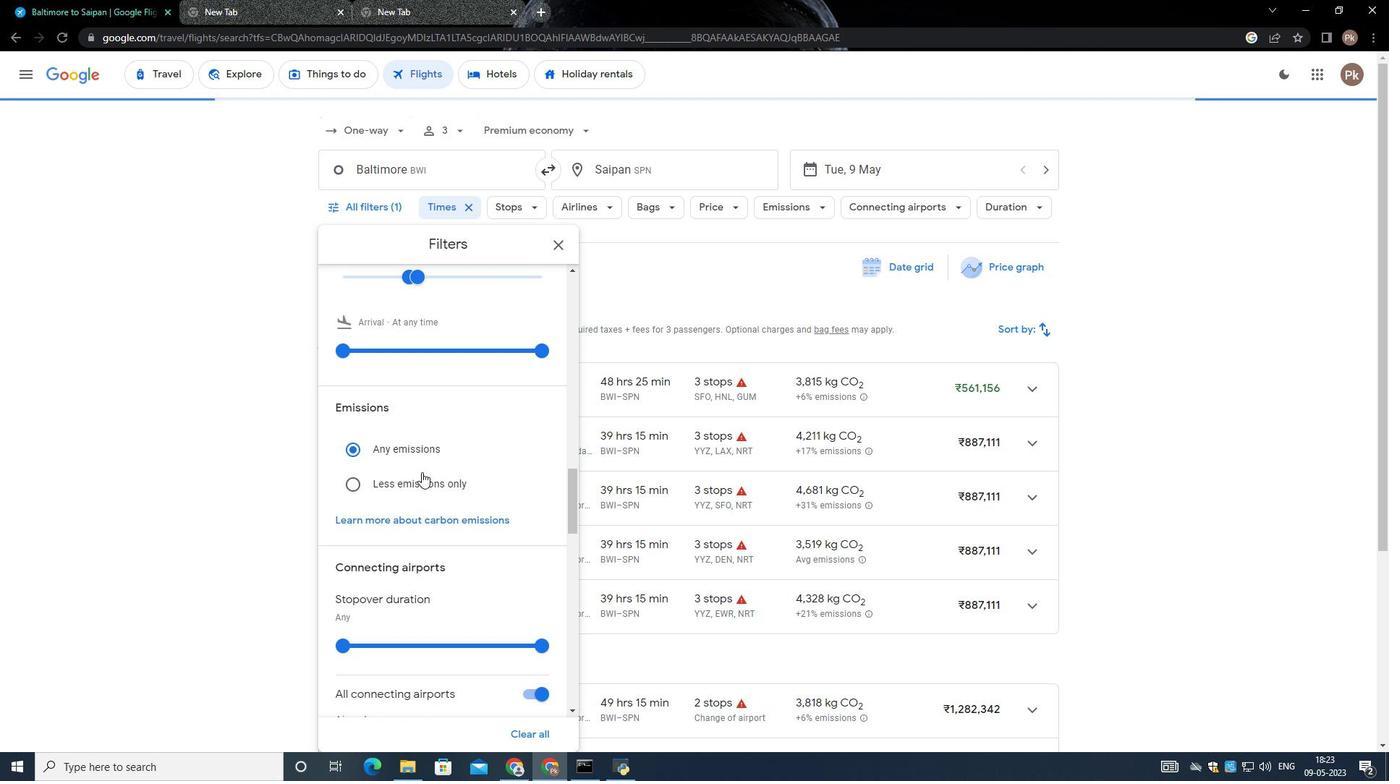
Action: Mouse moved to (387, 468)
Screenshot: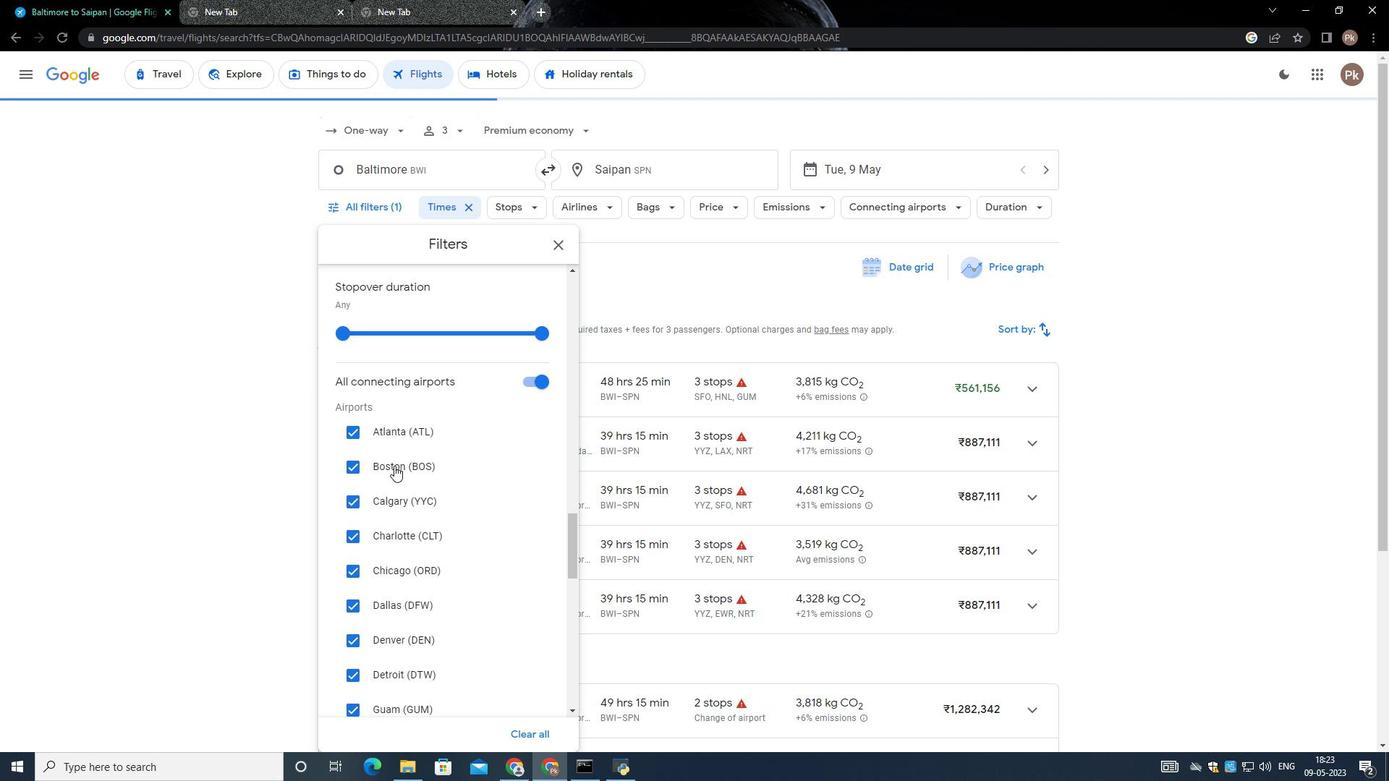
Action: Mouse scrolled (387, 468) with delta (0, 0)
Screenshot: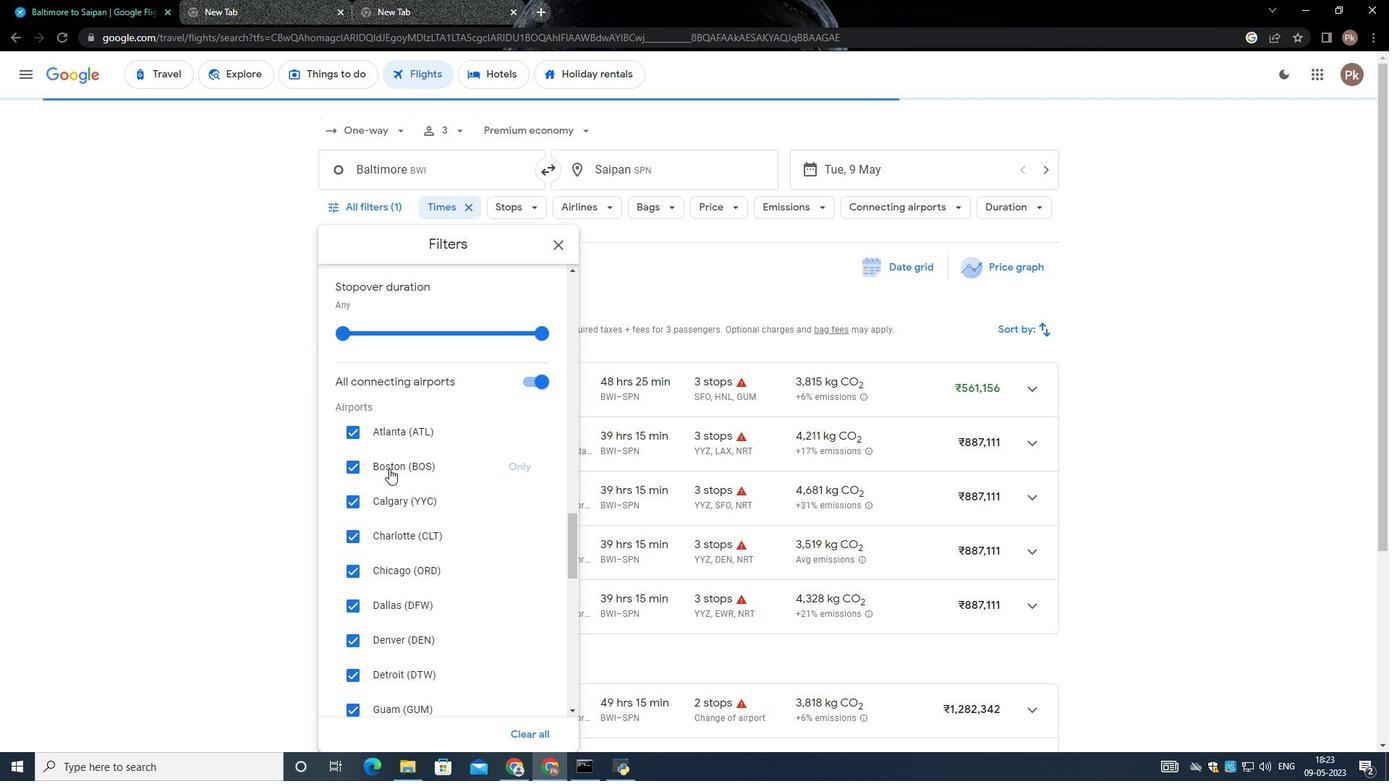 
Action: Mouse scrolled (387, 468) with delta (0, 0)
Screenshot: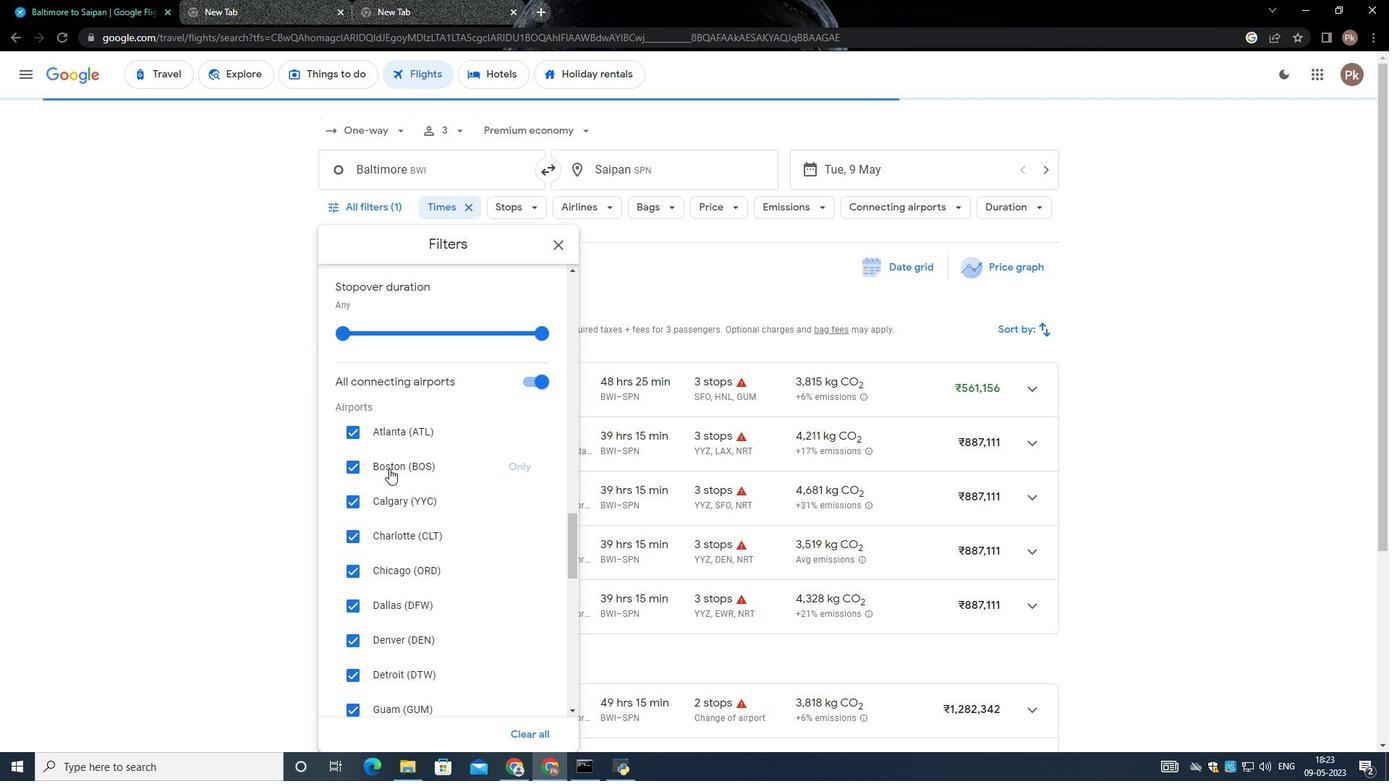 
Action: Mouse scrolled (387, 468) with delta (0, 0)
Screenshot: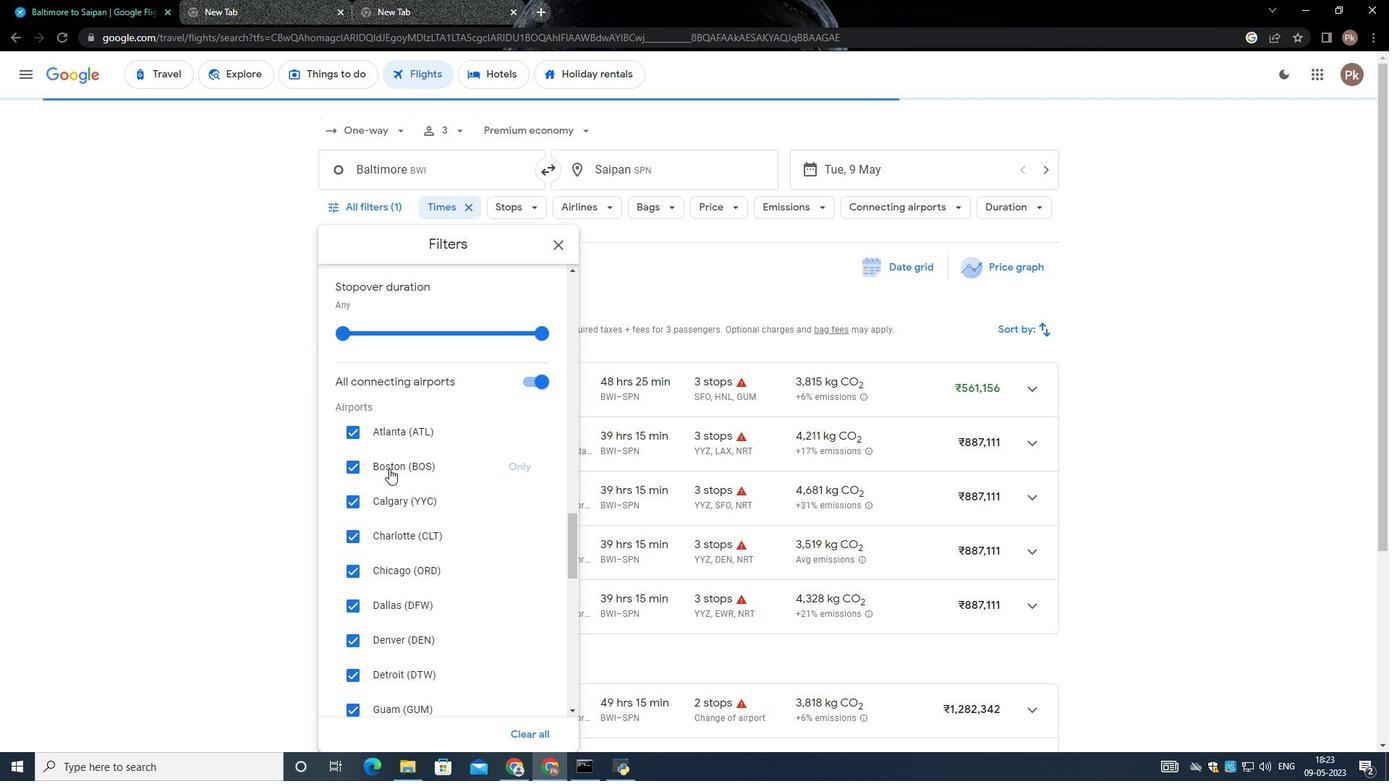 
Action: Mouse scrolled (387, 468) with delta (0, 0)
Screenshot: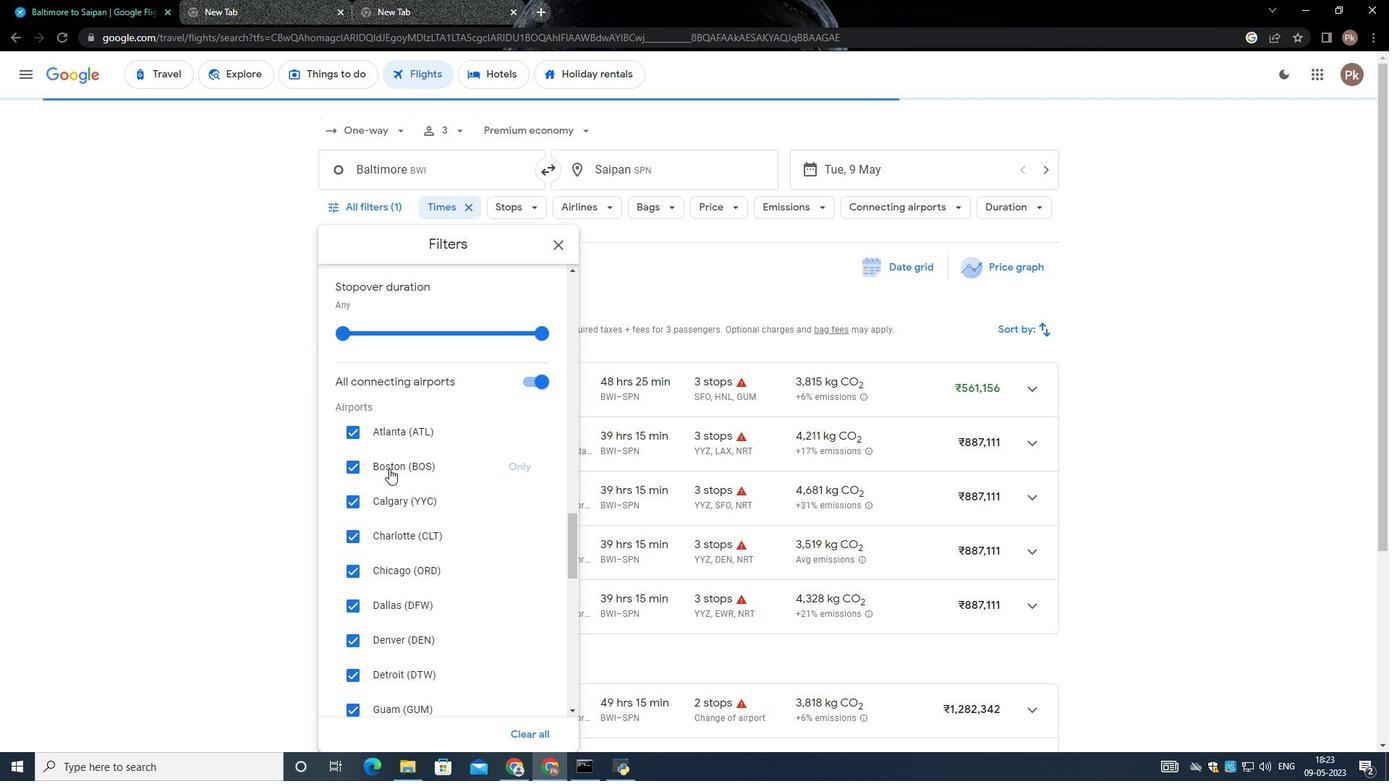 
Action: Mouse moved to (387, 469)
Screenshot: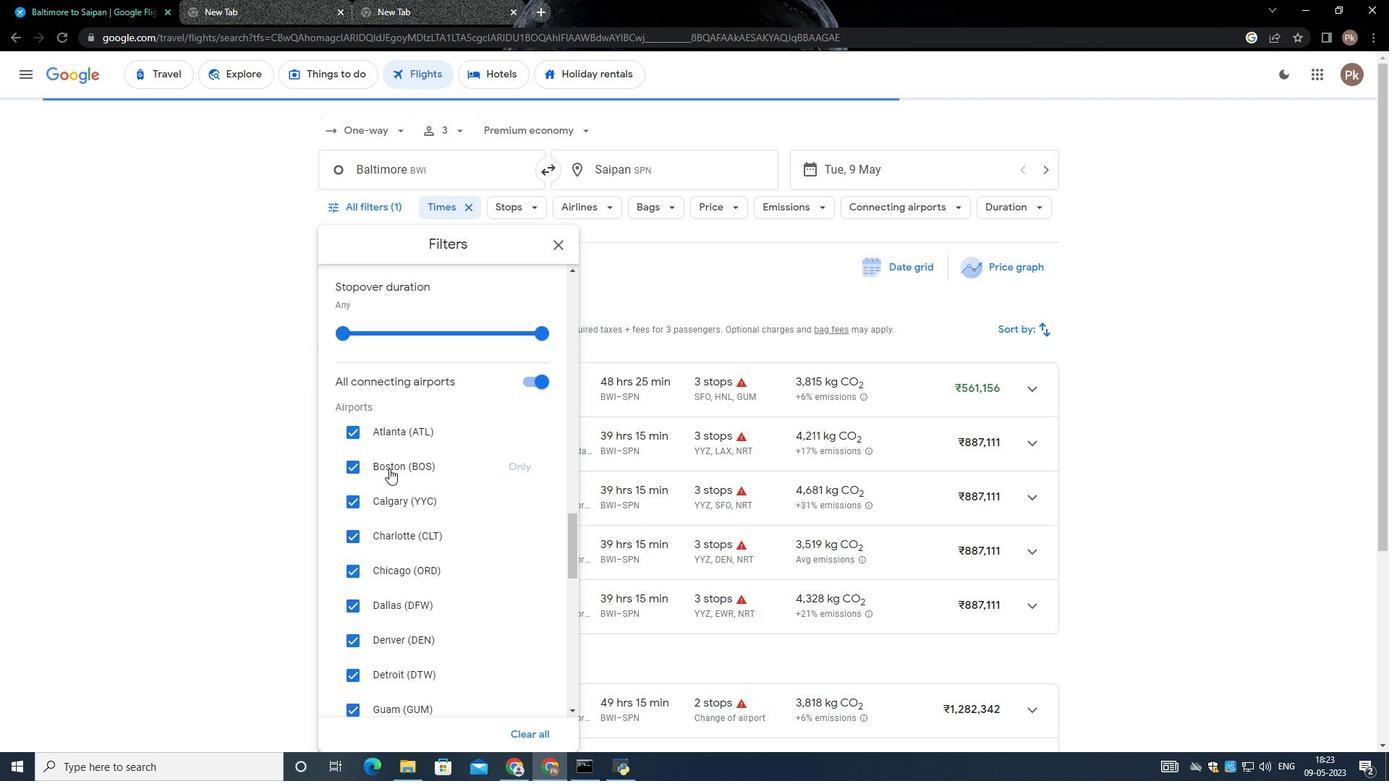
Action: Mouse scrolled (387, 468) with delta (0, 0)
Screenshot: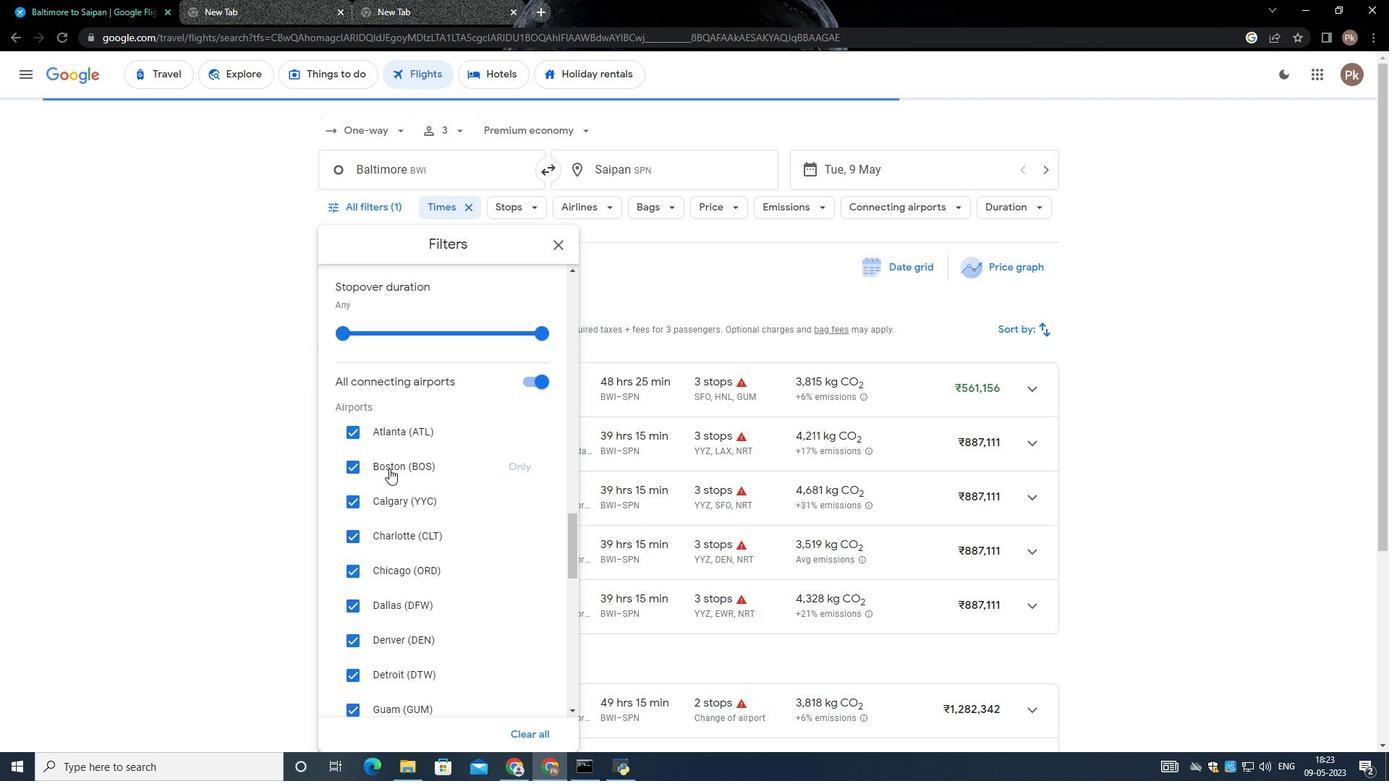 
Action: Mouse moved to (384, 470)
Screenshot: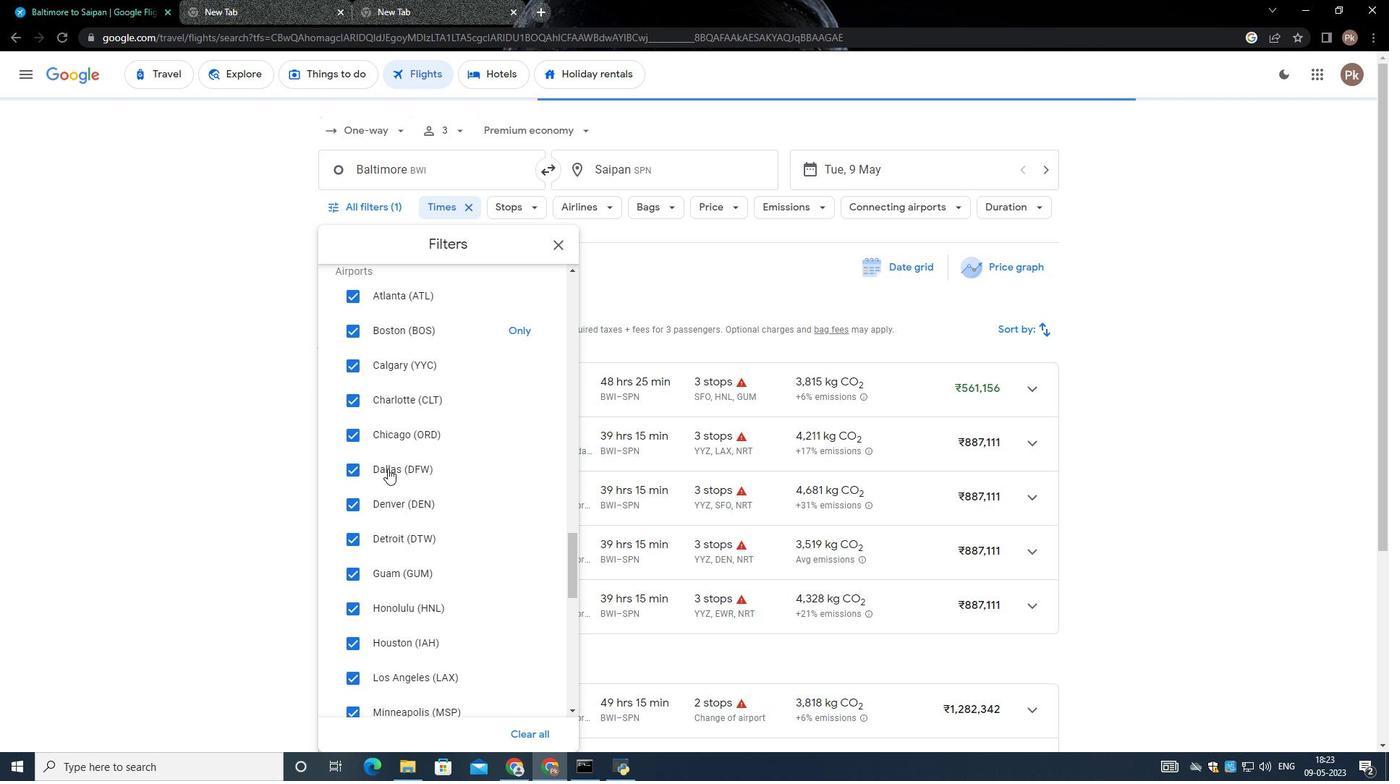 
Action: Mouse scrolled (384, 471) with delta (0, 0)
Screenshot: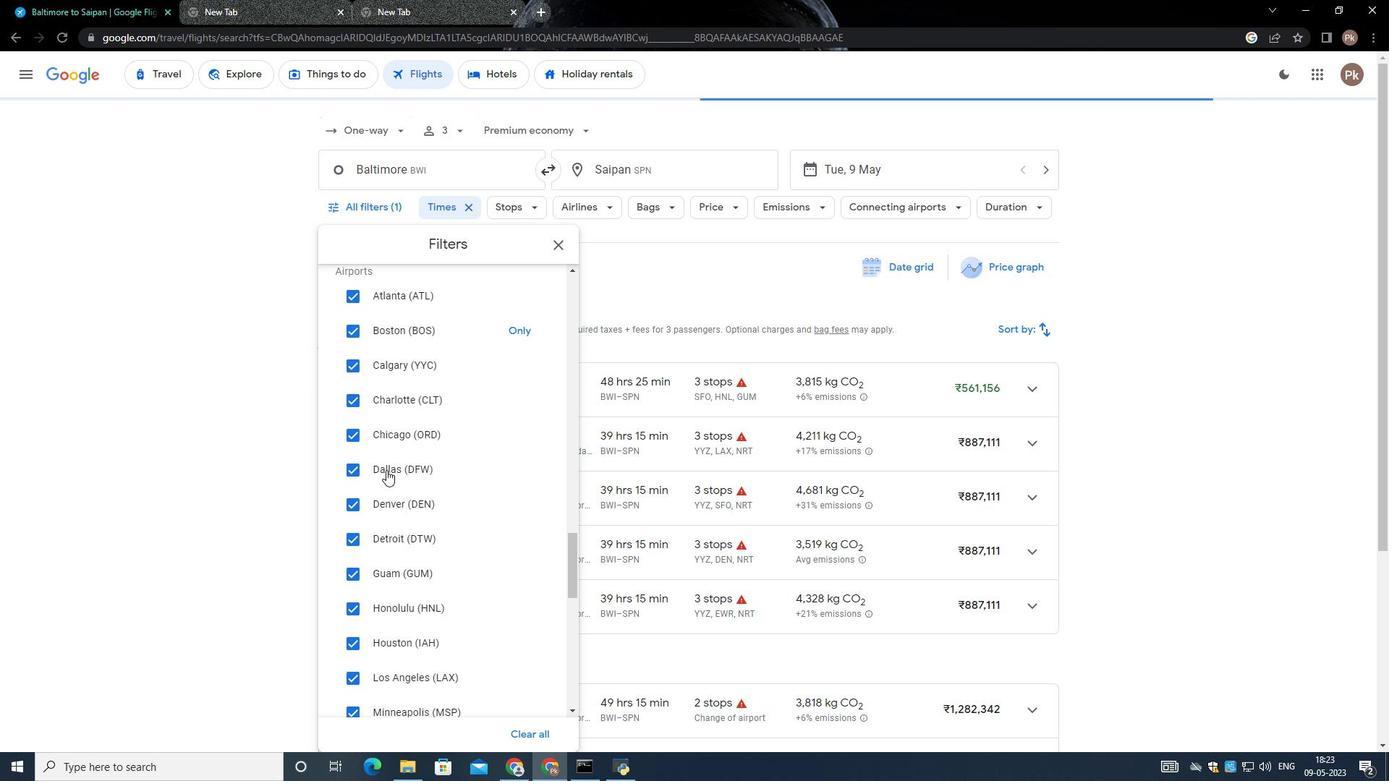 
Action: Mouse scrolled (384, 469) with delta (0, 0)
Screenshot: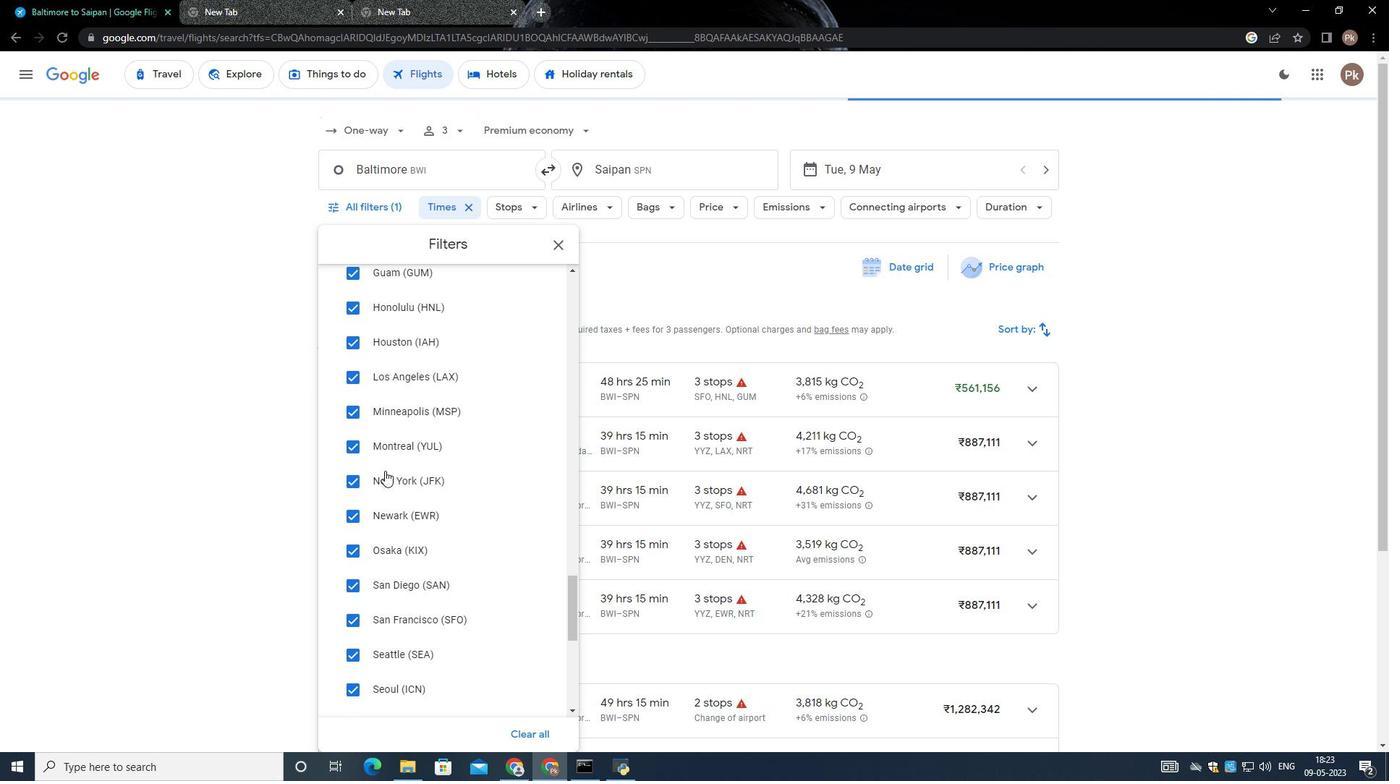 
Action: Mouse scrolled (384, 469) with delta (0, 0)
Screenshot: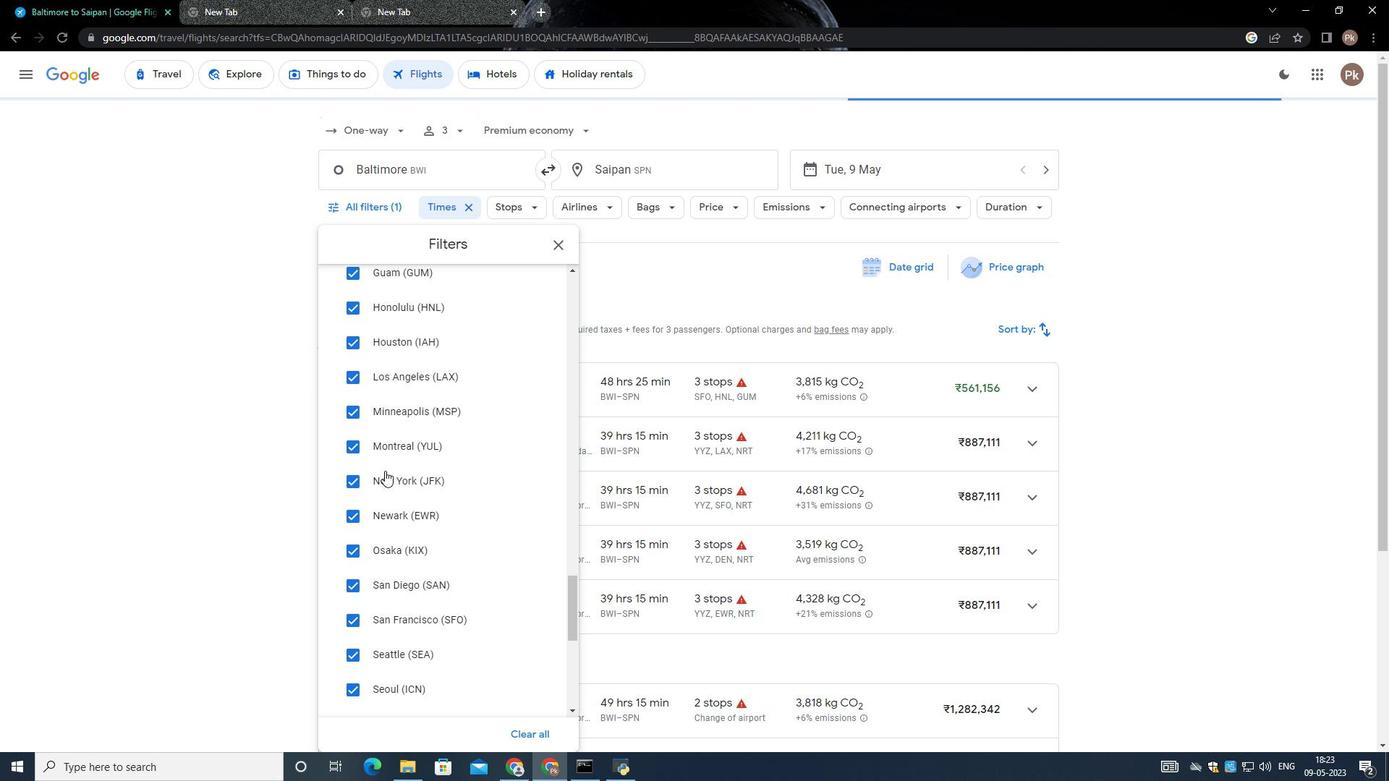 
Action: Mouse scrolled (384, 469) with delta (0, 0)
Screenshot: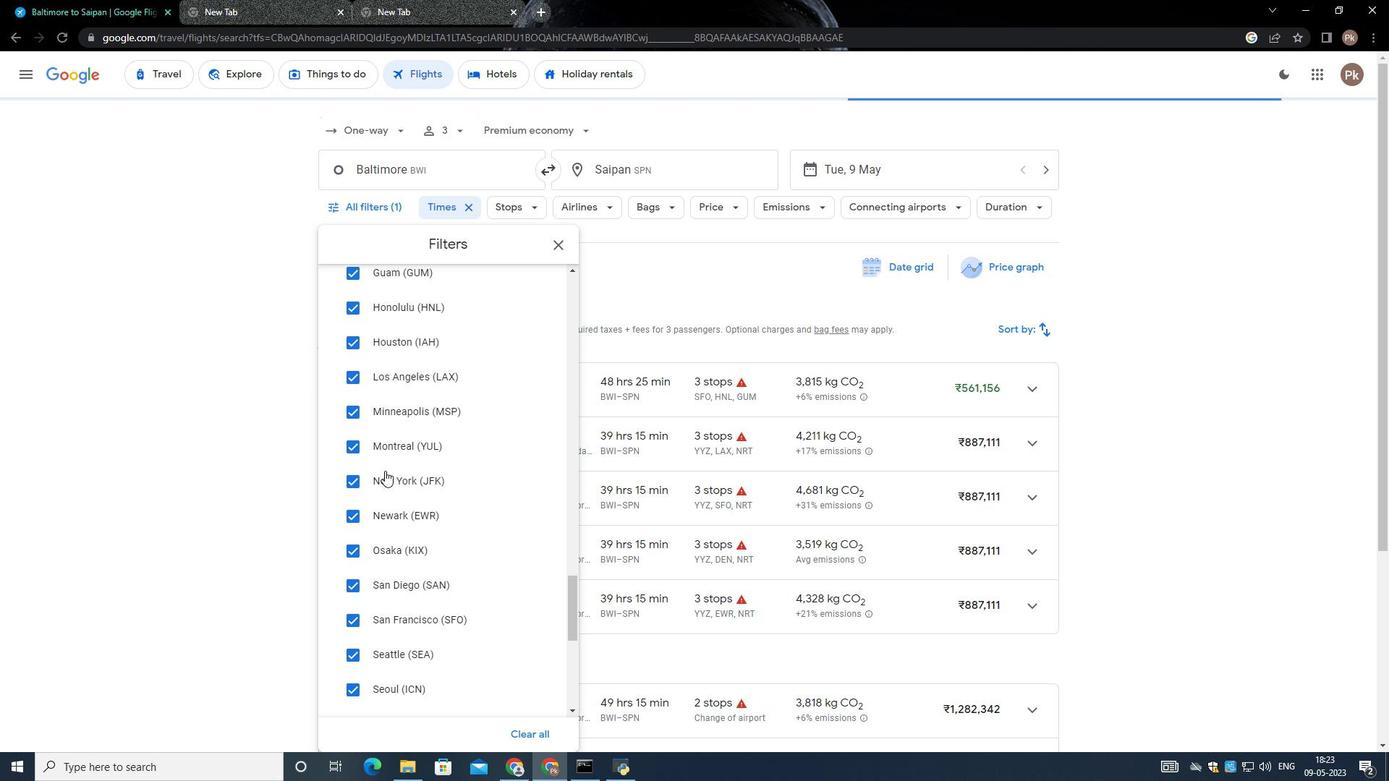
Action: Mouse scrolled (384, 469) with delta (0, 0)
Screenshot: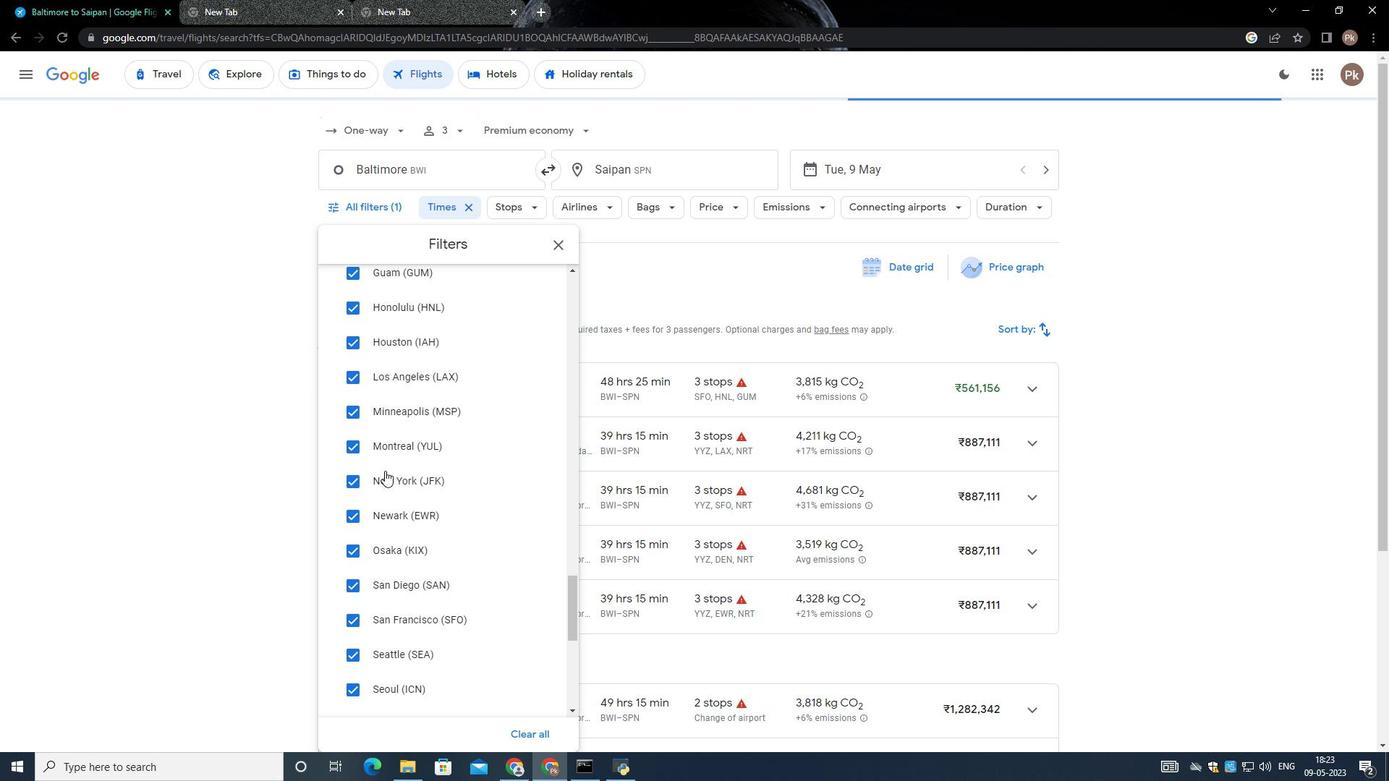 
Action: Mouse scrolled (384, 469) with delta (0, 0)
Screenshot: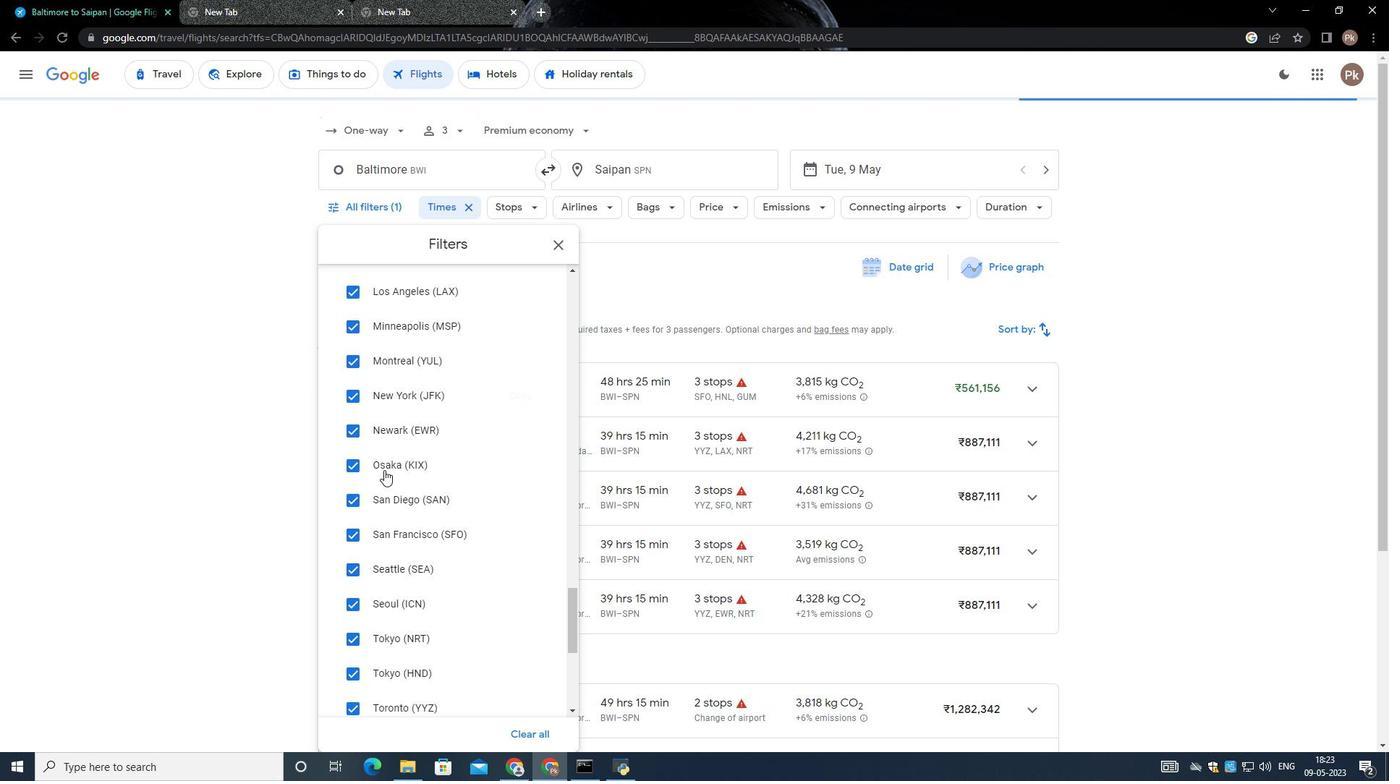 
Action: Mouse moved to (384, 468)
Screenshot: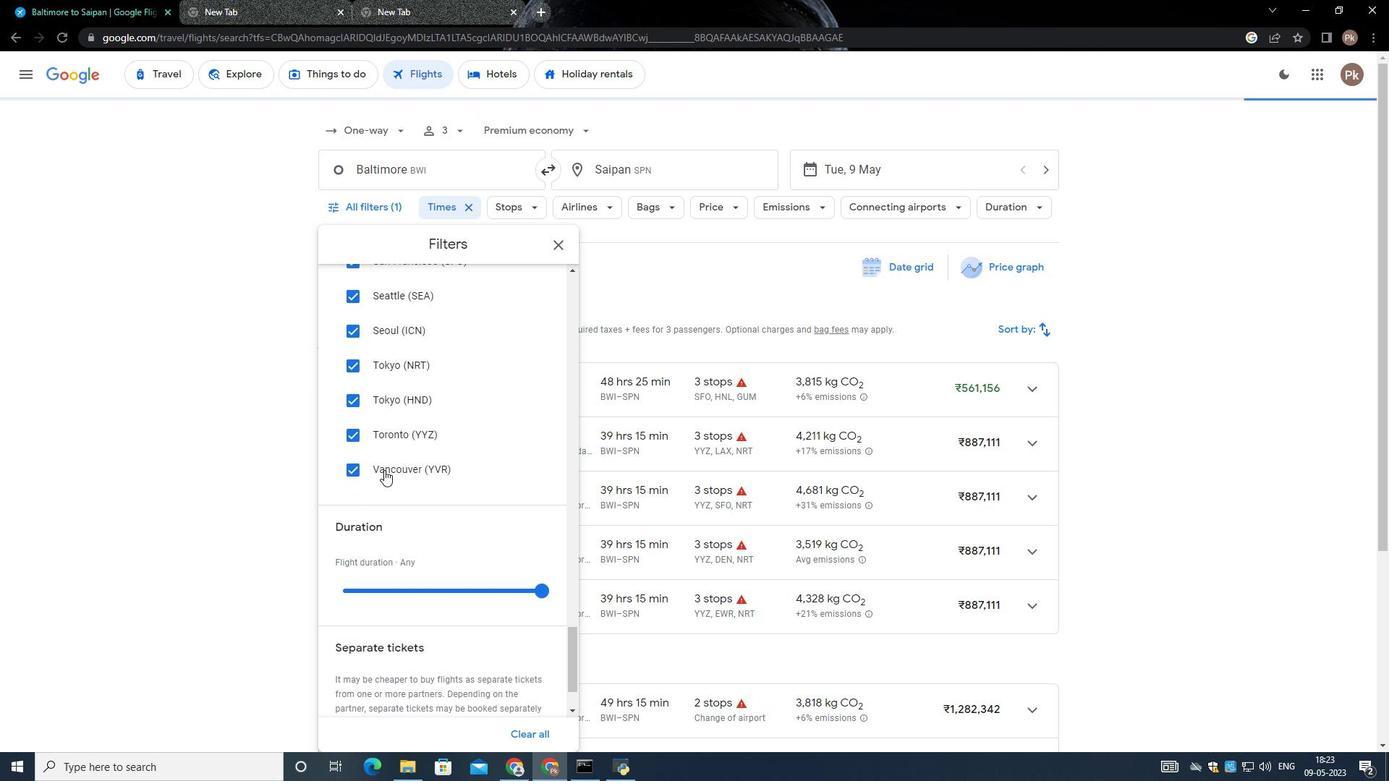 
Action: Mouse scrolled (384, 467) with delta (0, 0)
Screenshot: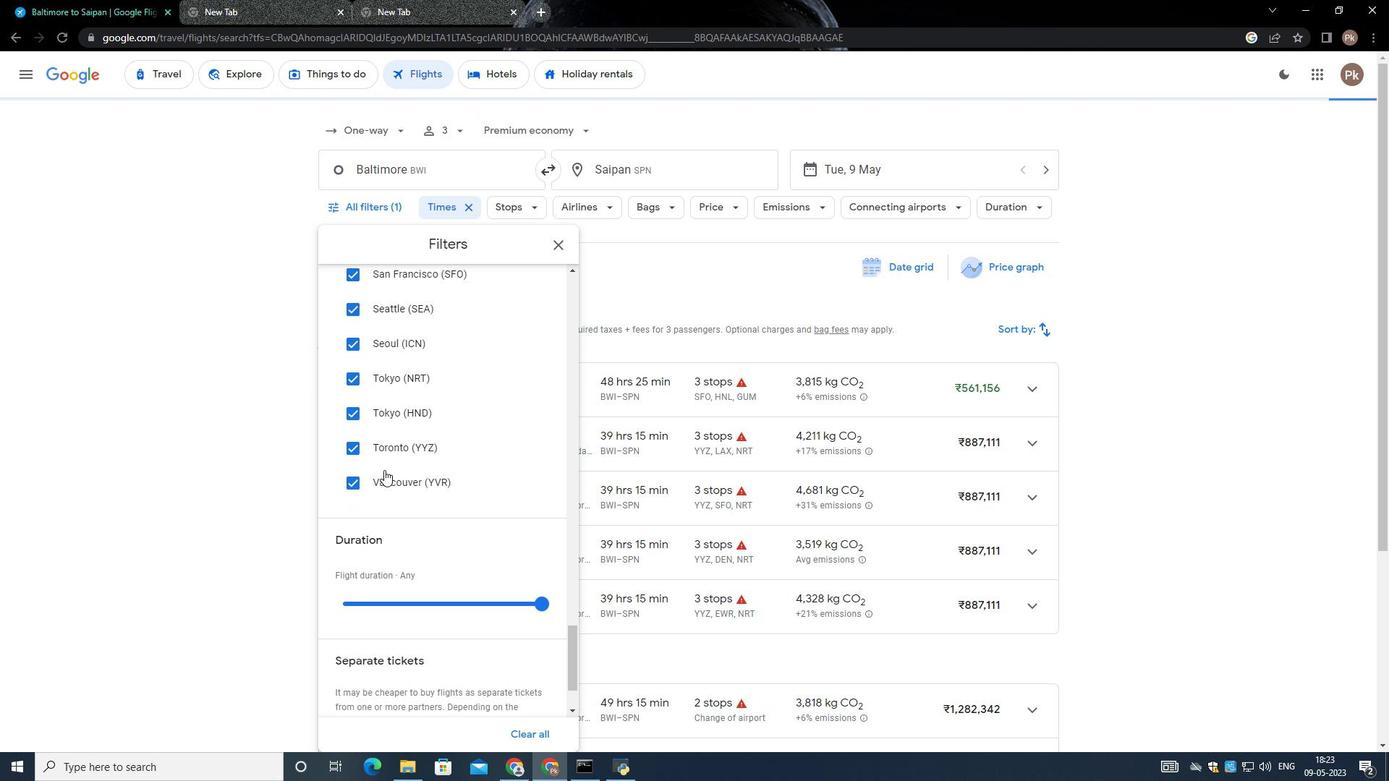 
Action: Mouse scrolled (384, 467) with delta (0, 0)
Screenshot: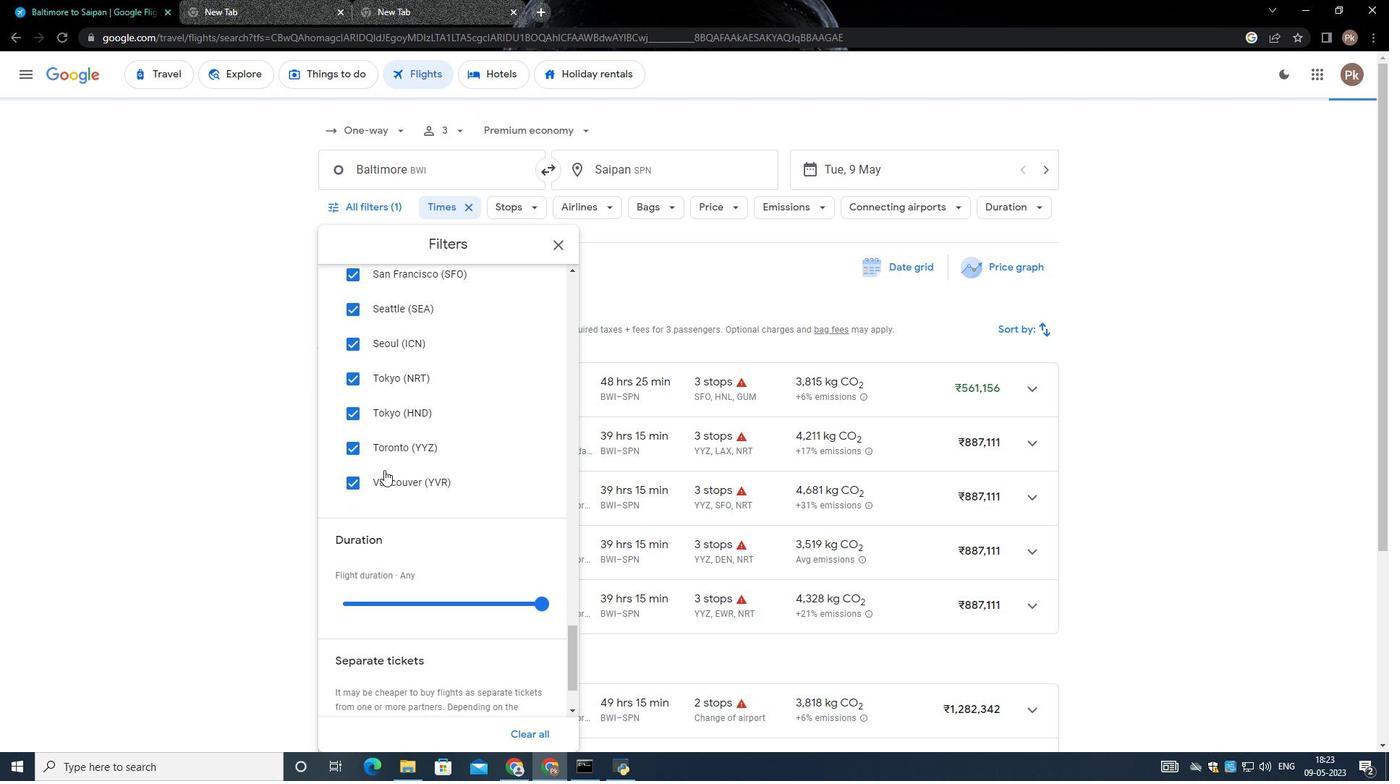 
Action: Mouse scrolled (384, 467) with delta (0, 0)
Screenshot: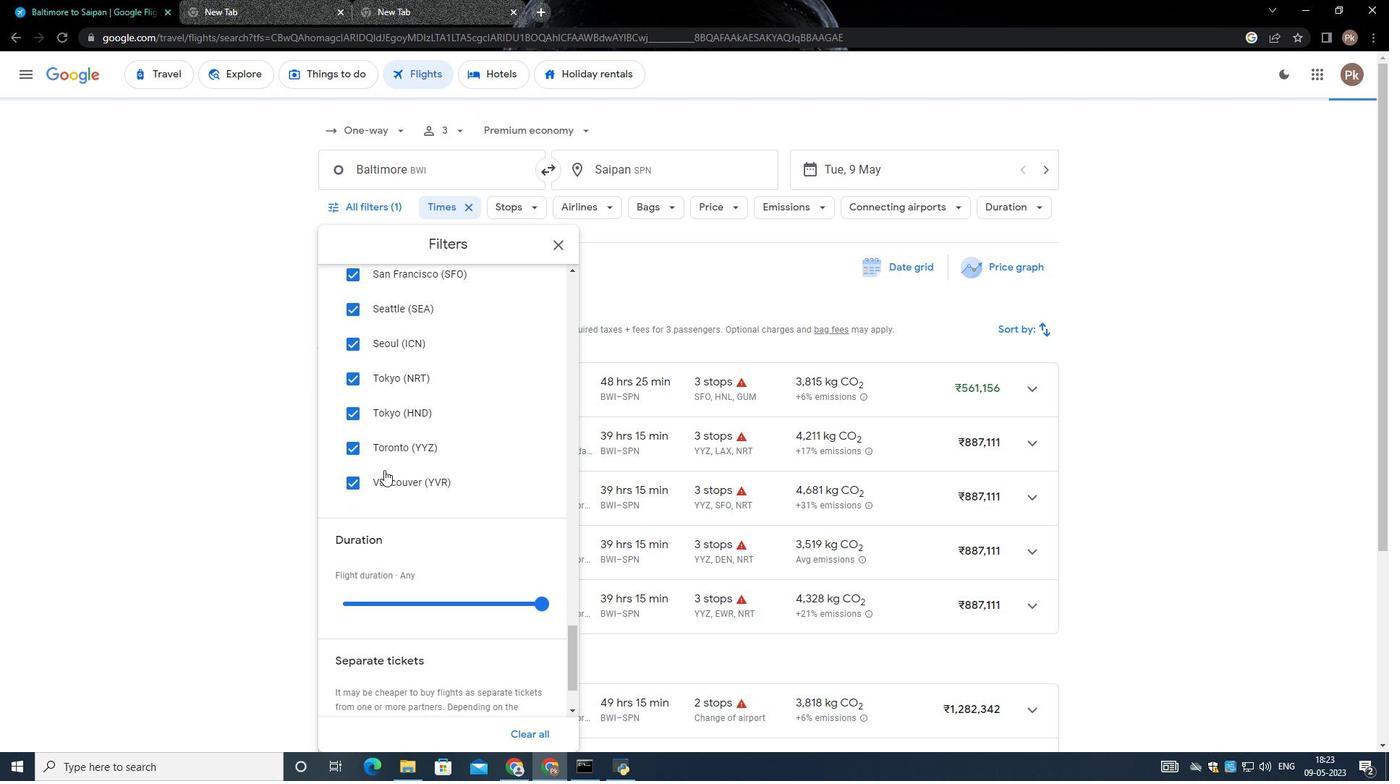 
Action: Mouse scrolled (384, 467) with delta (0, 0)
Screenshot: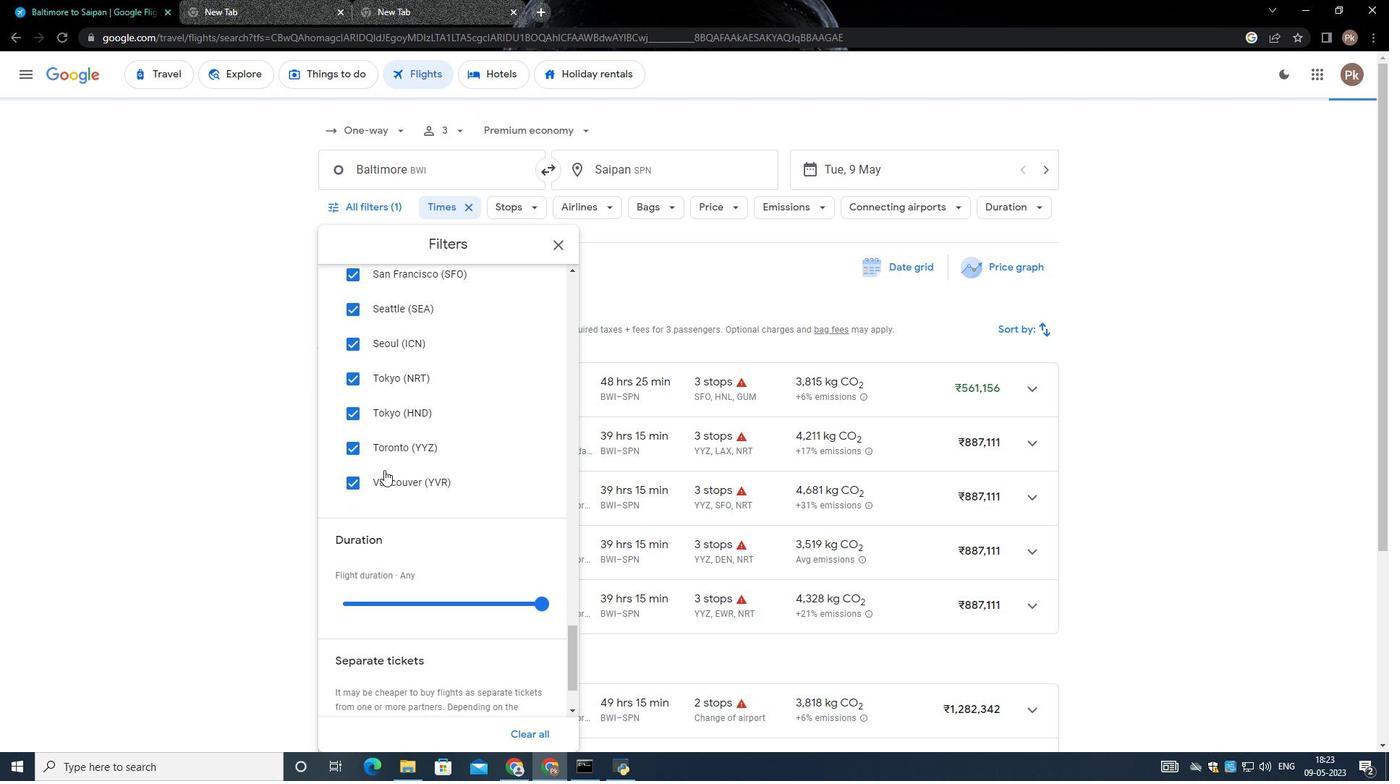 
Action: Mouse scrolled (384, 467) with delta (0, 0)
Screenshot: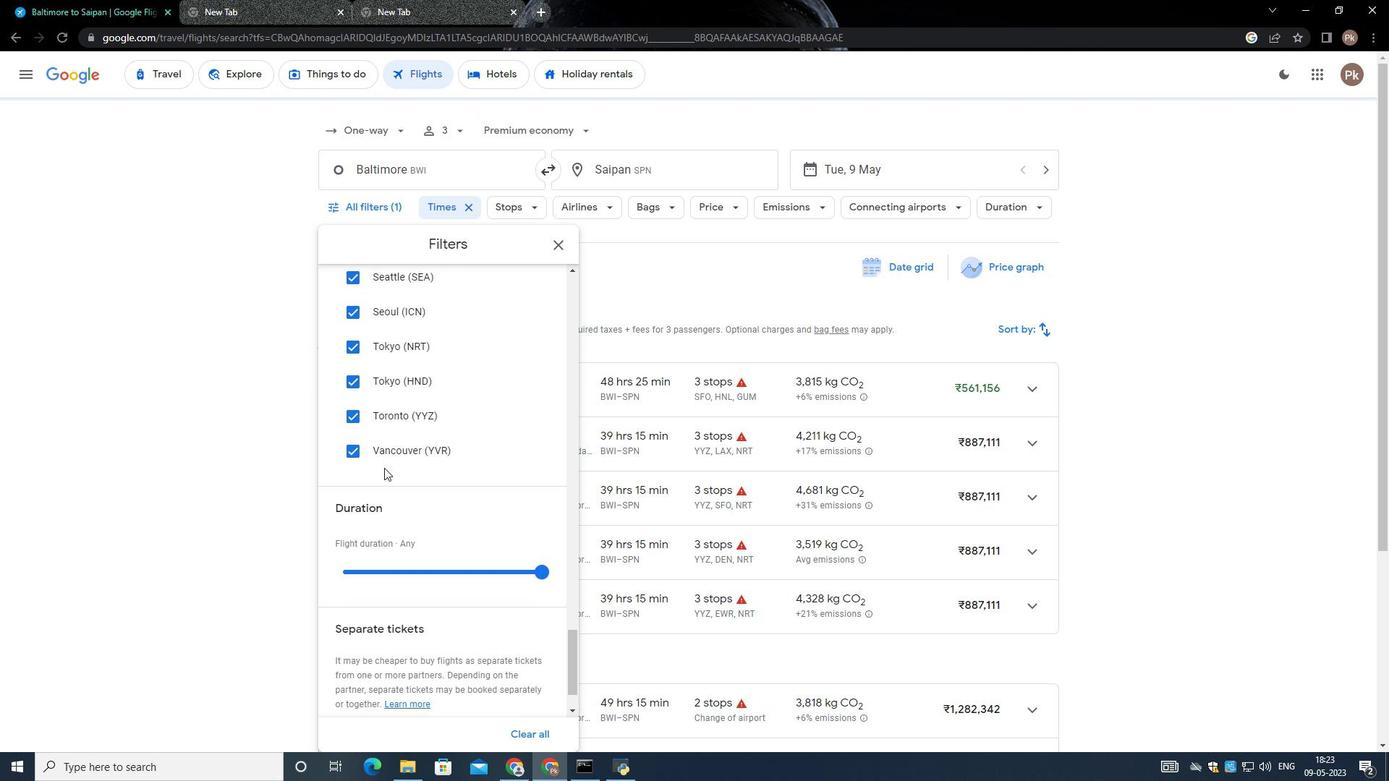 
Action: Mouse moved to (382, 466)
Screenshot: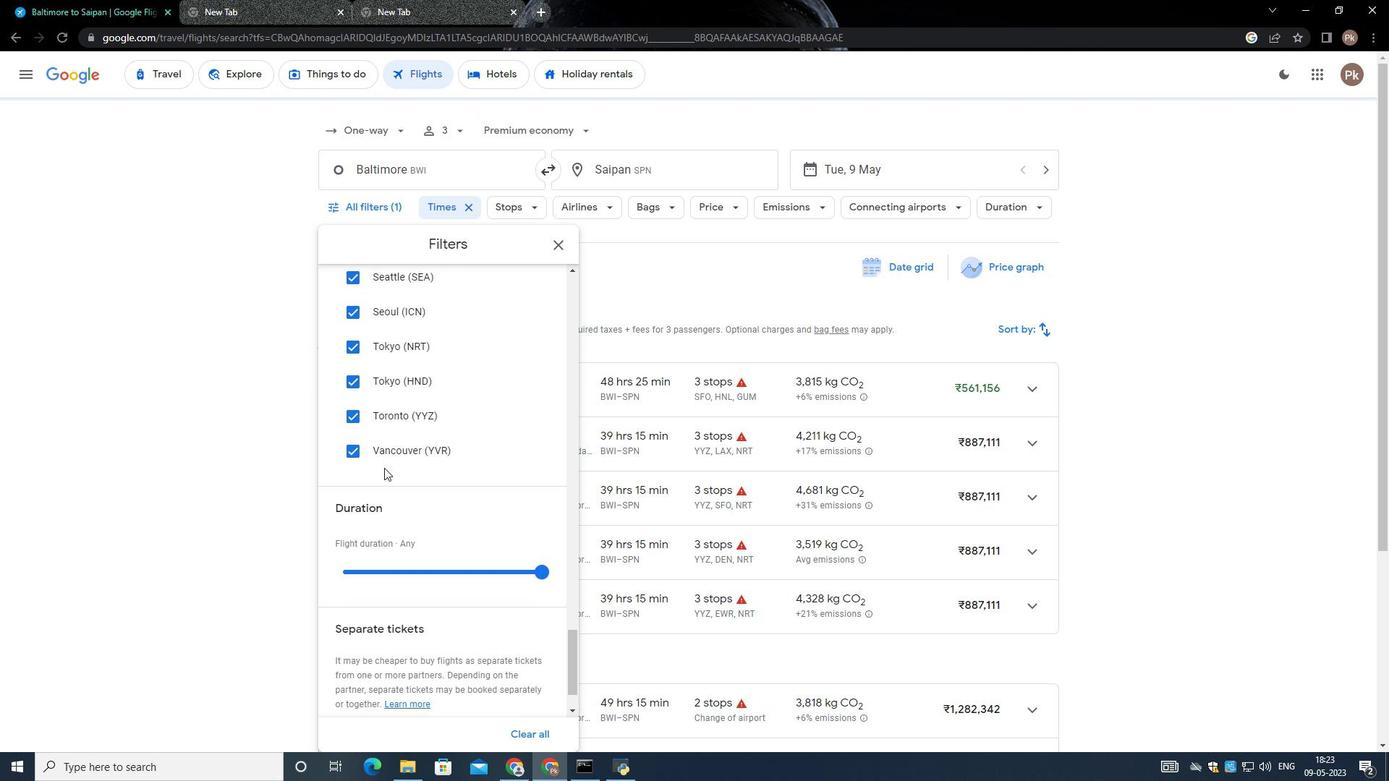 
Action: Mouse scrolled (382, 466) with delta (0, 0)
Screenshot: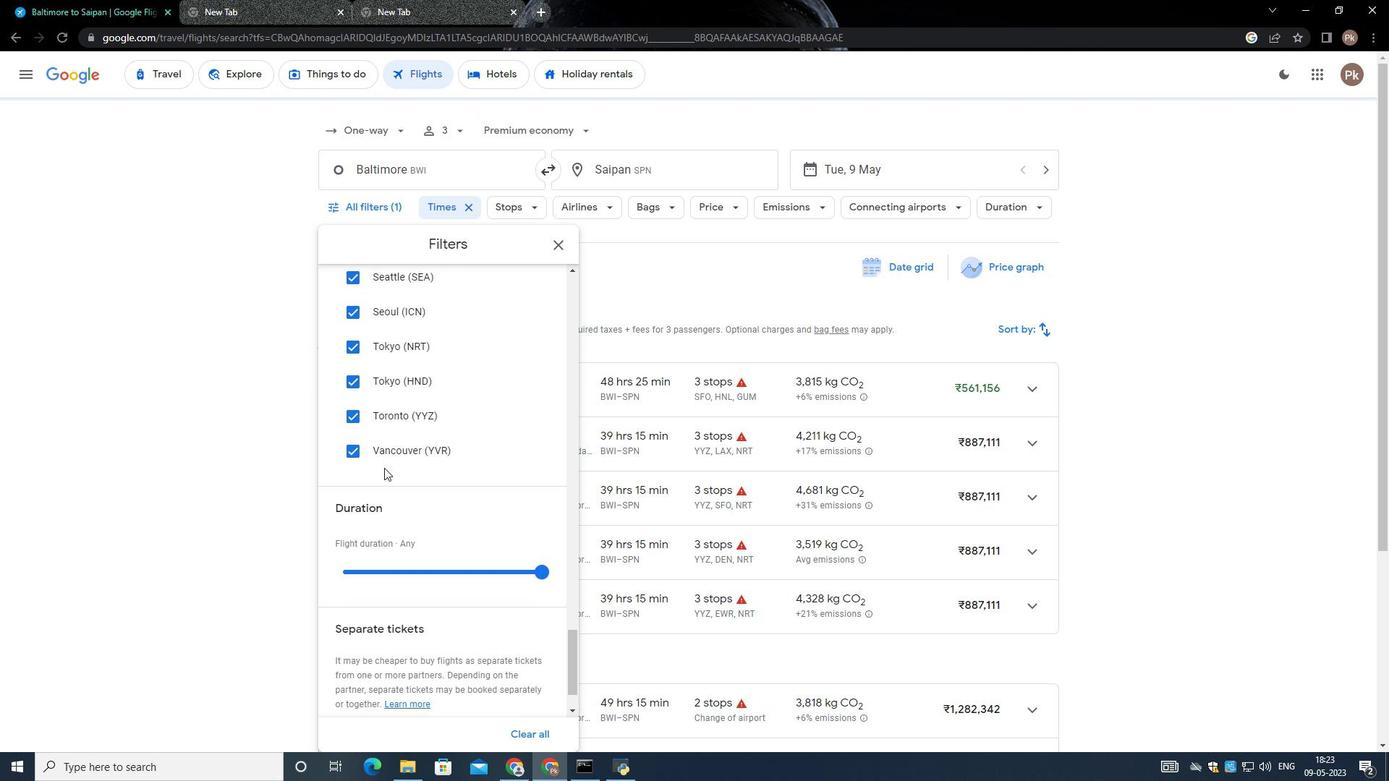 
Action: Mouse moved to (376, 463)
Screenshot: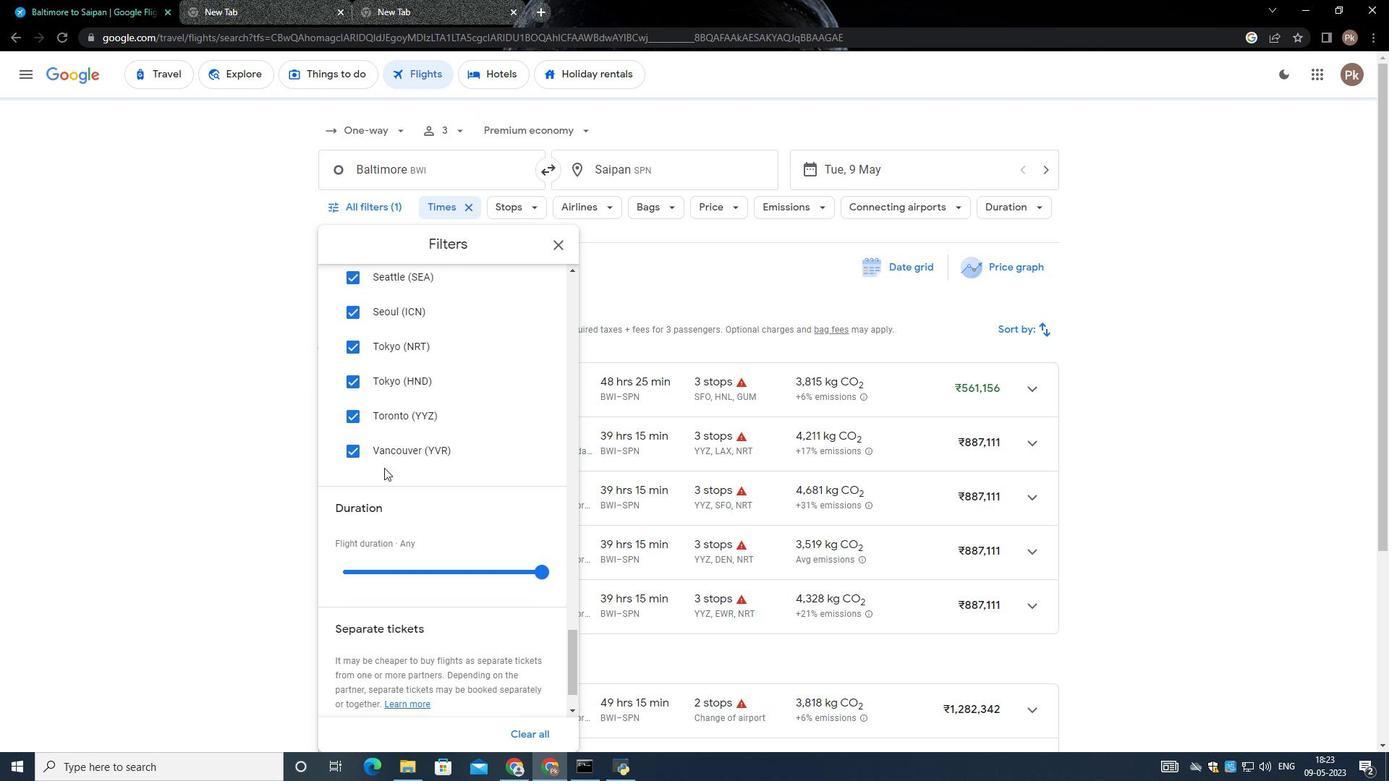 
Action: Mouse scrolled (381, 463) with delta (0, 0)
Screenshot: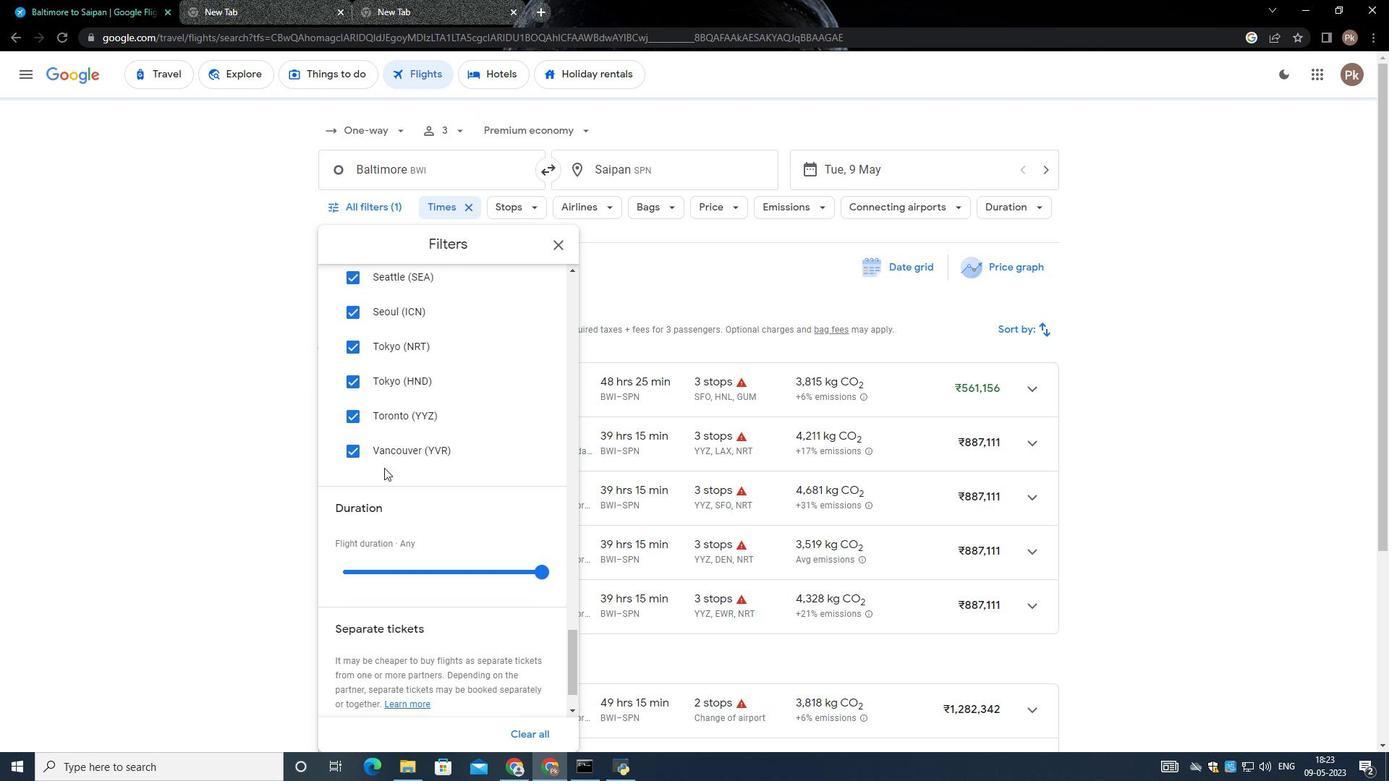 
Action: Mouse moved to (372, 456)
Screenshot: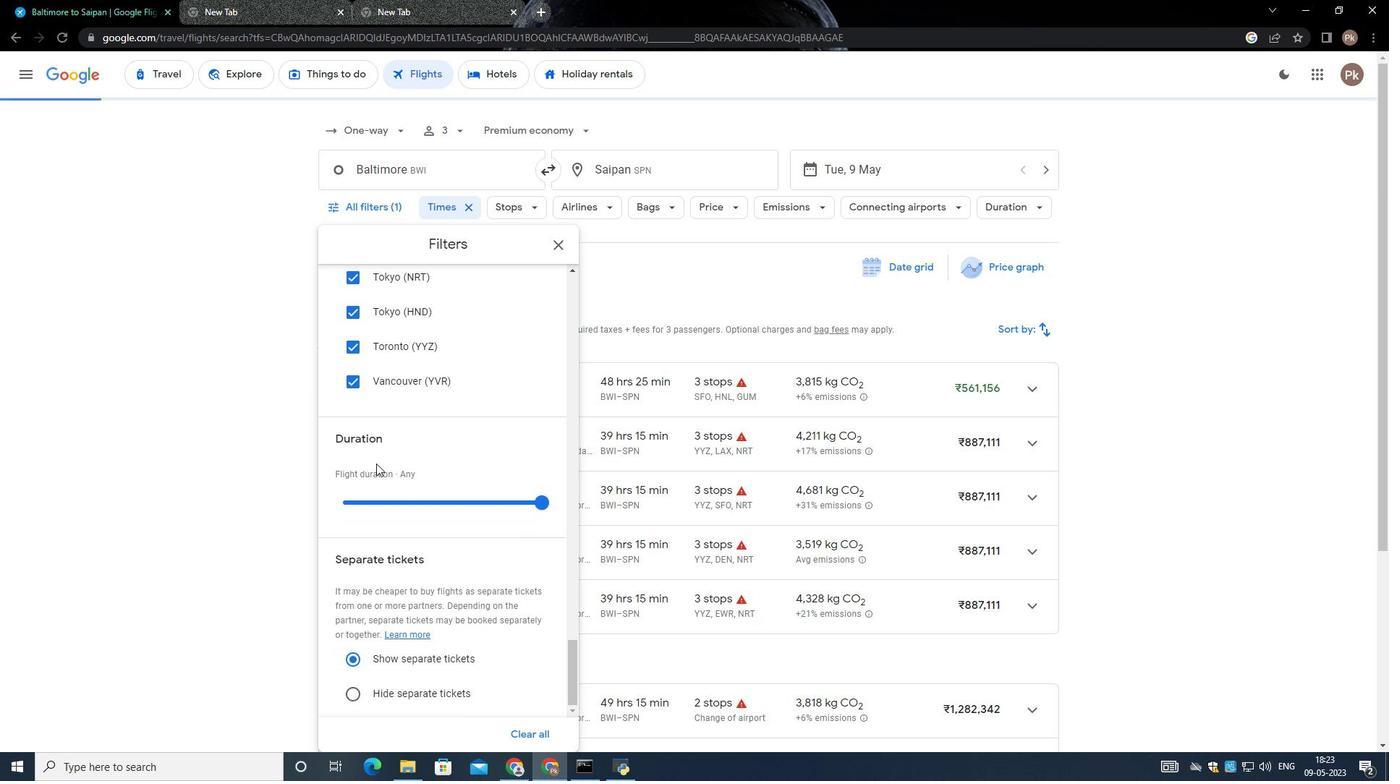 
Action: Mouse scrolled (372, 455) with delta (0, 0)
Screenshot: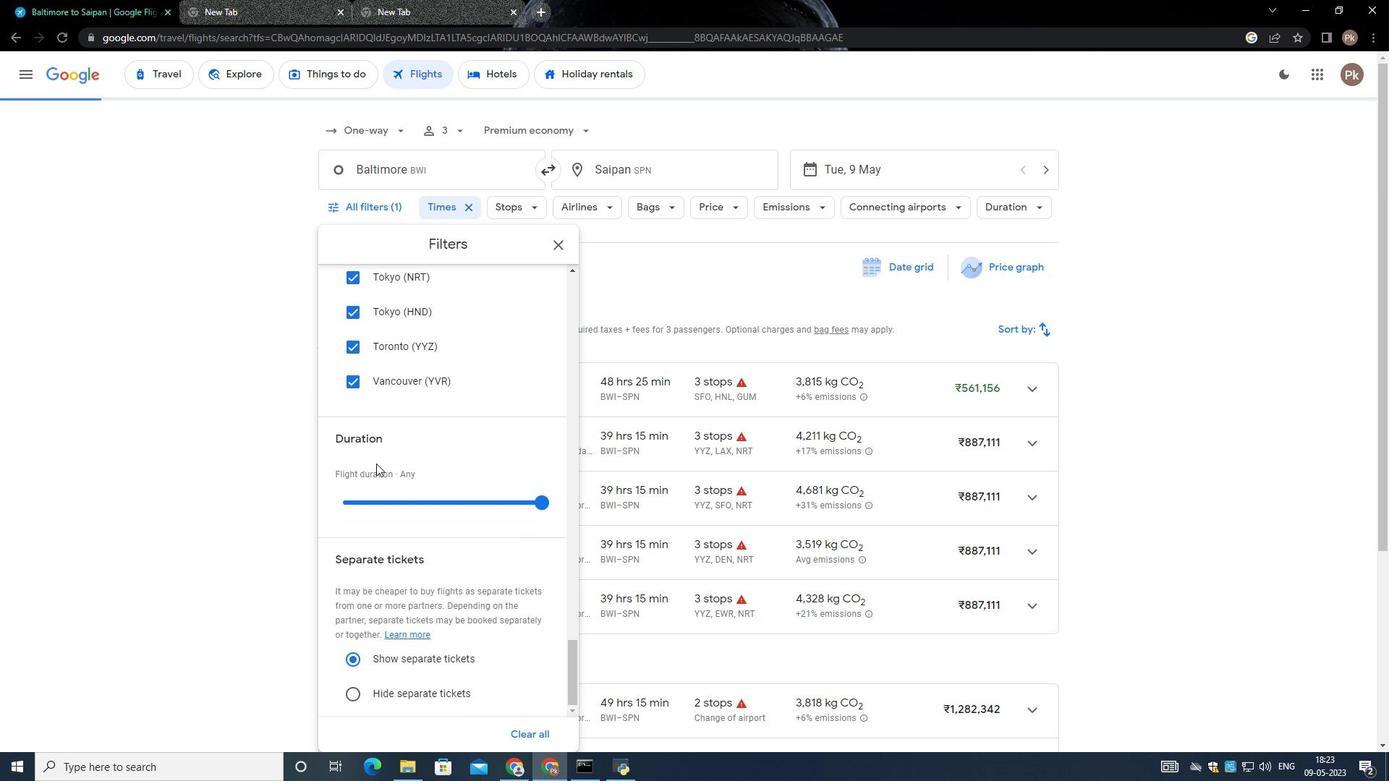 
Action: Mouse moved to (372, 456)
Screenshot: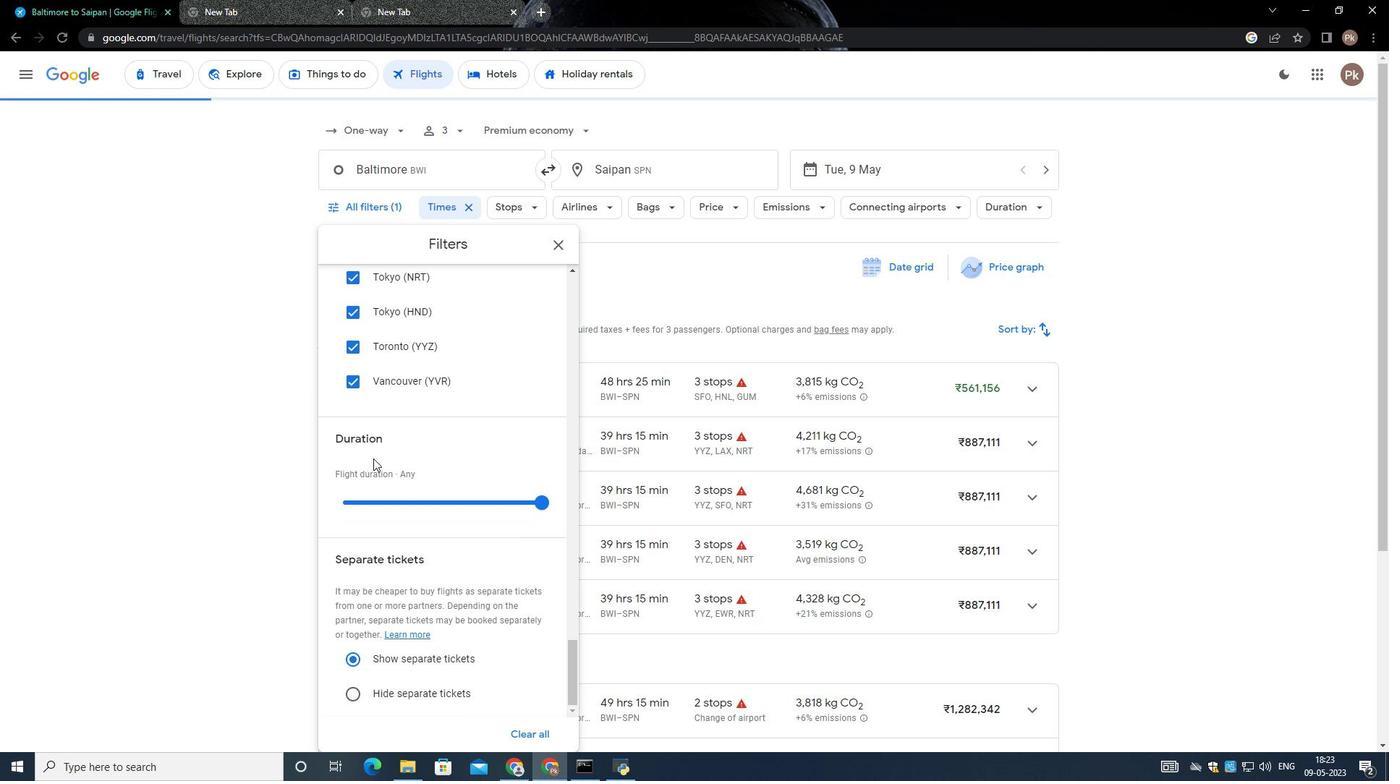 
Action: Mouse scrolled (372, 455) with delta (0, 0)
Screenshot: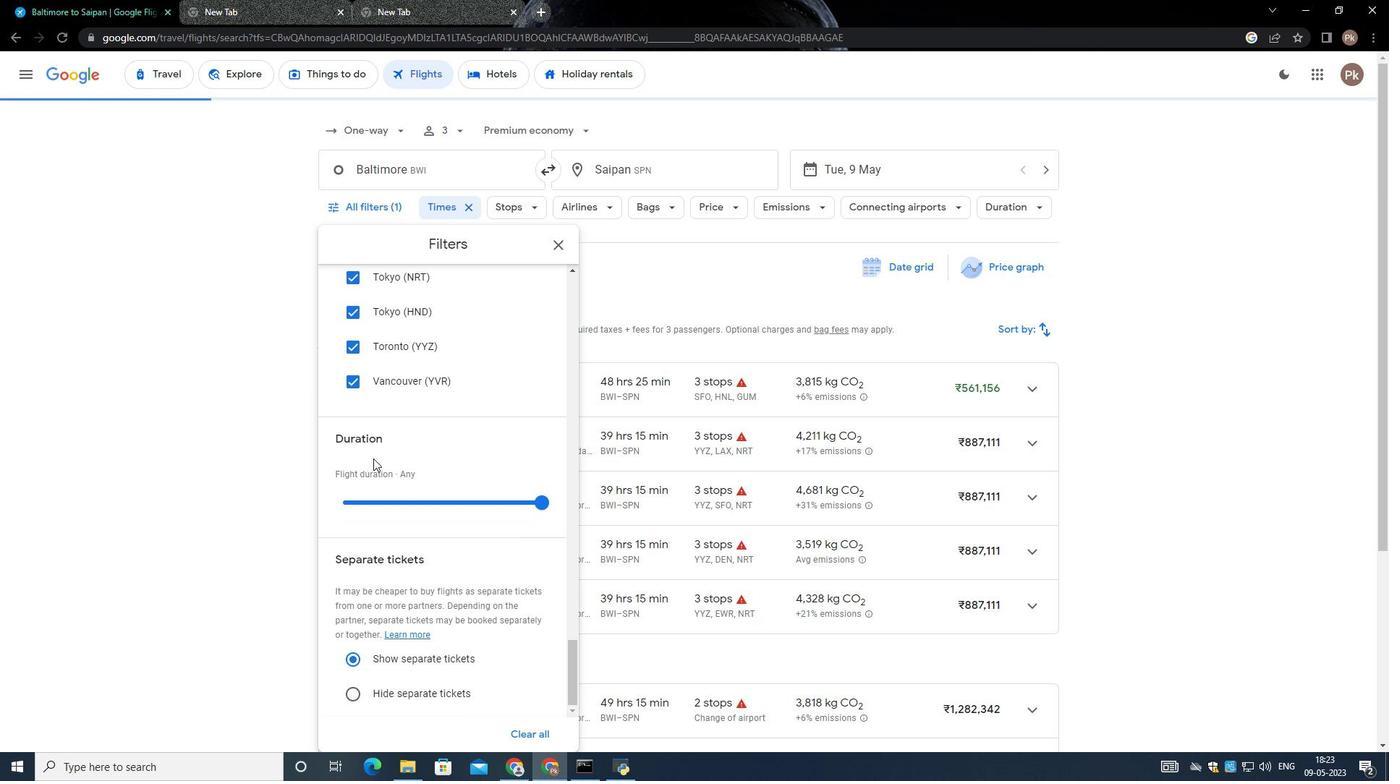 
Action: Mouse scrolled (372, 455) with delta (0, 0)
Screenshot: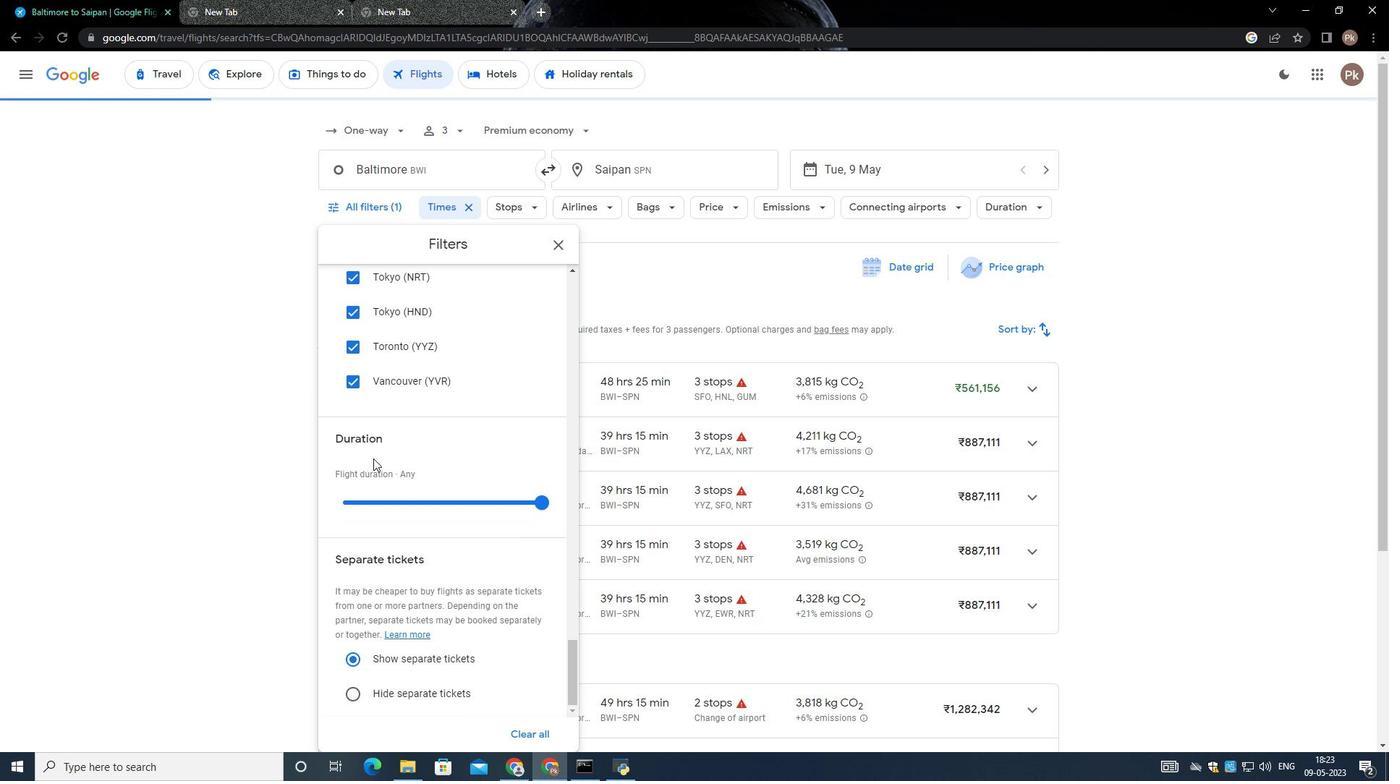 
Action: Mouse scrolled (372, 455) with delta (0, 0)
Screenshot: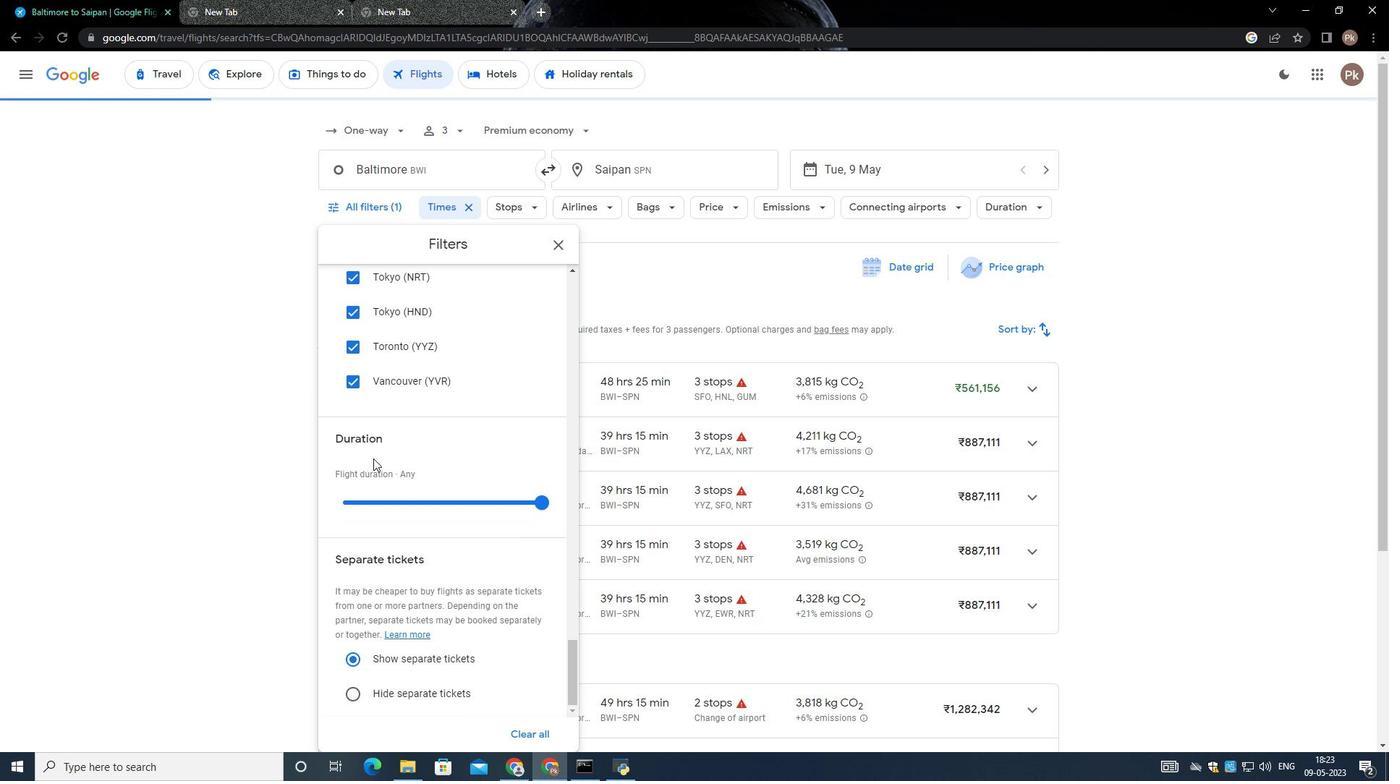 
Action: Mouse scrolled (372, 455) with delta (0, 0)
Screenshot: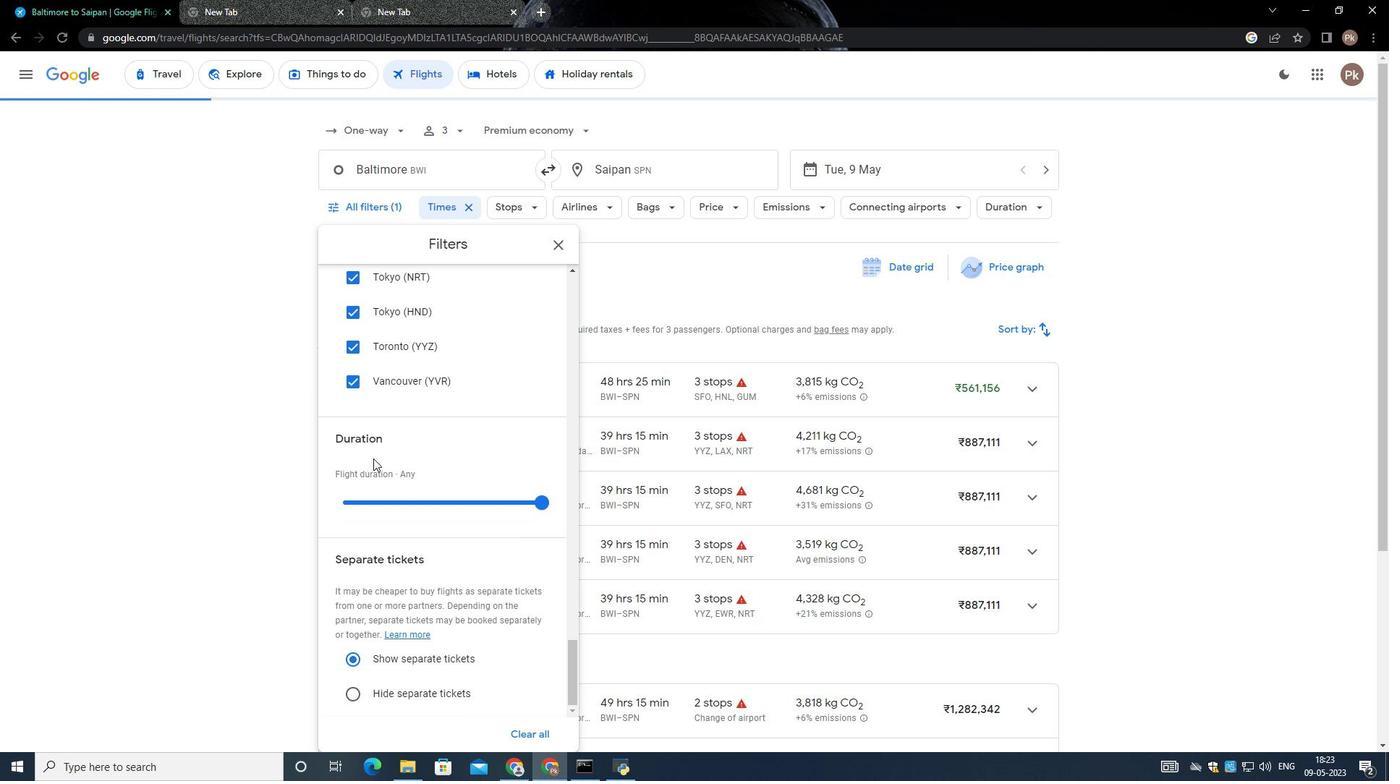 
Action: Mouse moved to (372, 455)
Screenshot: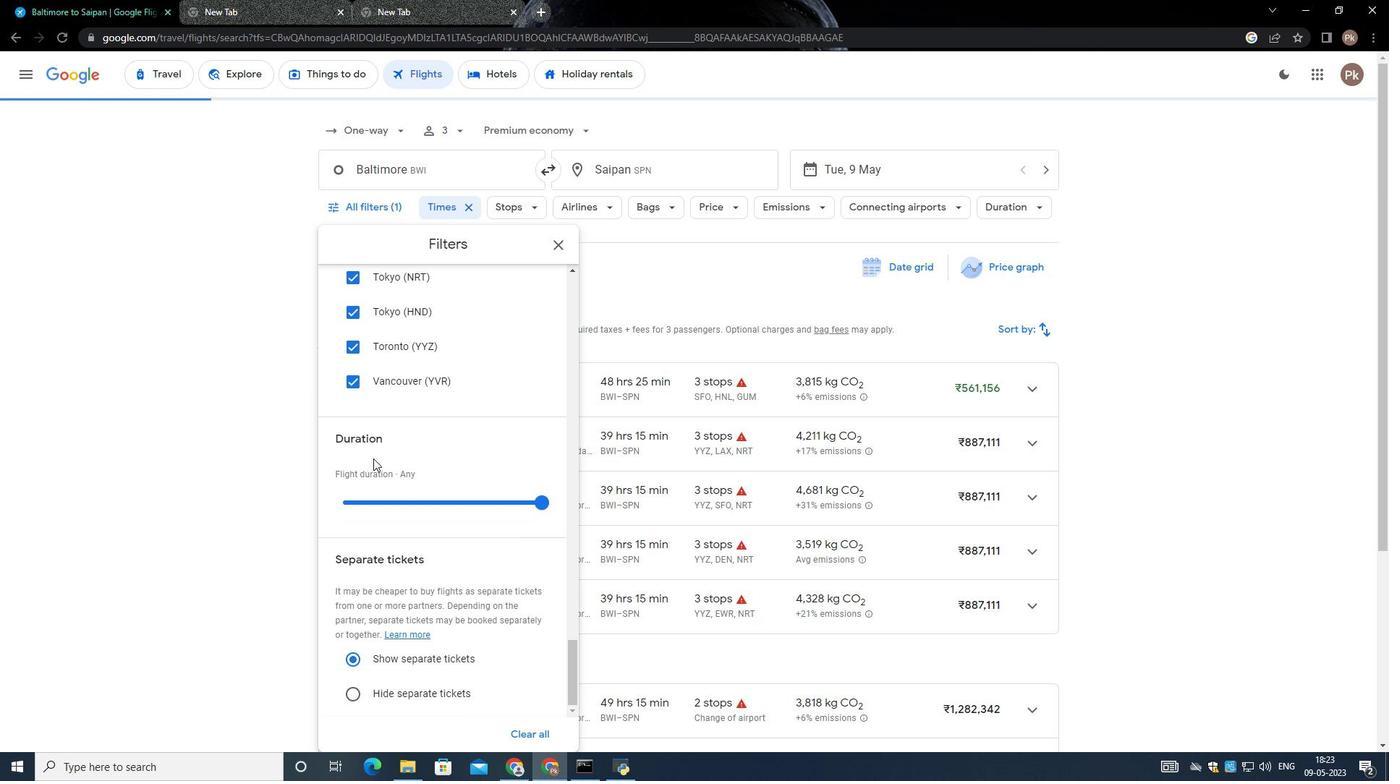
Action: Mouse scrolled (372, 455) with delta (0, 0)
Screenshot: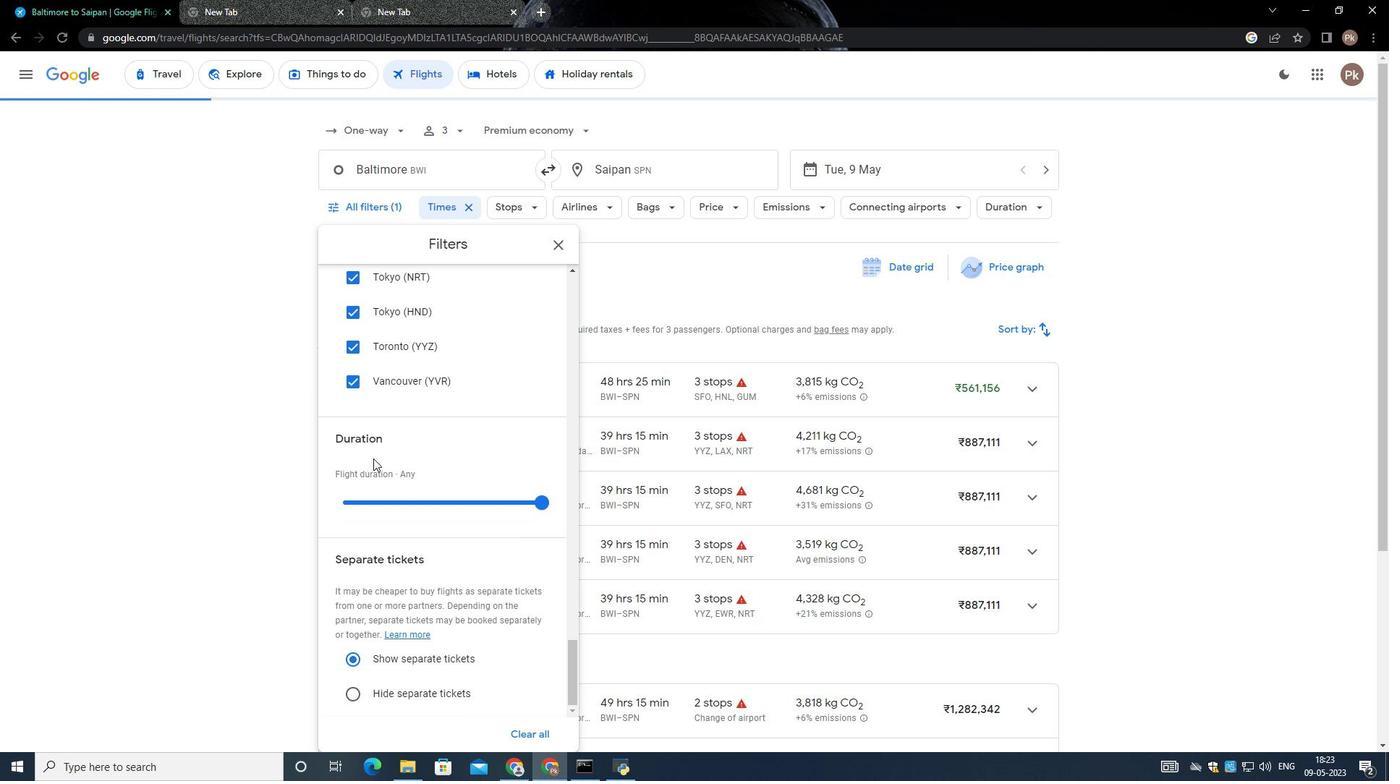 
Action: Mouse scrolled (372, 455) with delta (0, 0)
Screenshot: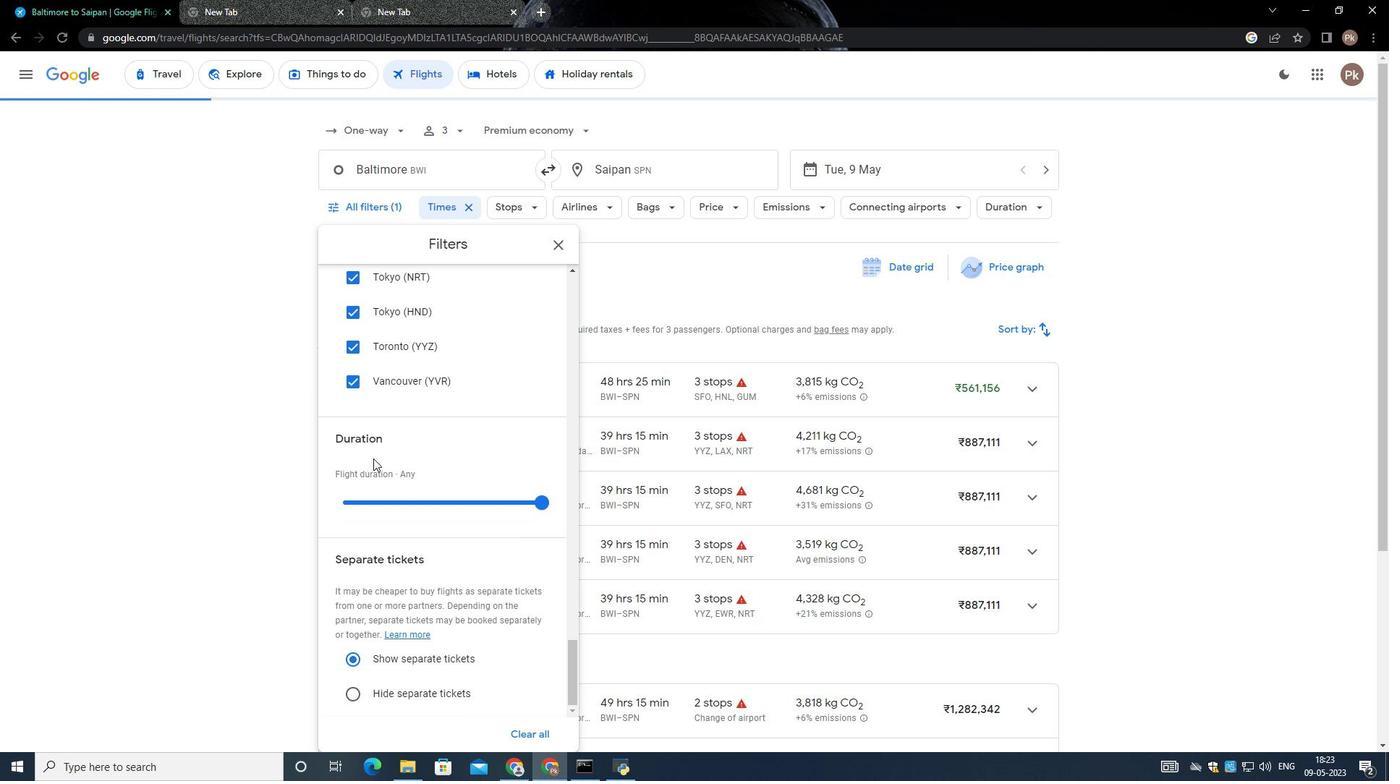 
Action: Mouse moved to (373, 455)
Screenshot: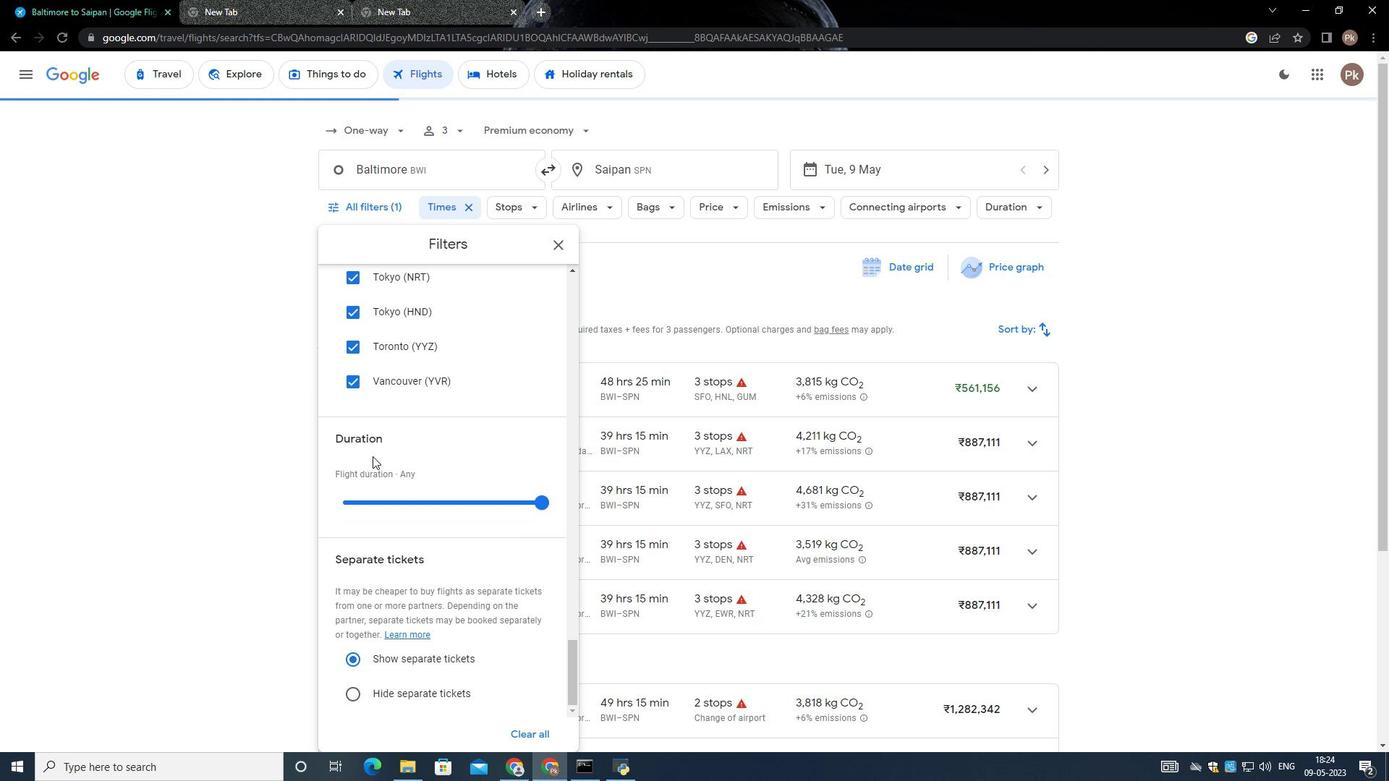 
Action: Mouse scrolled (373, 455) with delta (0, 0)
Screenshot: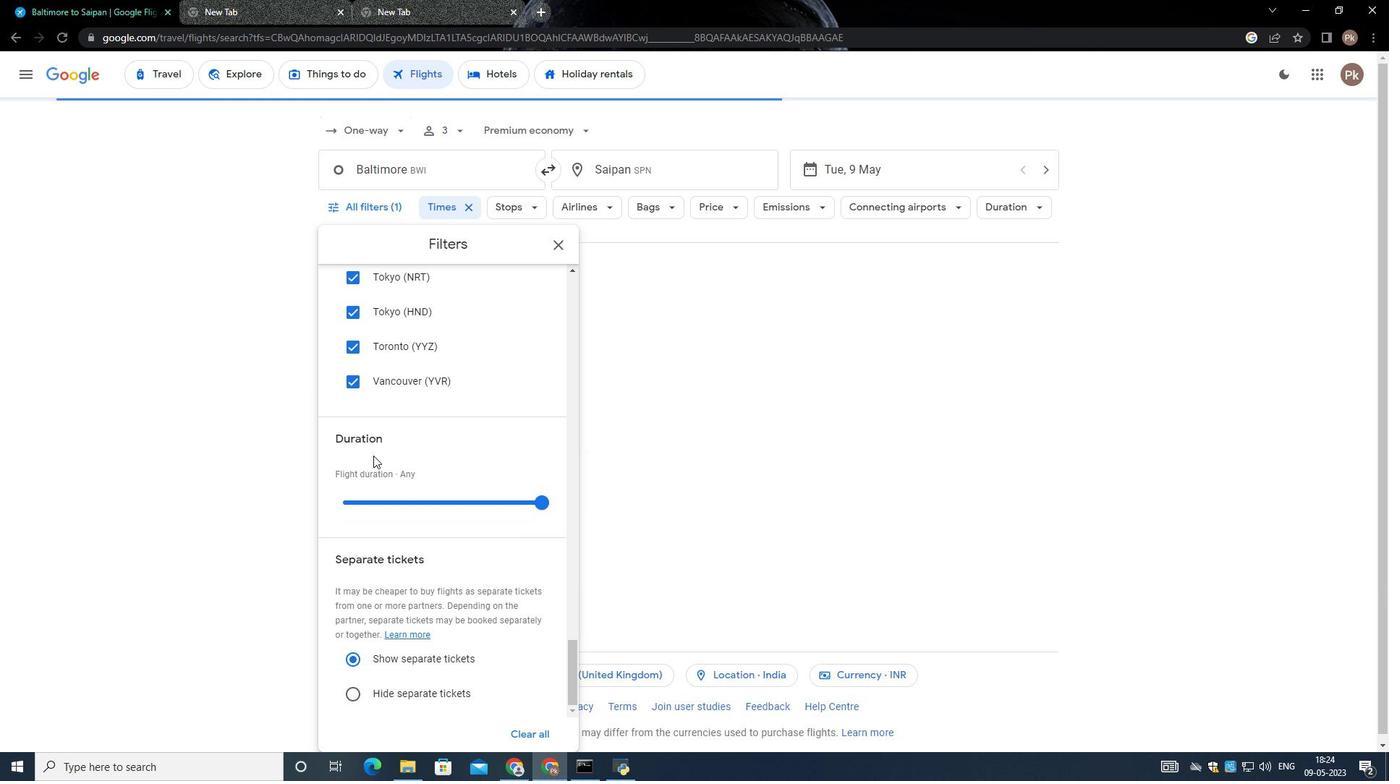 
Action: Mouse scrolled (373, 455) with delta (0, 0)
Screenshot: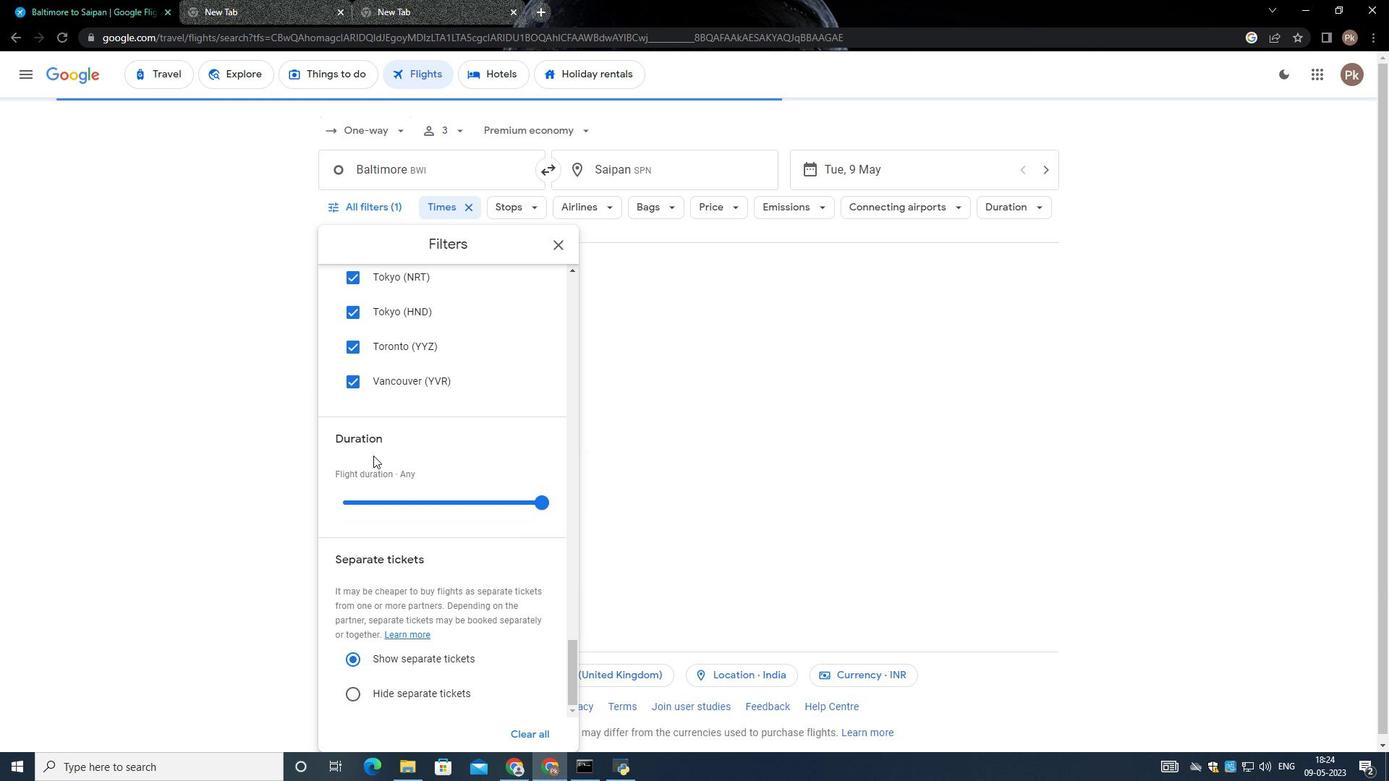 
Action: Mouse scrolled (373, 455) with delta (0, 0)
Screenshot: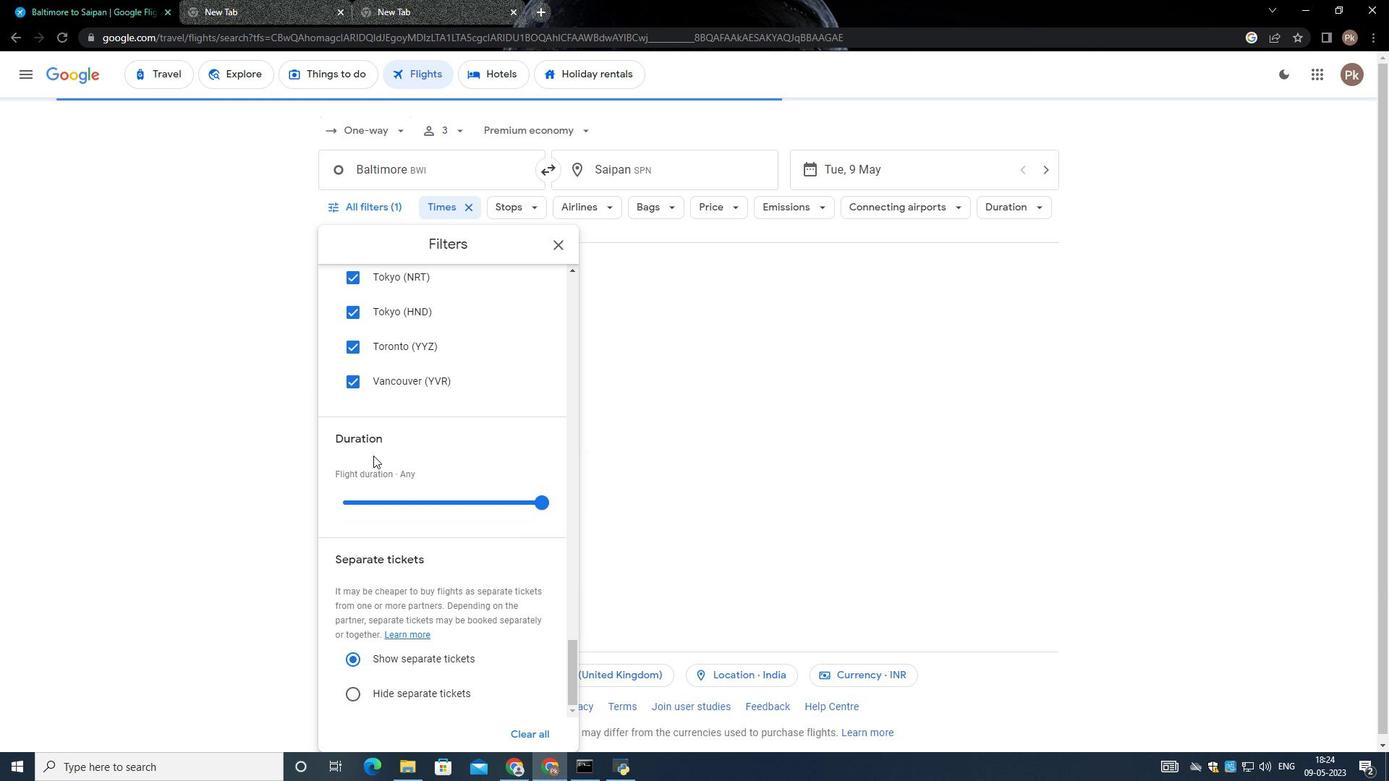 
Action: Mouse scrolled (373, 455) with delta (0, 0)
Screenshot: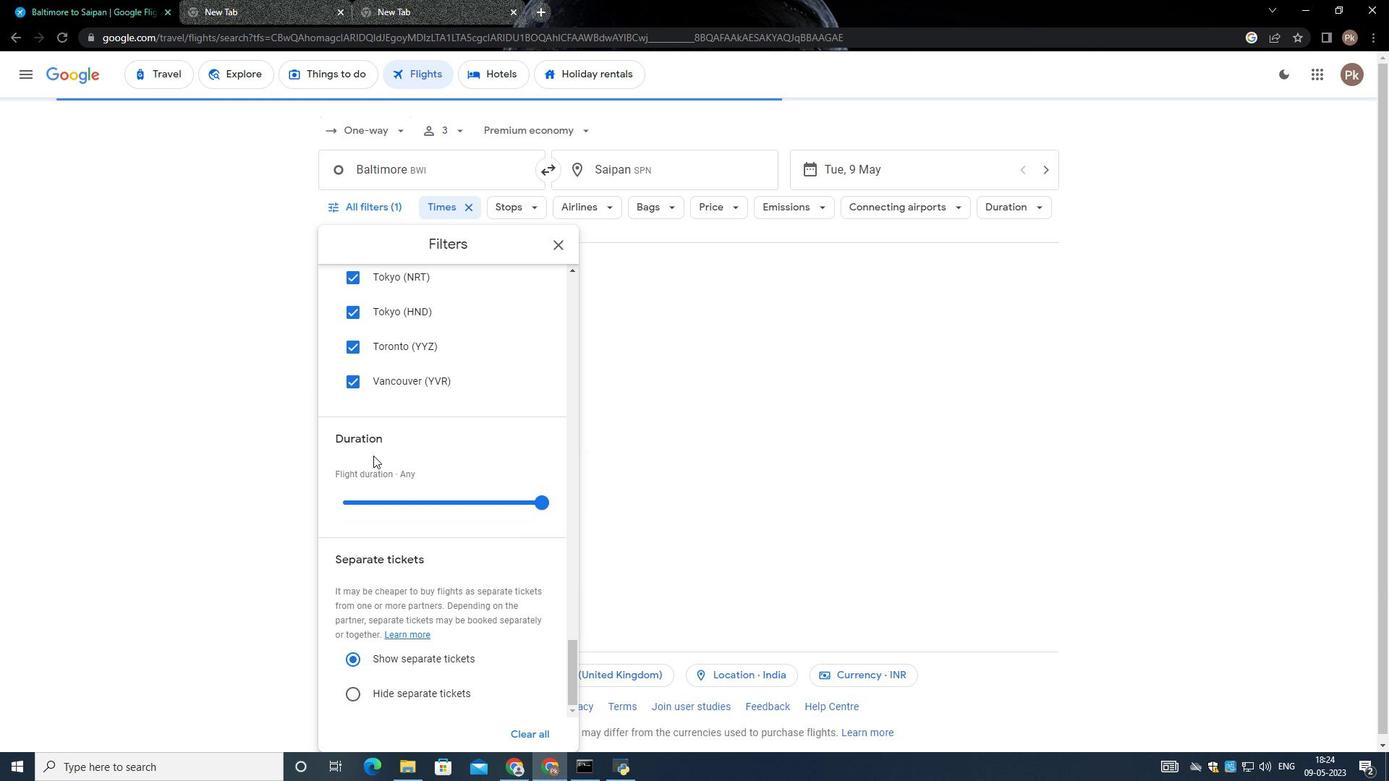 
Action: Mouse moved to (373, 456)
Screenshot: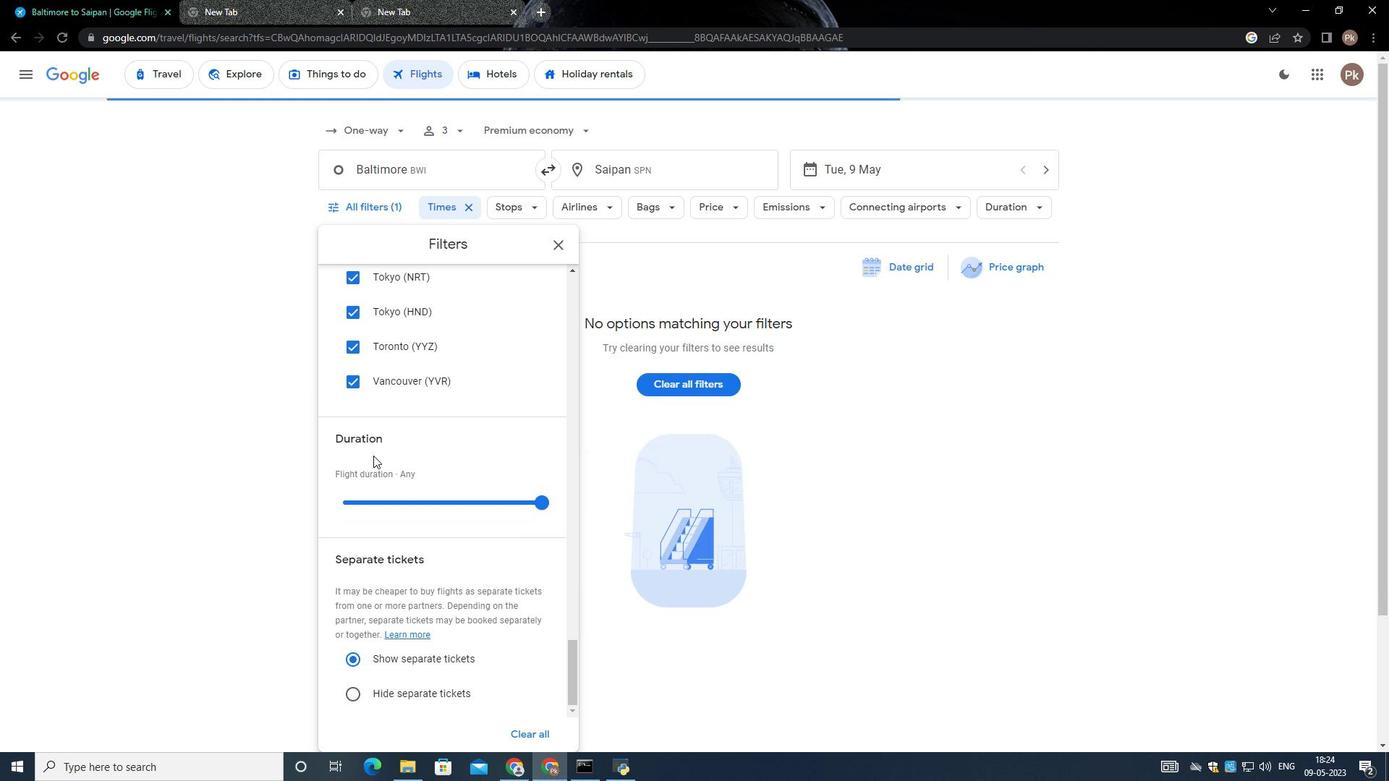 
Action: Mouse scrolled (373, 455) with delta (0, 0)
Screenshot: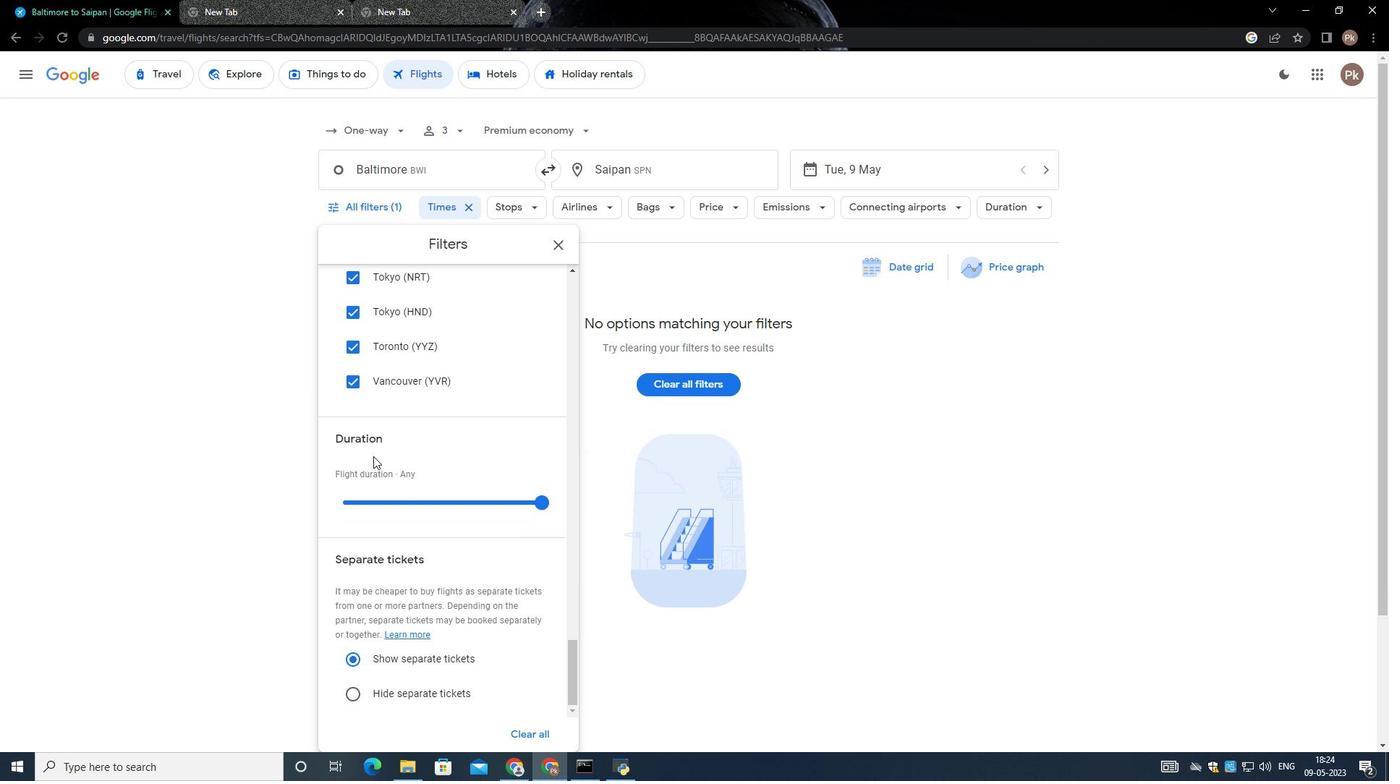 
Action: Mouse scrolled (373, 455) with delta (0, 0)
Screenshot: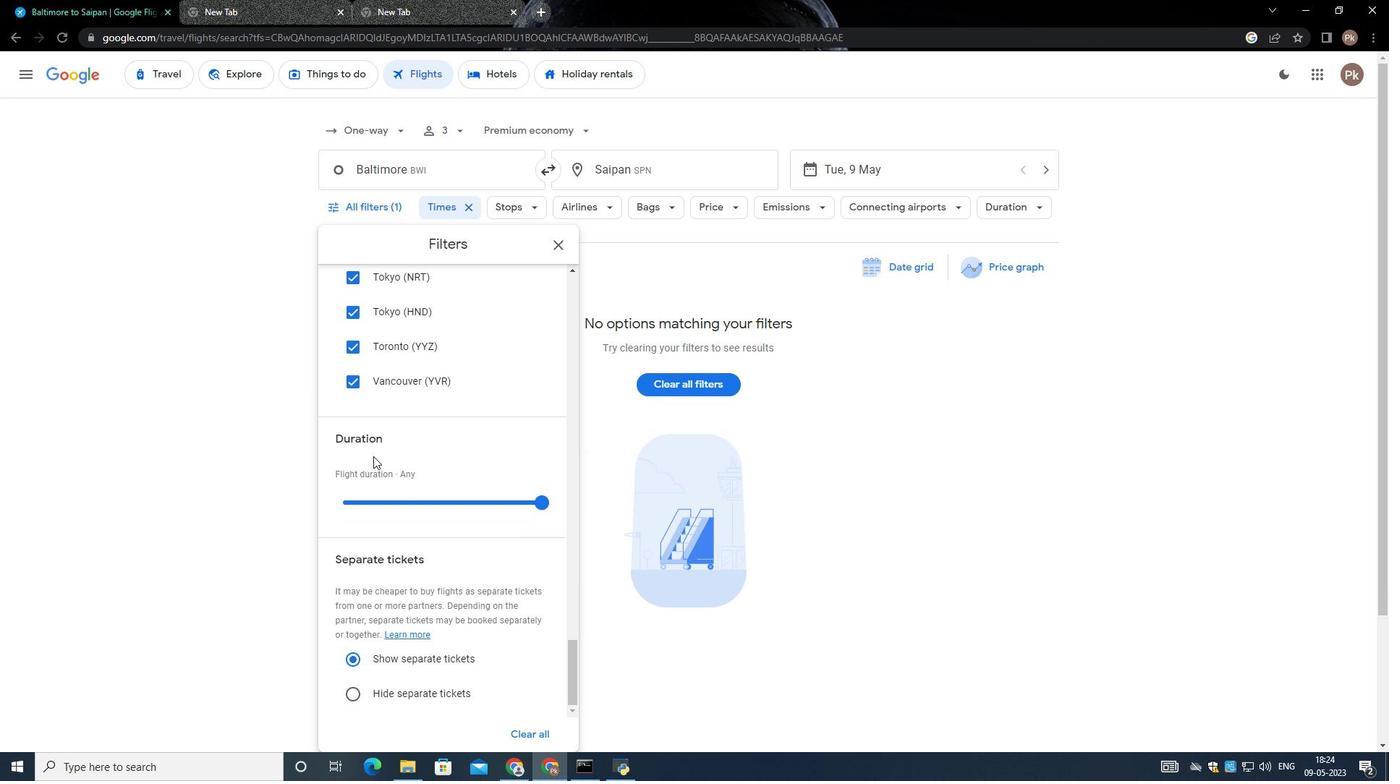 
Action: Mouse scrolled (373, 455) with delta (0, 0)
Screenshot: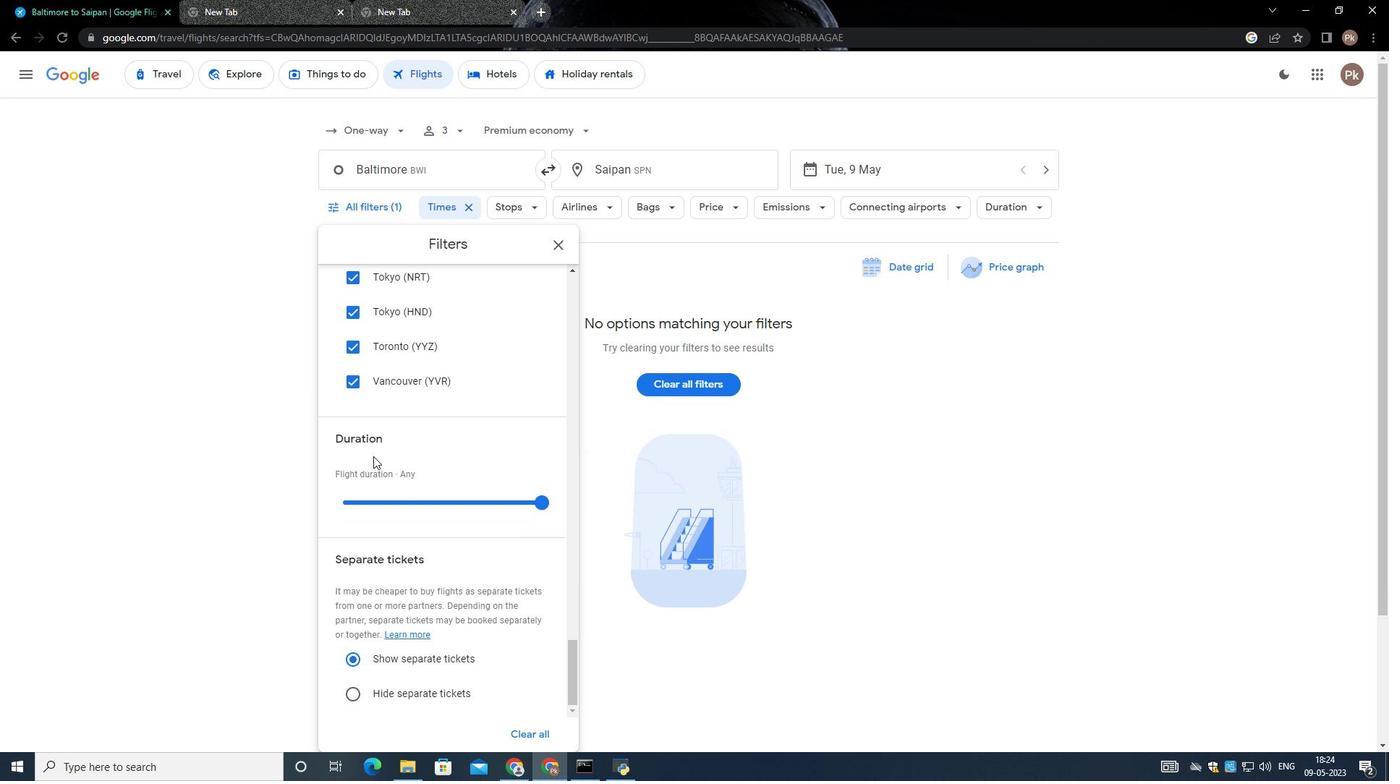 
Action: Mouse scrolled (373, 455) with delta (0, 0)
Screenshot: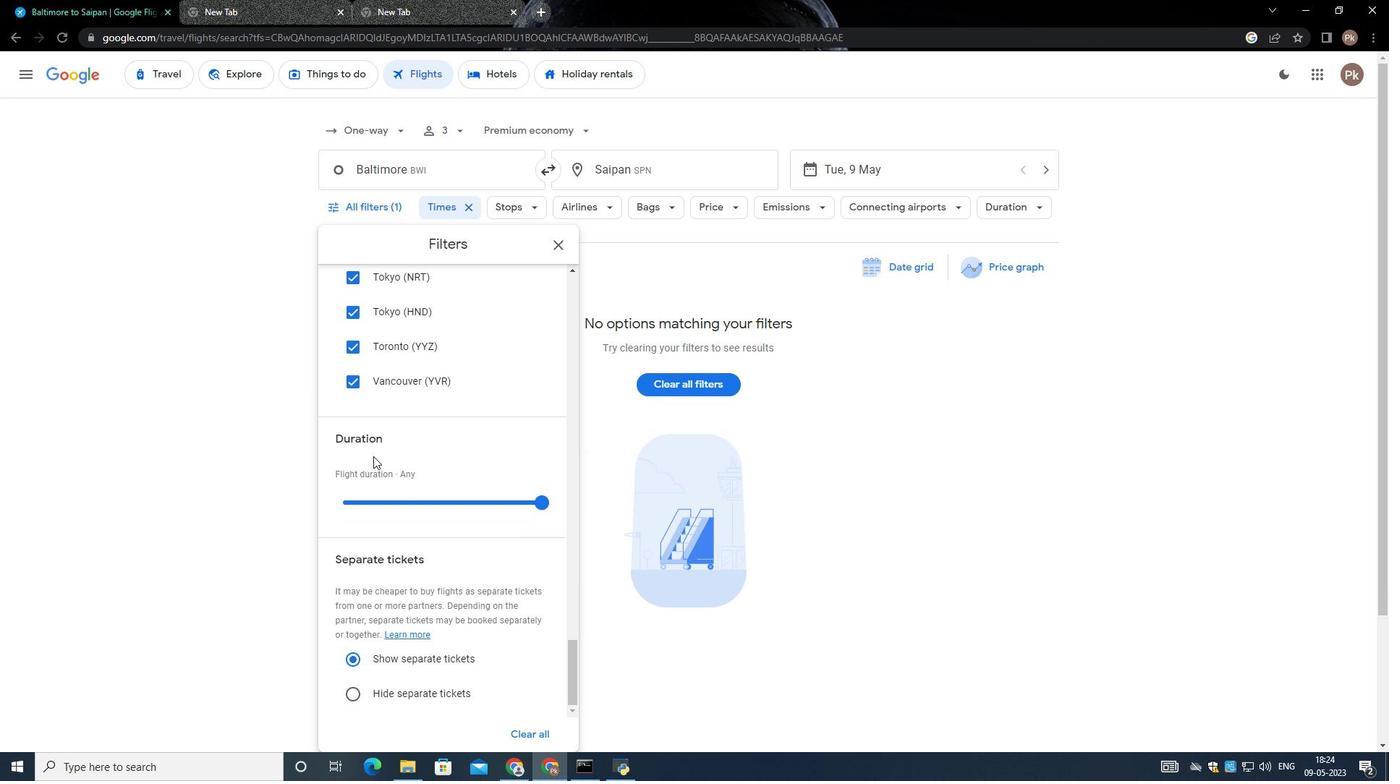 
Action: Mouse scrolled (373, 455) with delta (0, 0)
Screenshot: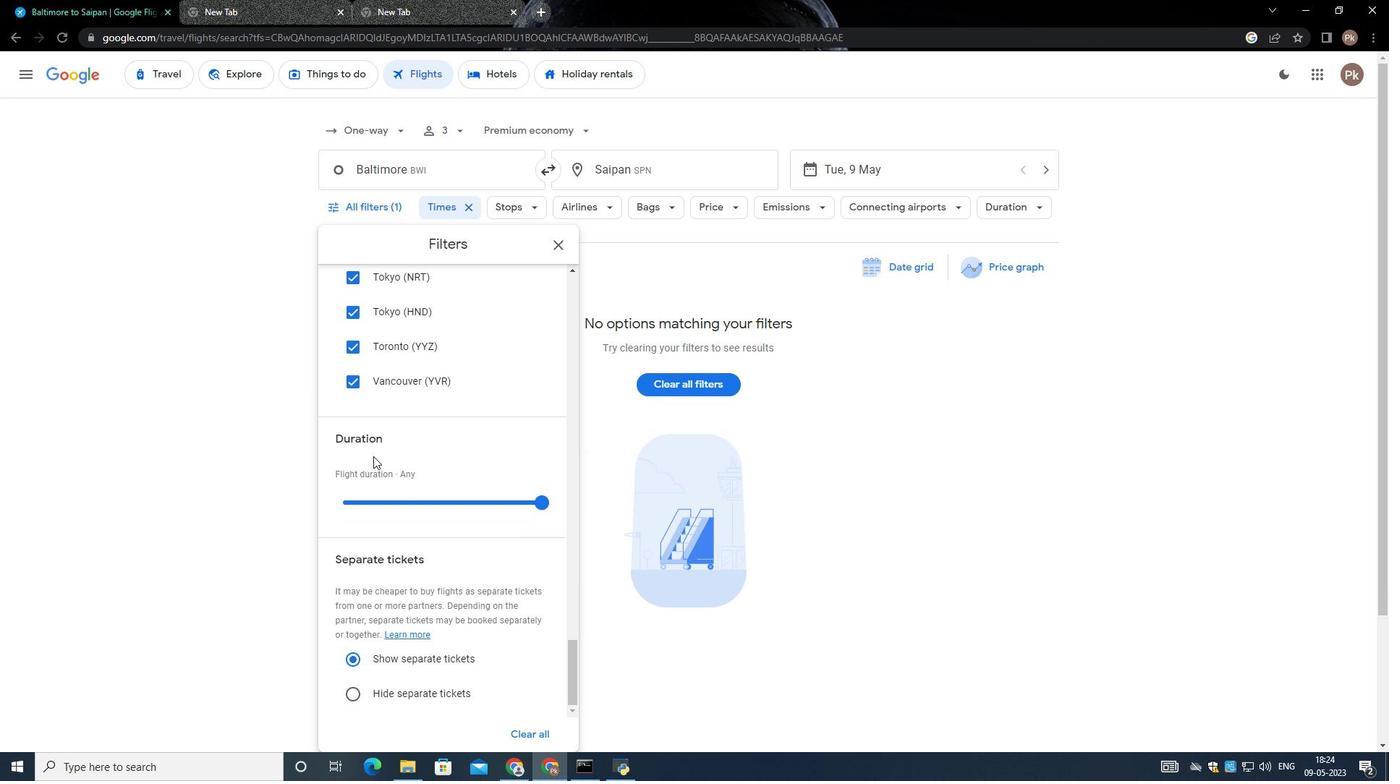 
